 Task: Create a new job position entry in Salesforce with the following details: Position Name 'SAP MM Consultant for Hyderabad Project', Job Description, Responsibilities, Skills Required, Educational Requirements 'BTech/BE in any specialization', Min Pay '₹8,00,000.00', Max Pay '₹12,00,000.00', Job Type 'Part Time', Functional Area 'Information Technology', Job Level 'IT - 200', and Working Days 'Wednesday, Thursday, Friday'.
Action: Mouse moved to (1170, 425)
Screenshot: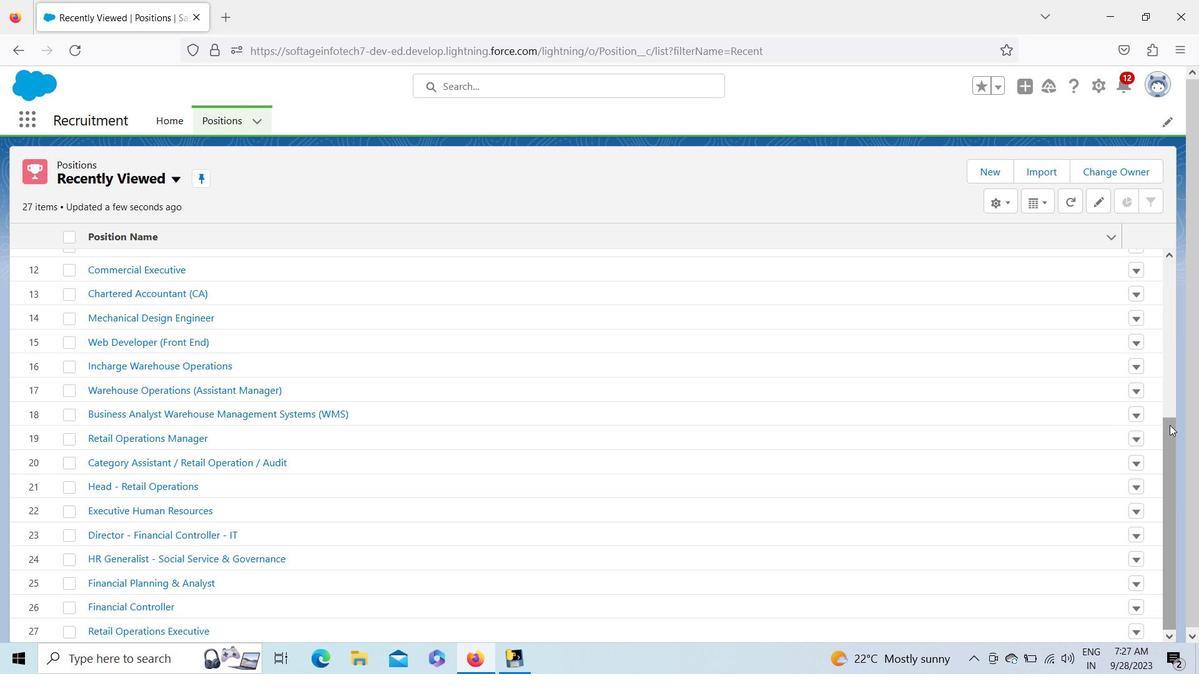 
Action: Mouse pressed left at (1170, 425)
Screenshot: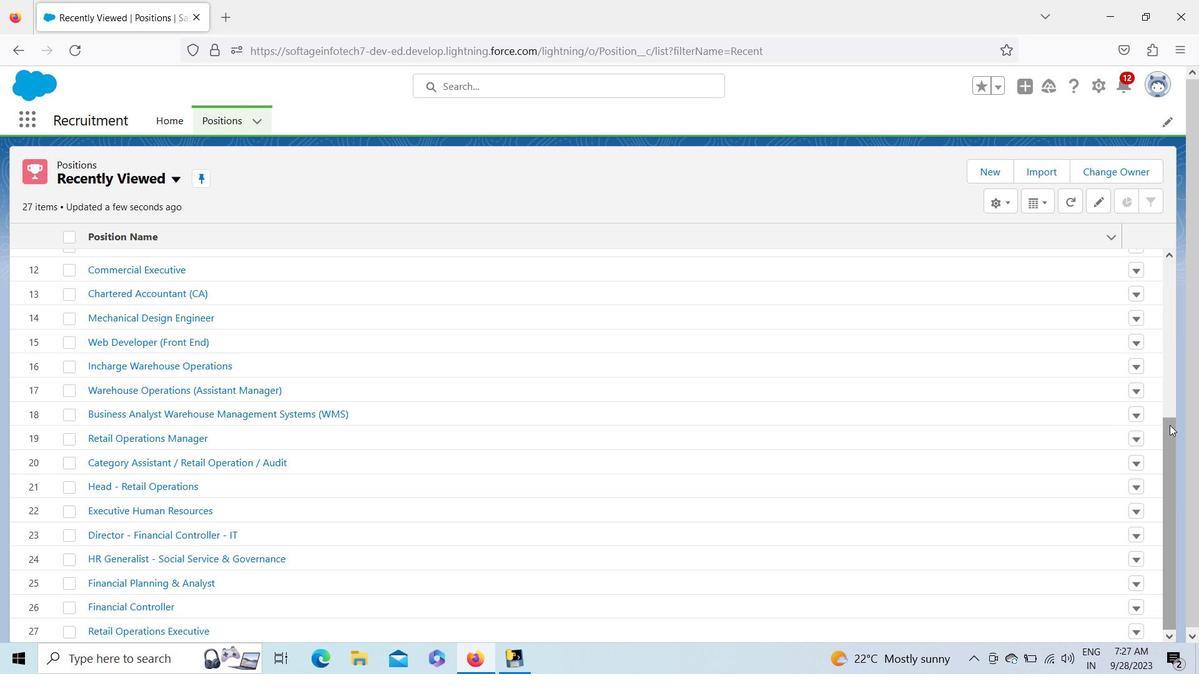 
Action: Mouse moved to (1005, 164)
Screenshot: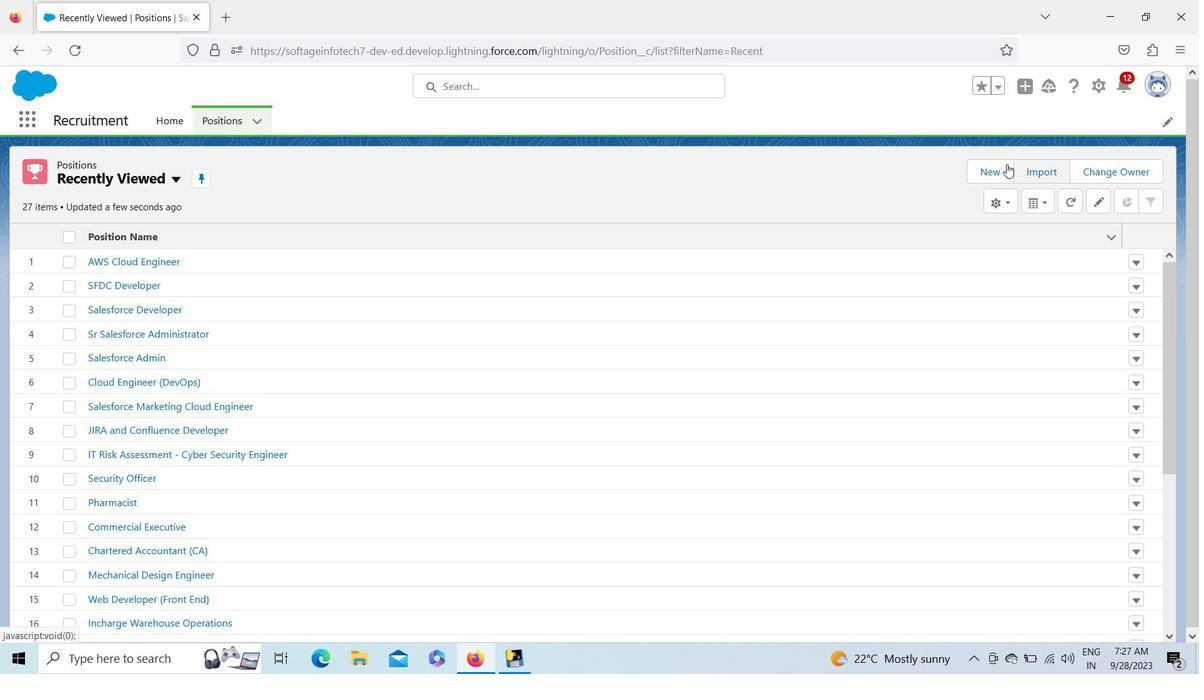 
Action: Mouse pressed left at (1005, 164)
Screenshot: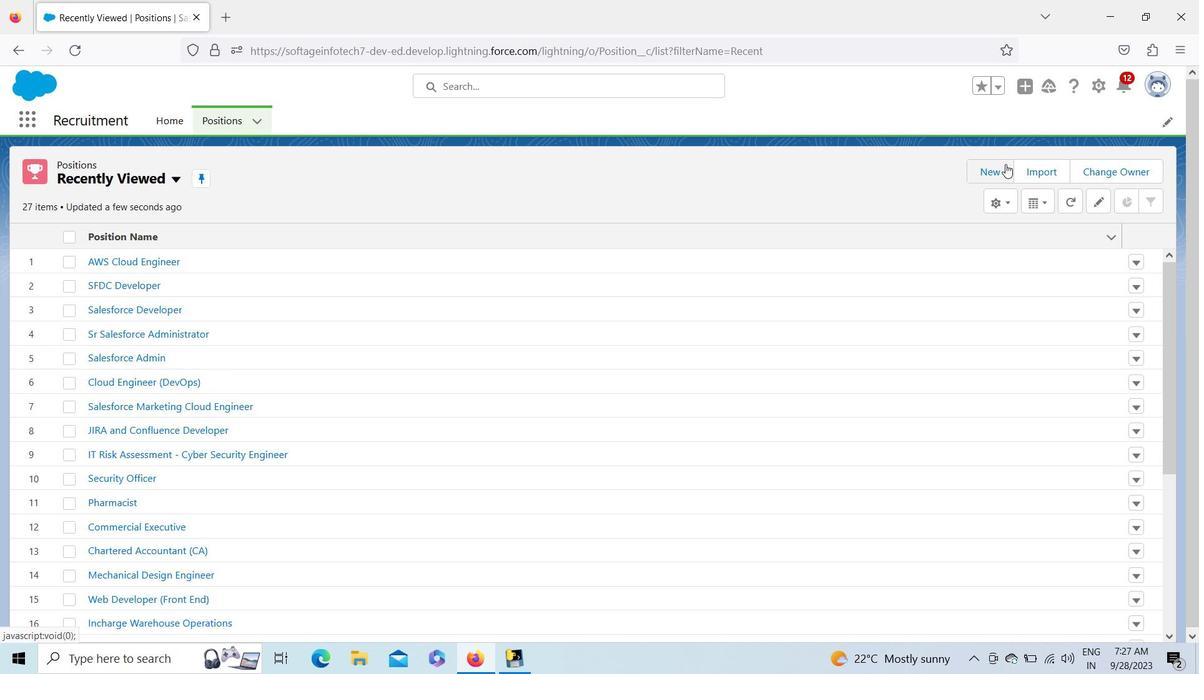 
Action: Mouse moved to (570, 212)
Screenshot: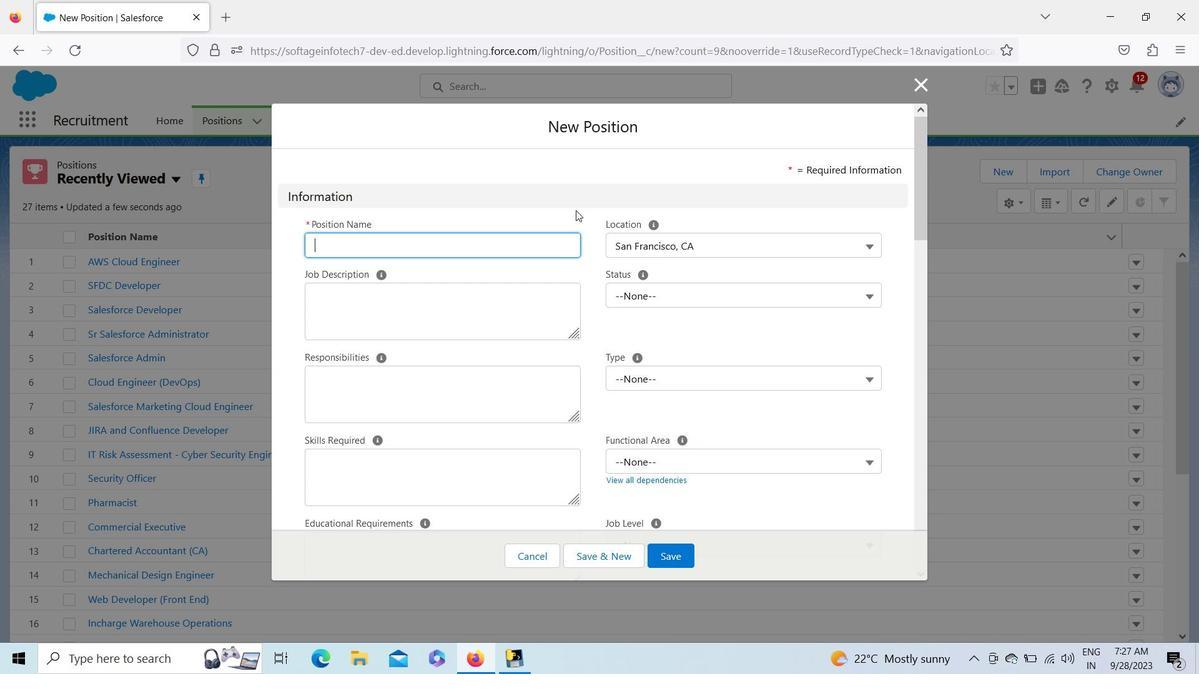 
Action: Key pressed <Key.caps_lock>JIRA<Key.space>DEVELOPER<Key.caps_lock>
Screenshot: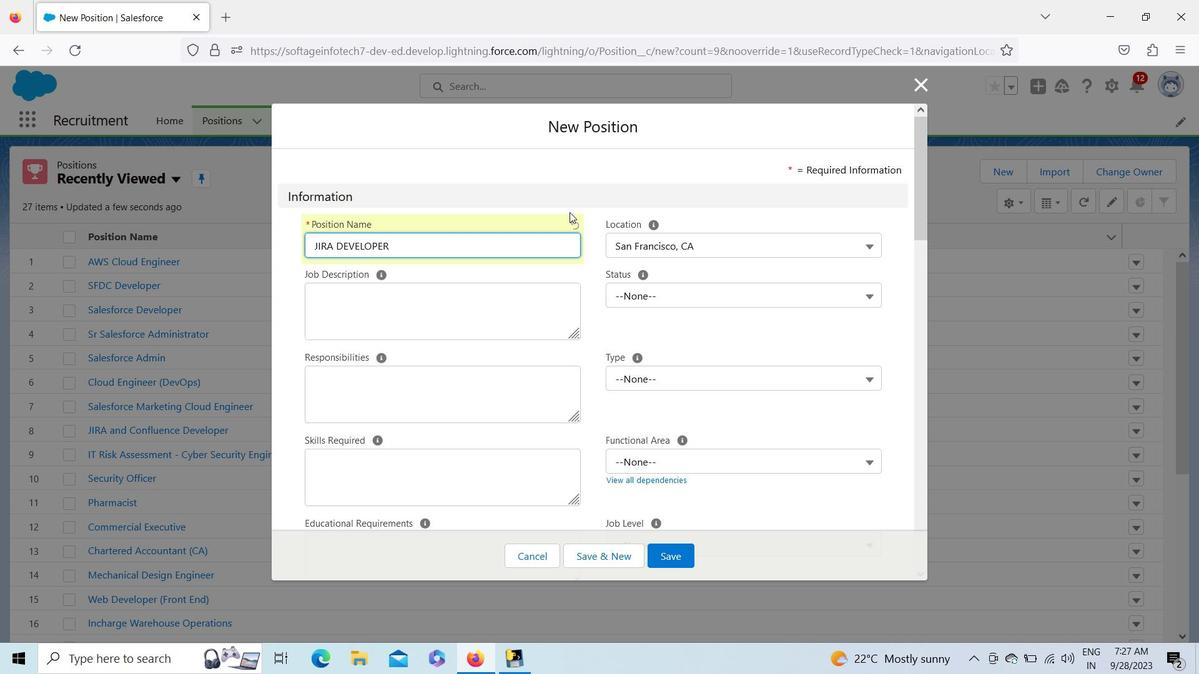 
Action: Mouse moved to (725, 246)
Screenshot: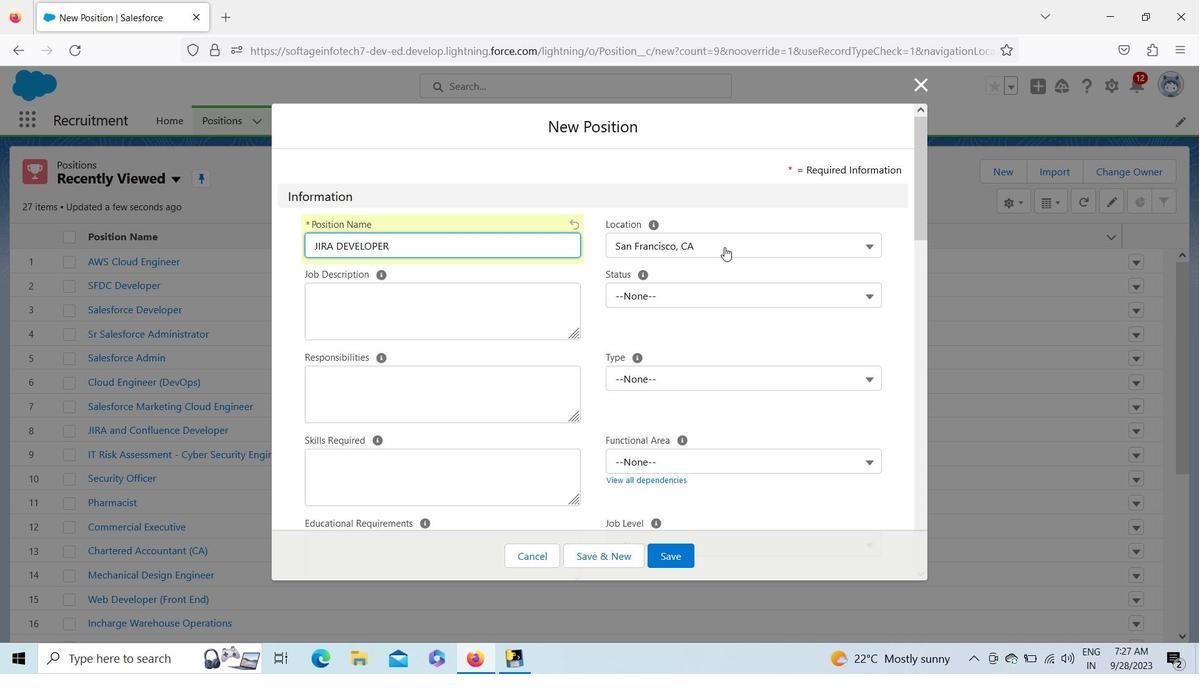 
Action: Mouse pressed left at (725, 246)
Screenshot: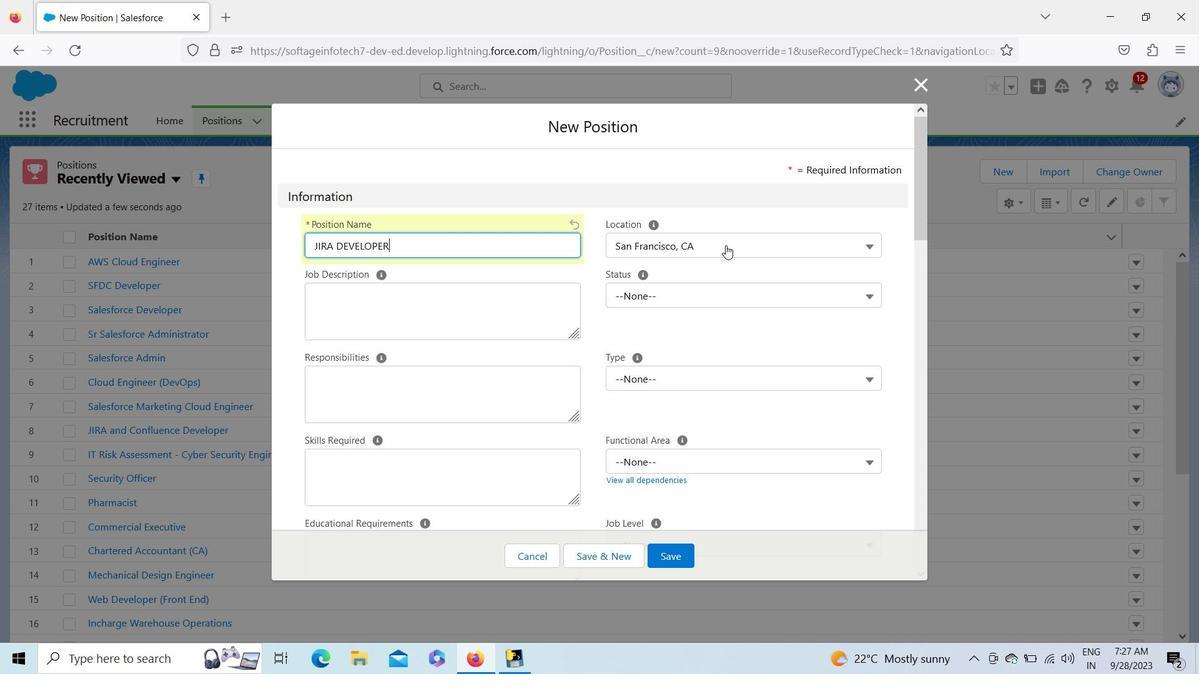 
Action: Mouse moved to (677, 461)
Screenshot: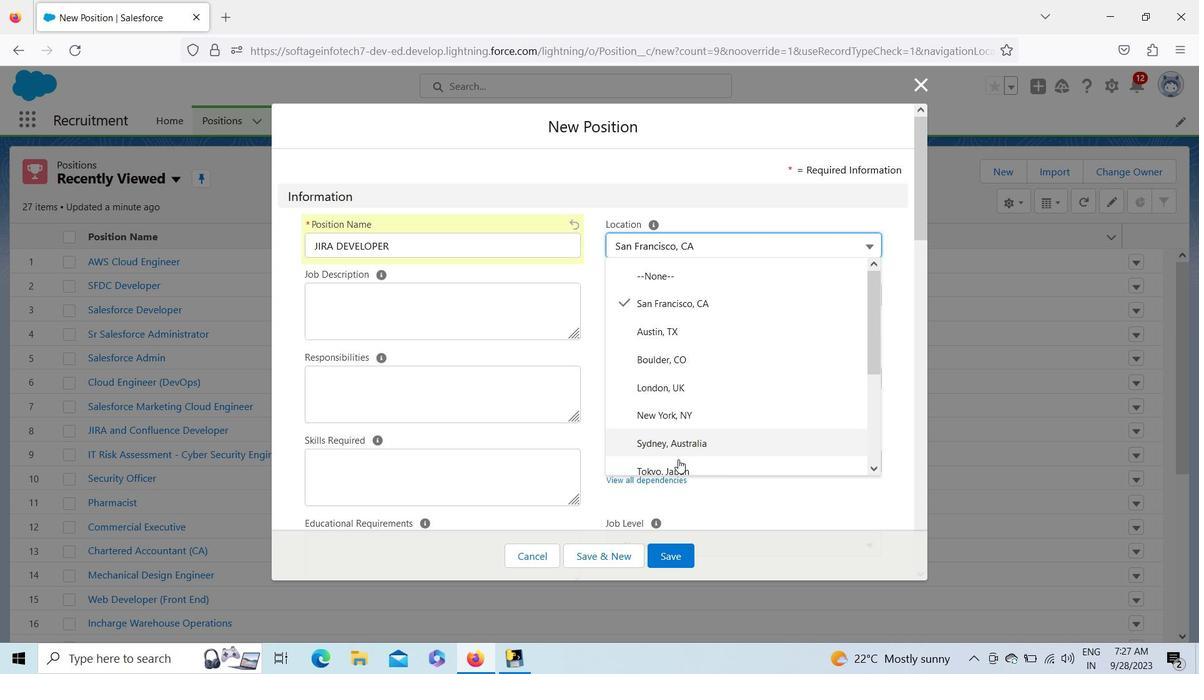 
Action: Mouse pressed left at (677, 461)
Screenshot: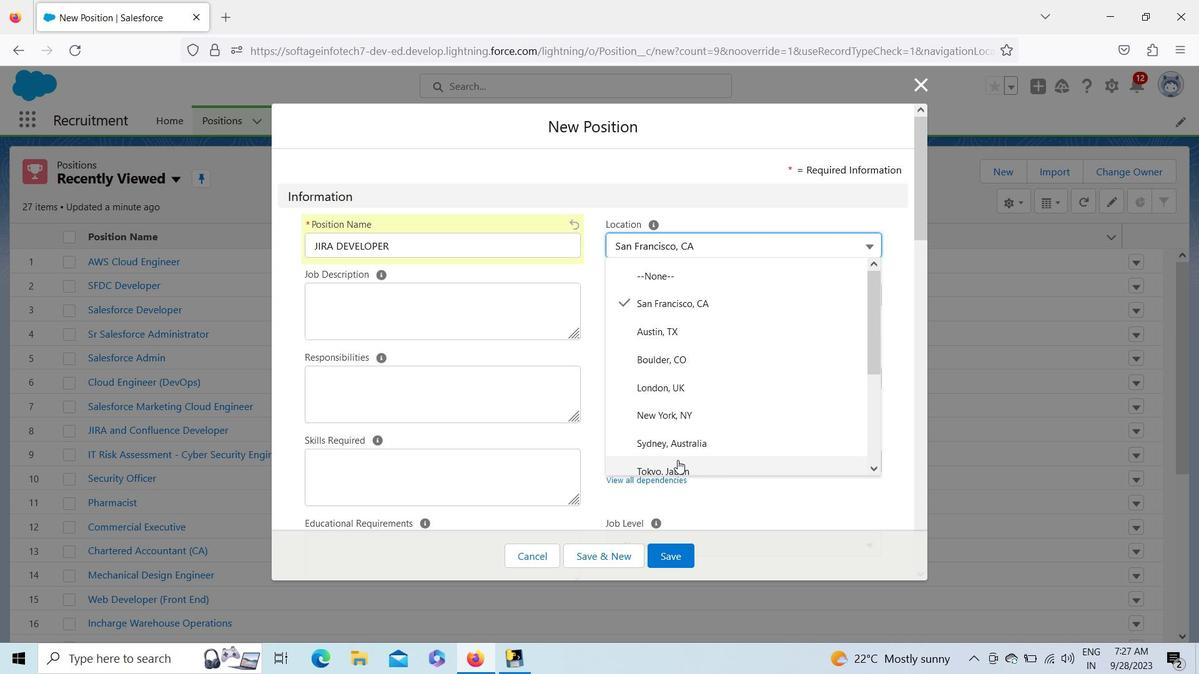 
Action: Mouse moved to (677, 294)
Screenshot: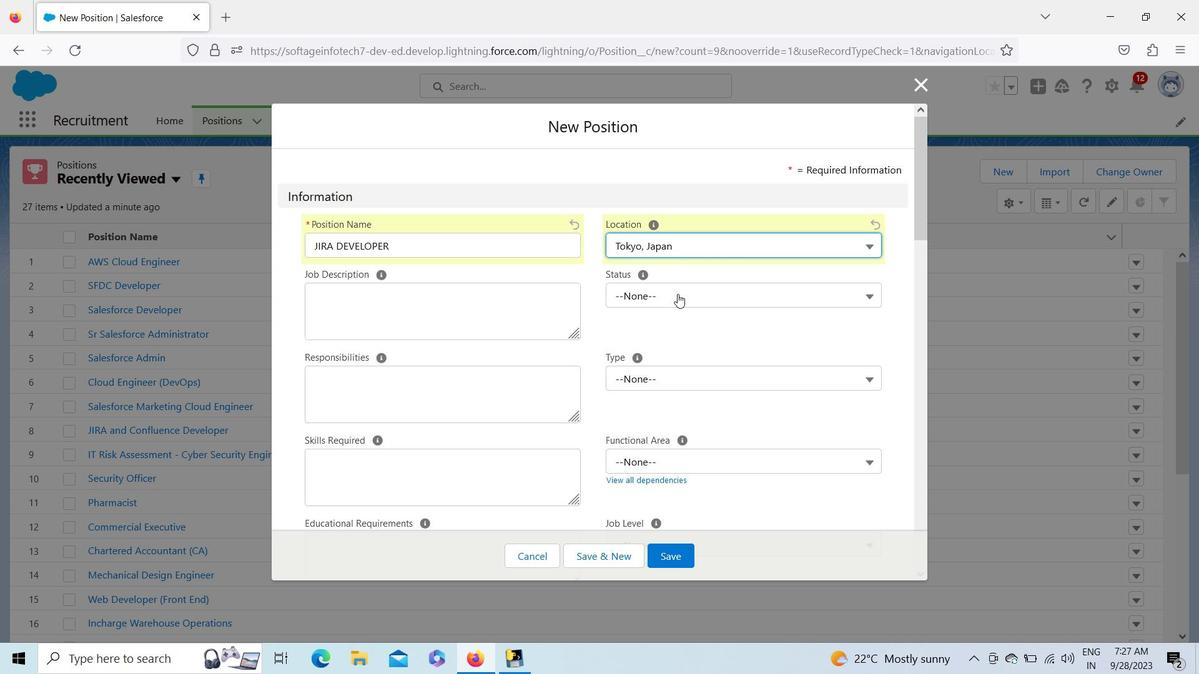 
Action: Mouse pressed left at (677, 294)
Screenshot: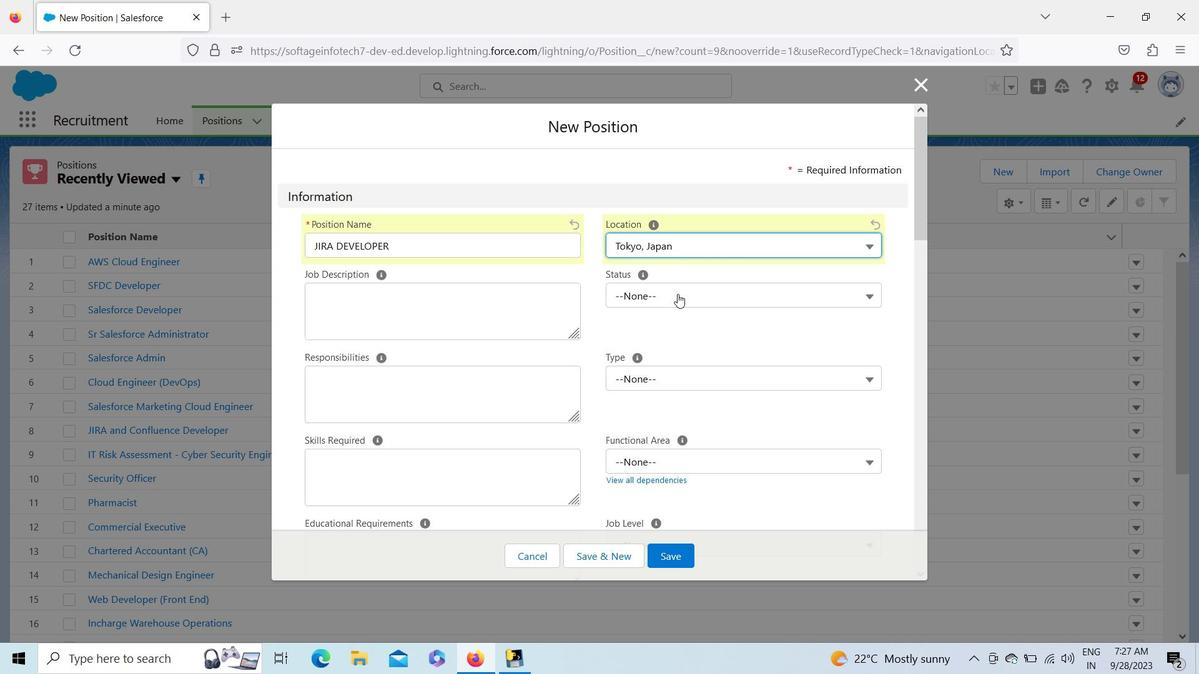 
Action: Mouse moved to (674, 486)
Screenshot: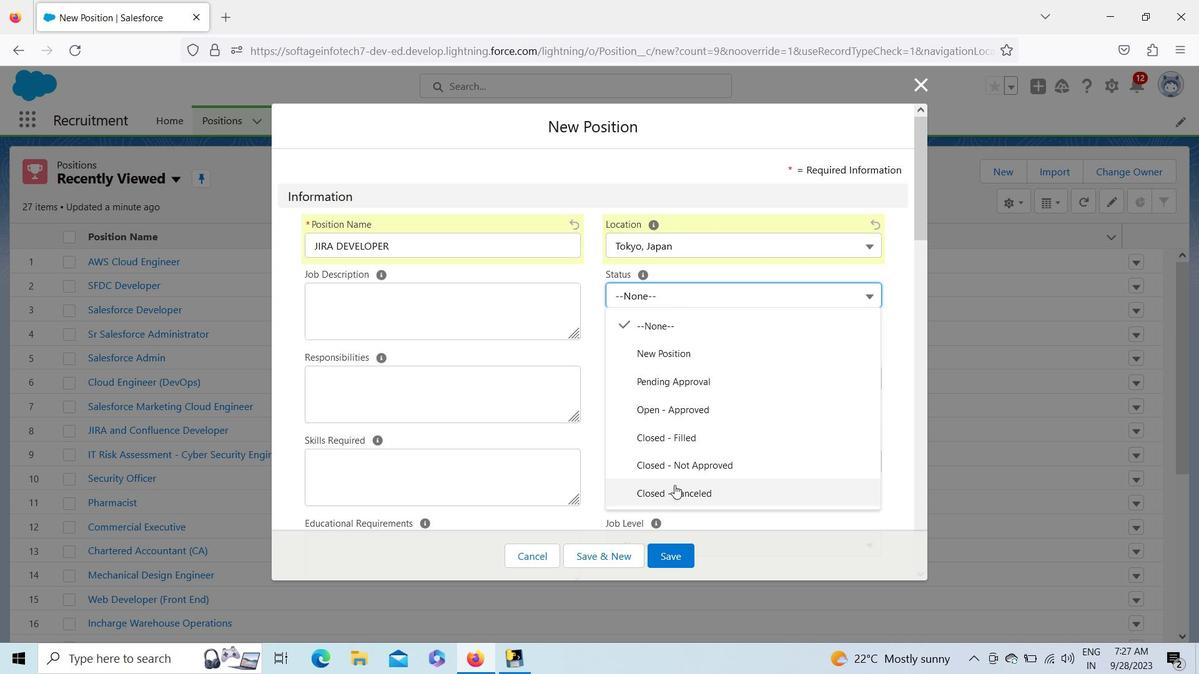 
Action: Mouse pressed left at (674, 486)
Screenshot: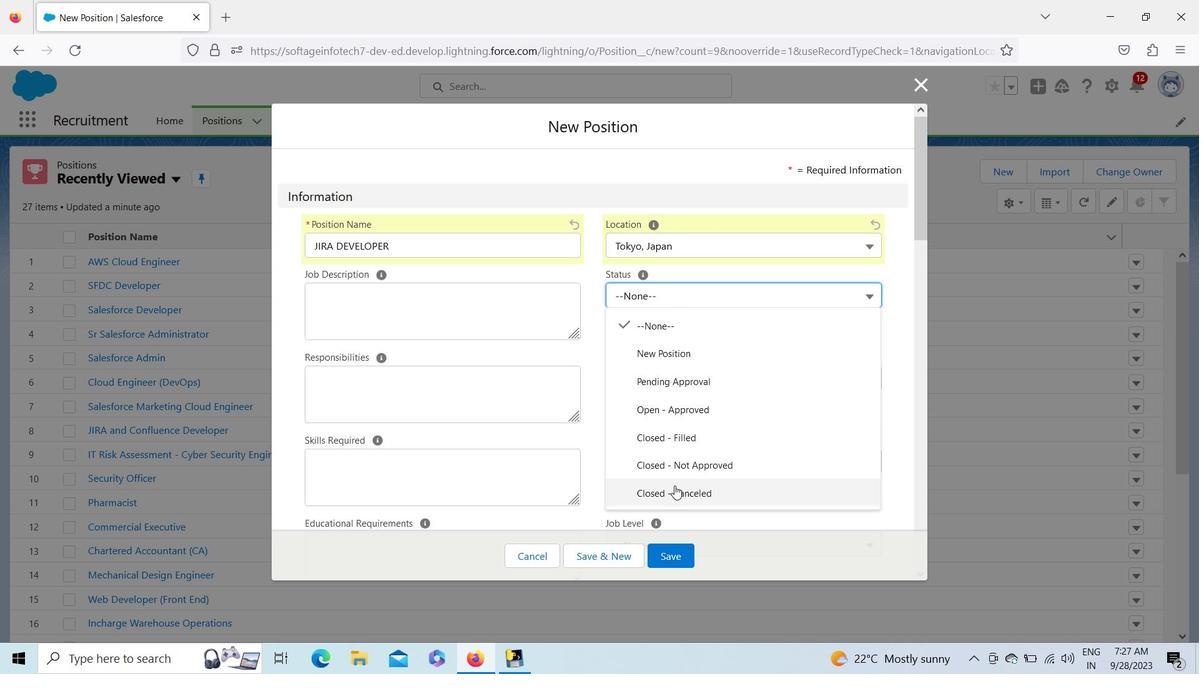 
Action: Mouse moved to (664, 377)
Screenshot: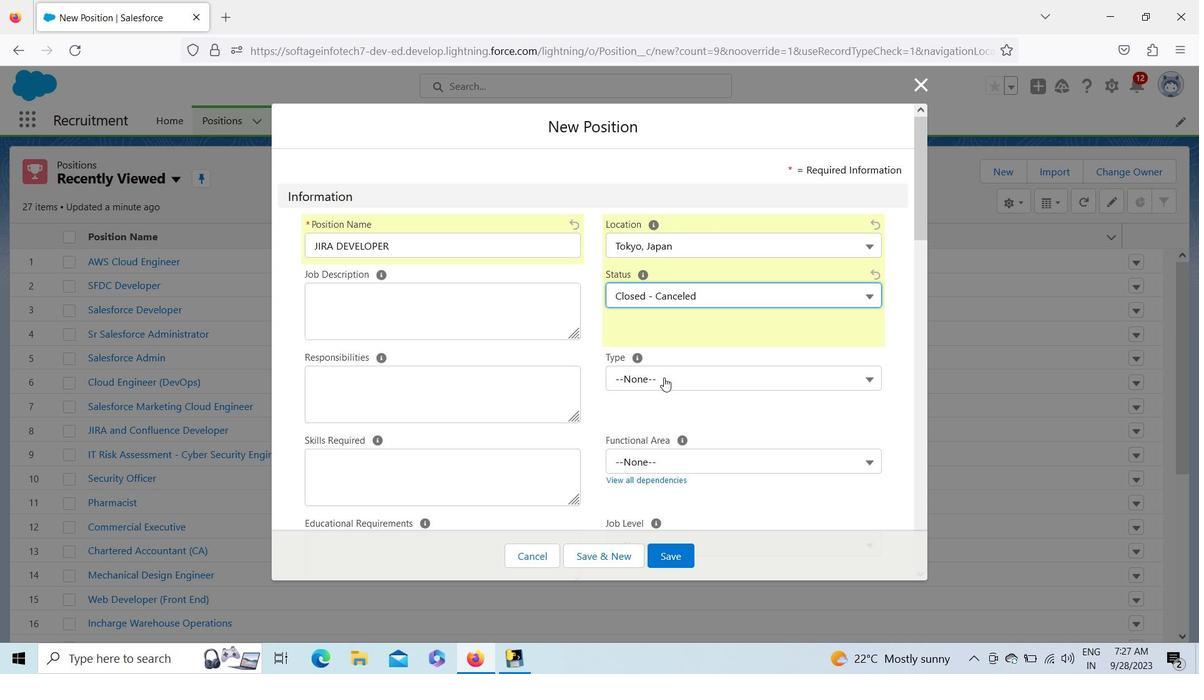 
Action: Mouse pressed left at (664, 377)
Screenshot: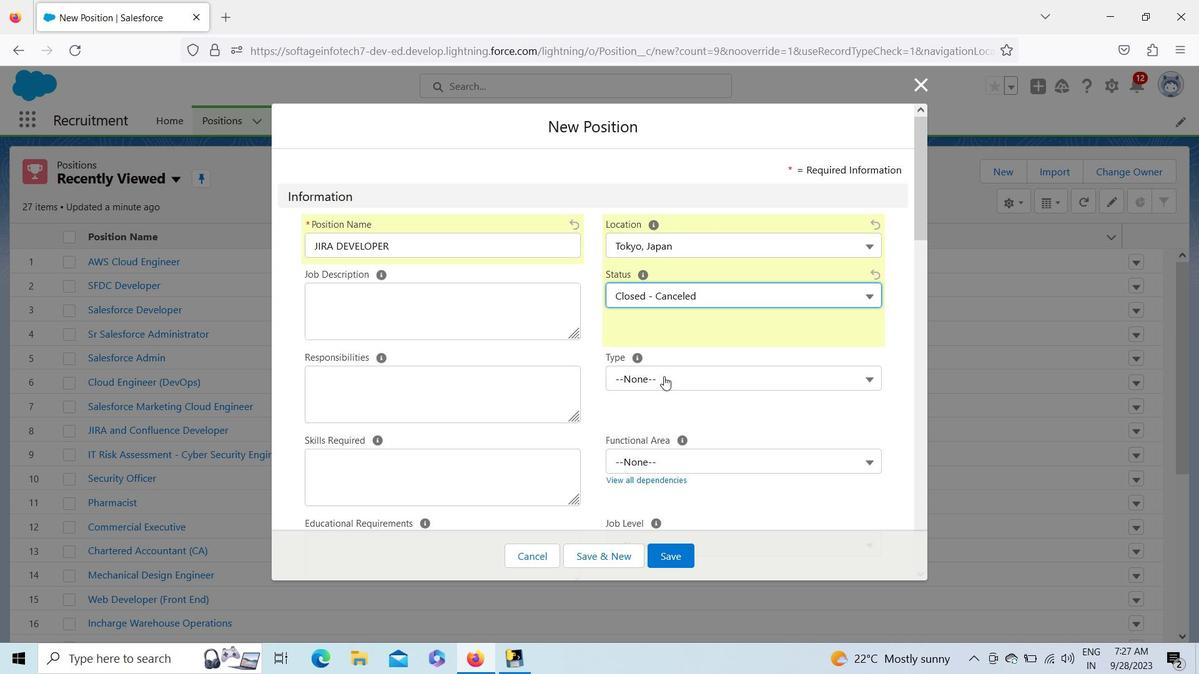 
Action: Mouse moved to (654, 440)
Screenshot: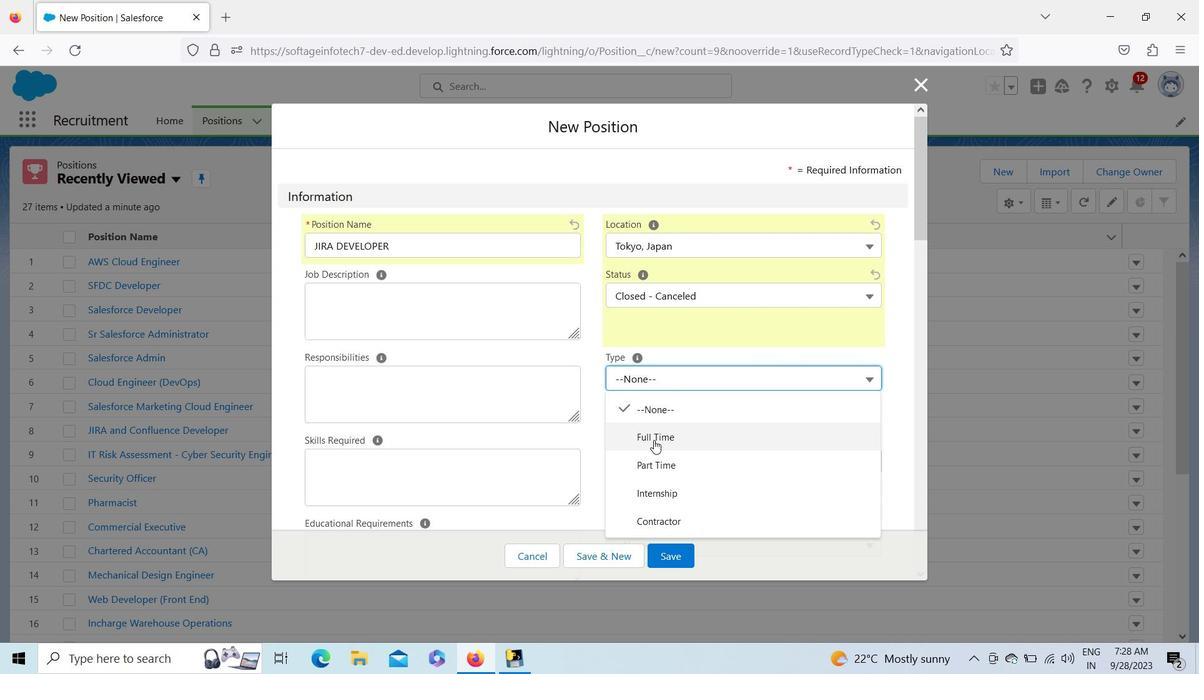
Action: Mouse pressed left at (654, 440)
Screenshot: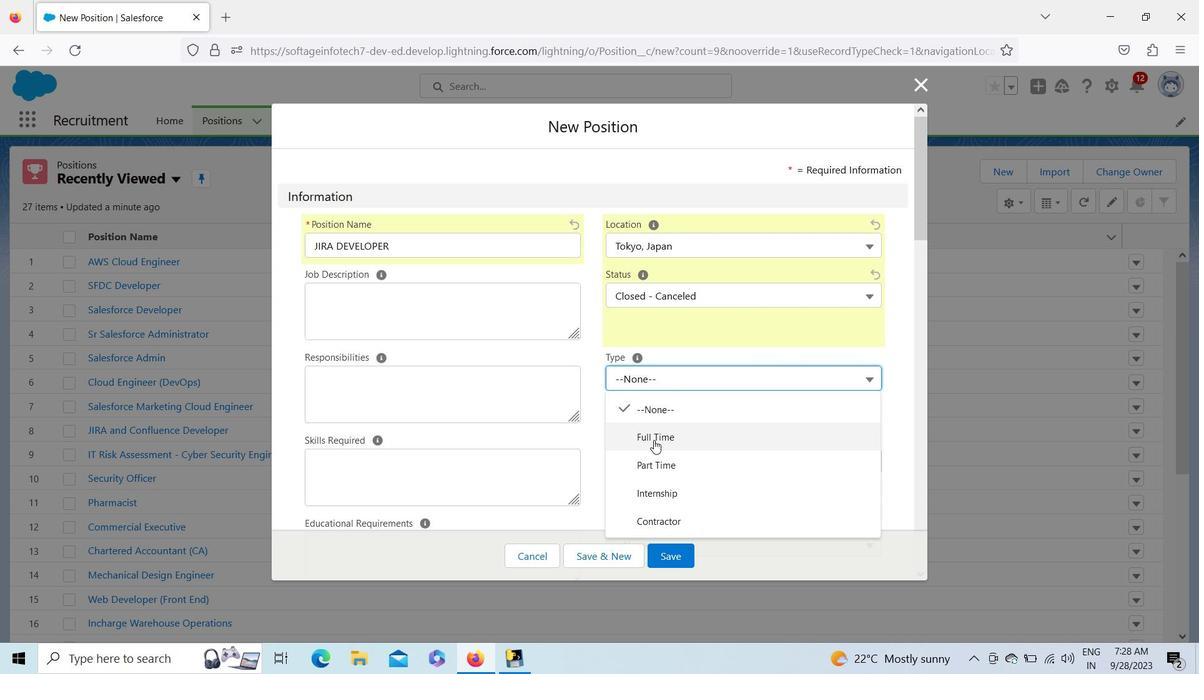 
Action: Mouse moved to (918, 220)
Screenshot: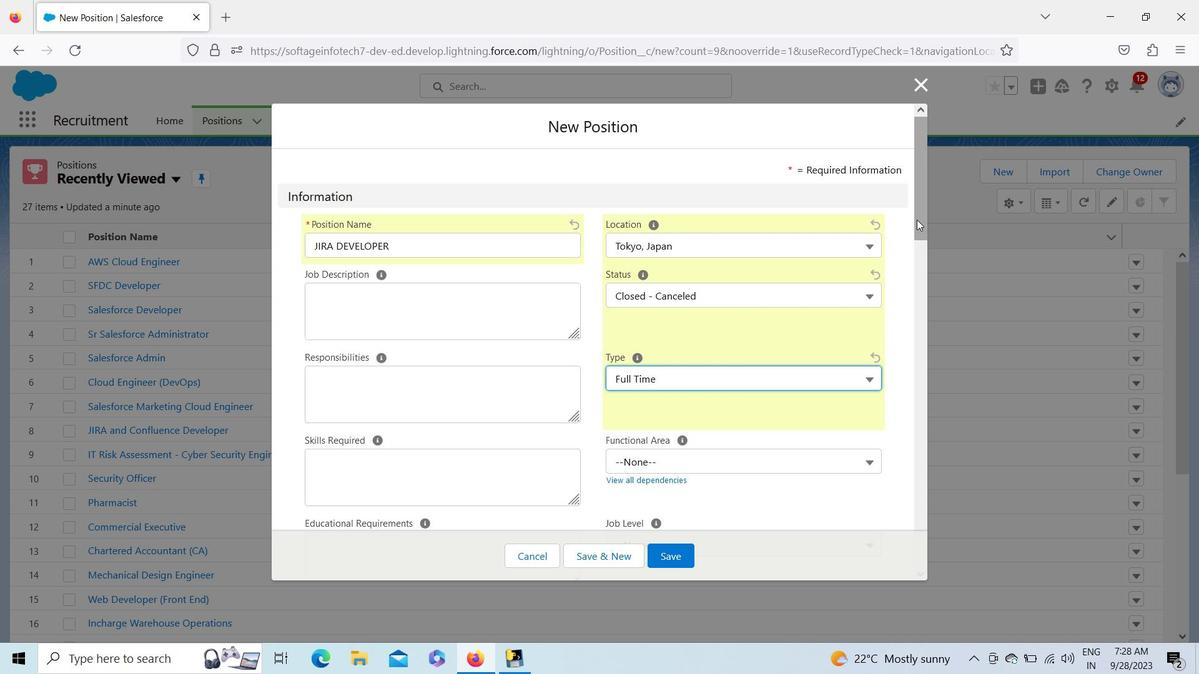 
Action: Mouse pressed left at (918, 220)
Screenshot: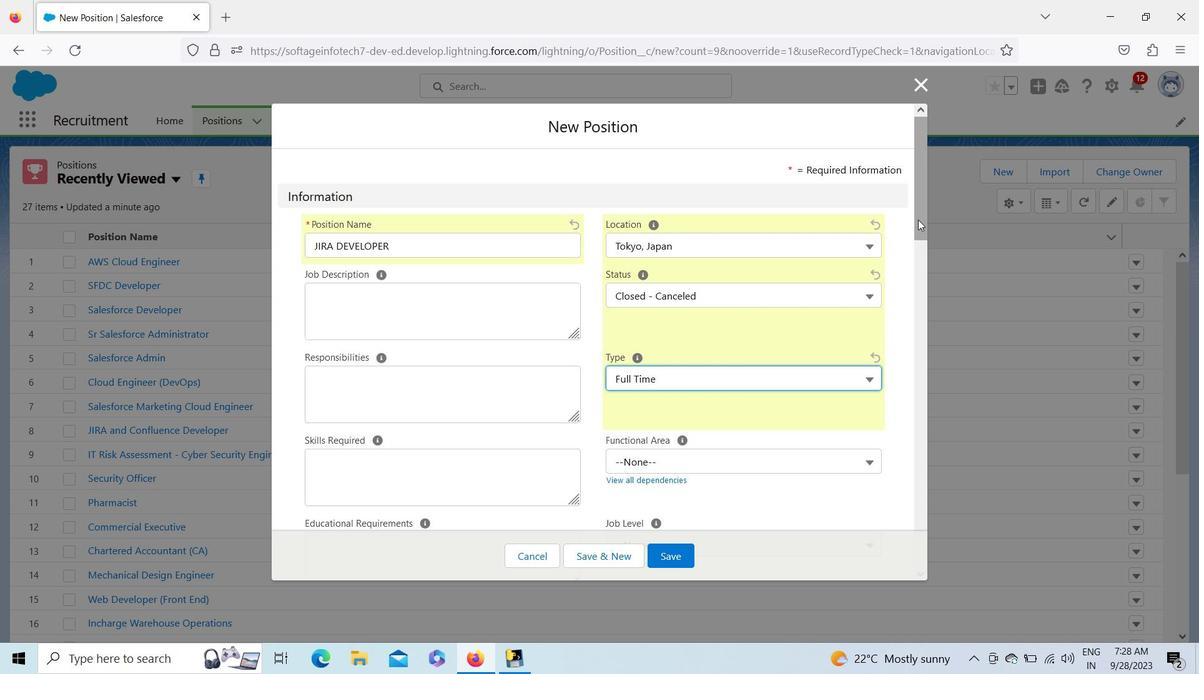 
Action: Mouse moved to (821, 234)
Screenshot: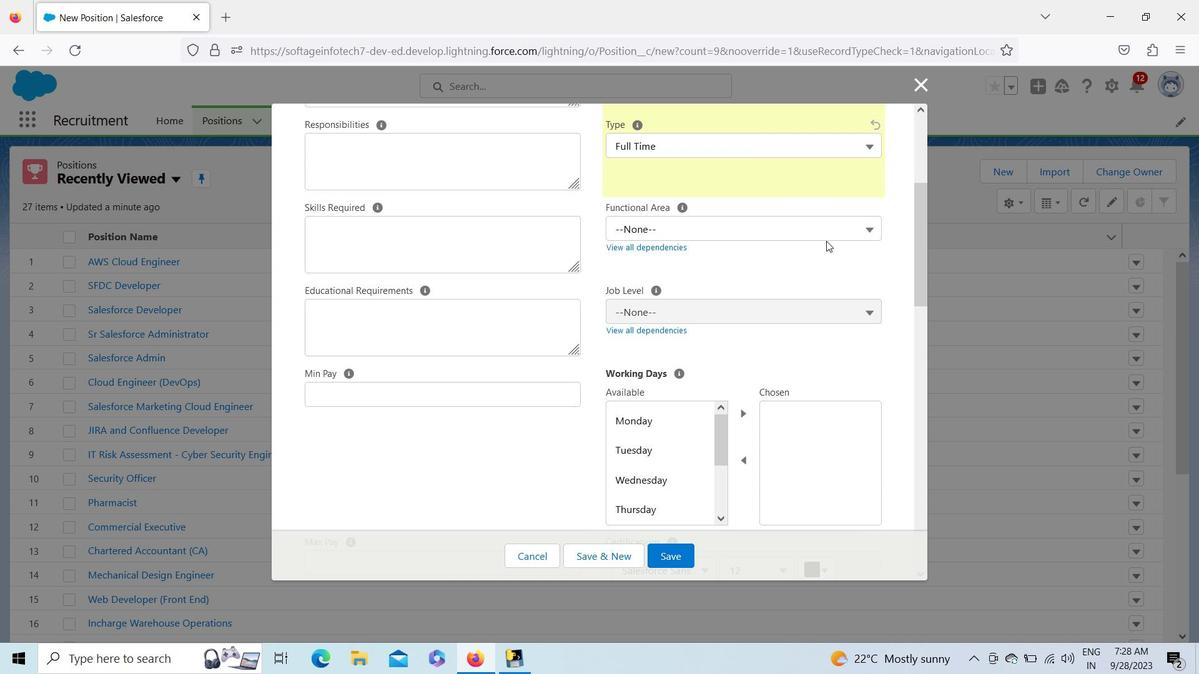 
Action: Mouse pressed left at (821, 234)
Screenshot: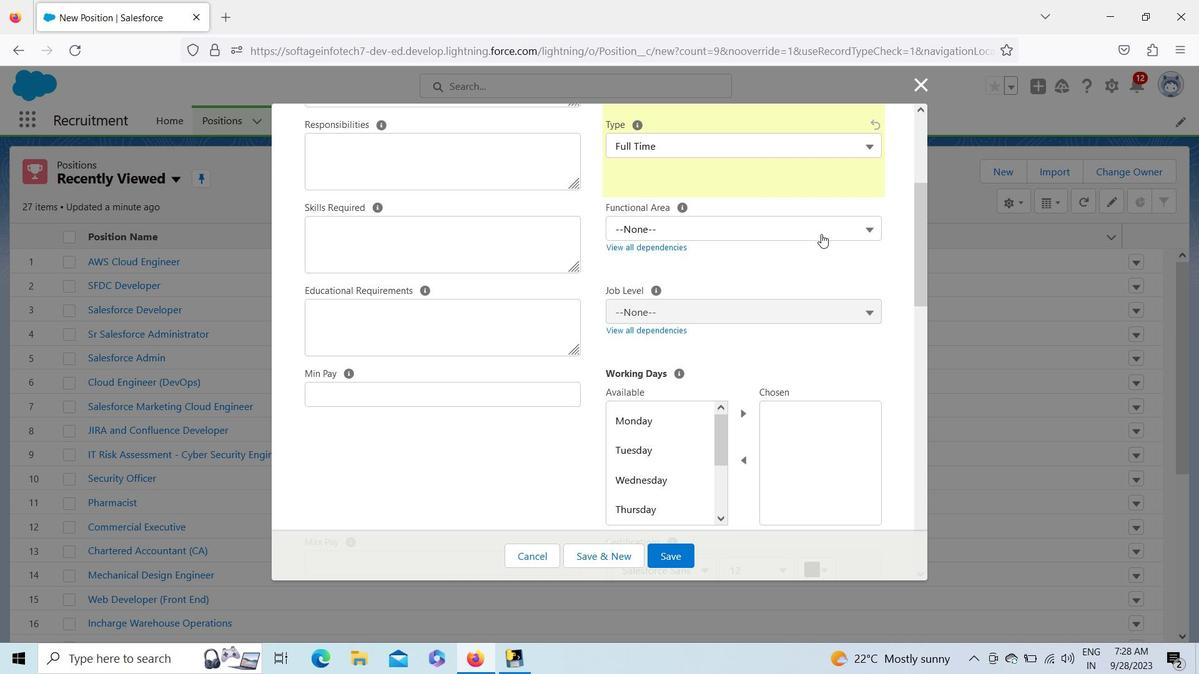 
Action: Mouse moved to (737, 354)
Screenshot: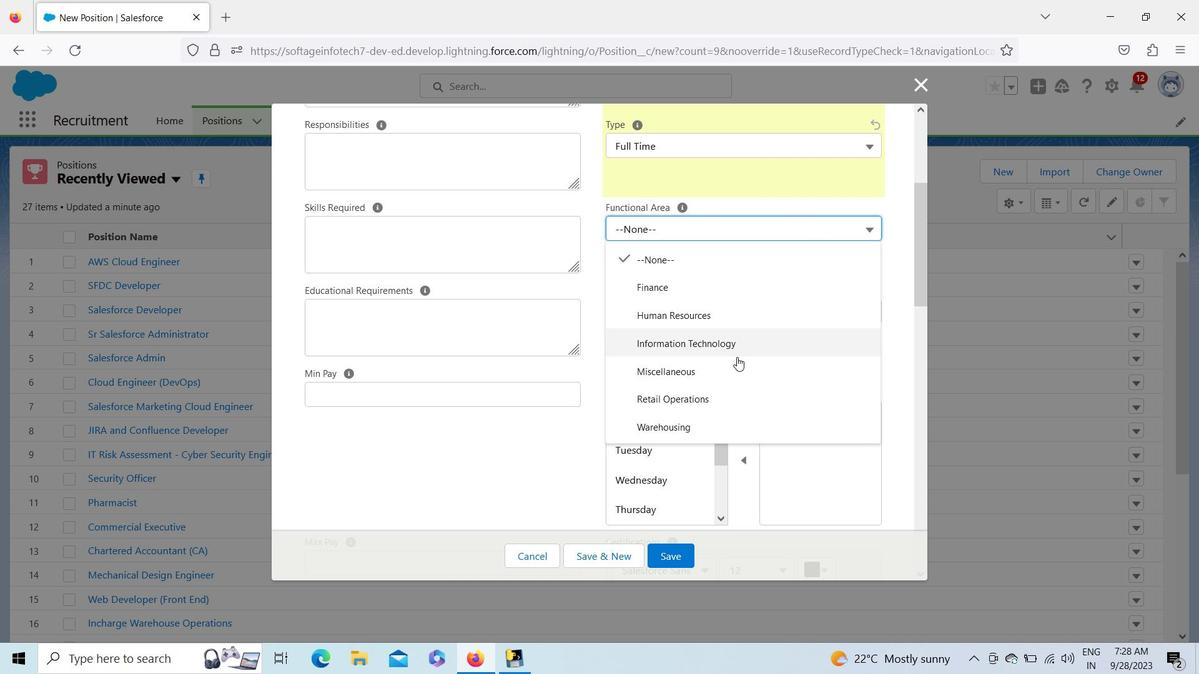 
Action: Mouse pressed left at (737, 354)
Screenshot: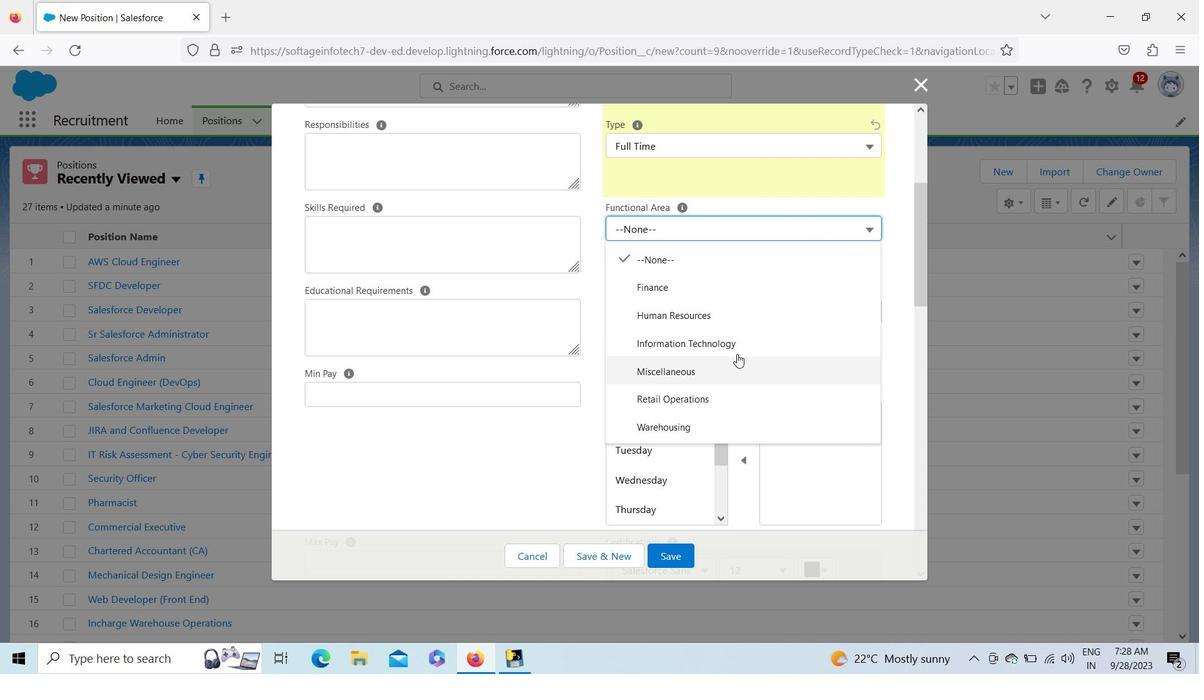 
Action: Mouse moved to (738, 314)
Screenshot: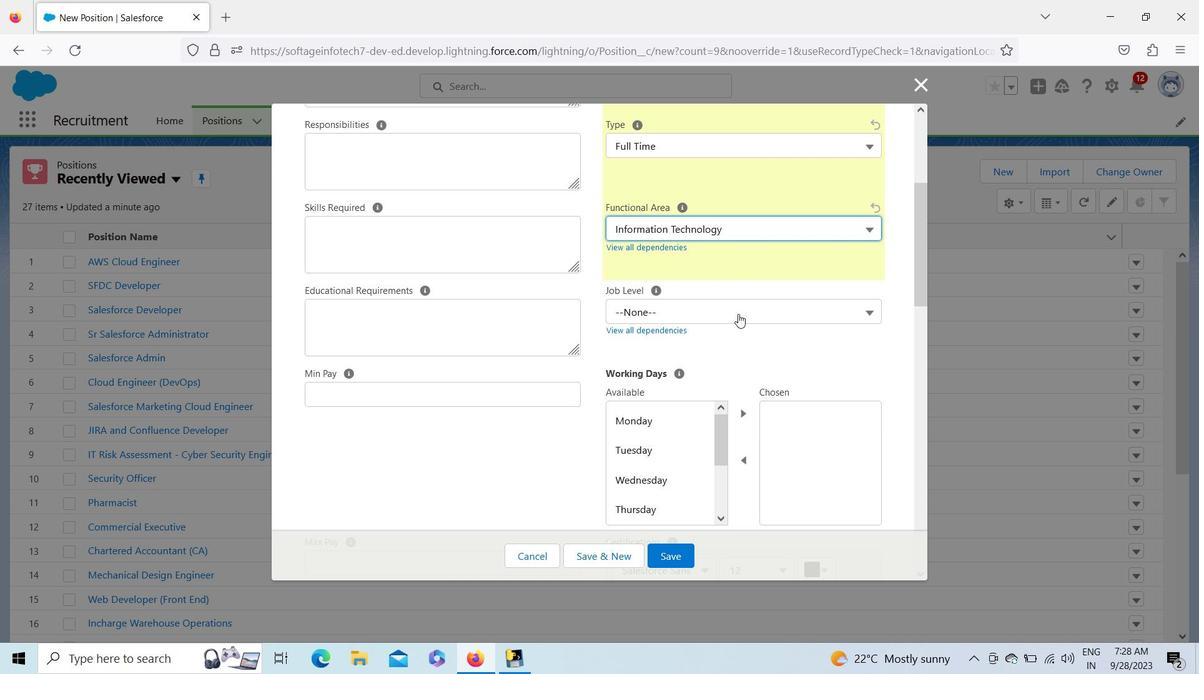 
Action: Mouse pressed left at (738, 314)
Screenshot: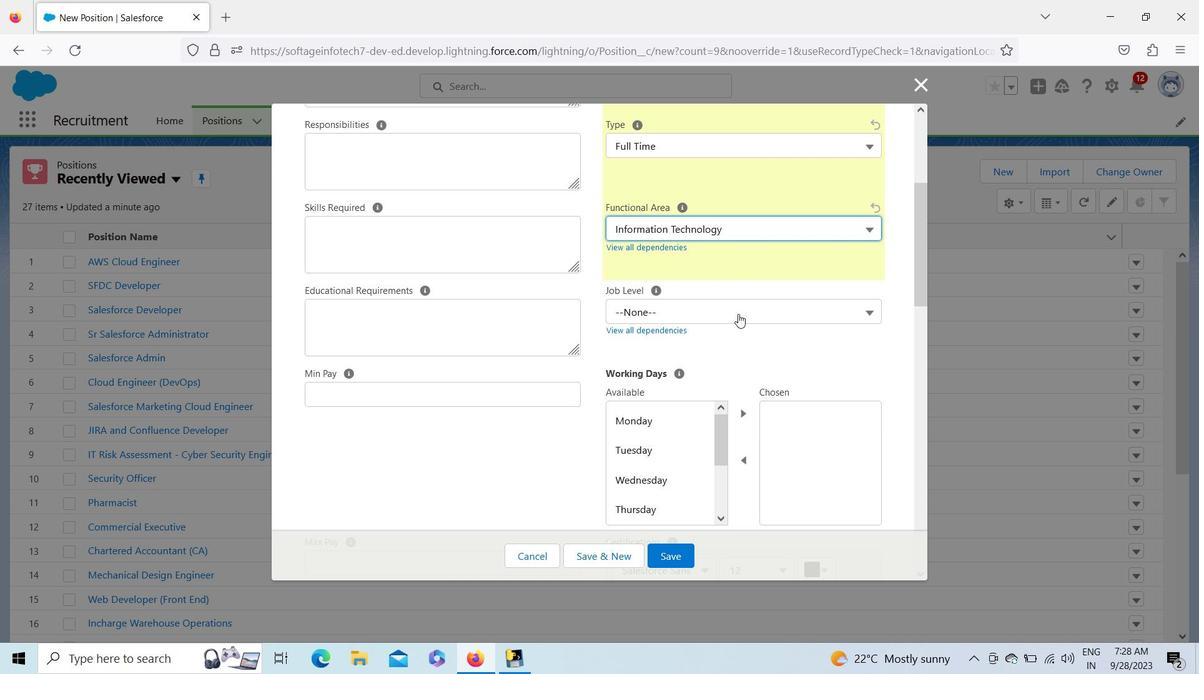 
Action: Mouse moved to (672, 435)
Screenshot: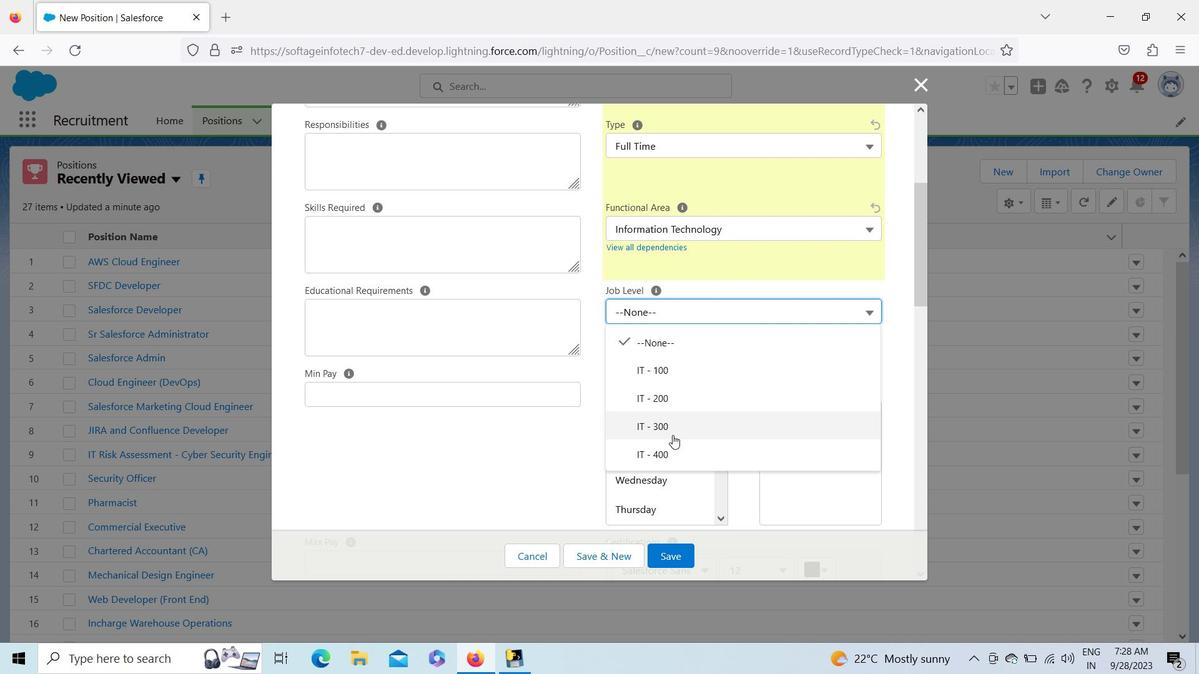 
Action: Mouse pressed left at (672, 435)
Screenshot: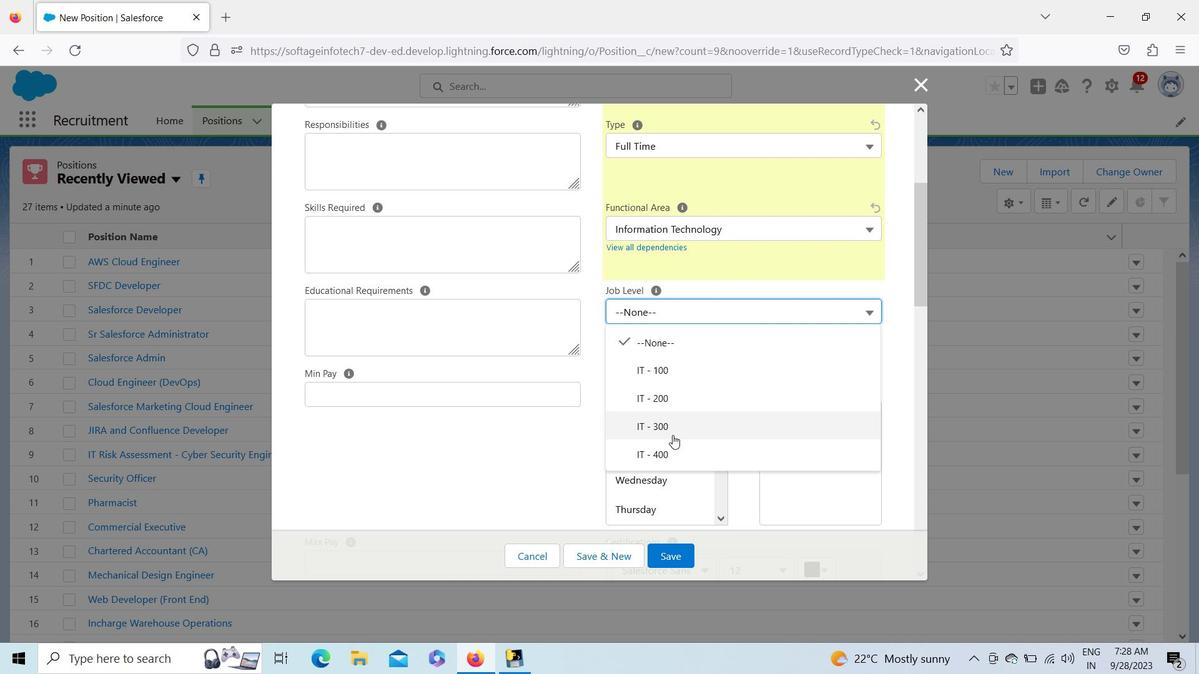 
Action: Mouse moved to (670, 417)
Screenshot: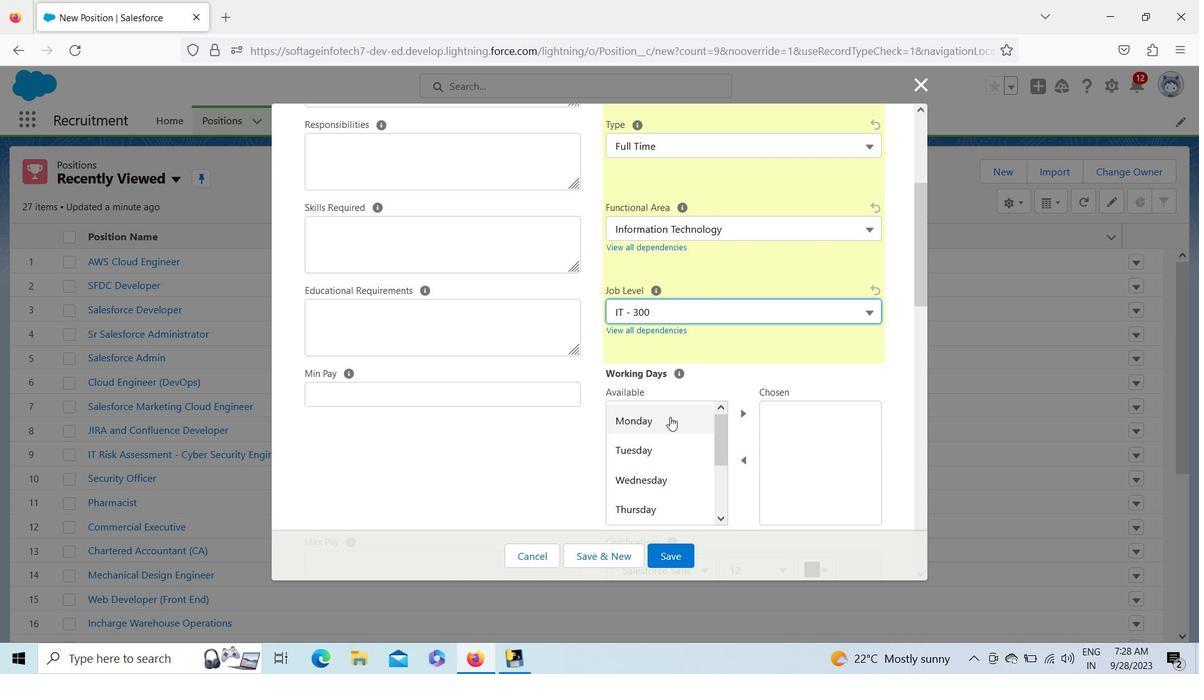 
Action: Mouse pressed left at (670, 417)
Screenshot: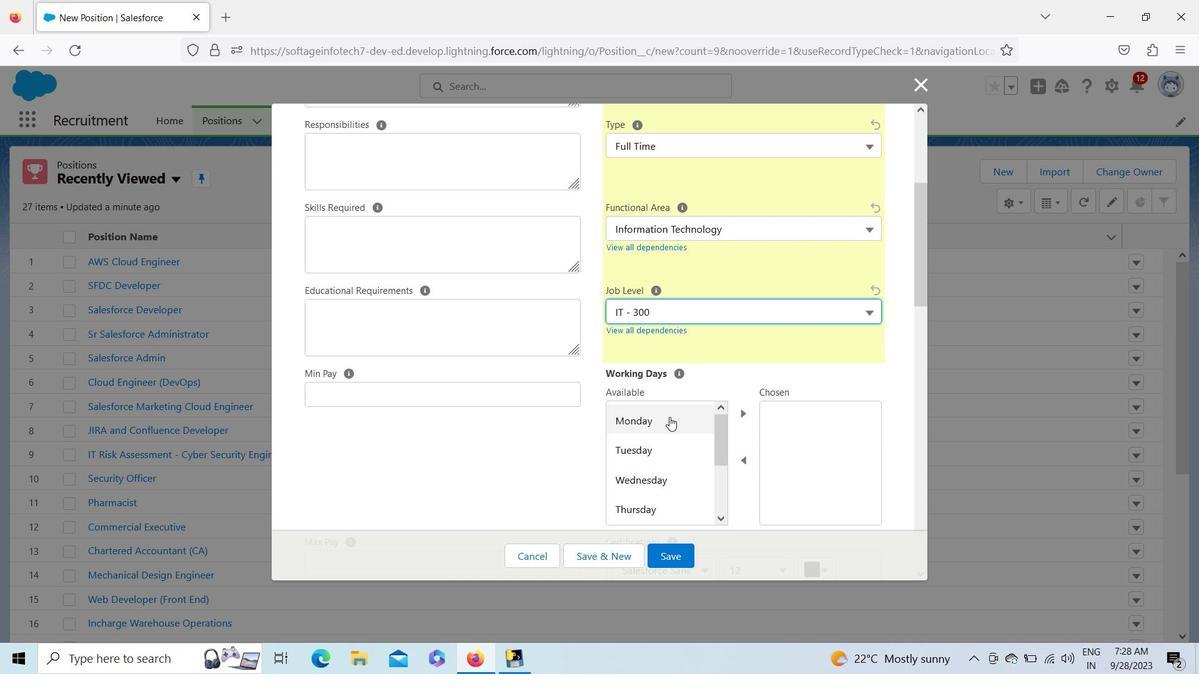 
Action: Key pressed <Key.shift_r><Key.down><Key.down><Key.down><Key.down>
Screenshot: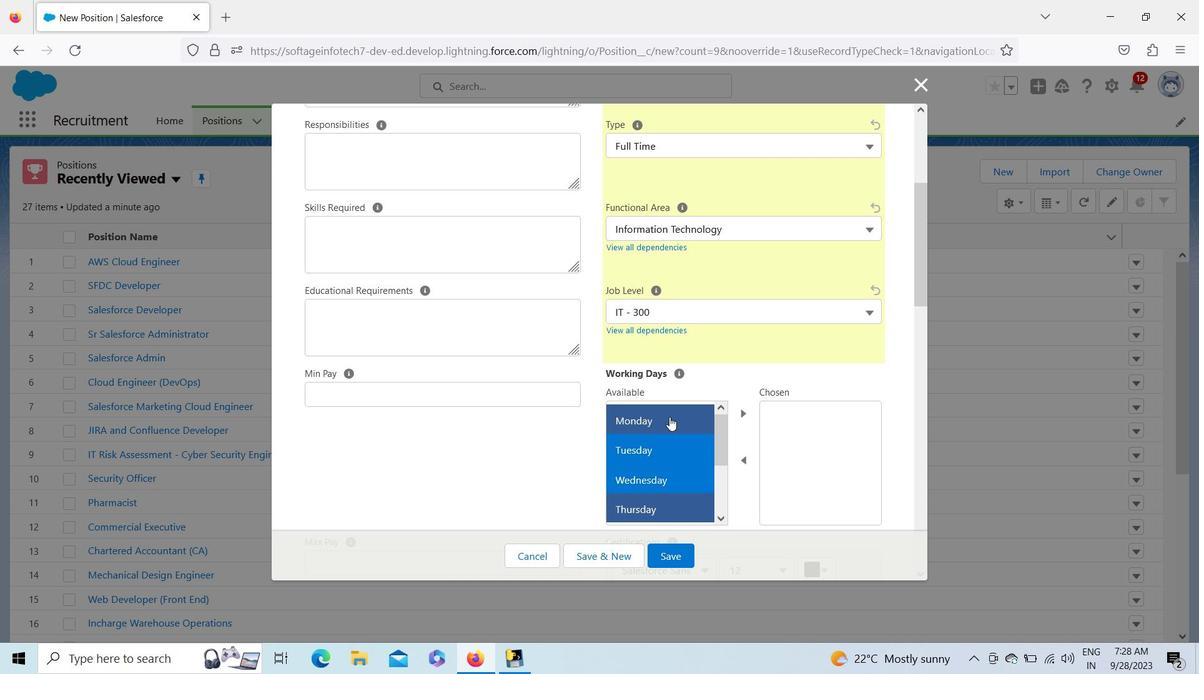 
Action: Mouse moved to (747, 414)
Screenshot: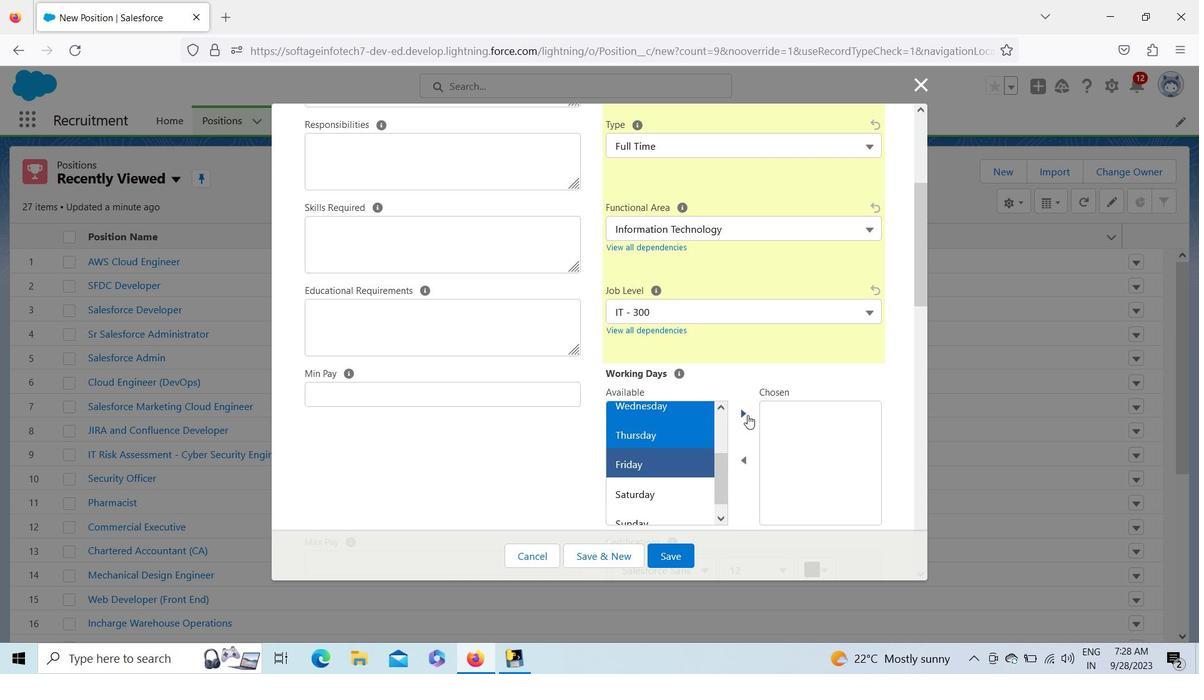 
Action: Mouse pressed left at (747, 414)
Screenshot: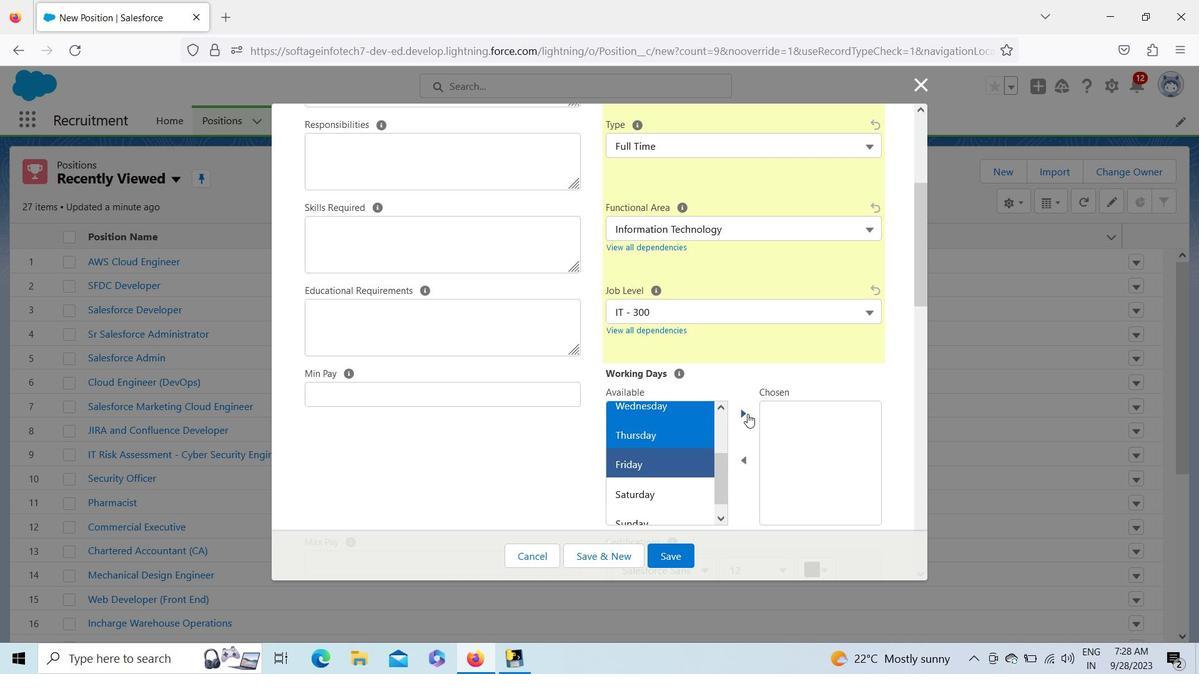 
Action: Mouse moved to (918, 221)
Screenshot: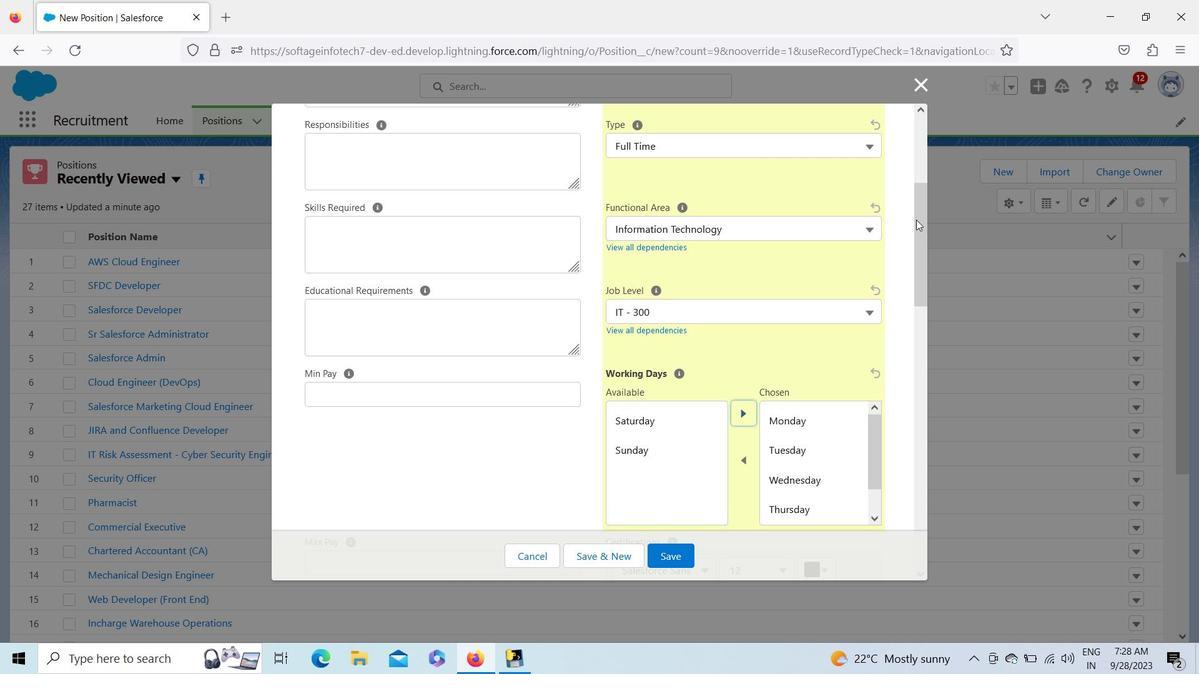 
Action: Mouse pressed right at (918, 221)
Screenshot: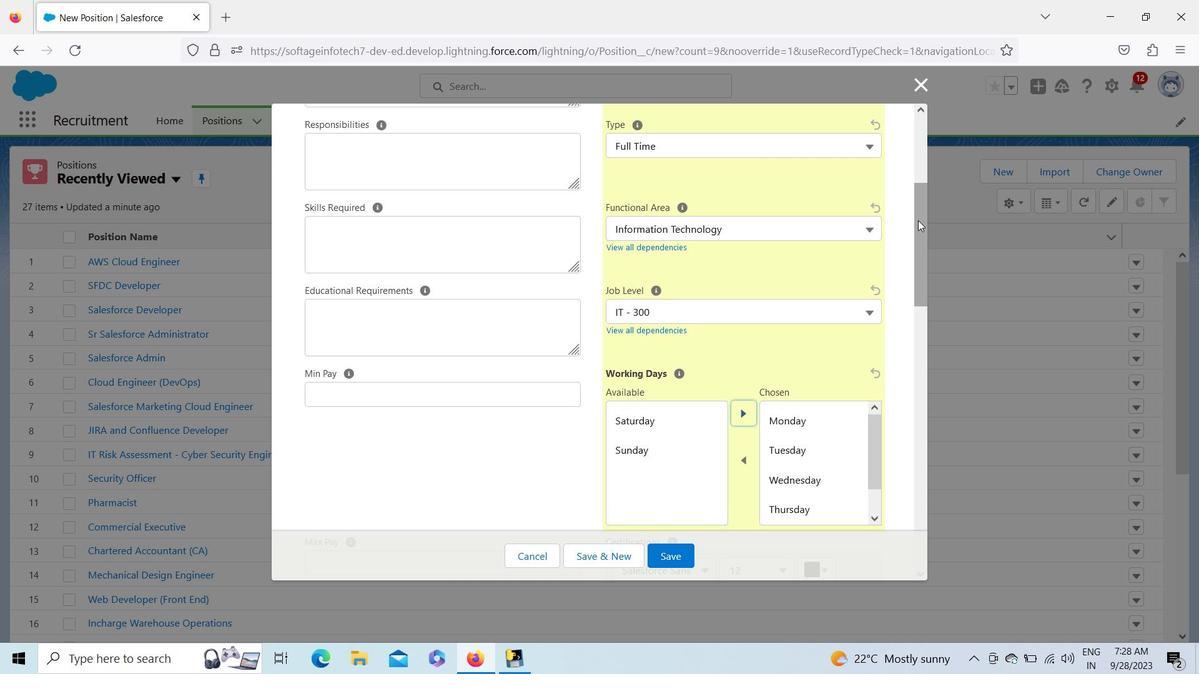 
Action: Mouse moved to (916, 292)
Screenshot: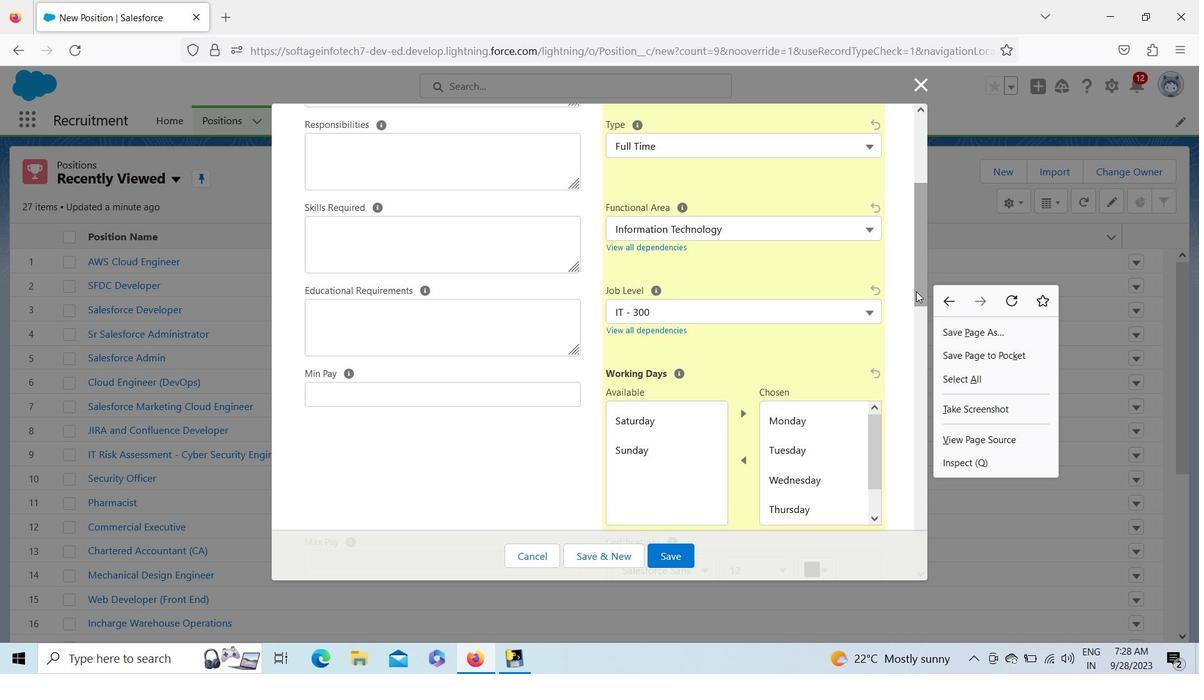 
Action: Mouse pressed right at (916, 292)
Screenshot: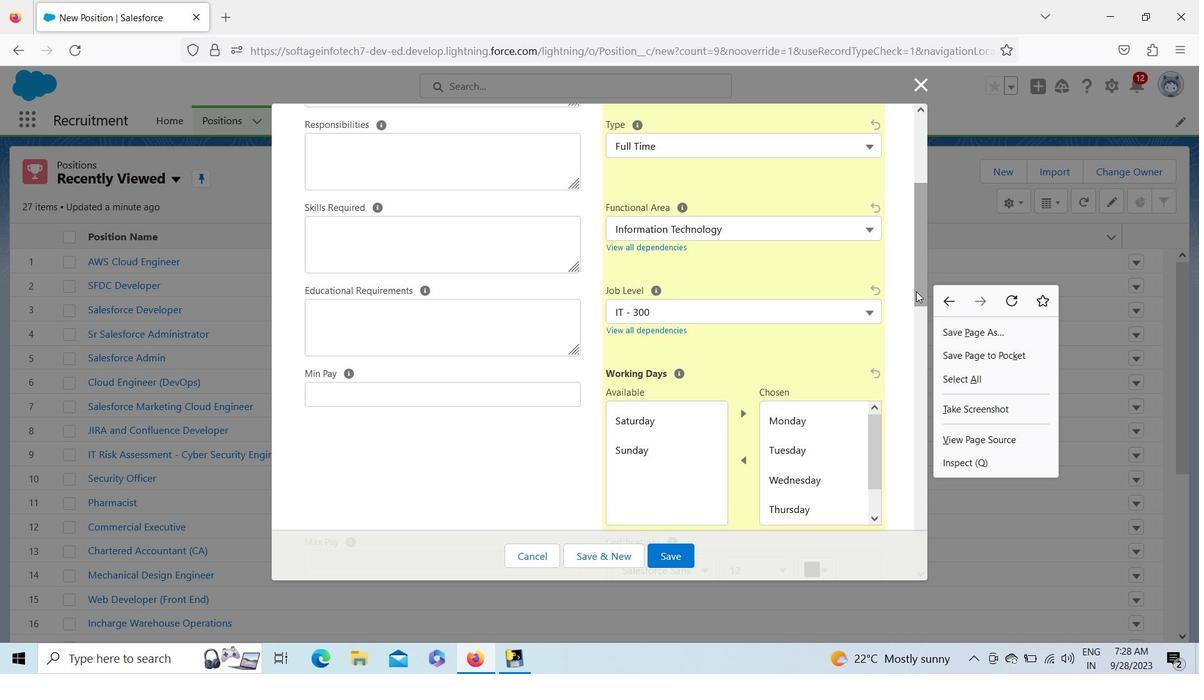 
Action: Mouse moved to (925, 300)
Screenshot: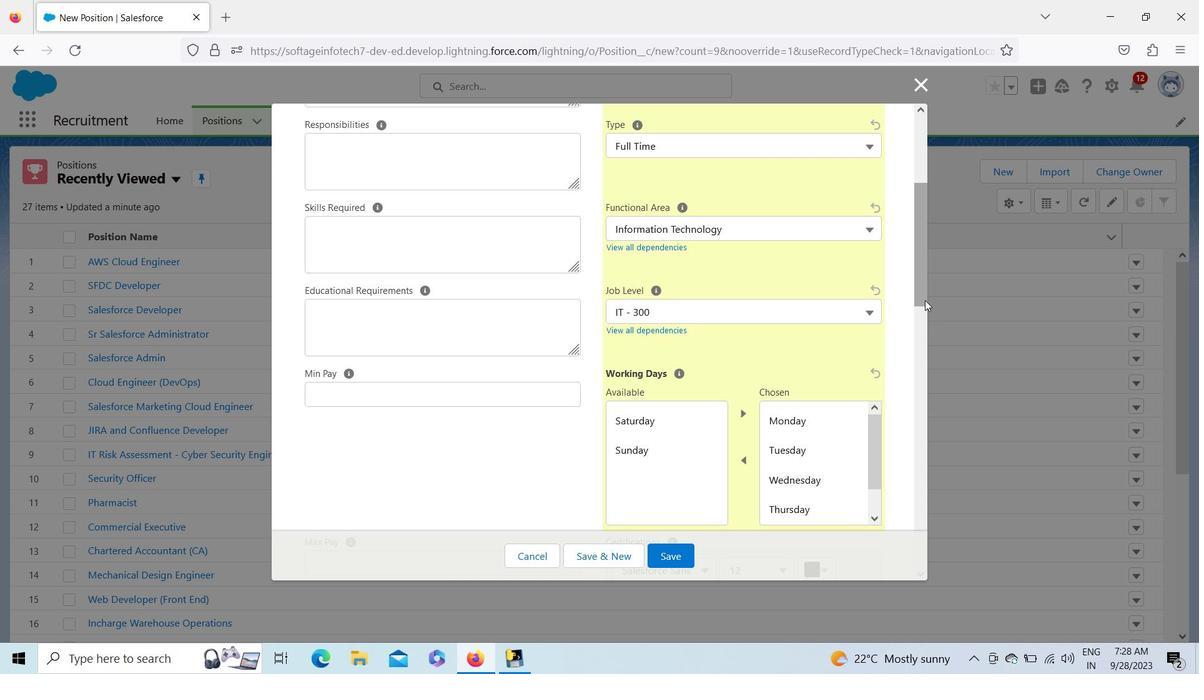 
Action: Mouse pressed left at (925, 300)
Screenshot: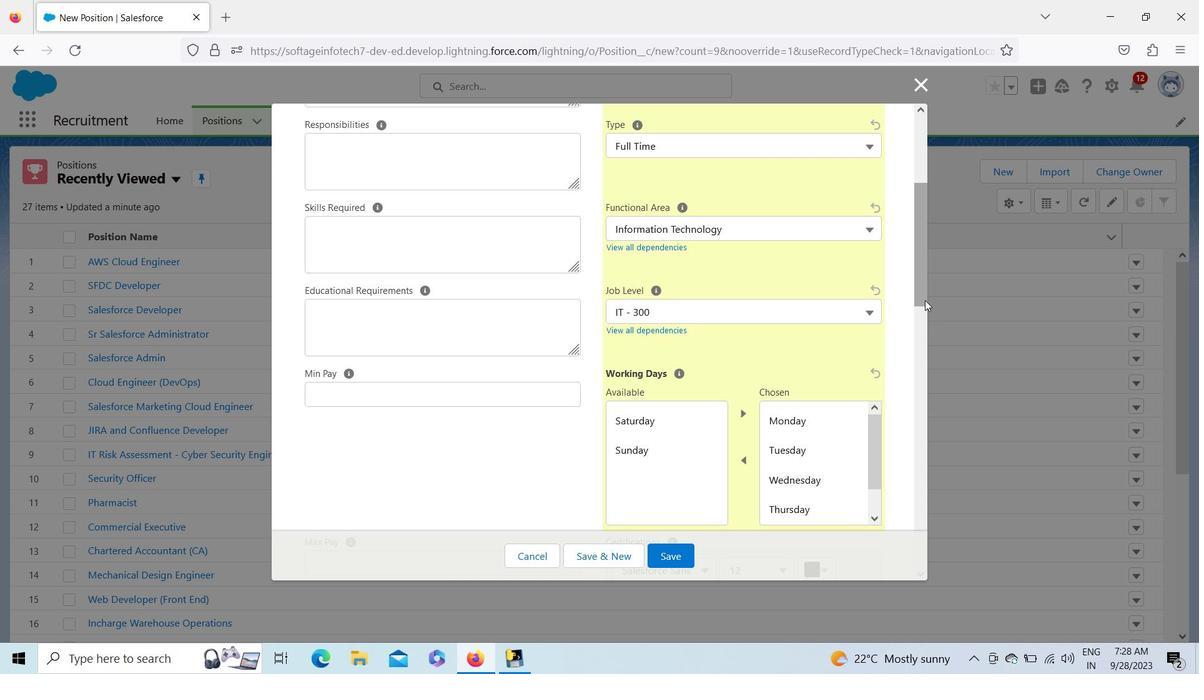 
Action: Mouse moved to (924, 341)
Screenshot: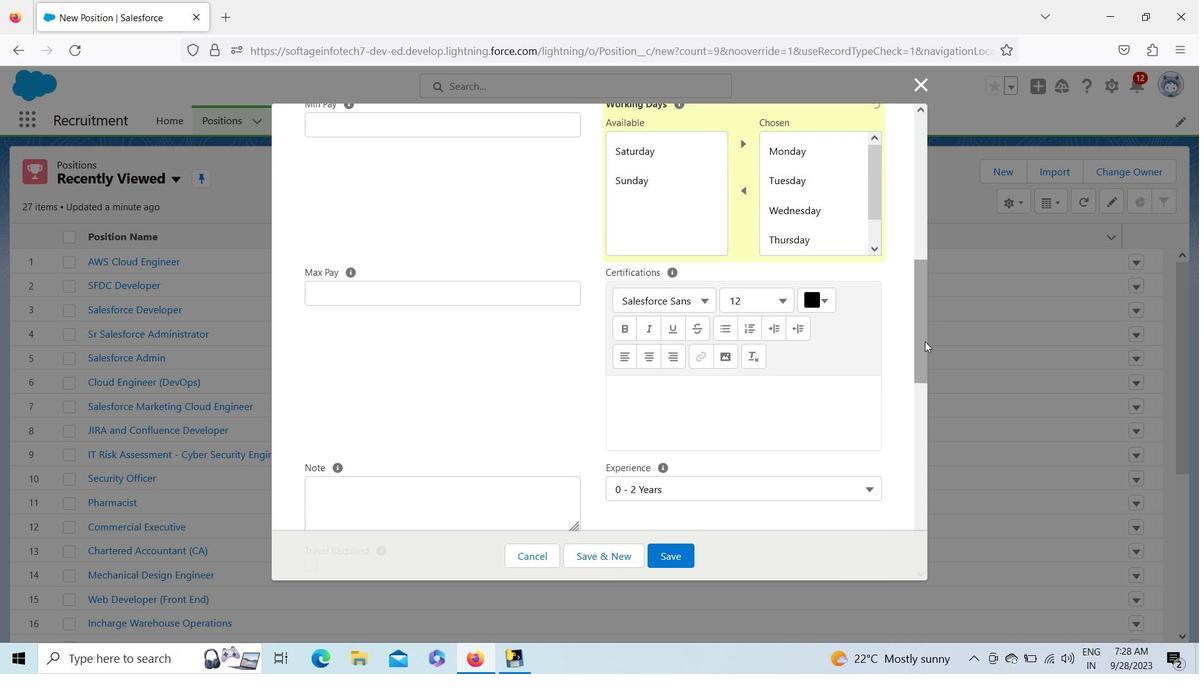
Action: Mouse pressed left at (924, 341)
Screenshot: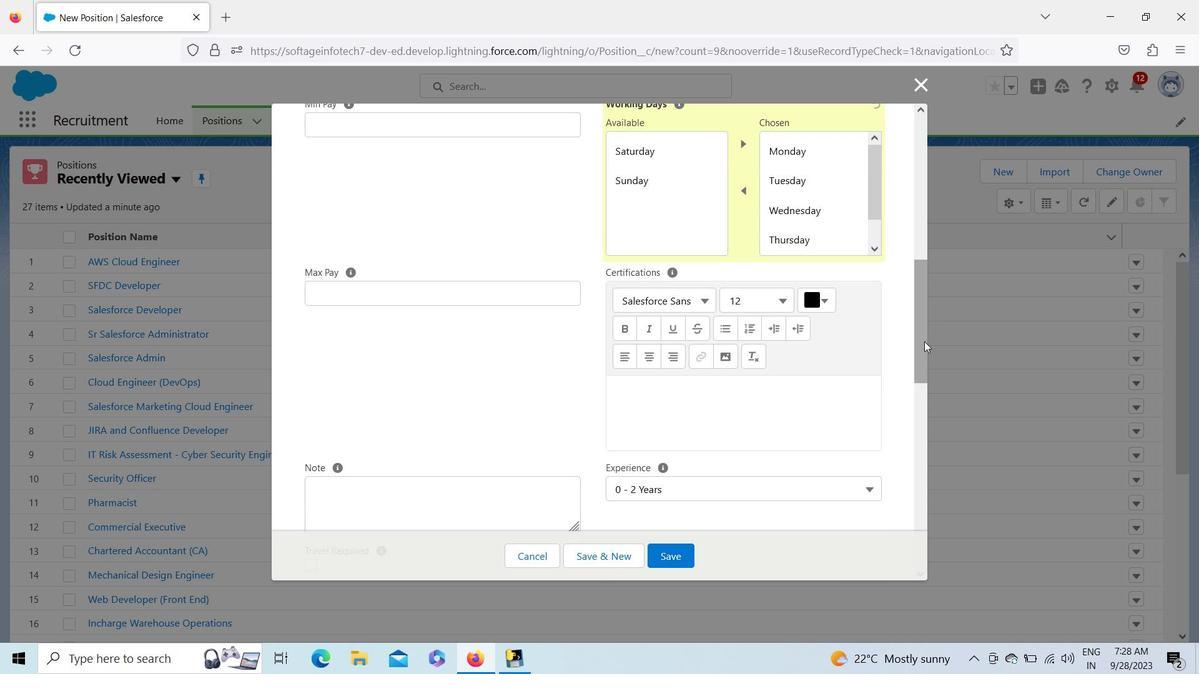 
Action: Mouse moved to (854, 367)
Screenshot: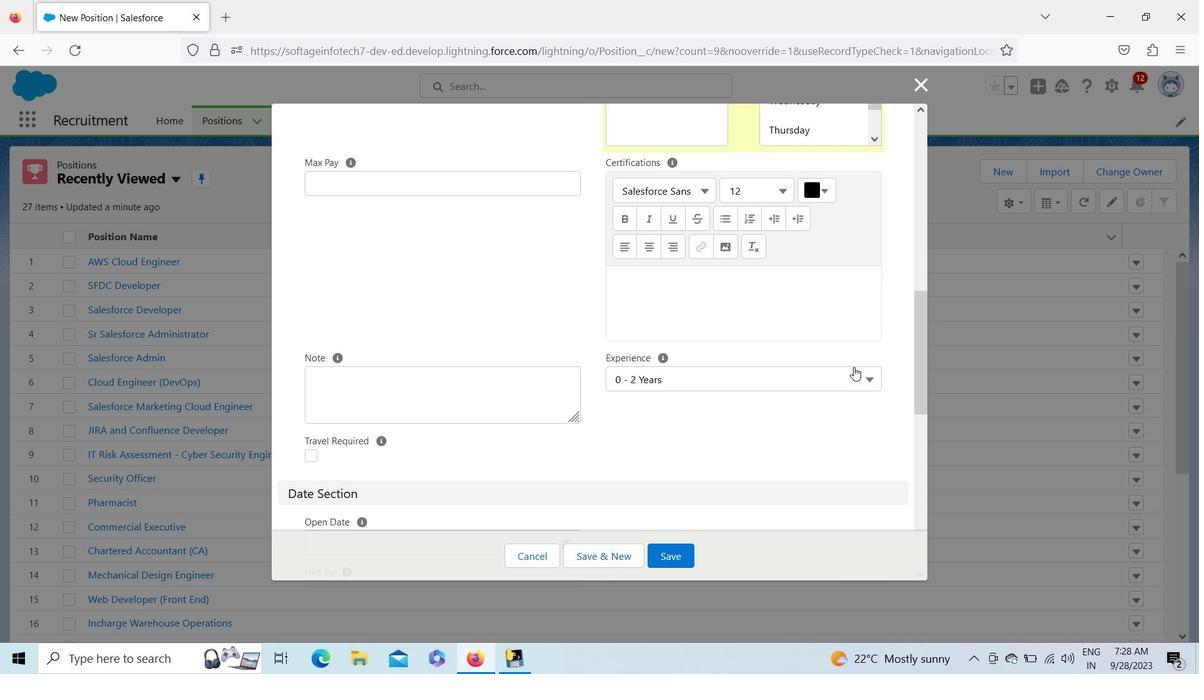
Action: Mouse pressed left at (854, 367)
Screenshot: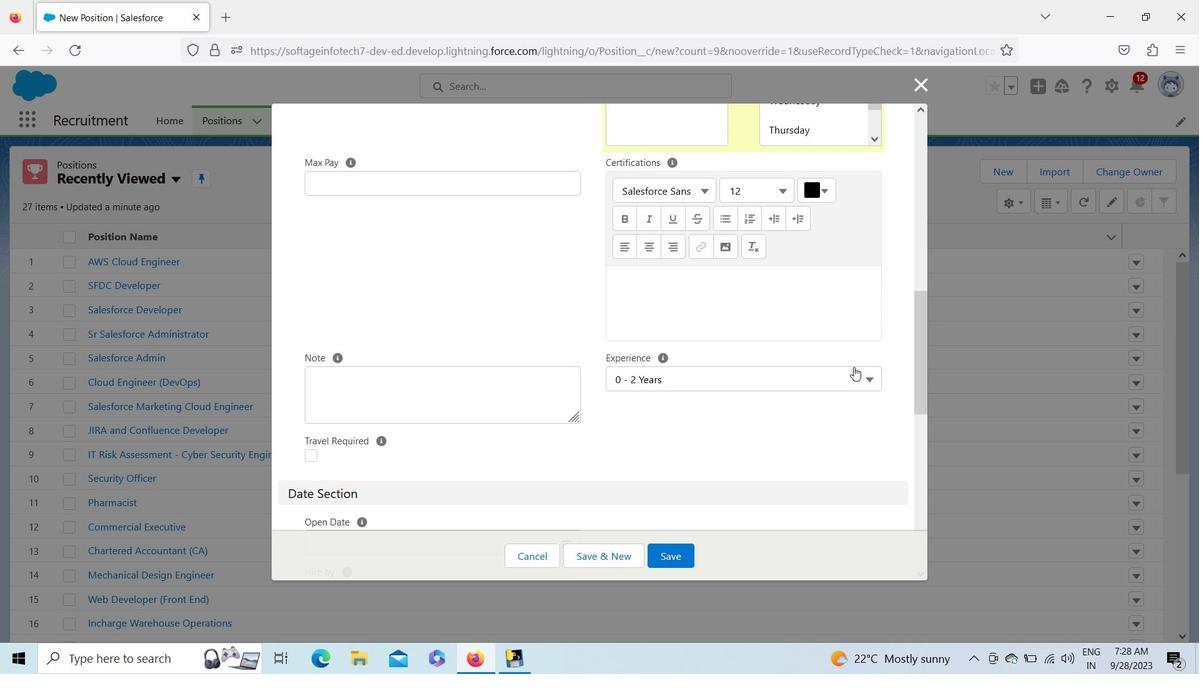 
Action: Mouse moved to (660, 481)
Screenshot: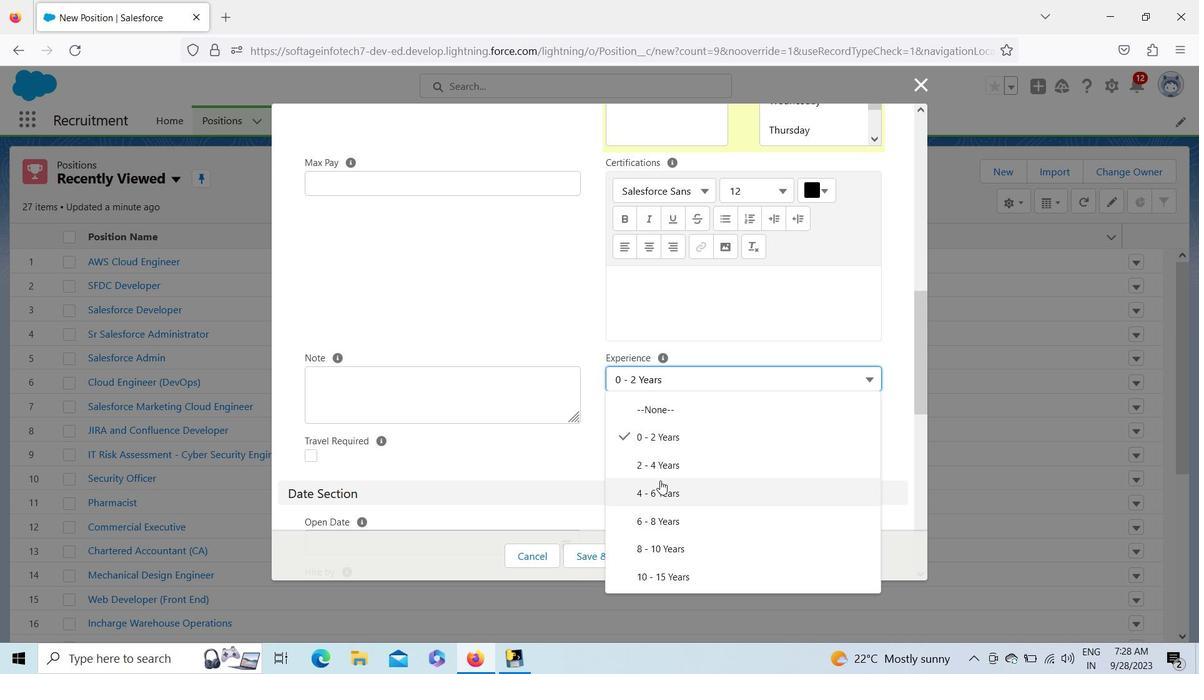 
Action: Mouse pressed left at (660, 481)
Screenshot: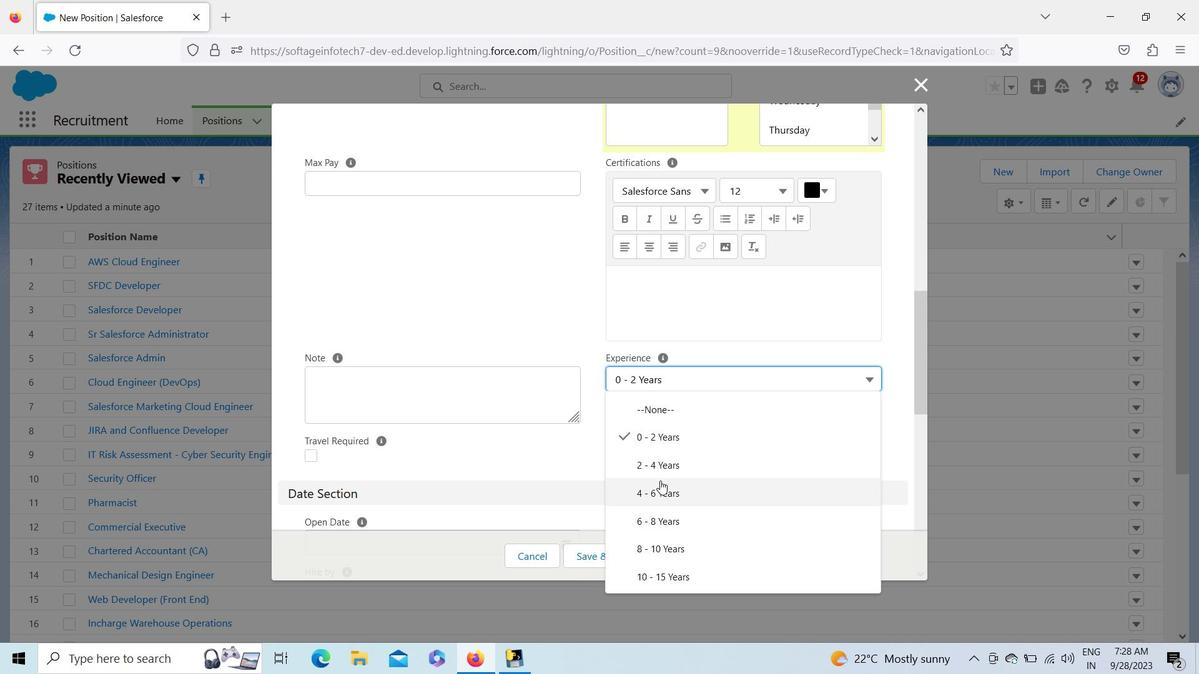 
Action: Mouse pressed left at (660, 481)
Screenshot: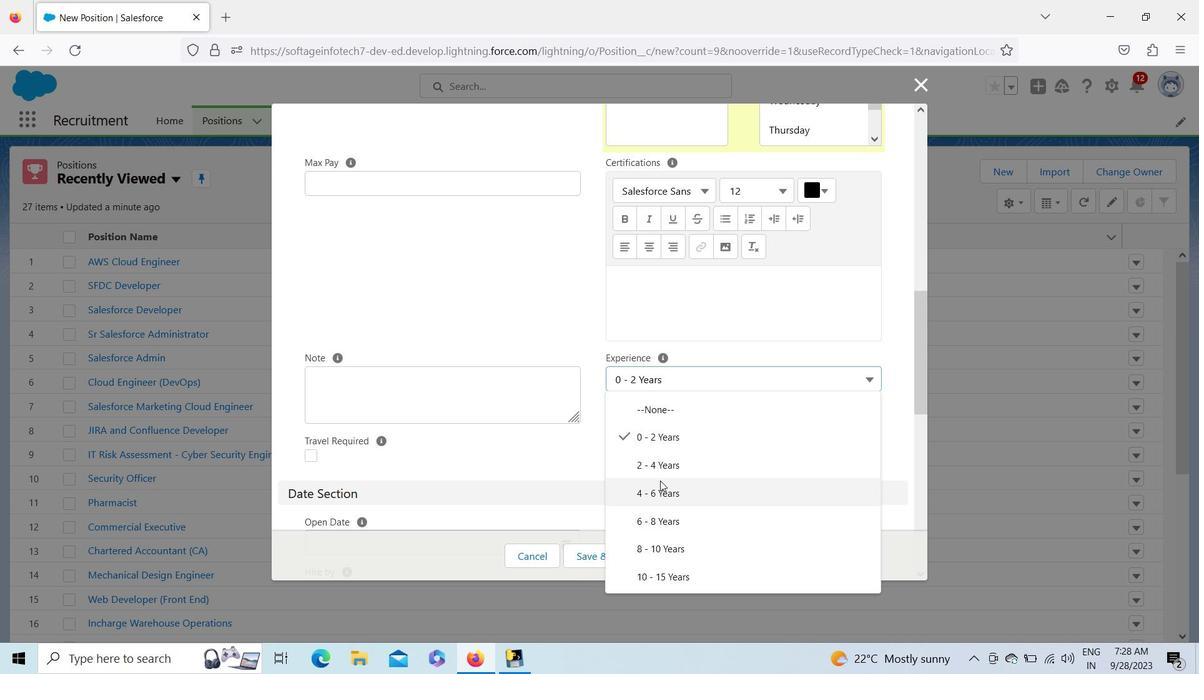 
Action: Mouse moved to (915, 372)
Screenshot: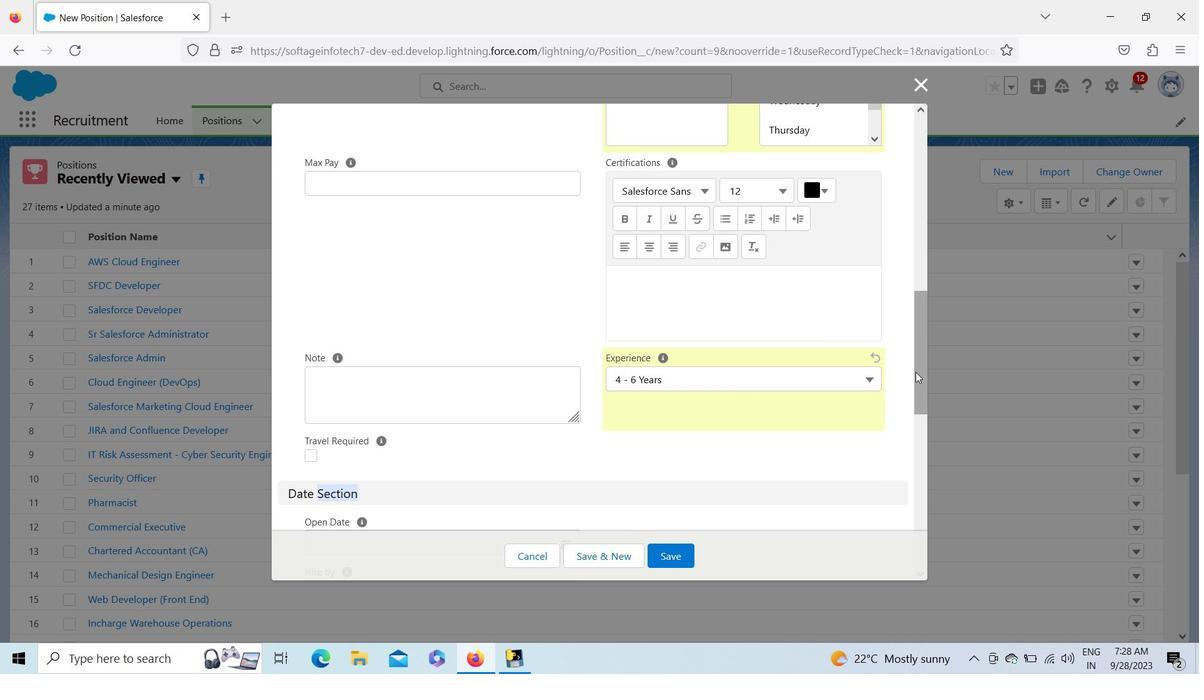 
Action: Mouse pressed left at (915, 372)
Screenshot: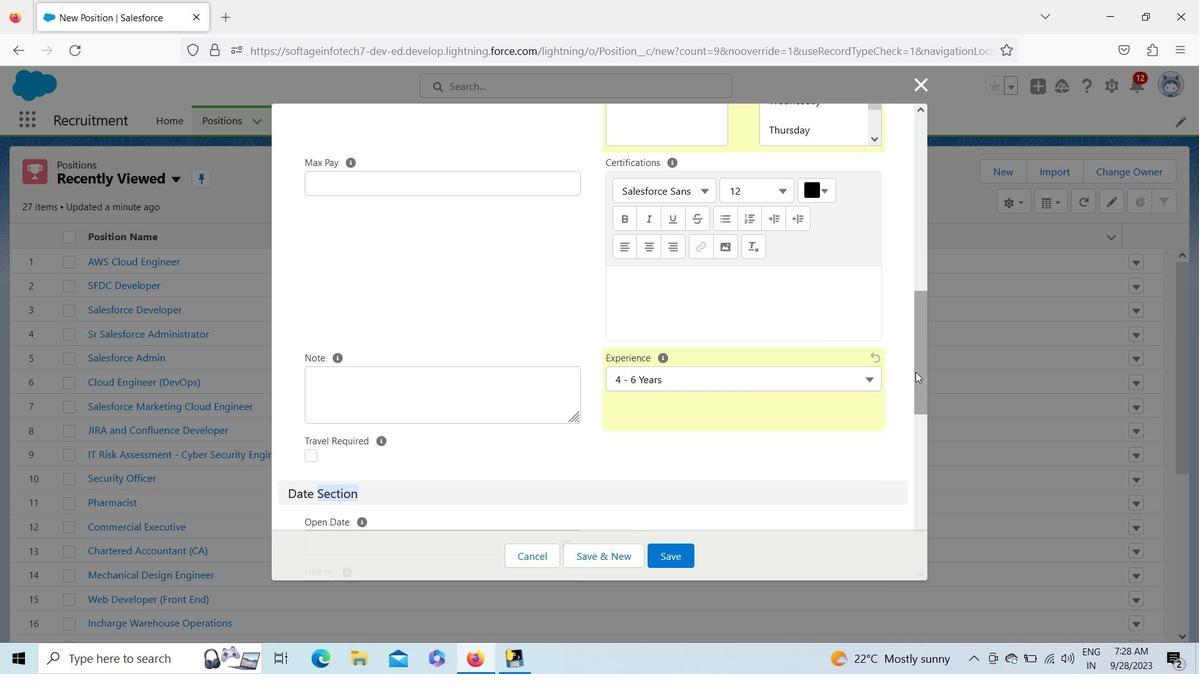 
Action: Mouse moved to (451, 287)
Screenshot: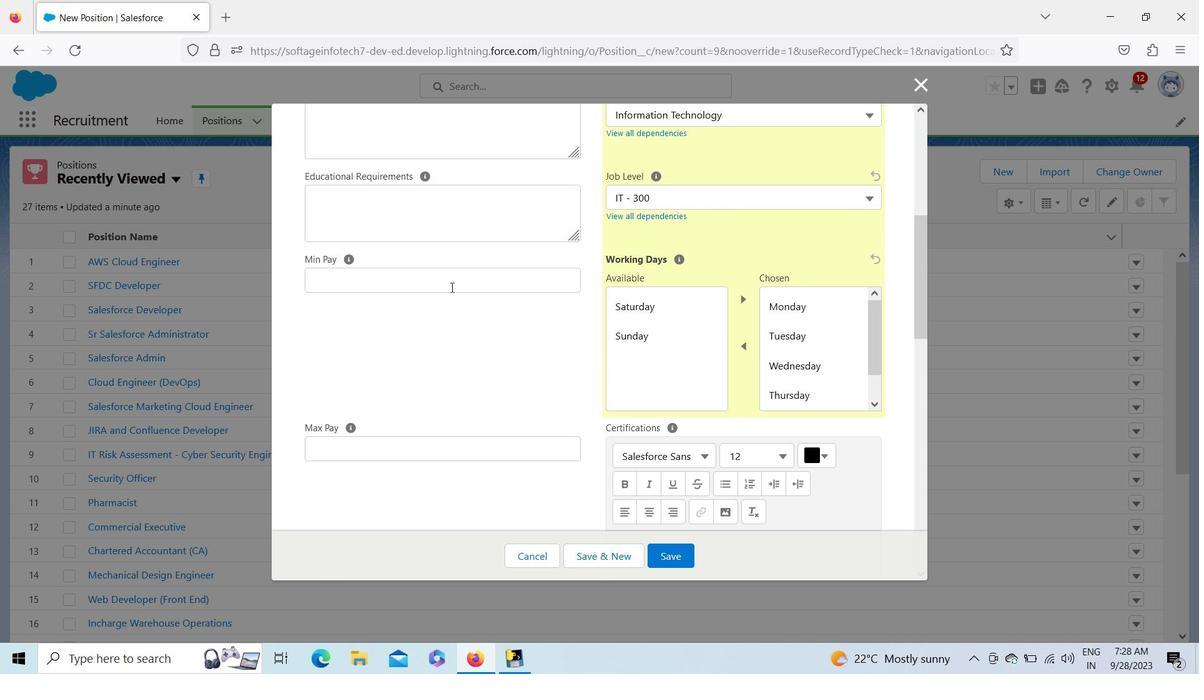 
Action: Mouse pressed left at (451, 287)
Screenshot: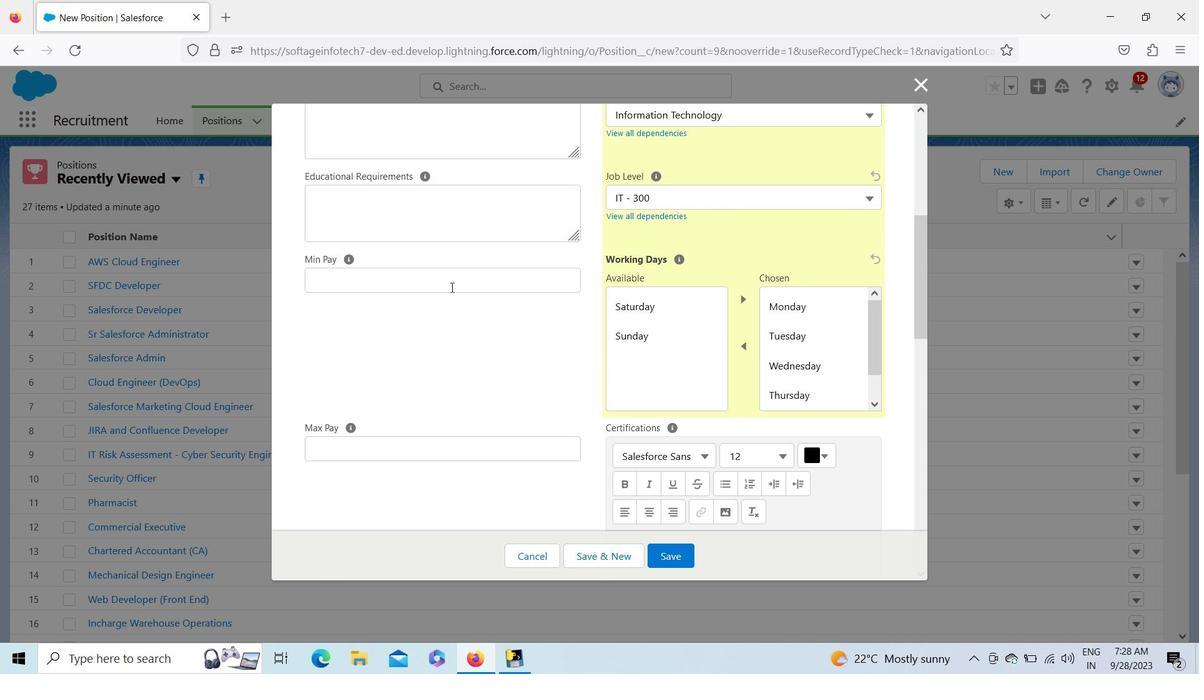 
Action: Key pressed 1800000
Screenshot: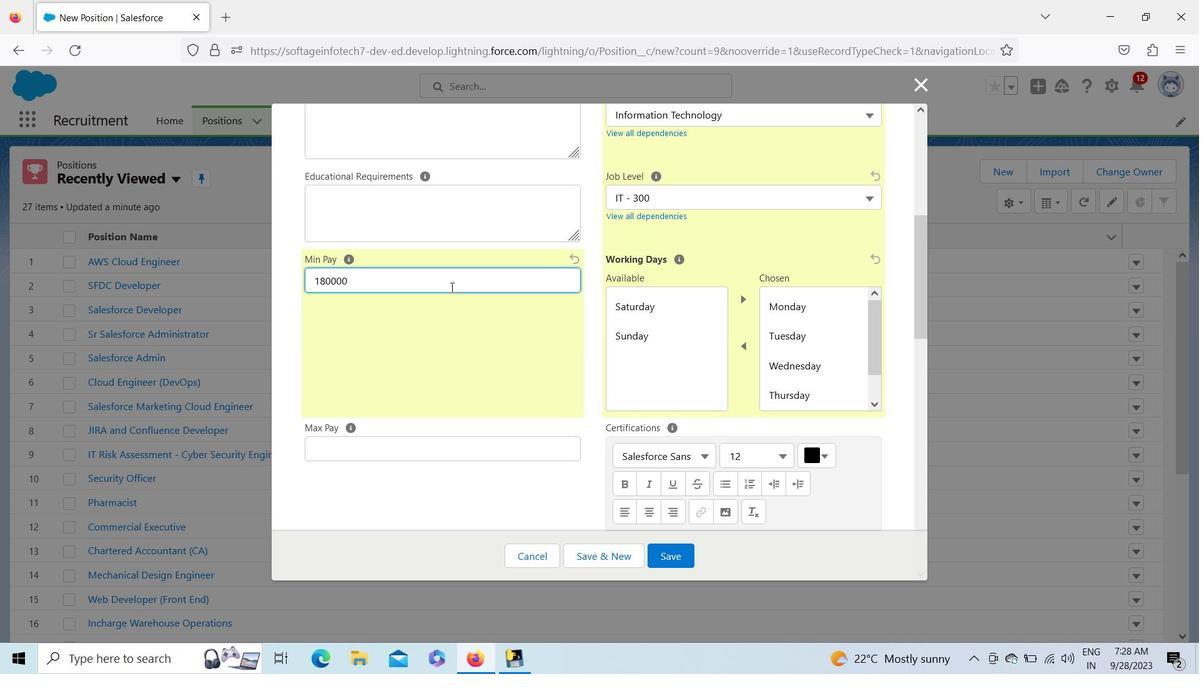 
Action: Mouse moved to (372, 451)
Screenshot: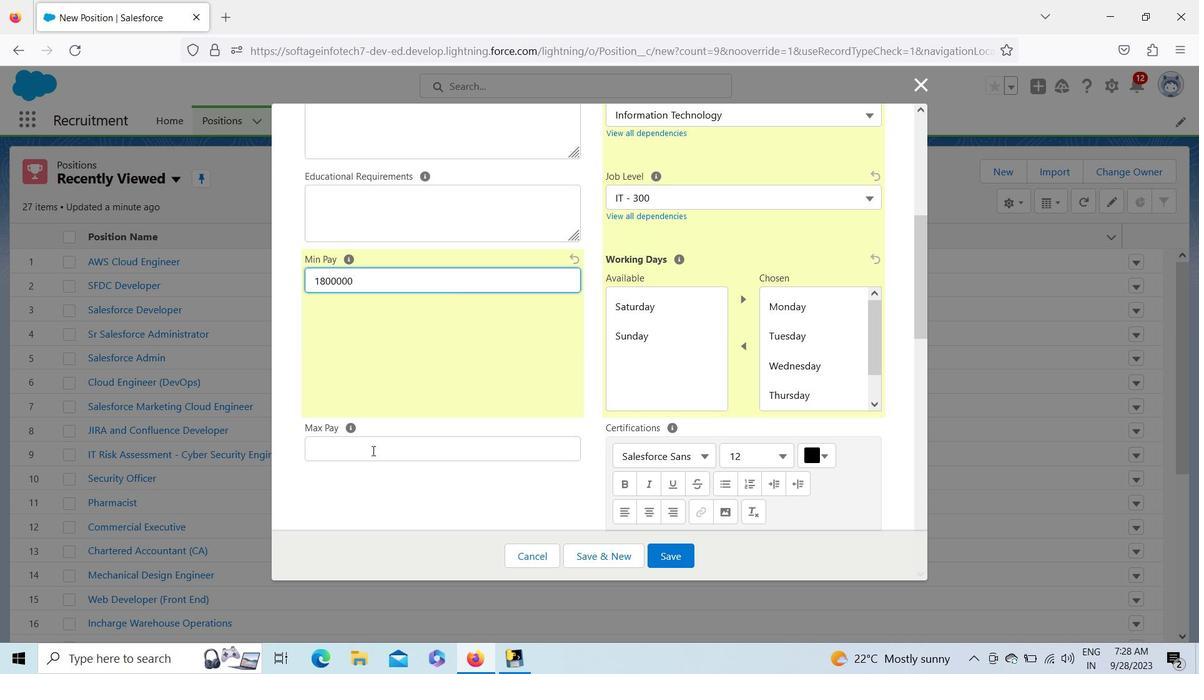 
Action: Mouse pressed left at (372, 451)
Screenshot: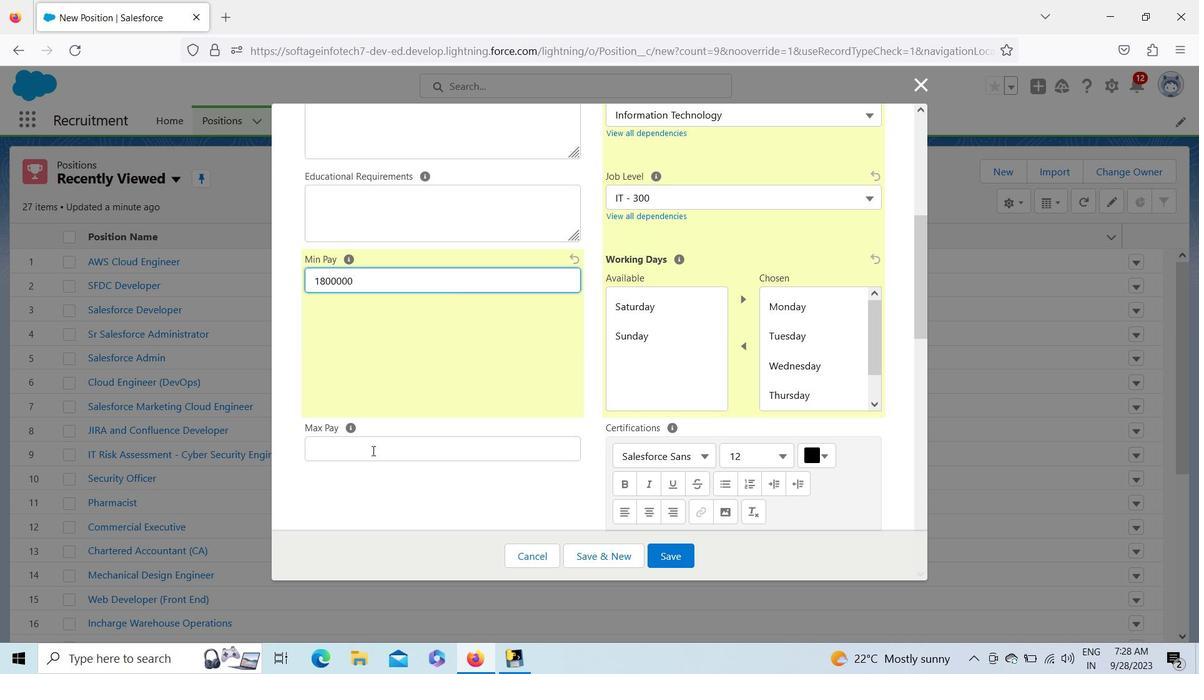 
Action: Key pressed 2500000
Screenshot: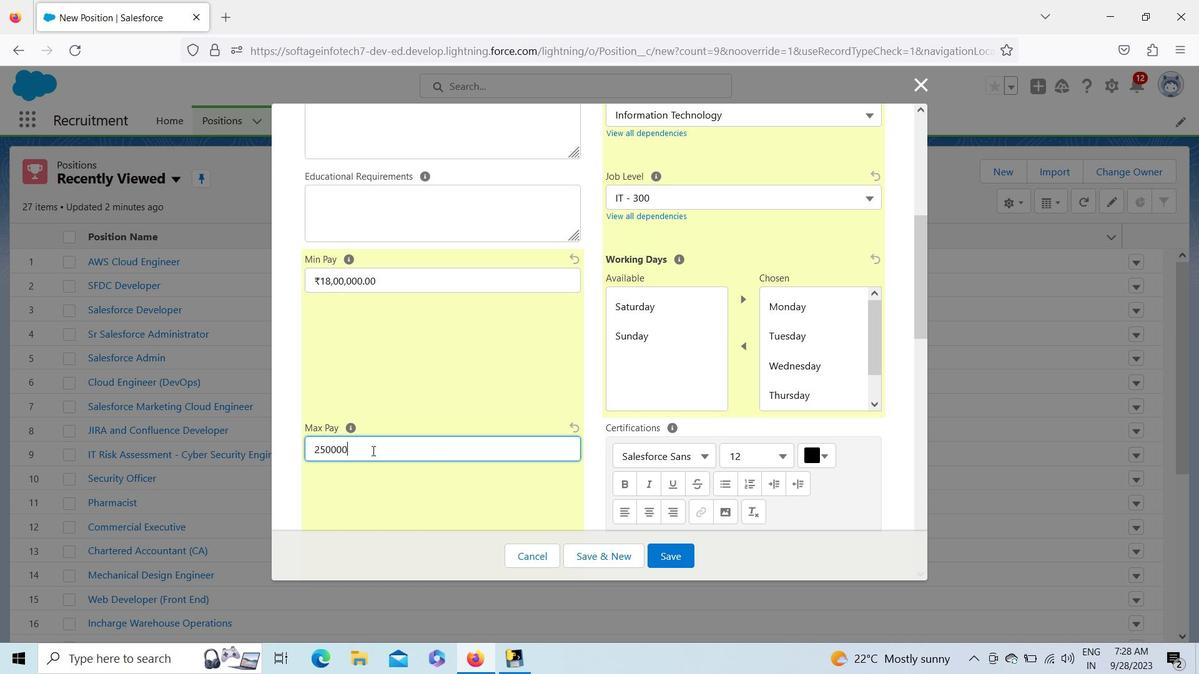 
Action: Mouse moved to (387, 479)
Screenshot: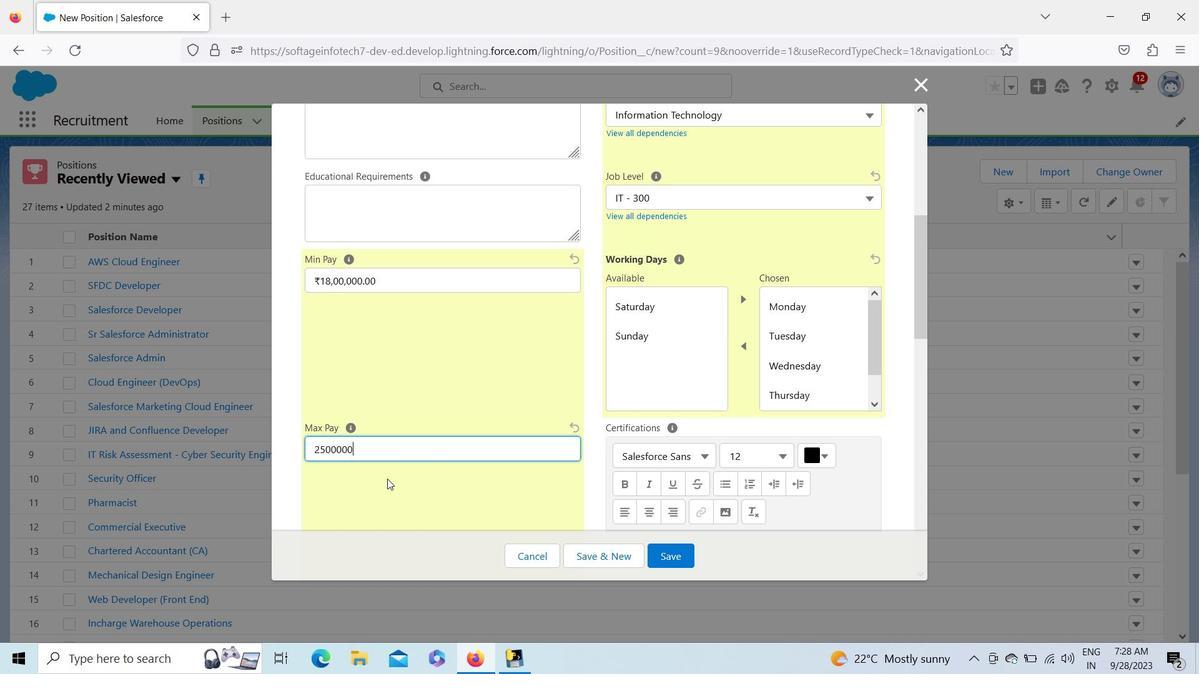 
Action: Mouse pressed left at (387, 479)
Screenshot: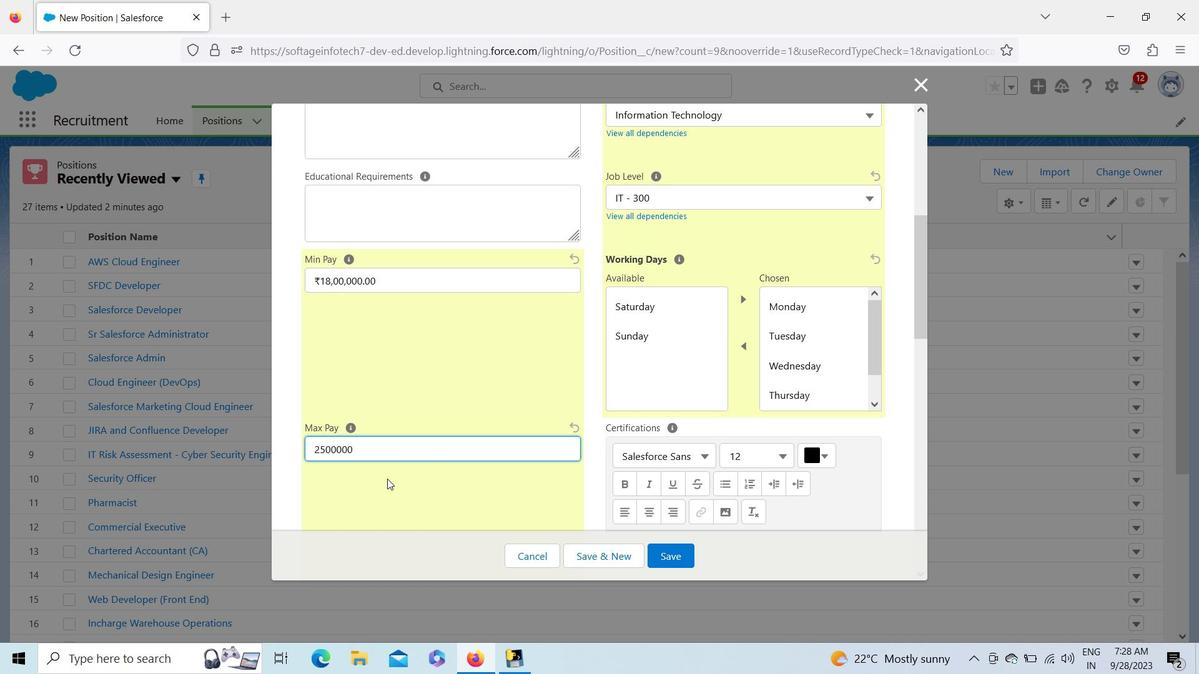 
Action: Mouse moved to (919, 269)
Screenshot: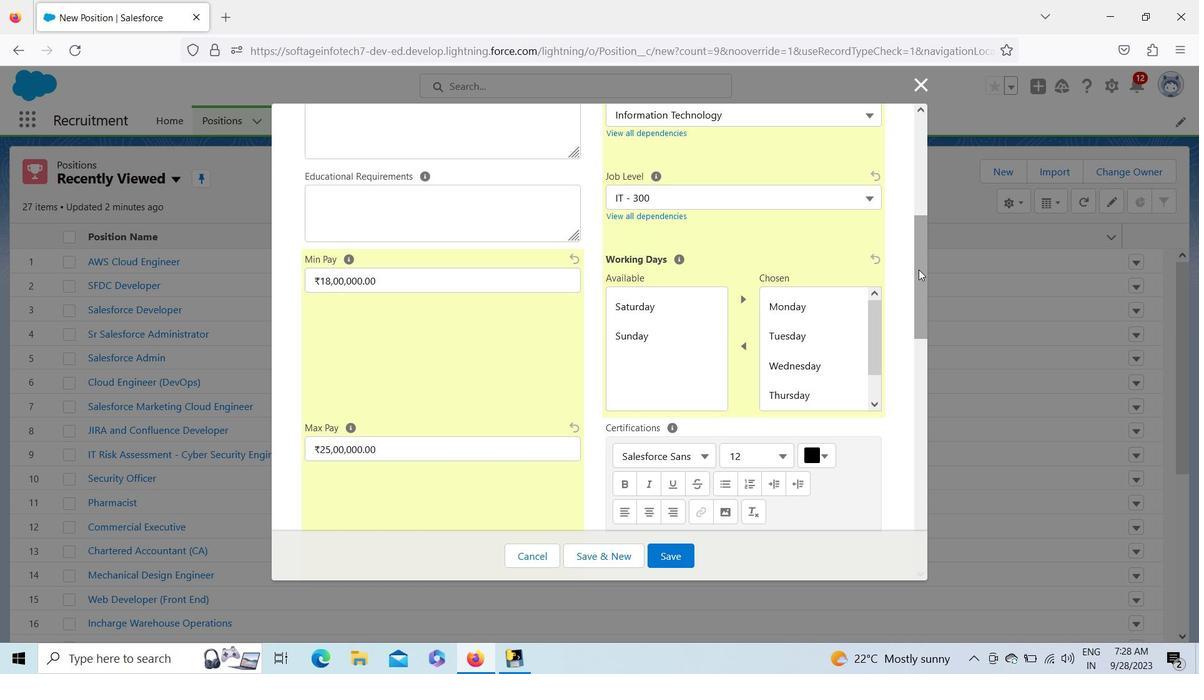 
Action: Mouse pressed left at (919, 269)
Screenshot: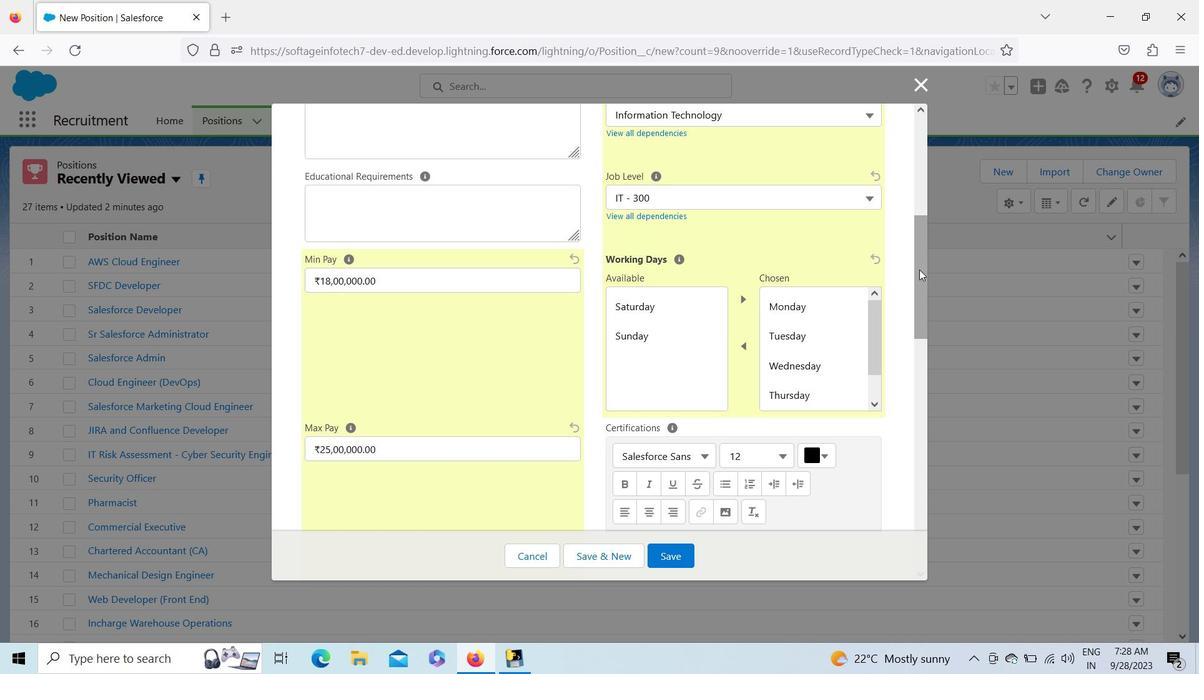 
Action: Mouse moved to (451, 391)
Screenshot: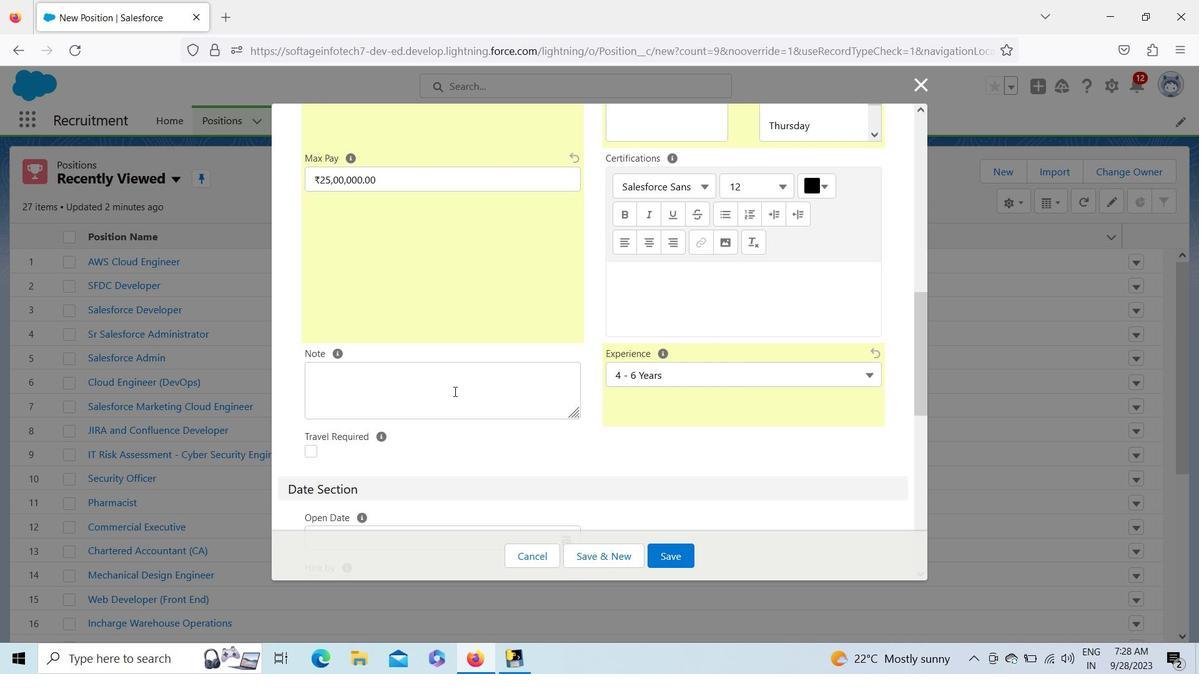 
Action: Mouse pressed left at (451, 391)
Screenshot: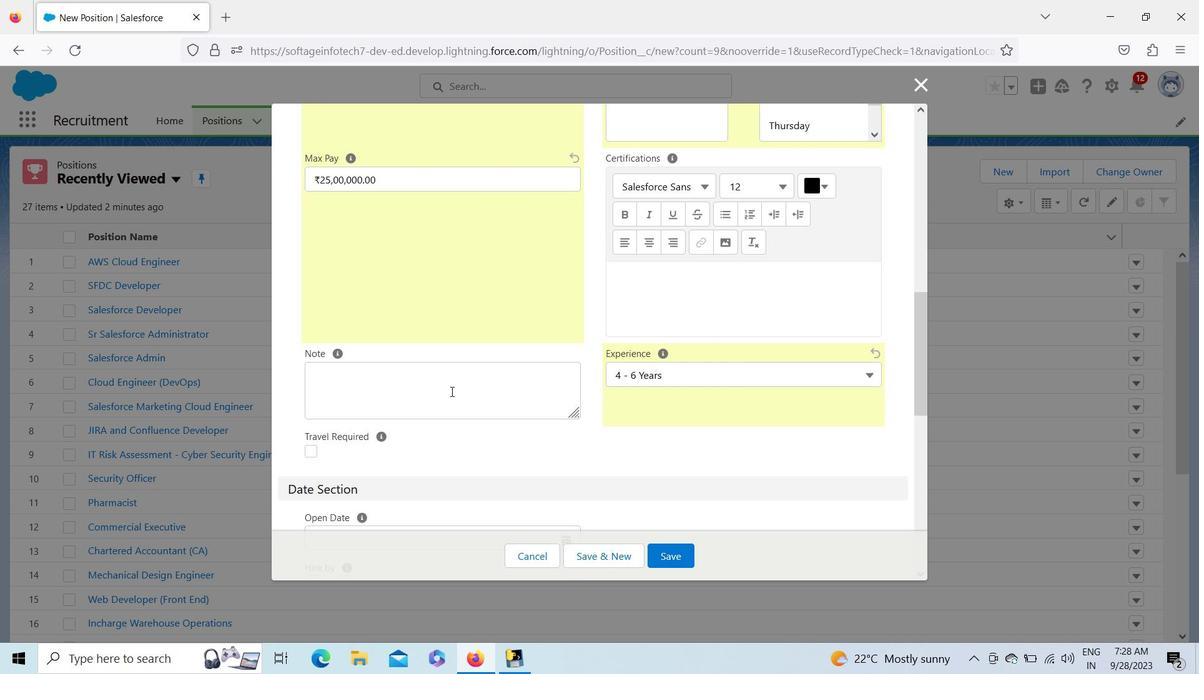 
Action: Key pressed <Key.shift>Above<Key.space><Key.shift>Salary<Key.space>is<Key.space>in<Key.space><Key.shift>LPA<Key.space>and<Key.space>mentioned<Key.space>after<Key.space>converted<Key.space>to<Key.space><Key.shift>INR.
Screenshot: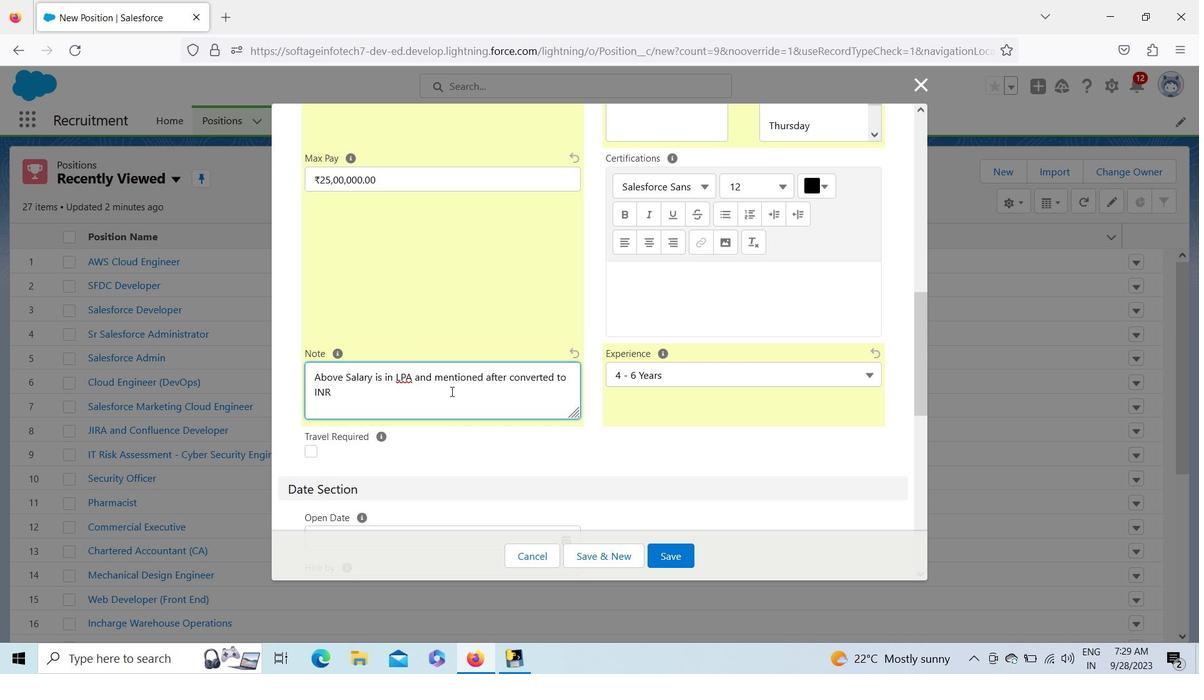 
Action: Mouse moved to (920, 352)
Screenshot: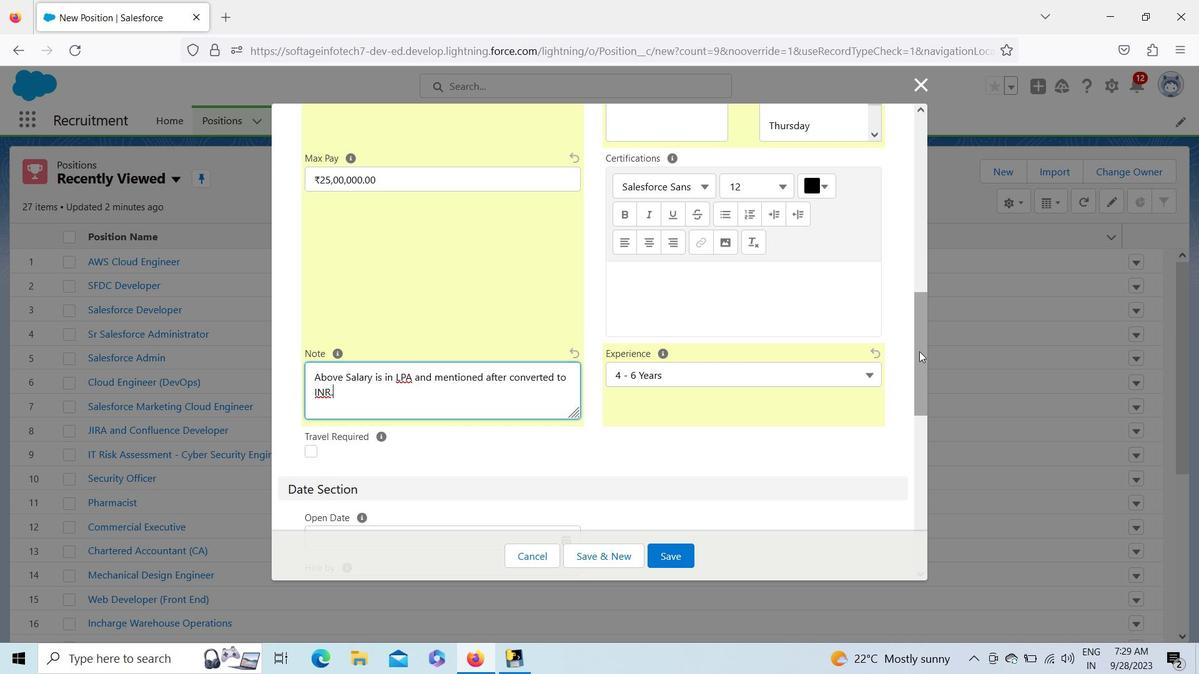 
Action: Mouse pressed left at (920, 352)
Screenshot: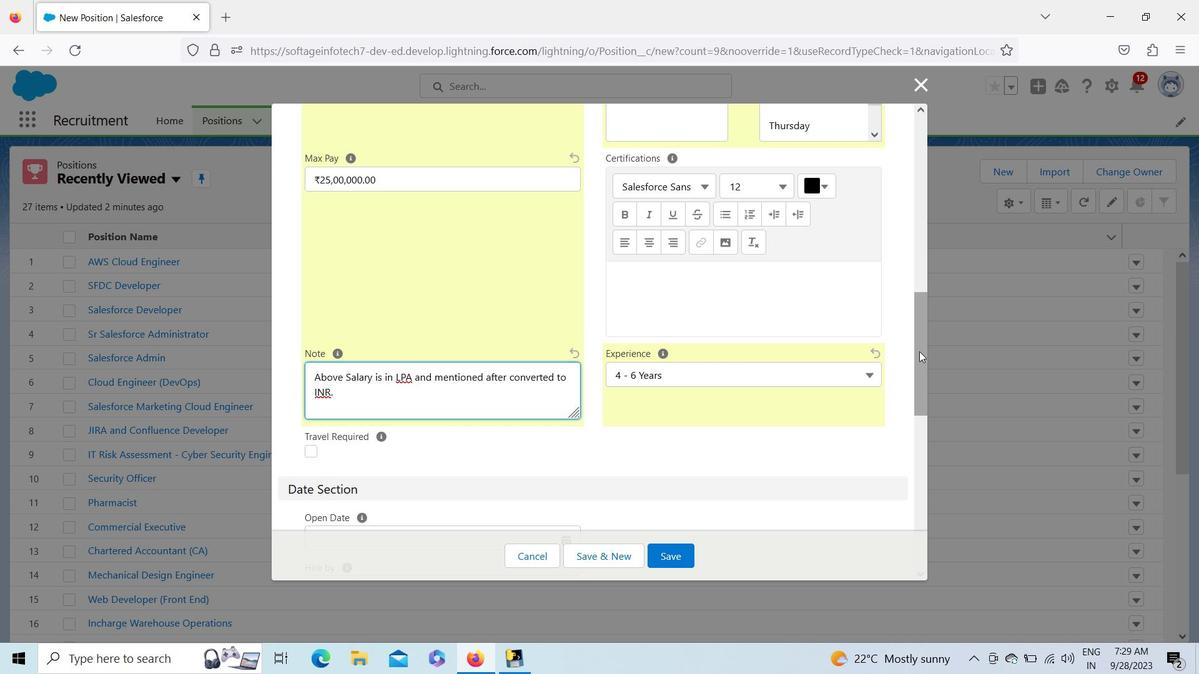 
Action: Mouse moved to (311, 417)
Screenshot: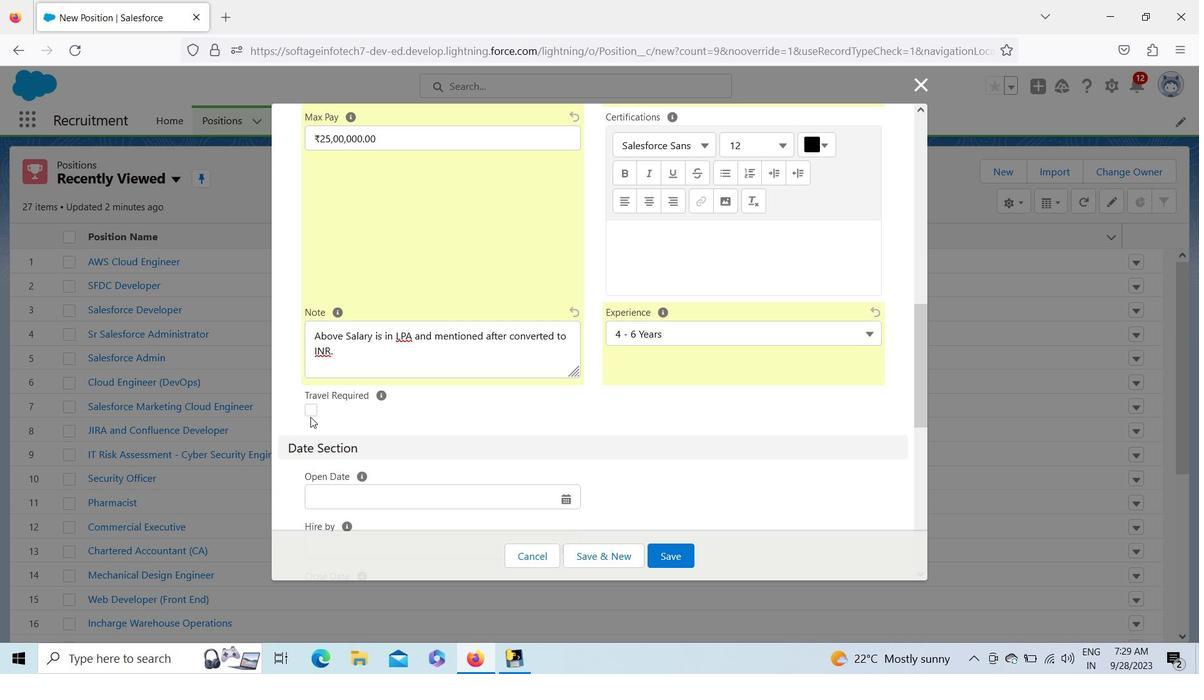 
Action: Mouse pressed left at (311, 417)
Screenshot: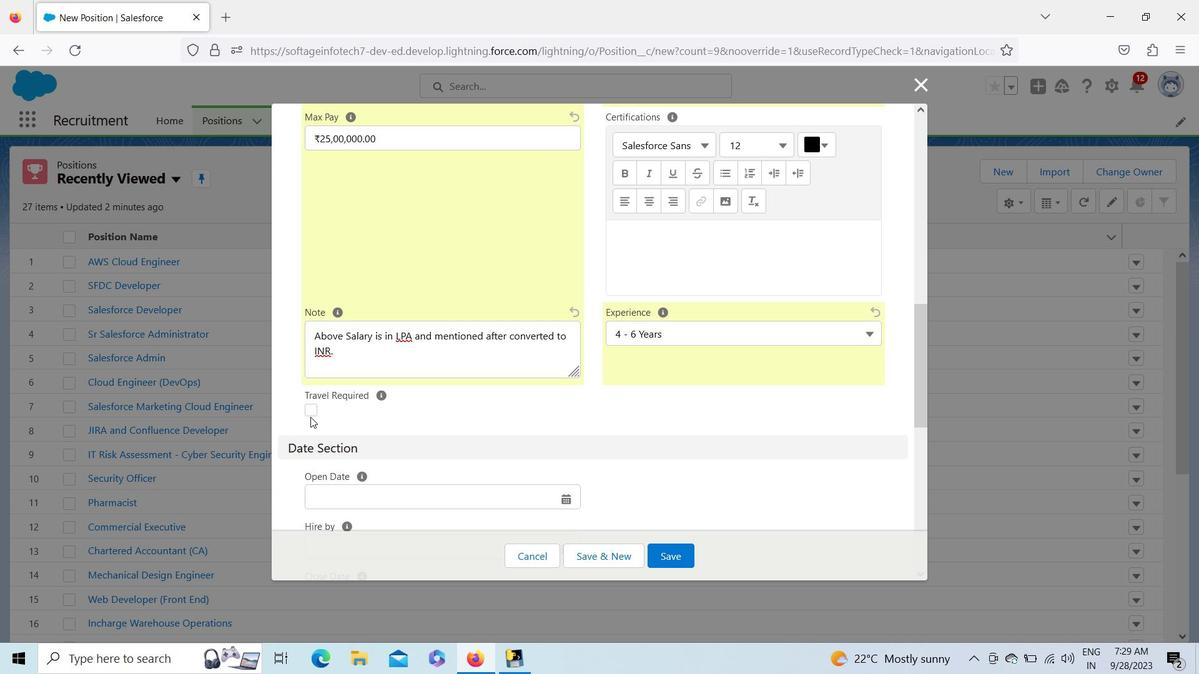 
Action: Mouse moved to (314, 409)
Screenshot: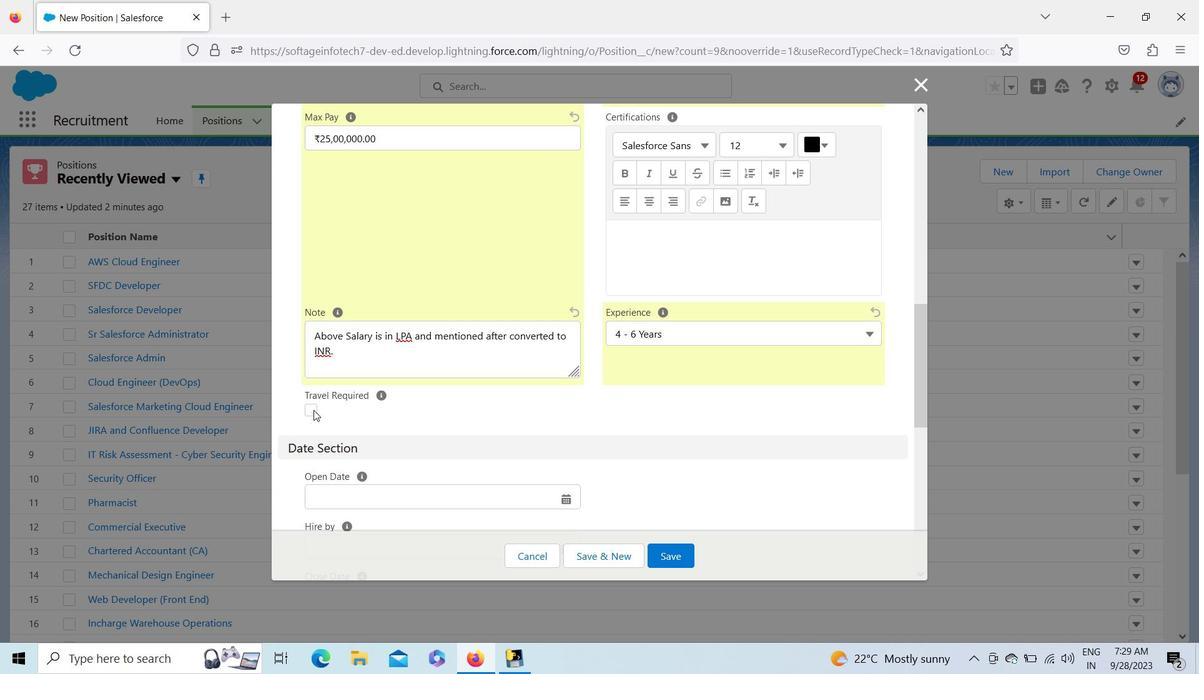 
Action: Mouse pressed left at (314, 409)
Screenshot: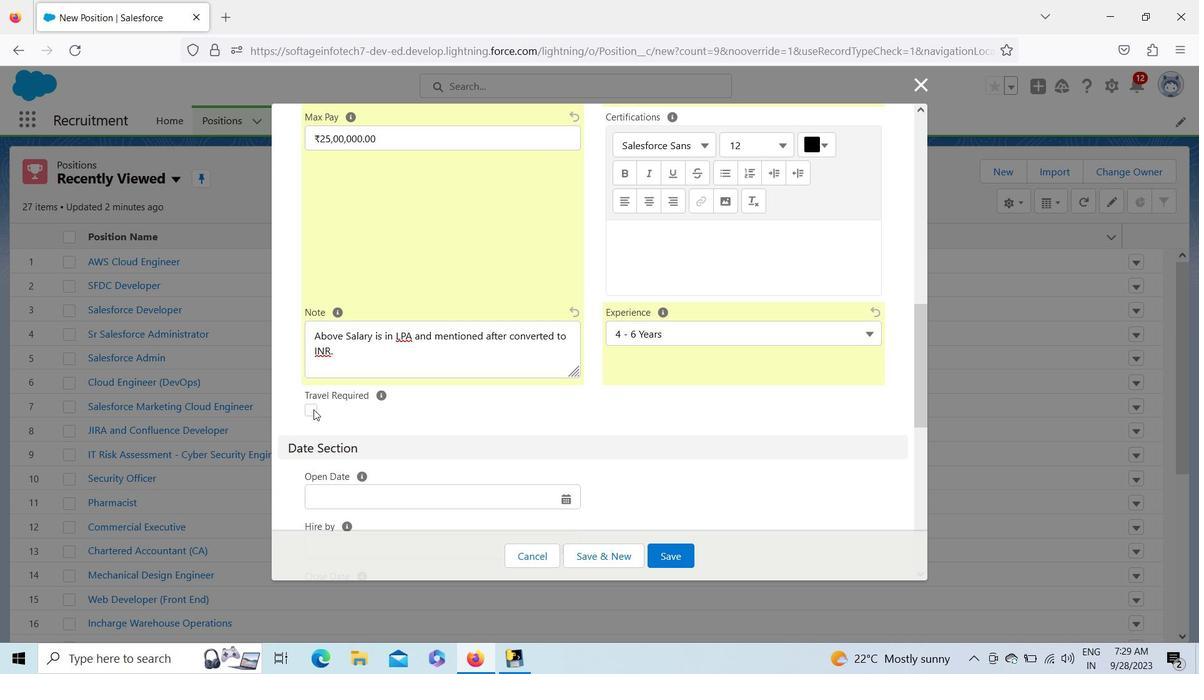 
Action: Mouse moved to (917, 366)
Screenshot: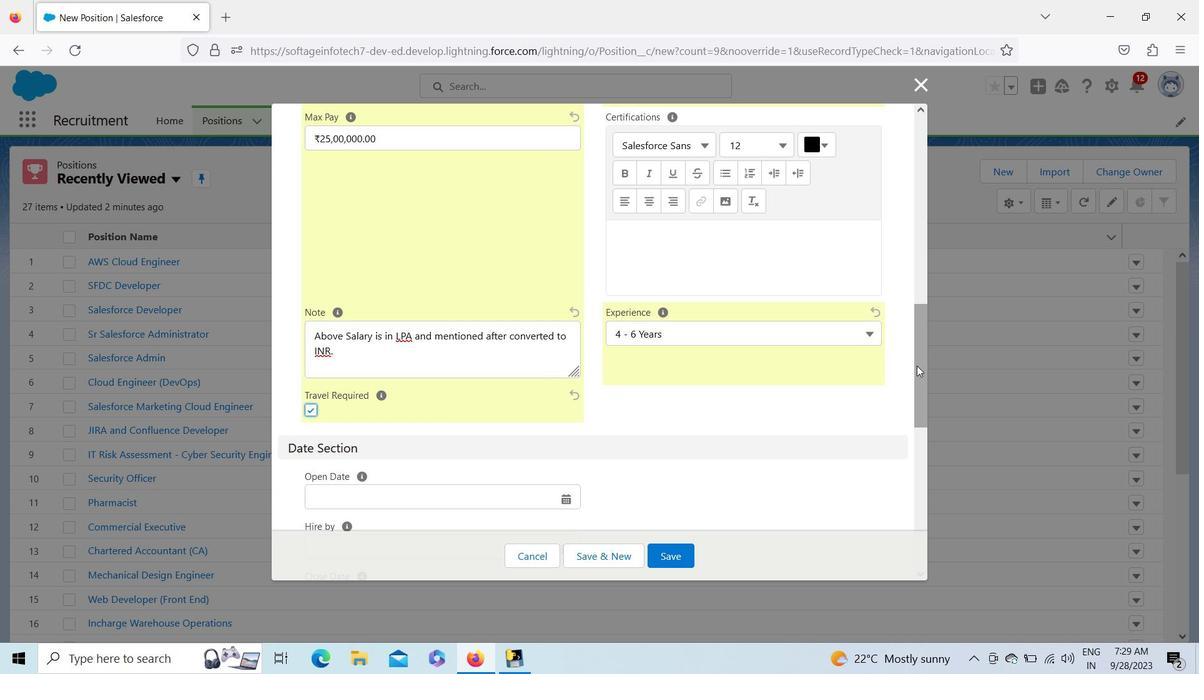 
Action: Mouse pressed left at (917, 366)
Screenshot: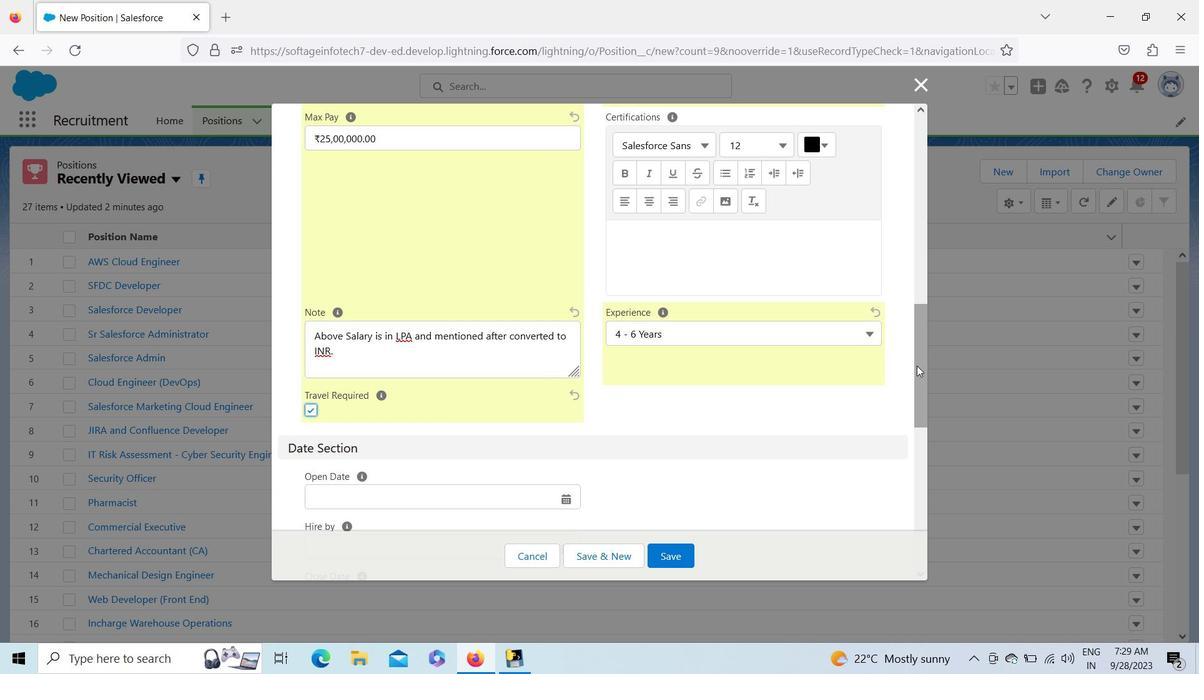 
Action: Mouse moved to (918, 382)
Screenshot: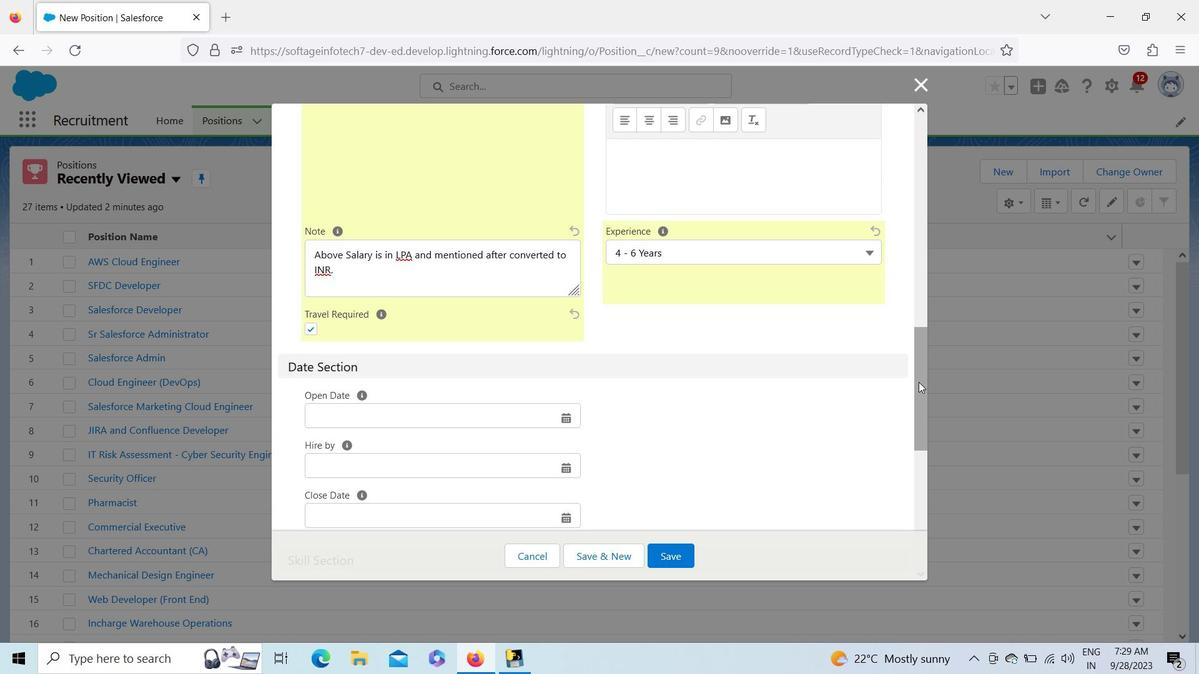 
Action: Mouse pressed left at (918, 382)
Screenshot: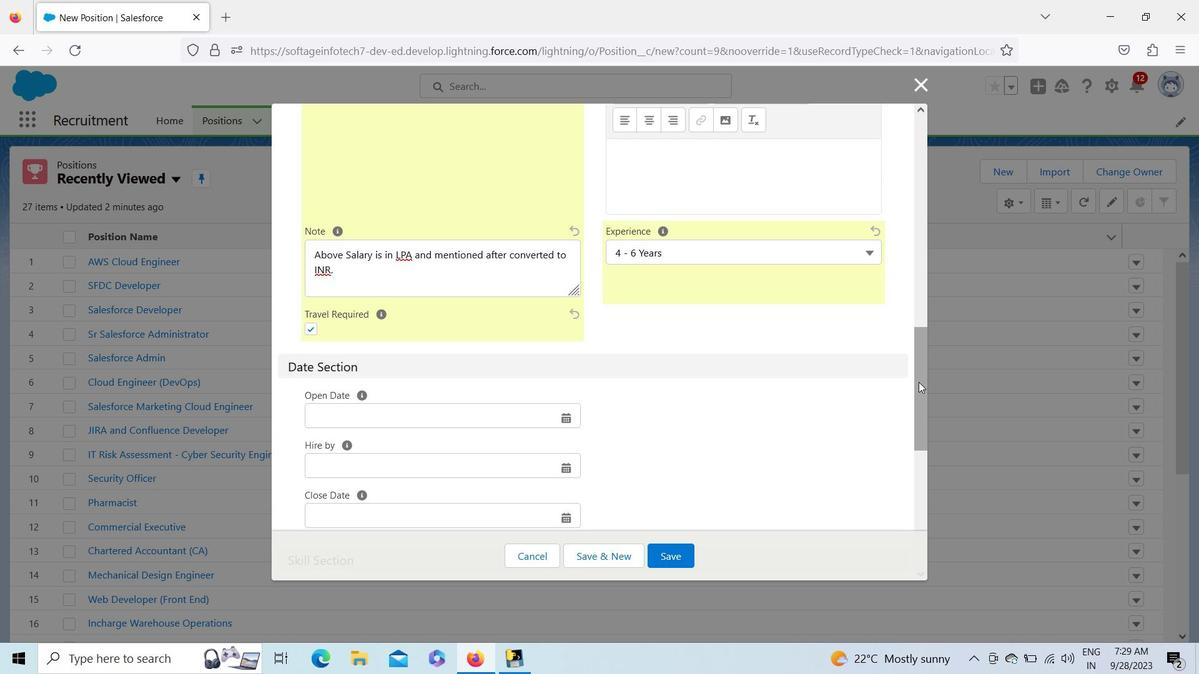 
Action: Mouse moved to (496, 302)
Screenshot: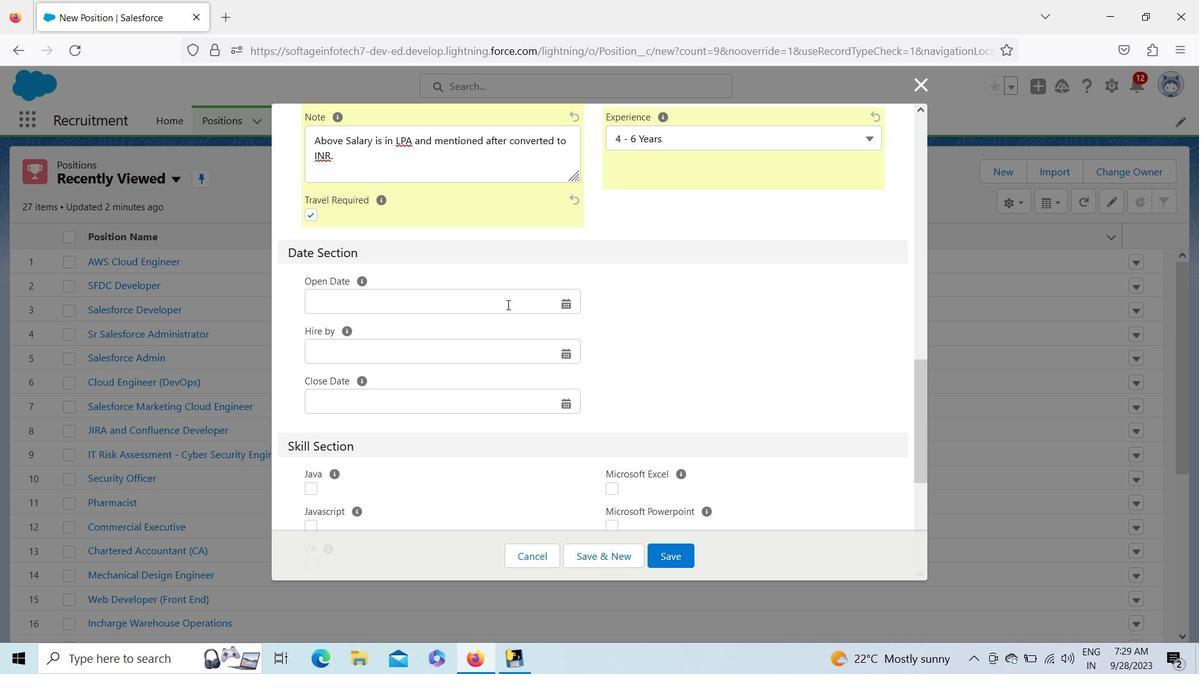 
Action: Mouse pressed left at (496, 302)
Screenshot: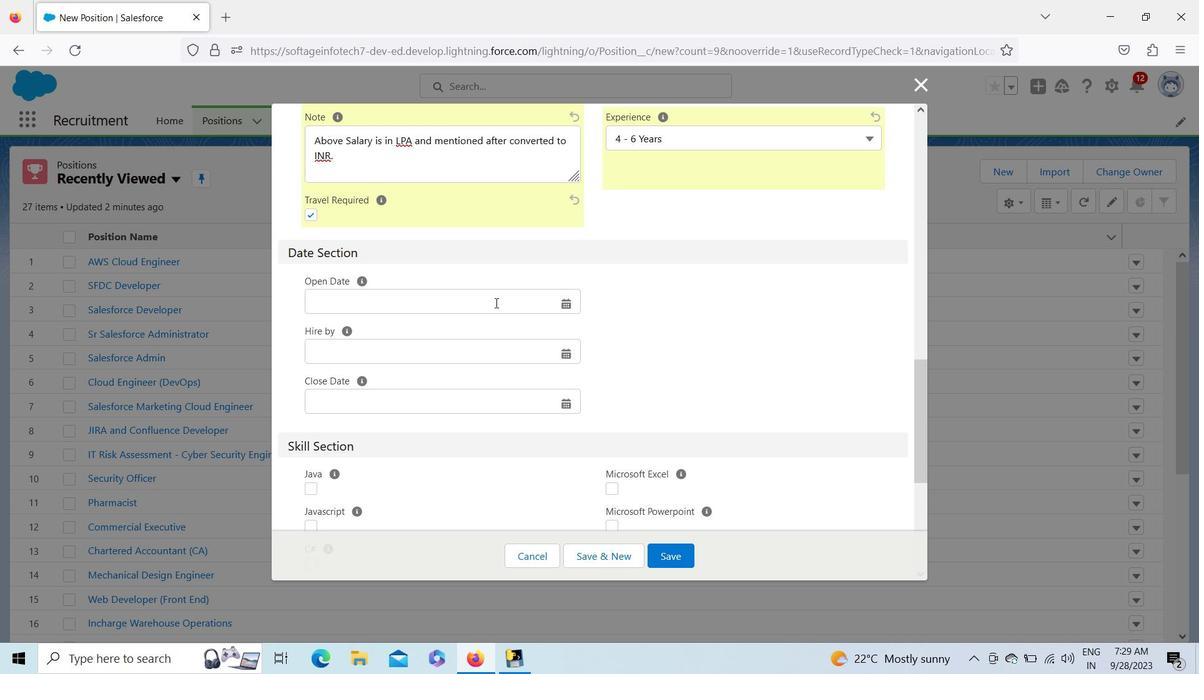
Action: Mouse moved to (381, 324)
Screenshot: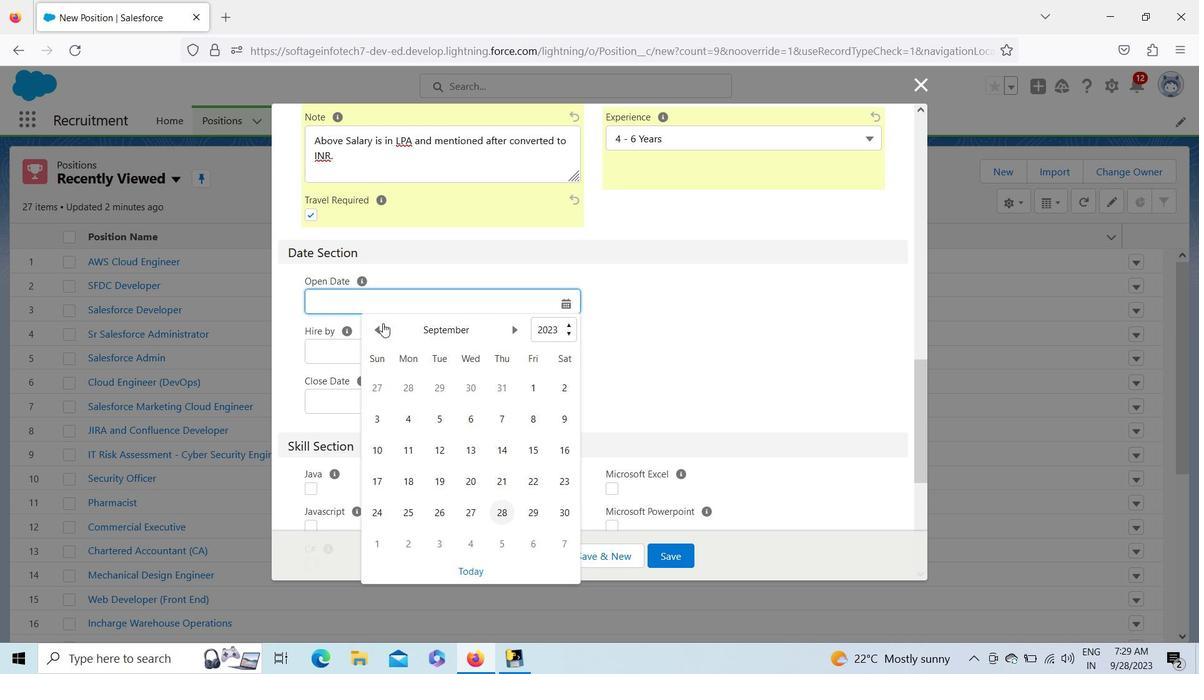 
Action: Mouse pressed left at (381, 324)
Screenshot: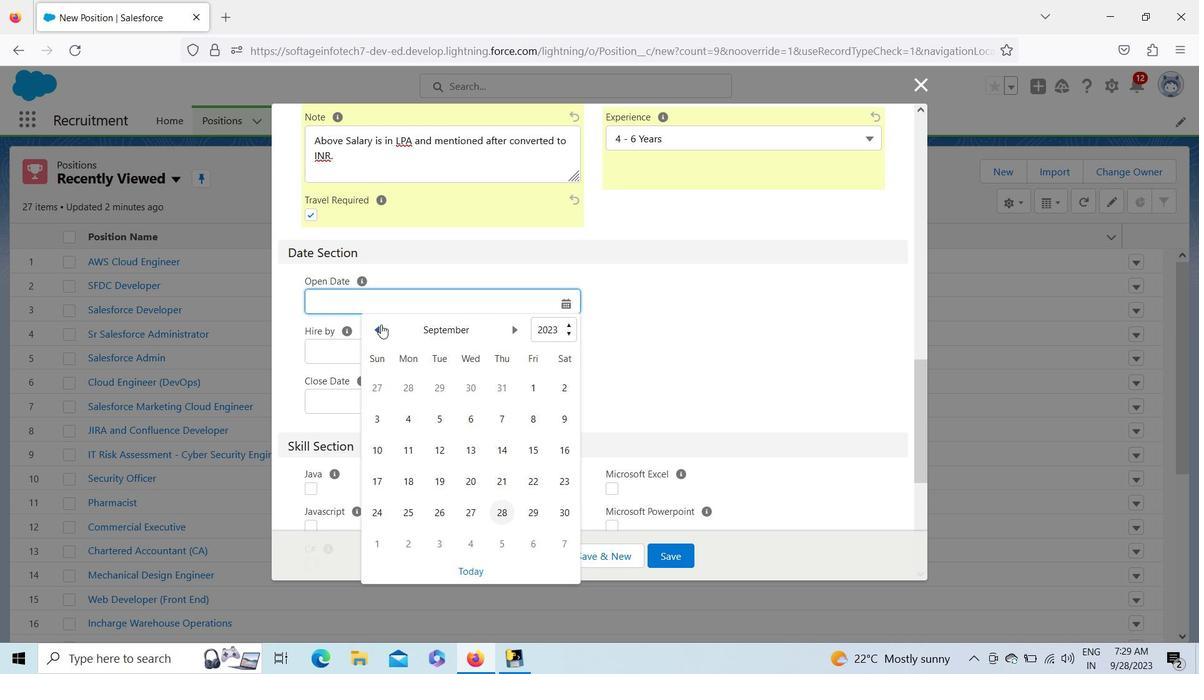 
Action: Mouse pressed left at (381, 324)
Screenshot: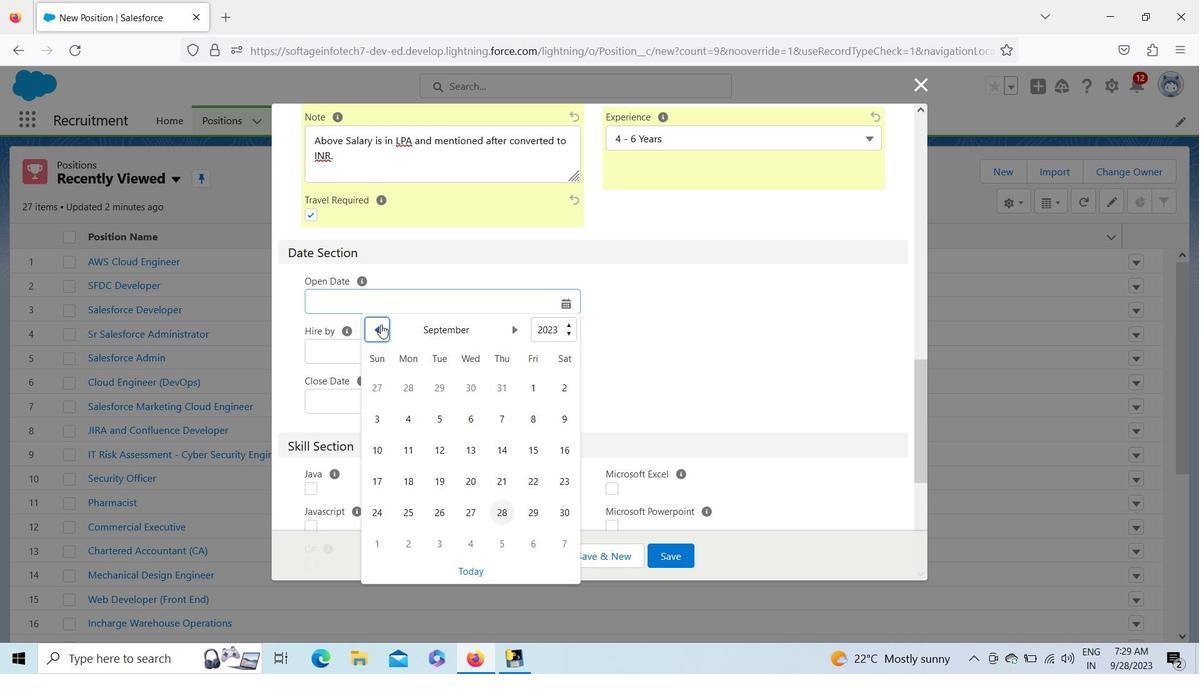 
Action: Mouse pressed left at (381, 324)
Screenshot: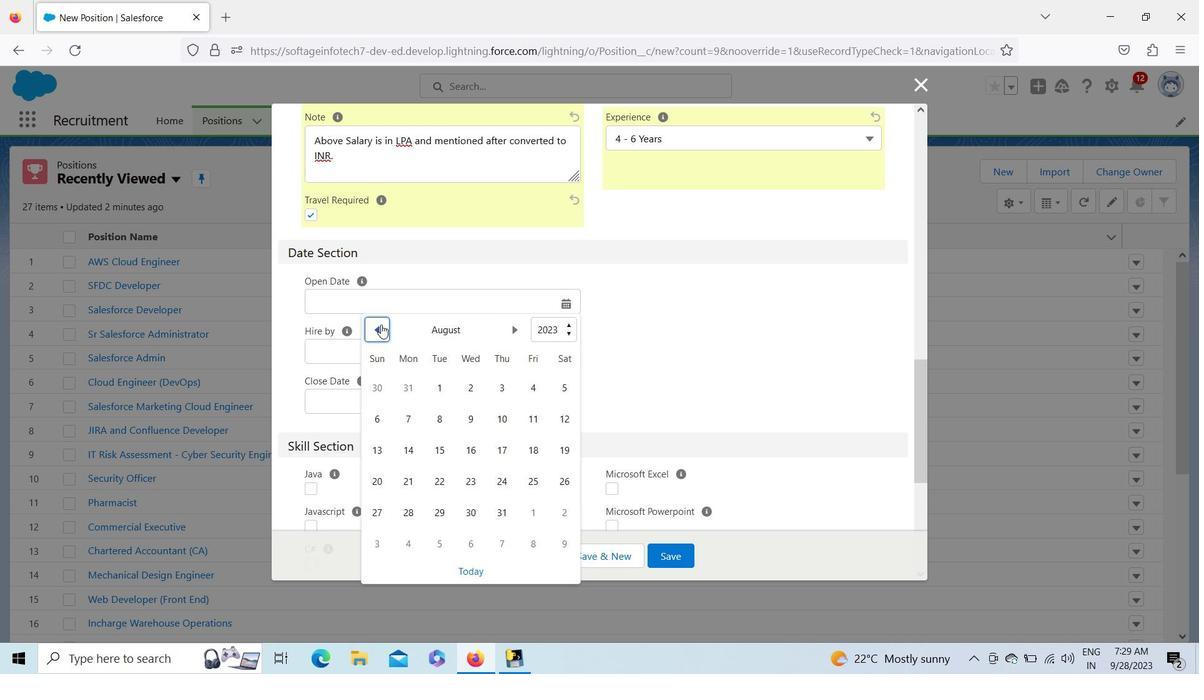 
Action: Mouse pressed left at (381, 324)
Screenshot: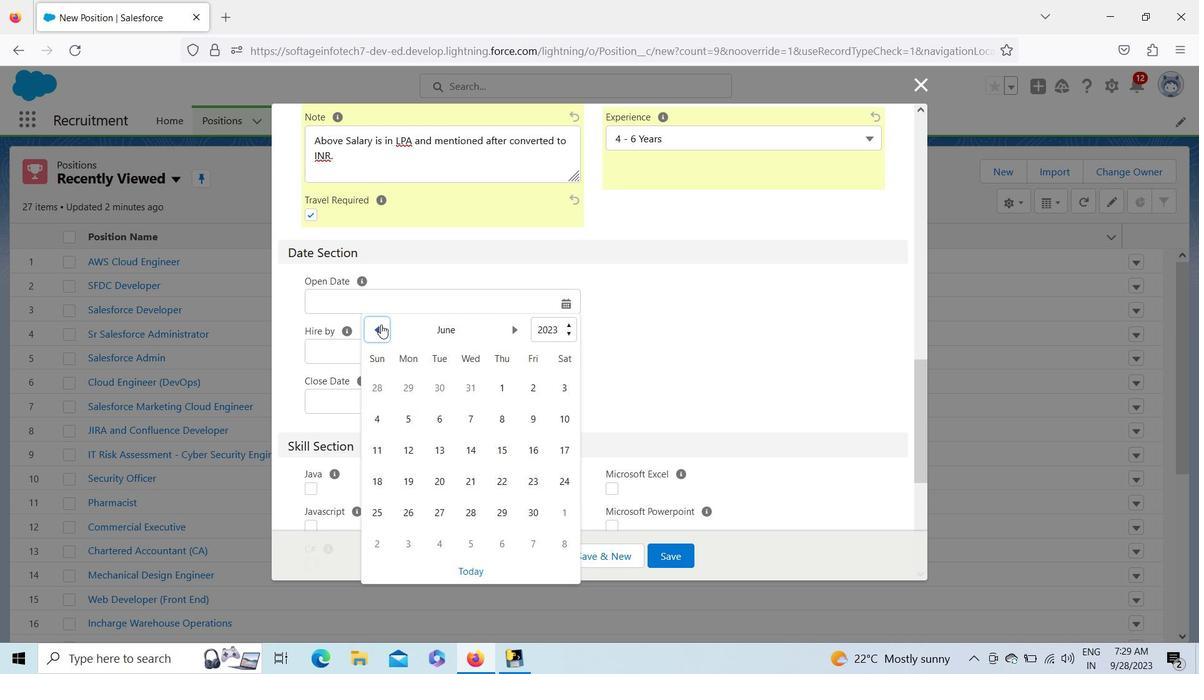 
Action: Mouse moved to (407, 387)
Screenshot: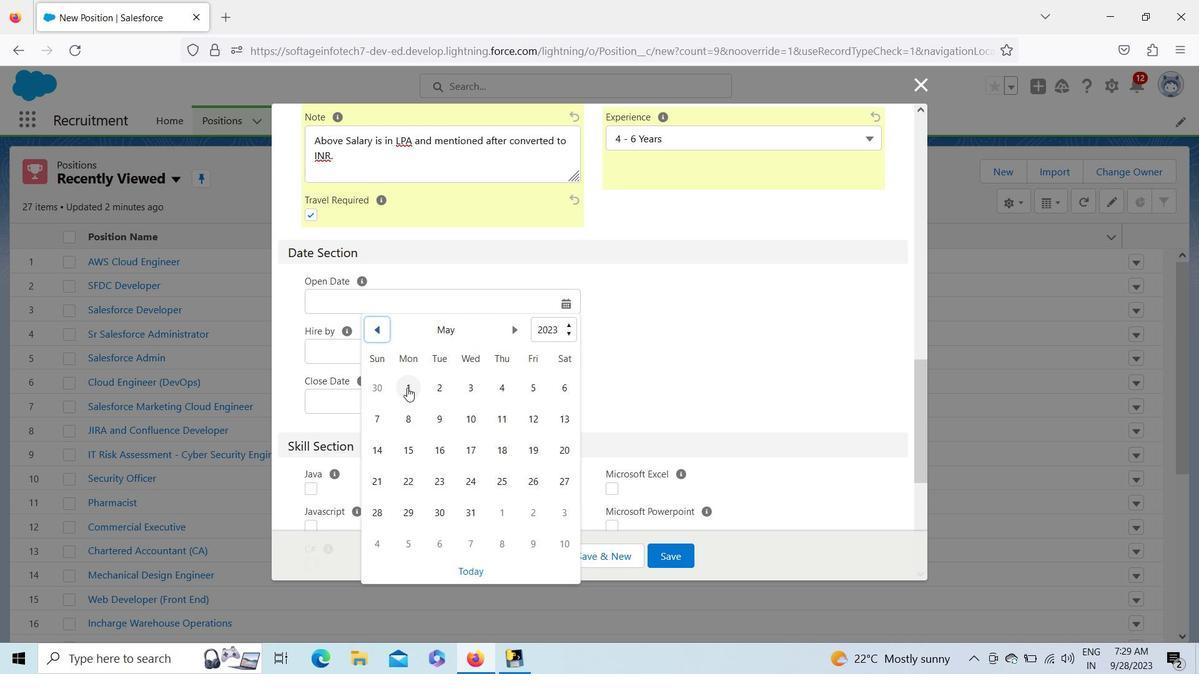 
Action: Mouse pressed left at (407, 387)
Screenshot: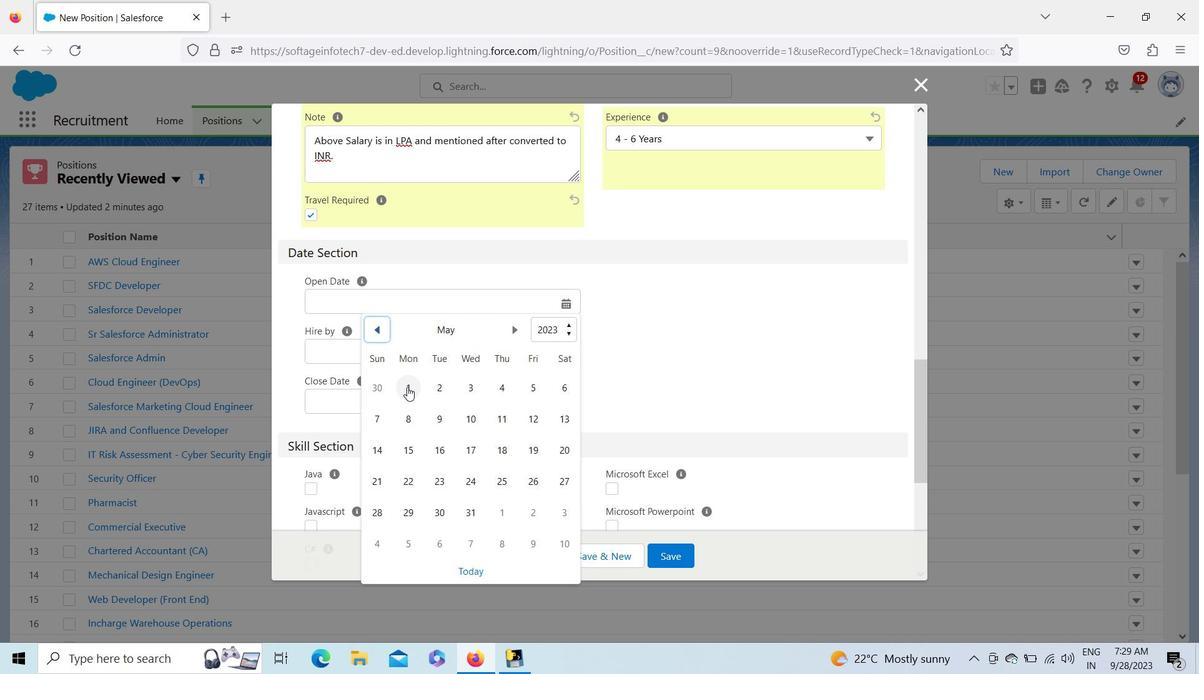 
Action: Mouse moved to (405, 343)
Screenshot: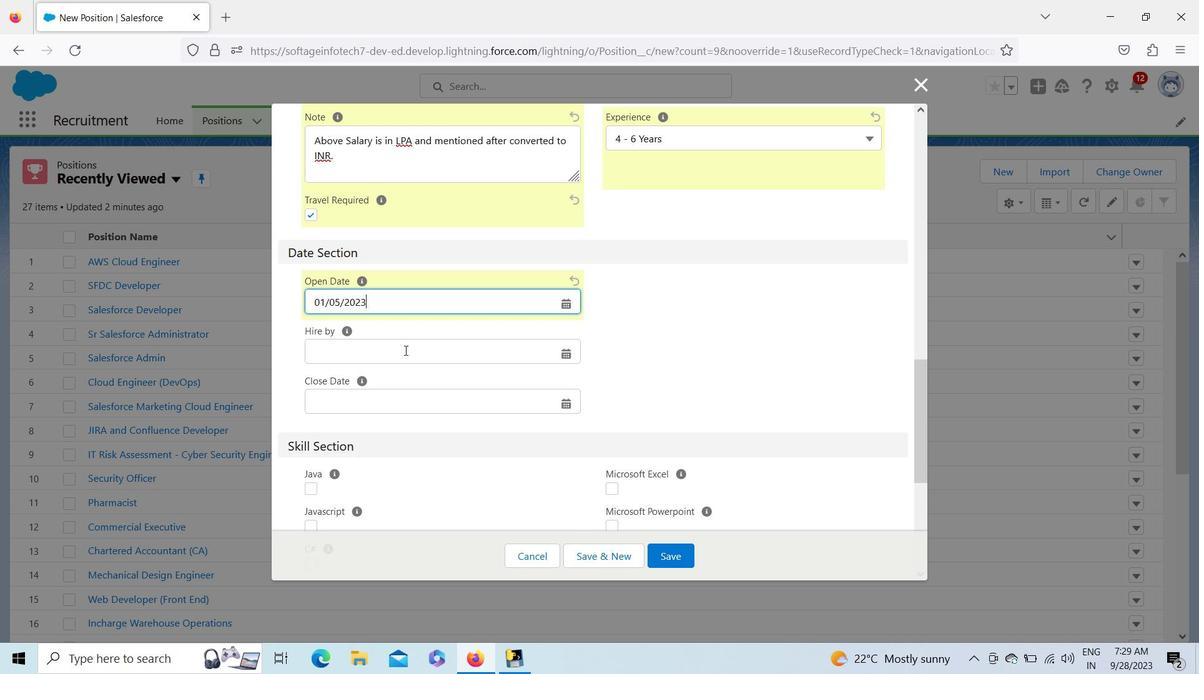 
Action: Mouse pressed left at (405, 343)
Screenshot: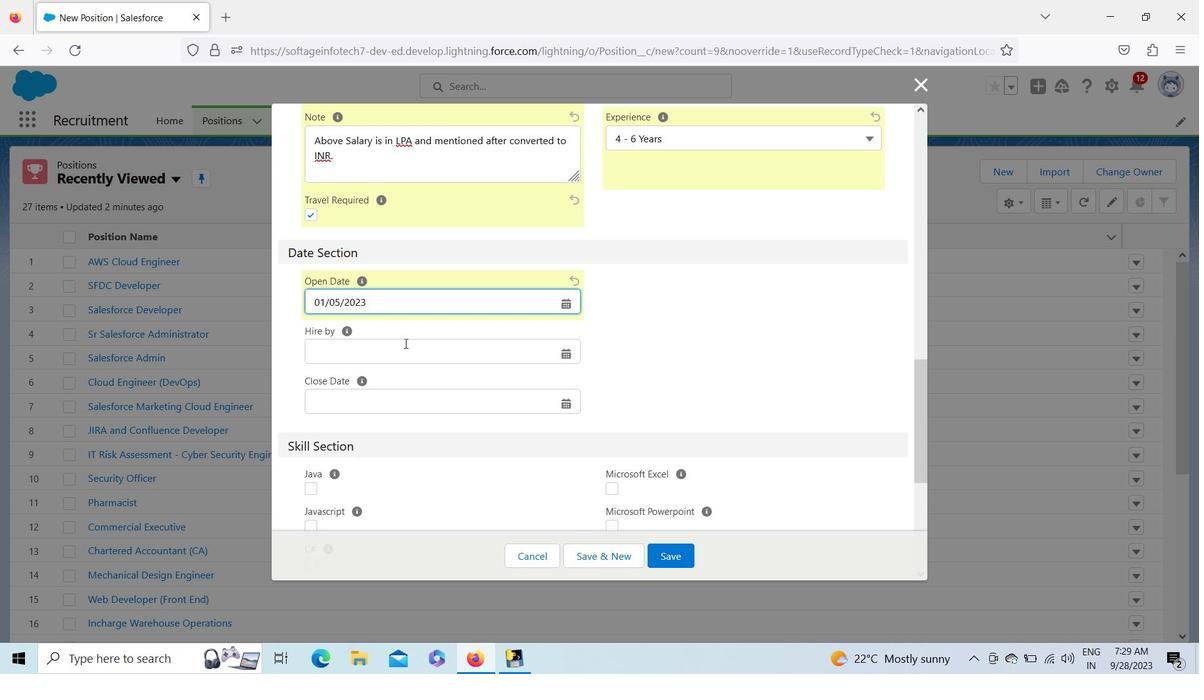
Action: Mouse moved to (513, 376)
Screenshot: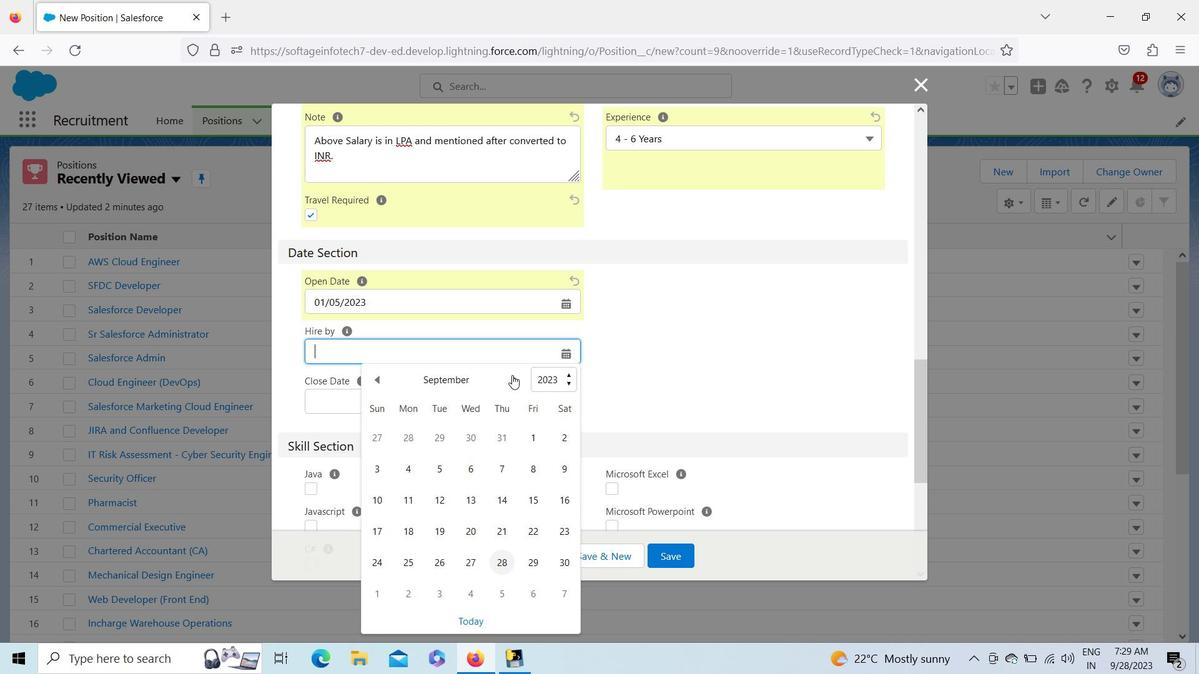 
Action: Mouse pressed left at (513, 376)
Screenshot: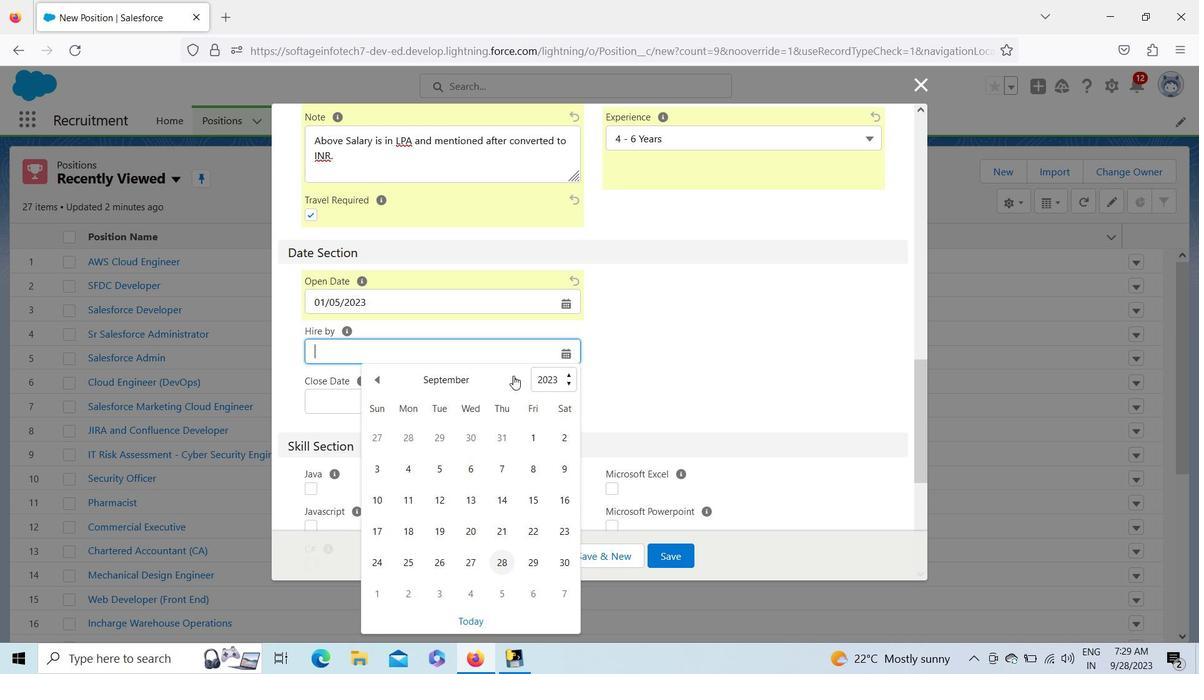 
Action: Mouse pressed left at (513, 376)
Screenshot: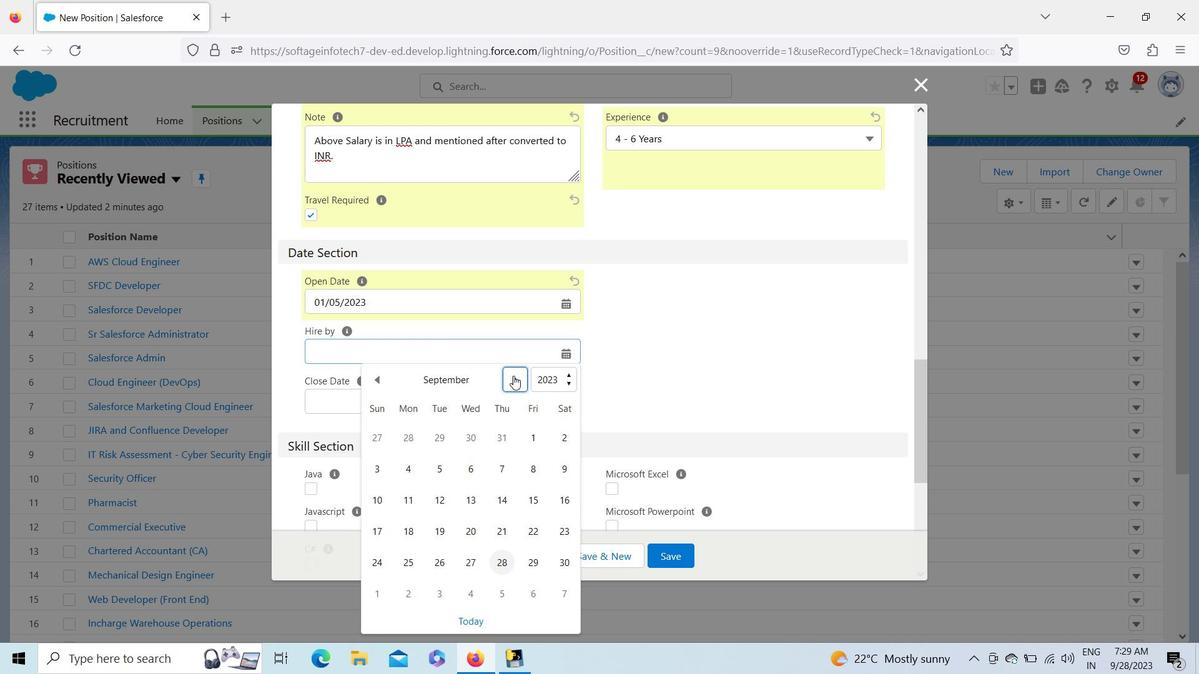 
Action: Mouse moved to (378, 377)
Screenshot: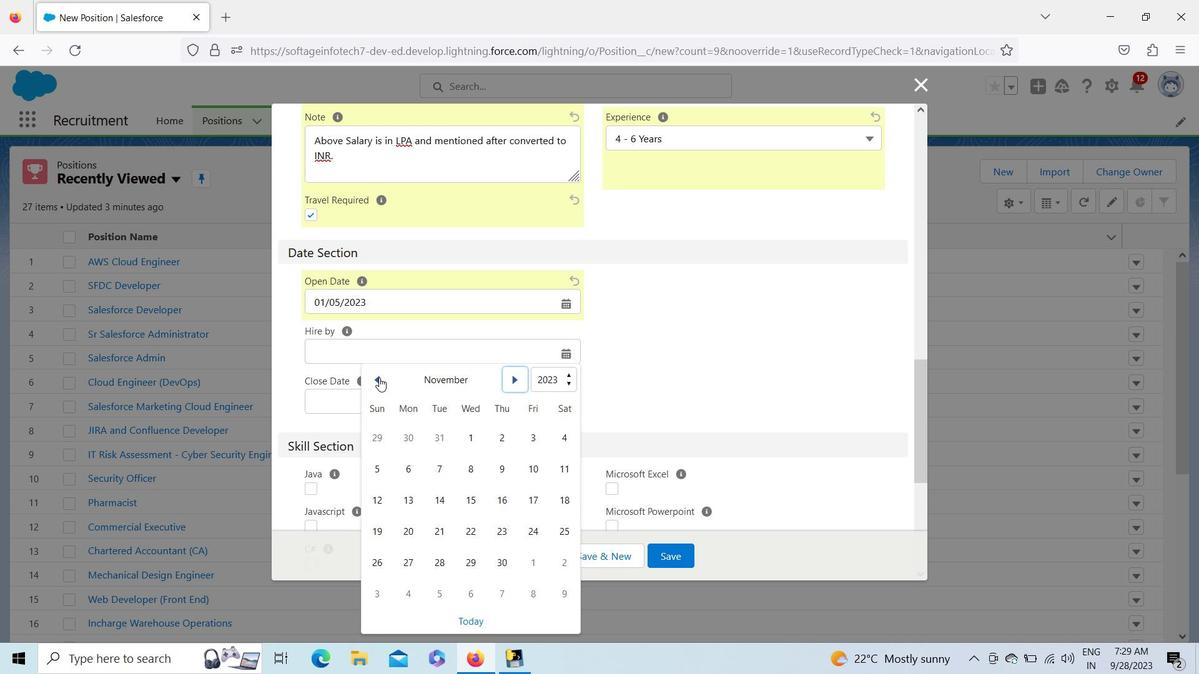 
Action: Mouse pressed left at (378, 377)
Screenshot: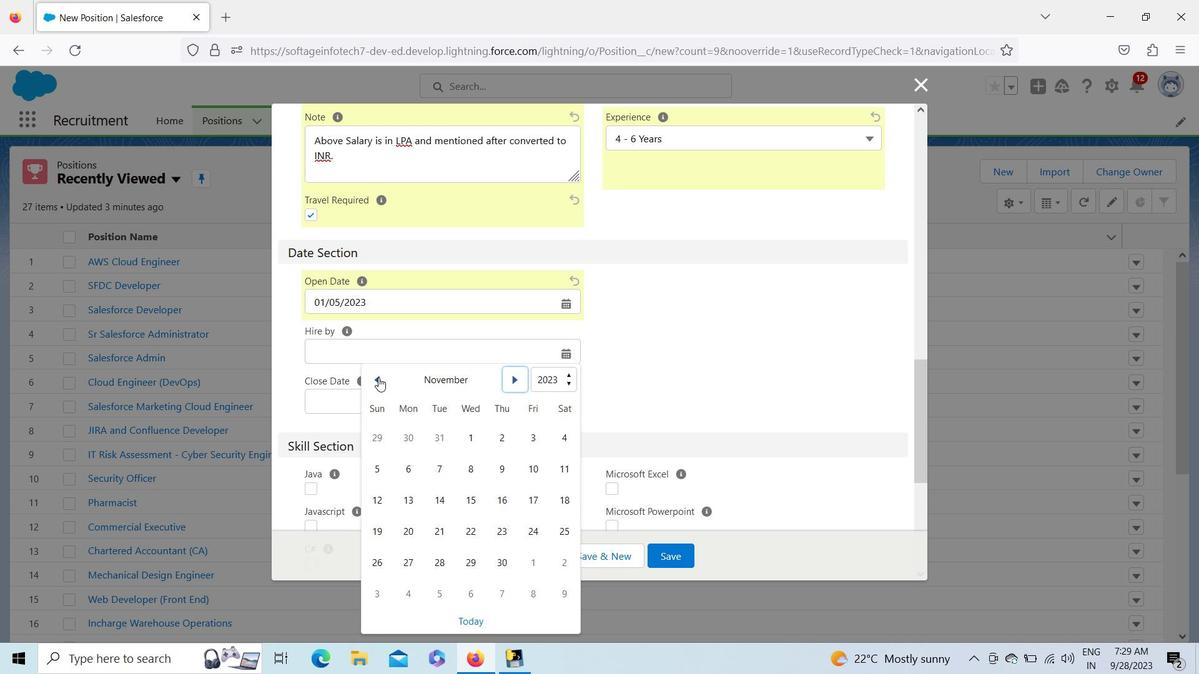 
Action: Mouse pressed left at (378, 377)
Screenshot: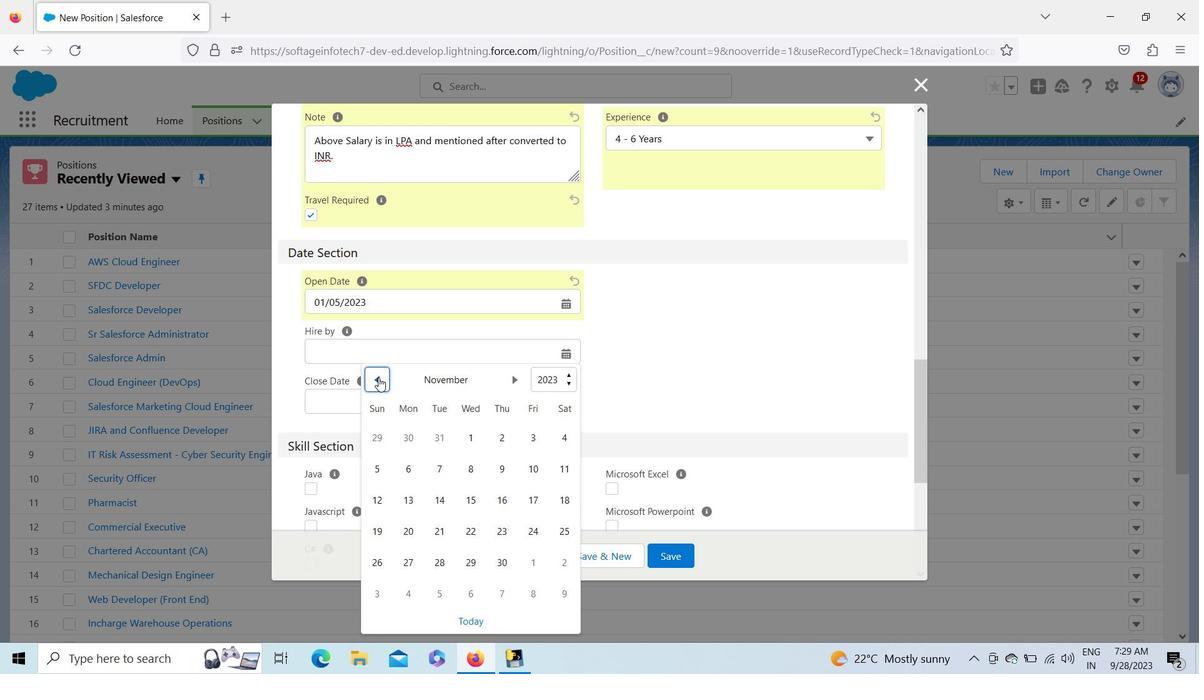
Action: Mouse pressed left at (378, 377)
Screenshot: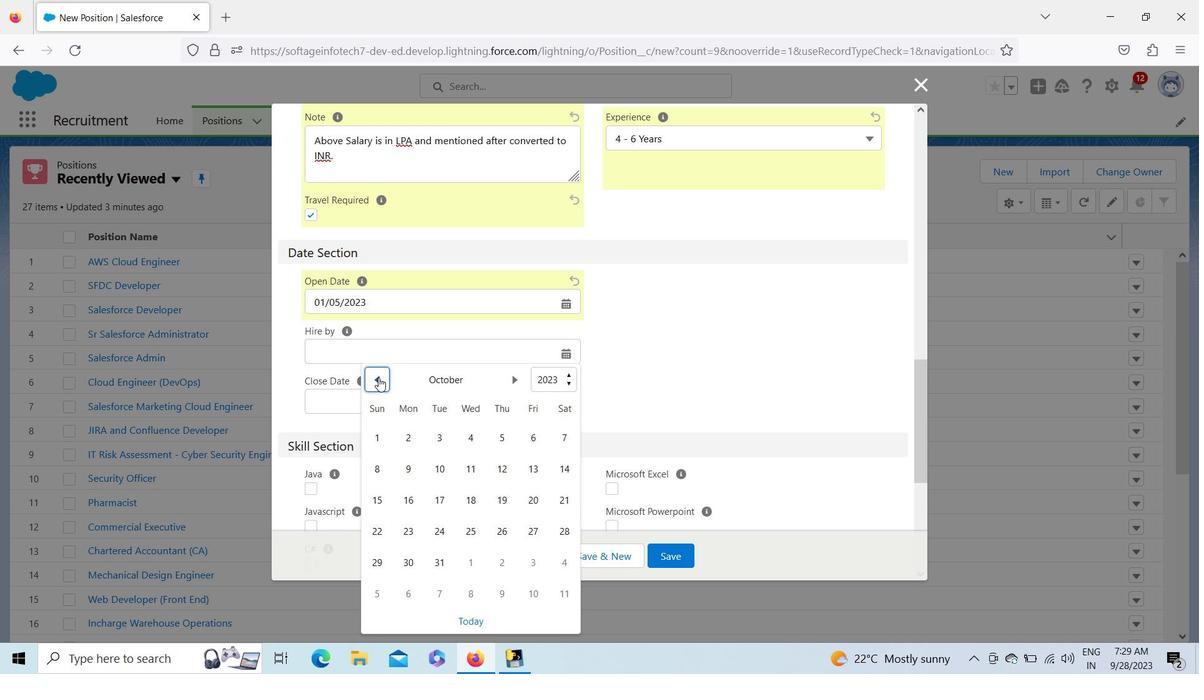 
Action: Mouse pressed left at (378, 377)
Screenshot: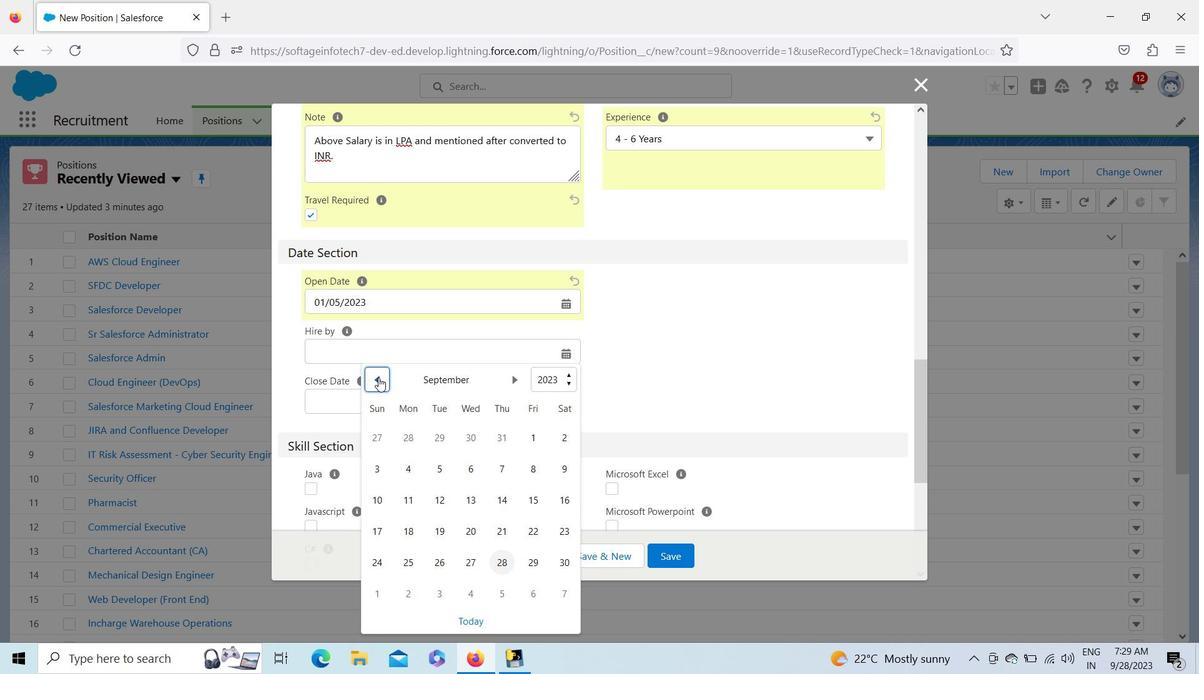 
Action: Mouse pressed left at (378, 377)
Screenshot: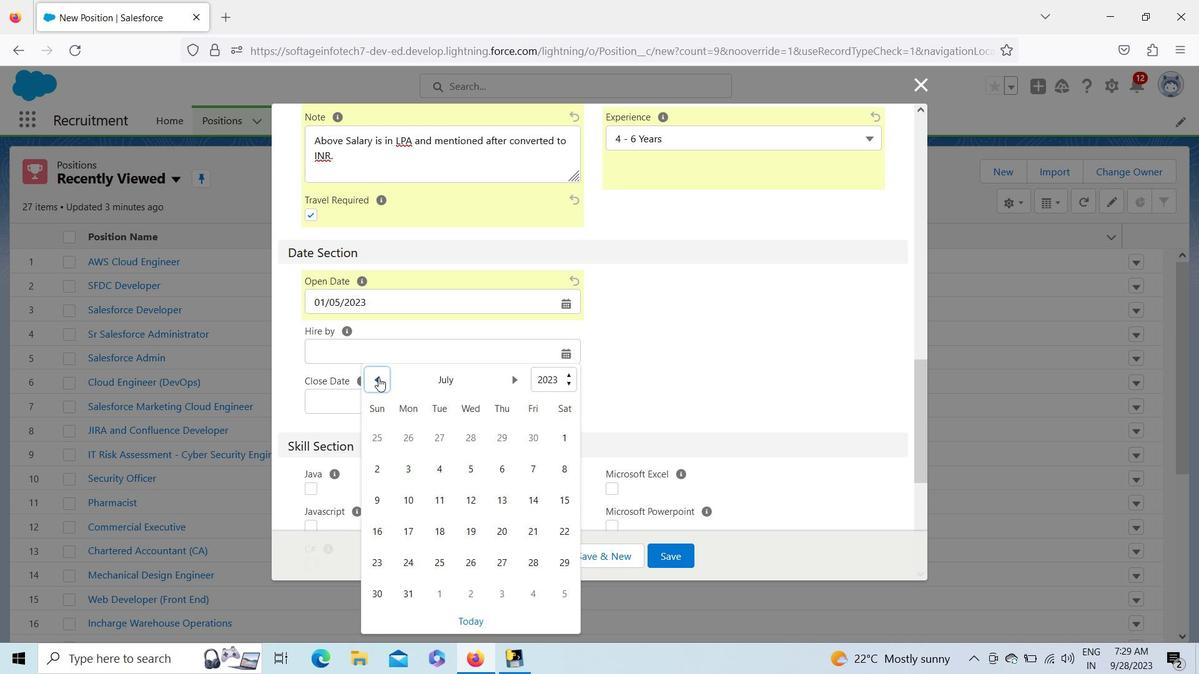 
Action: Mouse moved to (402, 470)
Screenshot: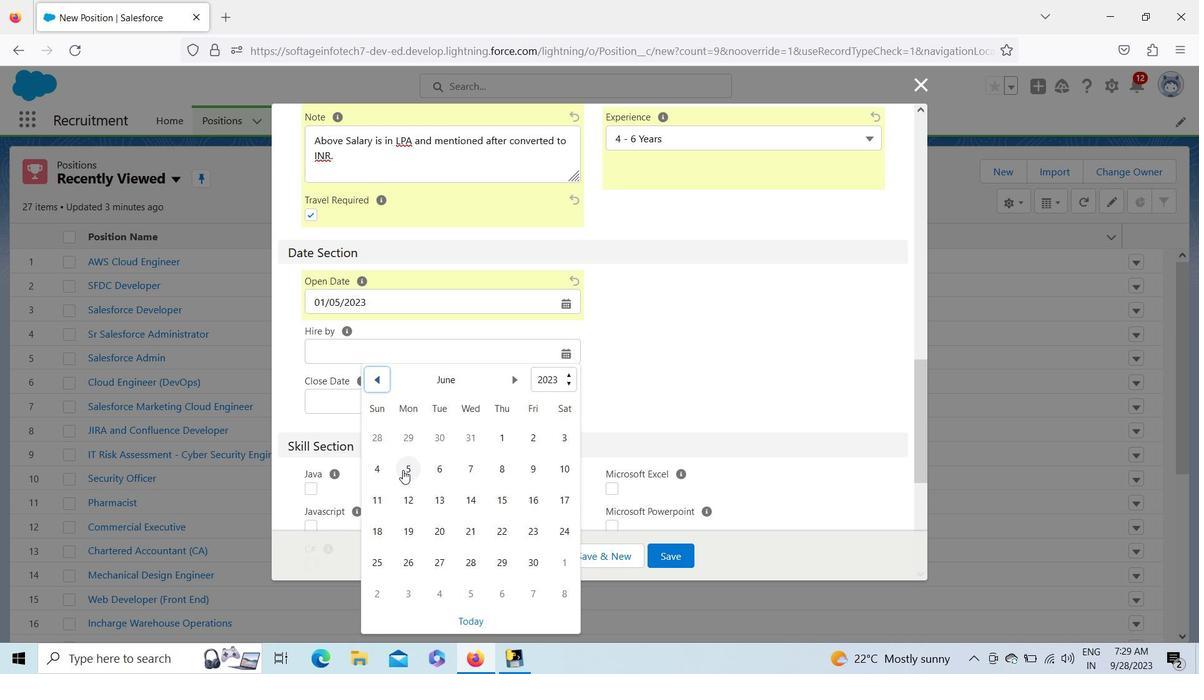 
Action: Mouse pressed left at (402, 470)
Screenshot: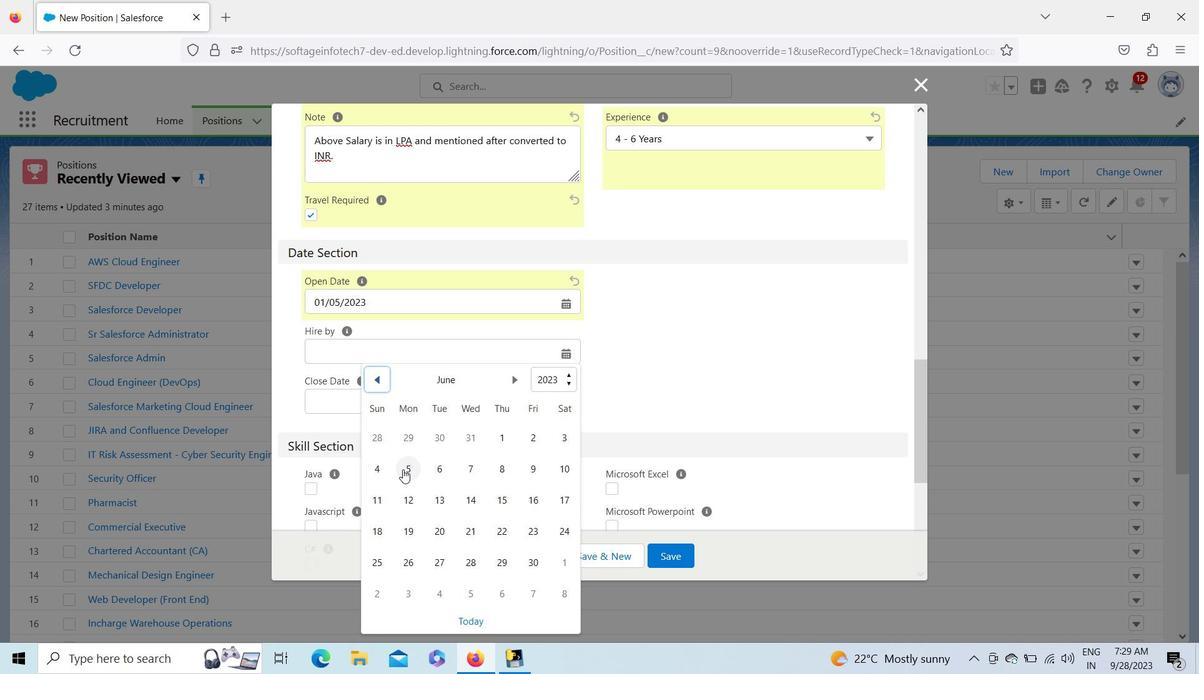 
Action: Mouse moved to (563, 399)
Screenshot: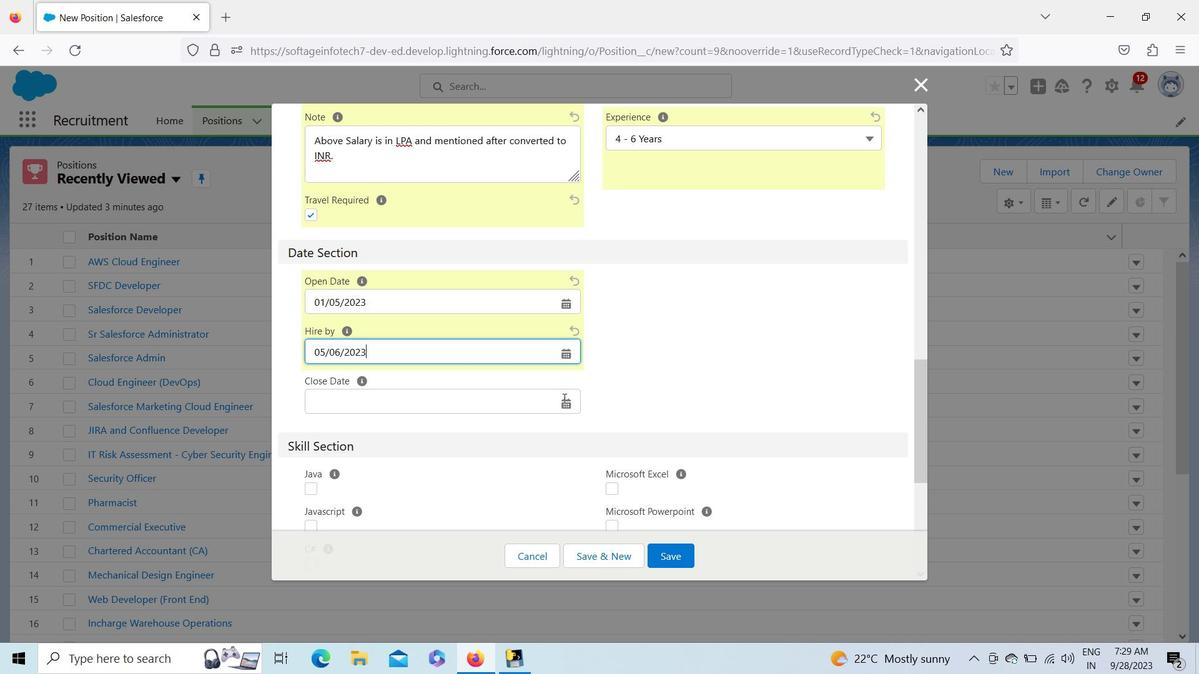 
Action: Mouse pressed left at (563, 399)
Screenshot: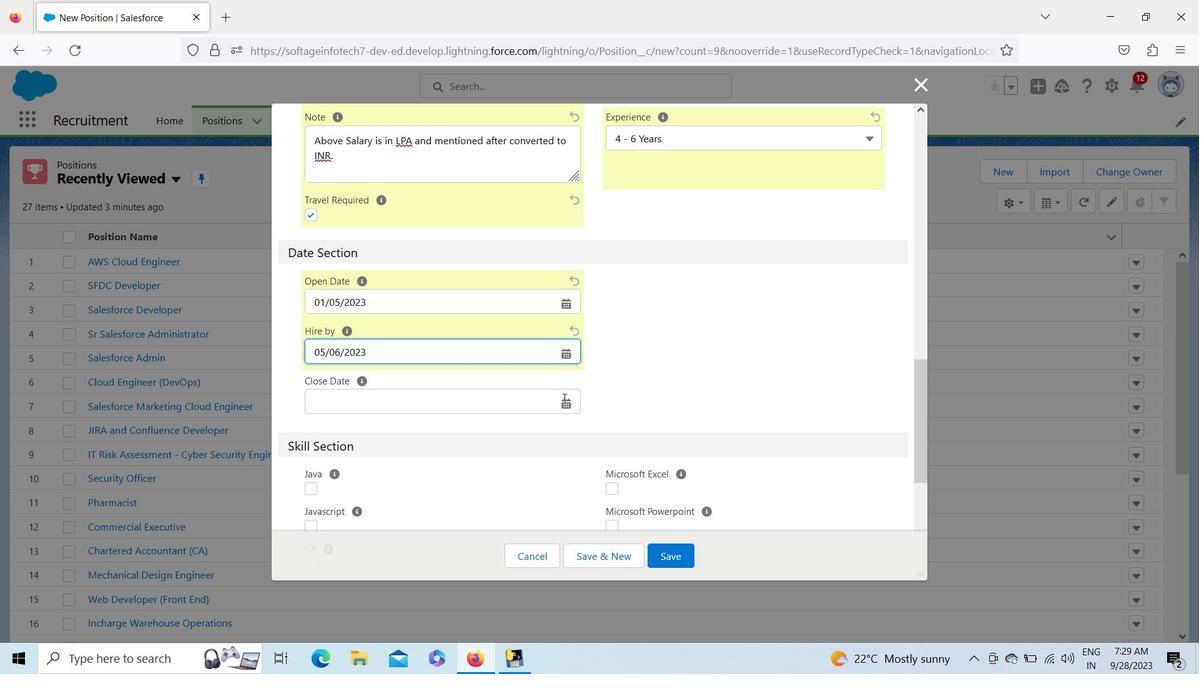 
Action: Mouse moved to (377, 138)
Screenshot: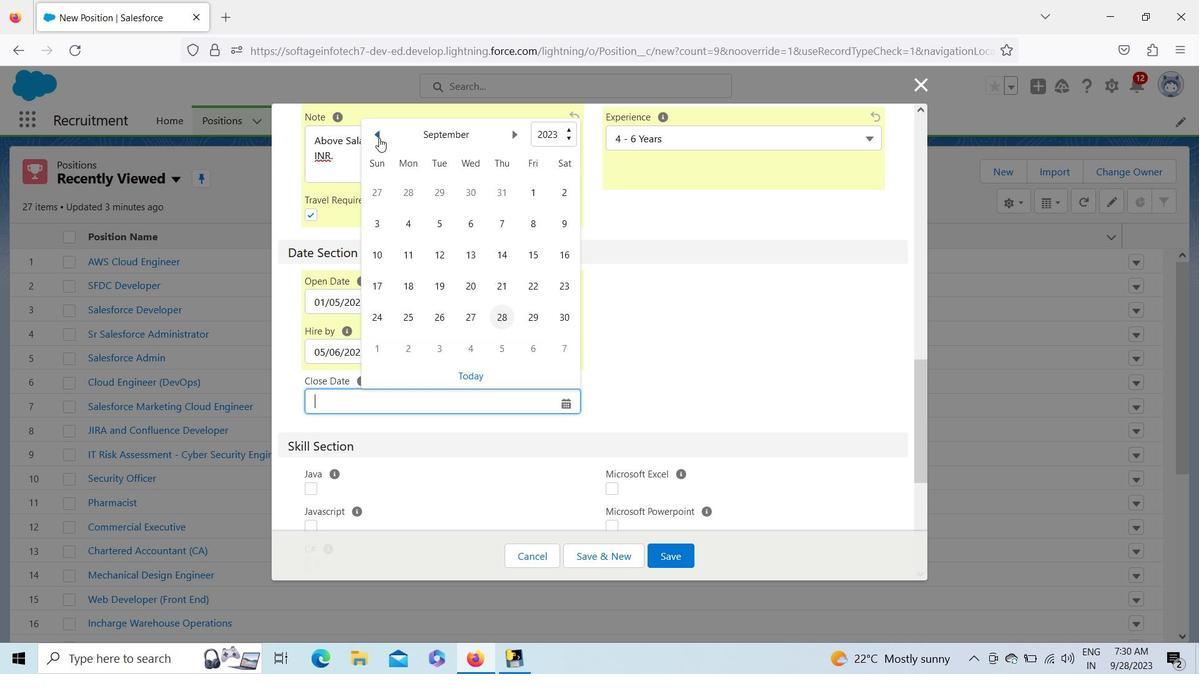 
Action: Mouse pressed left at (377, 138)
Screenshot: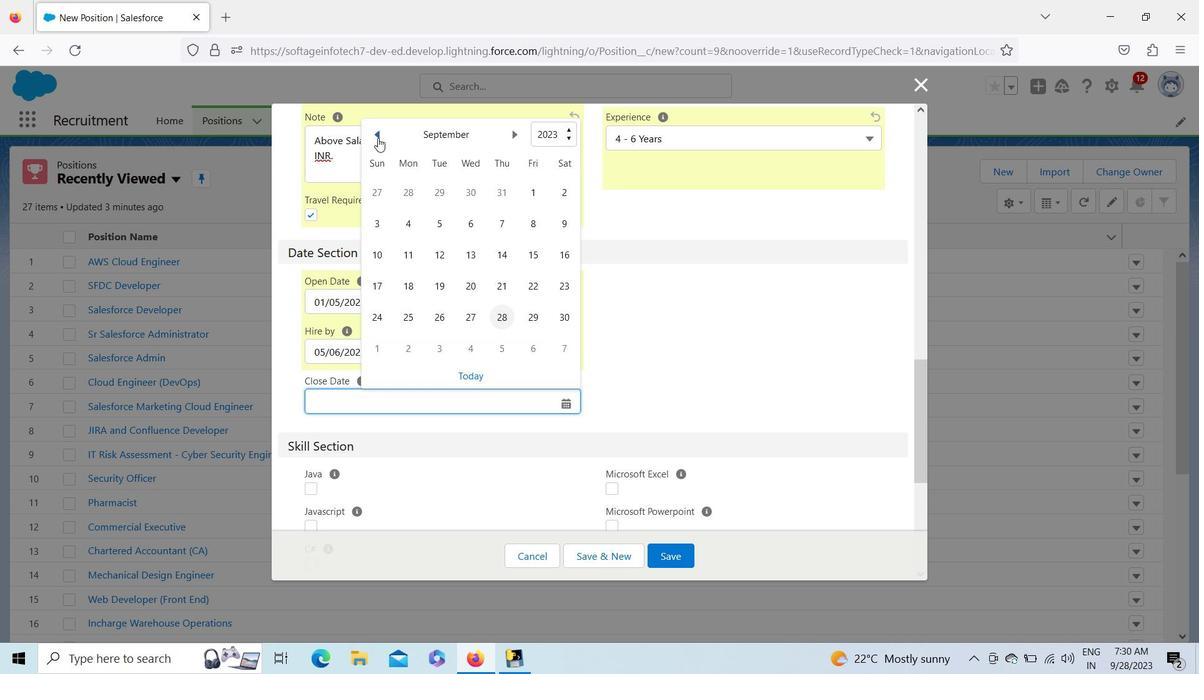 
Action: Mouse pressed left at (377, 138)
Screenshot: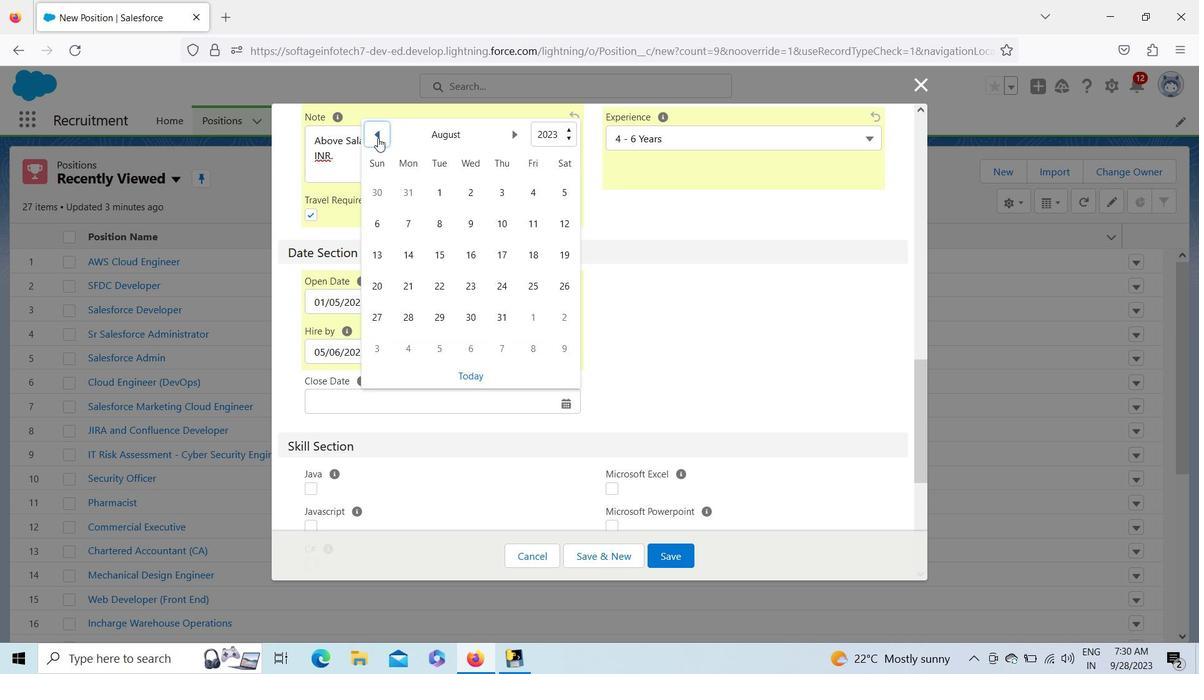 
Action: Mouse pressed left at (377, 138)
Screenshot: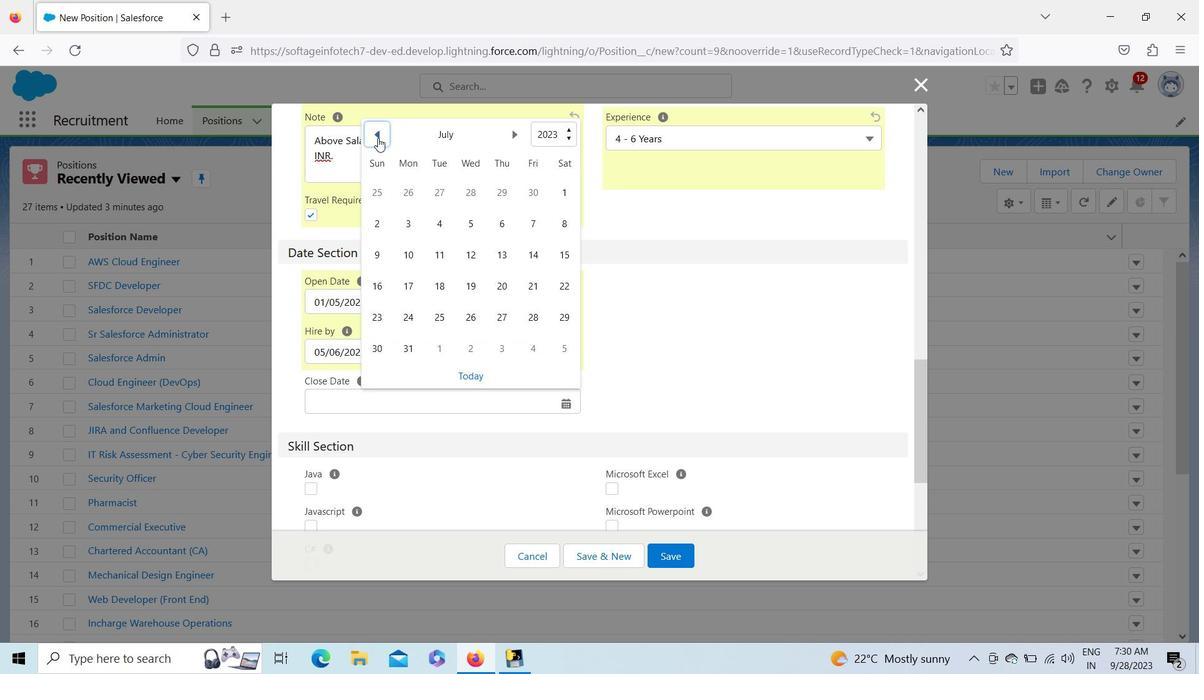 
Action: Mouse moved to (435, 281)
Screenshot: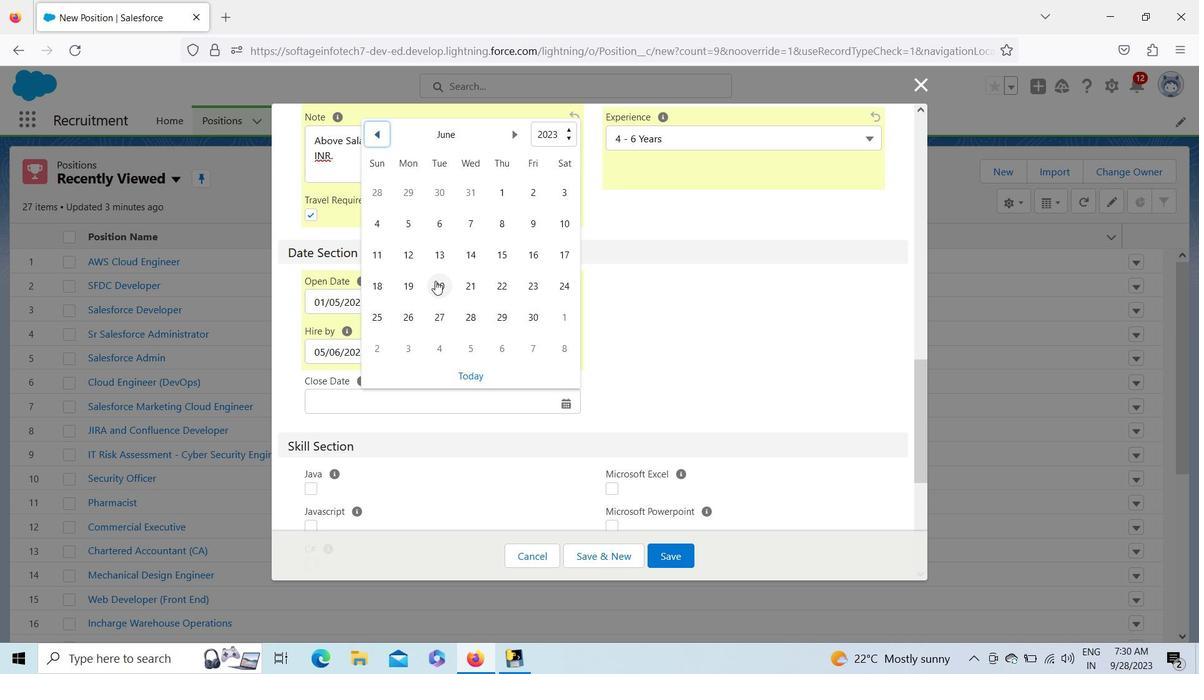 
Action: Mouse pressed left at (435, 281)
Screenshot: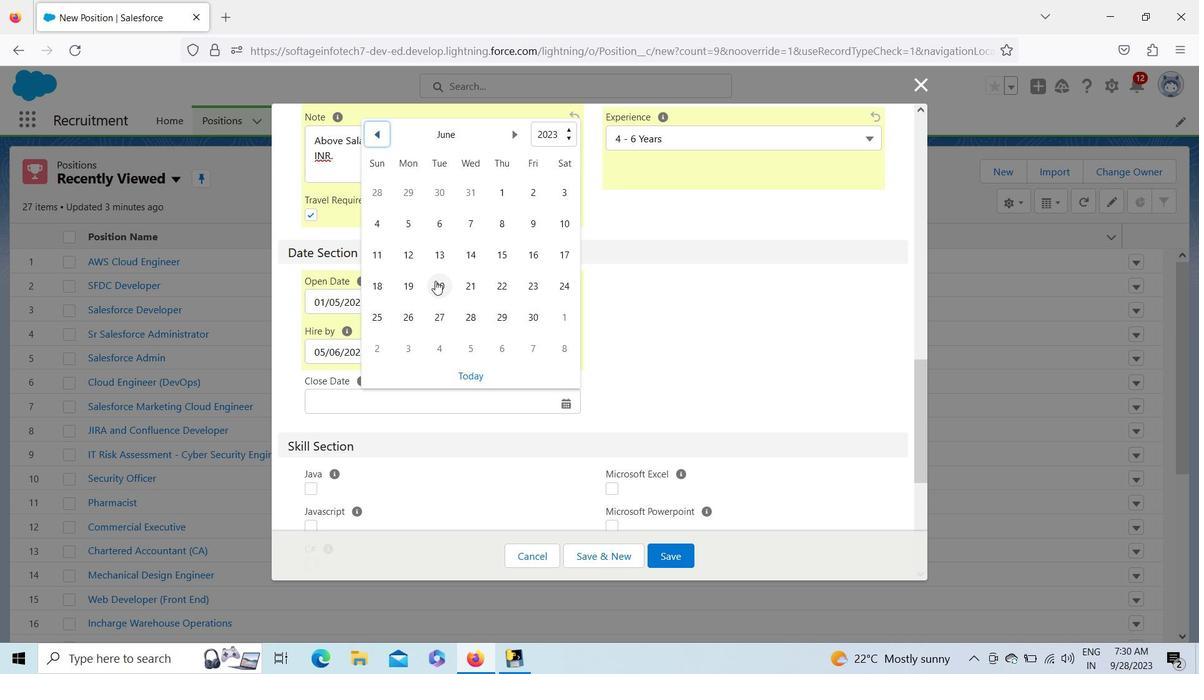 
Action: Mouse moved to (917, 387)
Screenshot: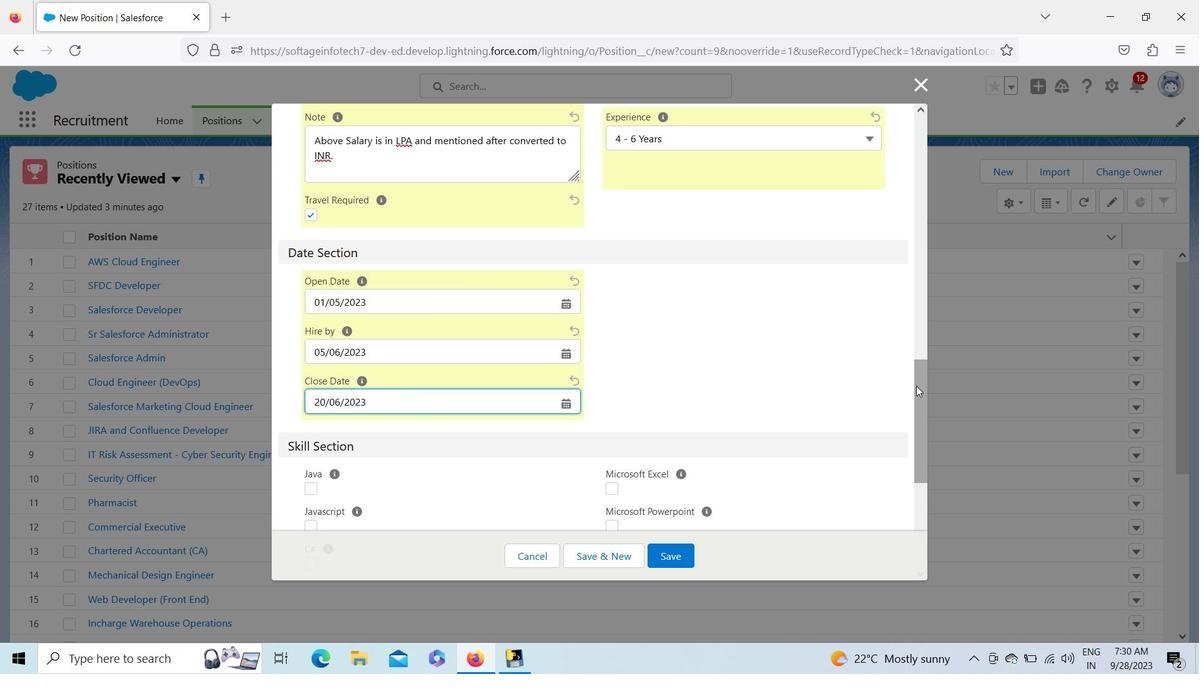 
Action: Mouse pressed left at (917, 387)
Screenshot: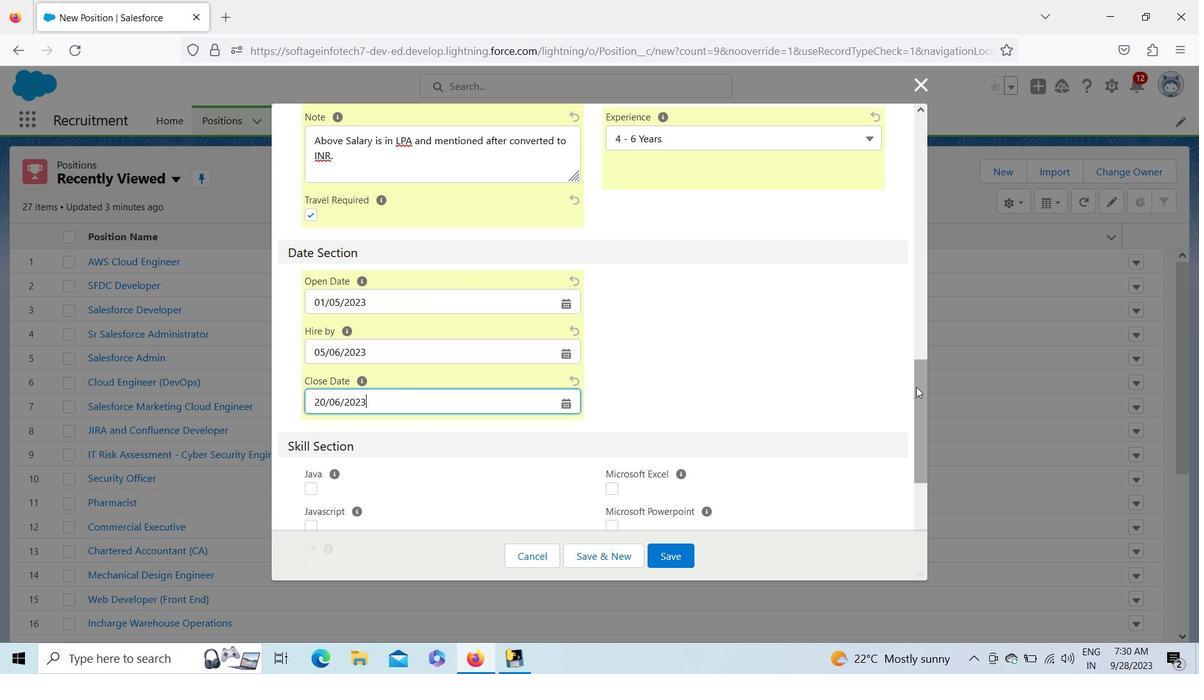
Action: Mouse moved to (312, 297)
Screenshot: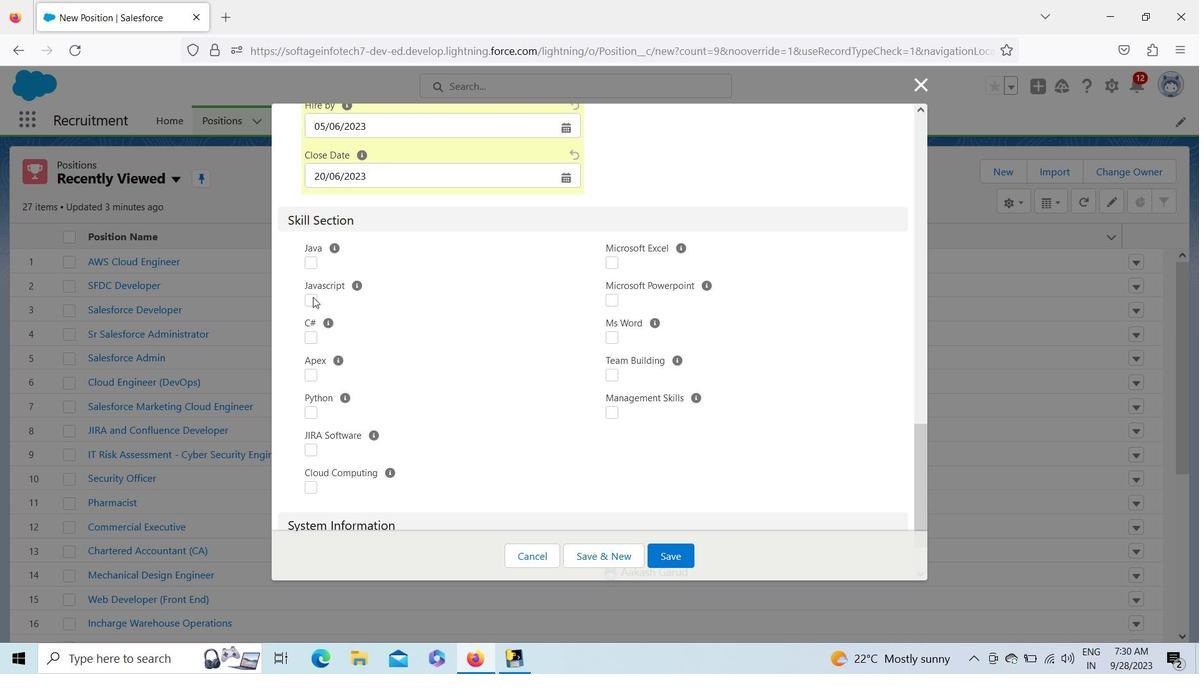 
Action: Mouse pressed left at (312, 297)
Screenshot: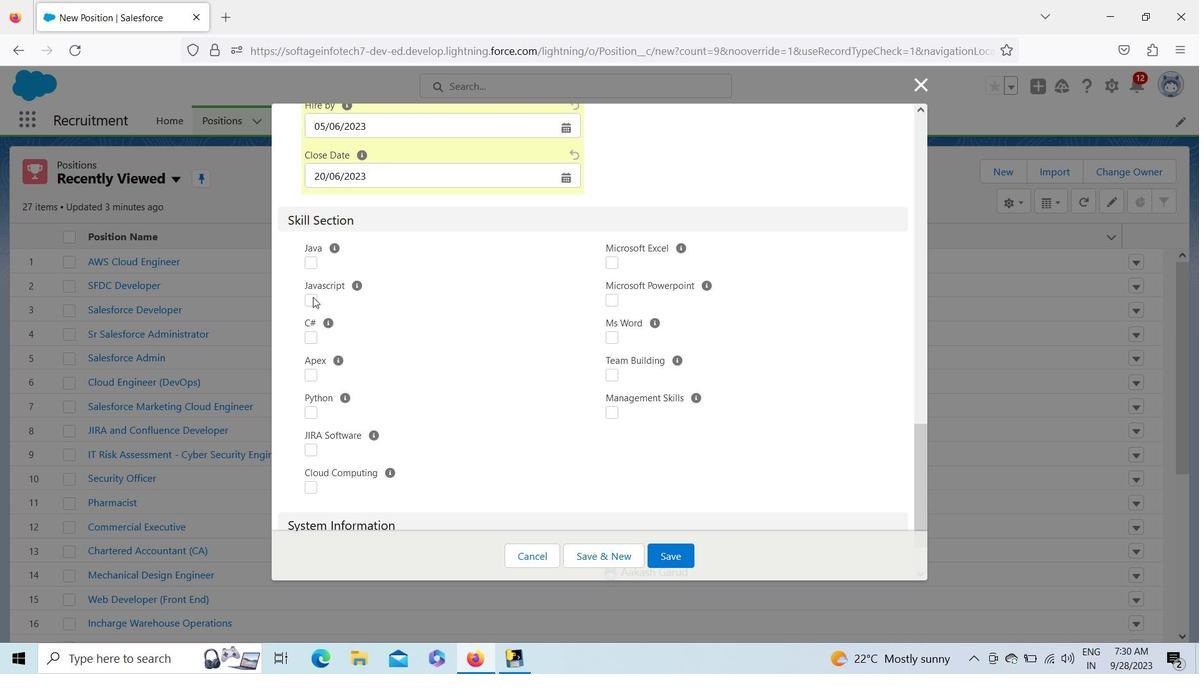 
Action: Mouse moved to (312, 266)
Screenshot: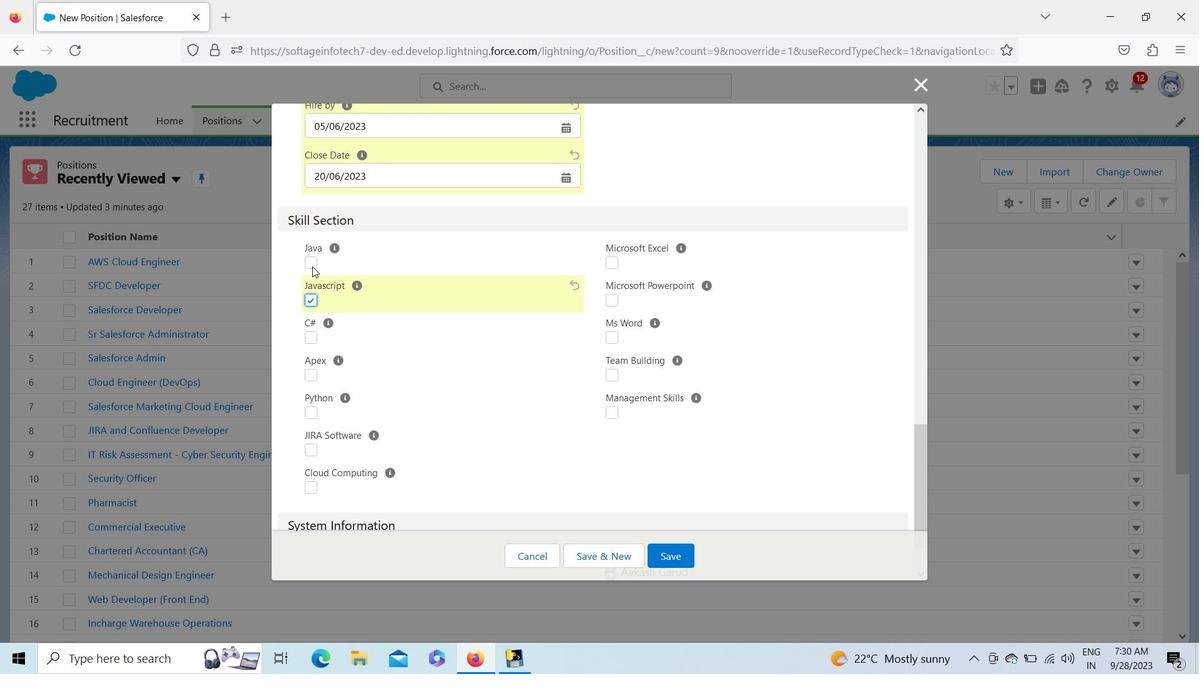 
Action: Mouse pressed left at (312, 266)
Screenshot: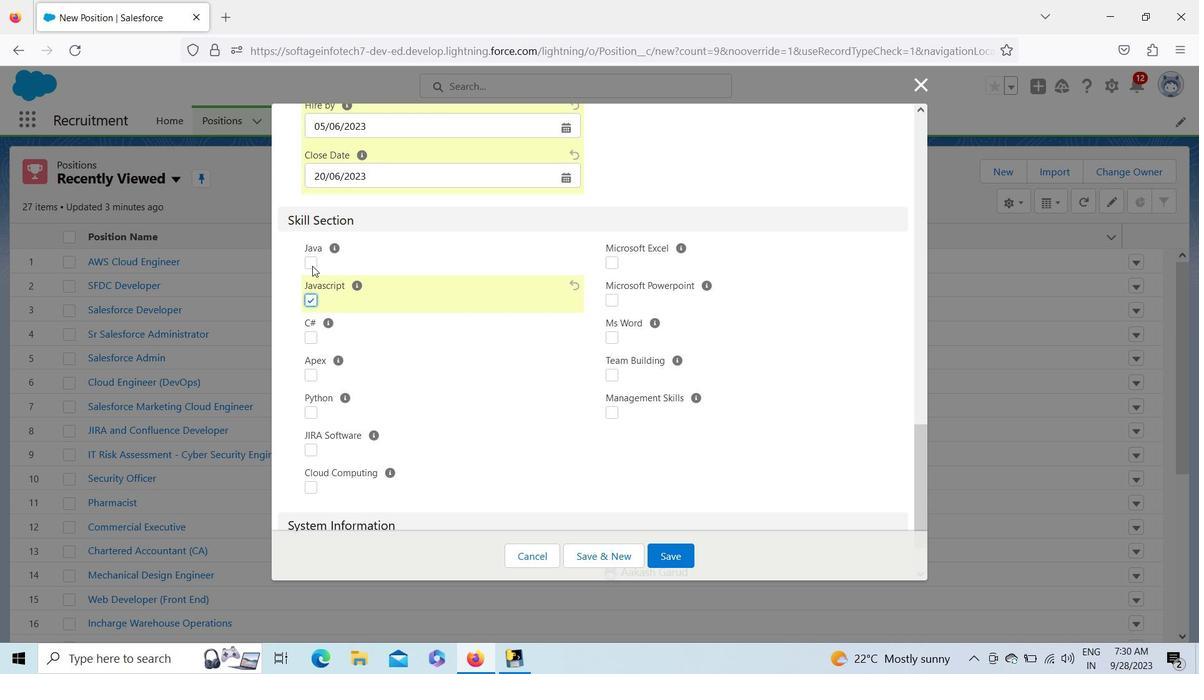 
Action: Mouse moved to (315, 452)
Screenshot: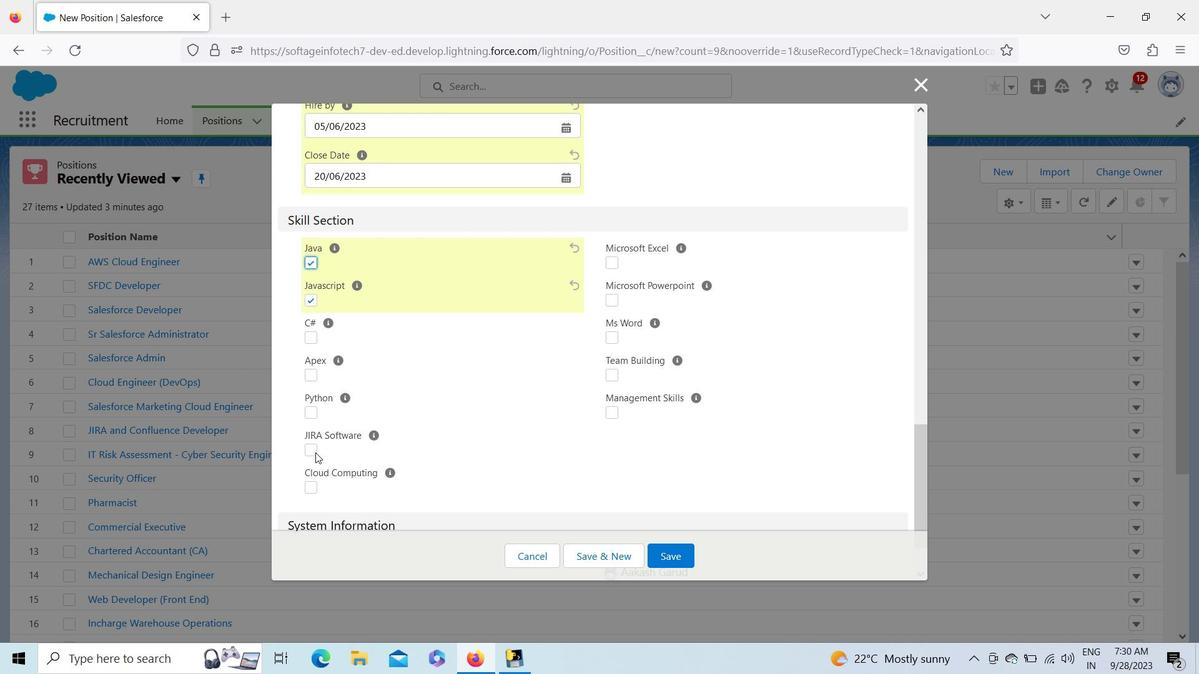 
Action: Mouse pressed left at (315, 452)
Screenshot: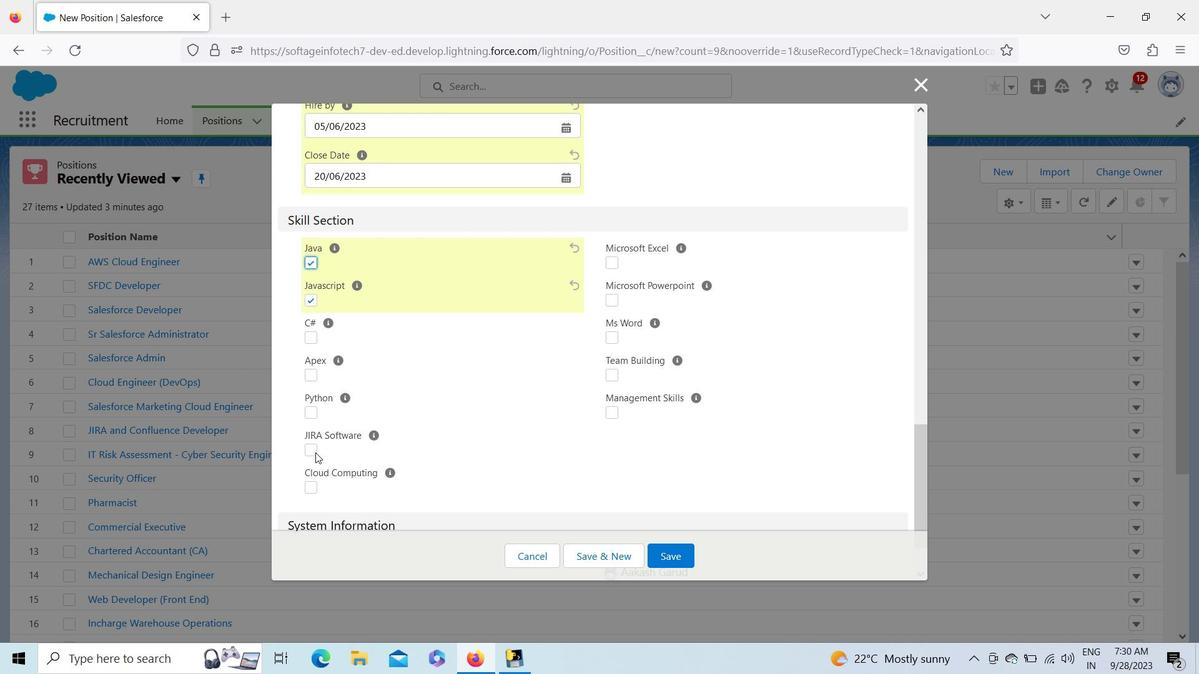 
Action: Mouse moved to (617, 372)
Screenshot: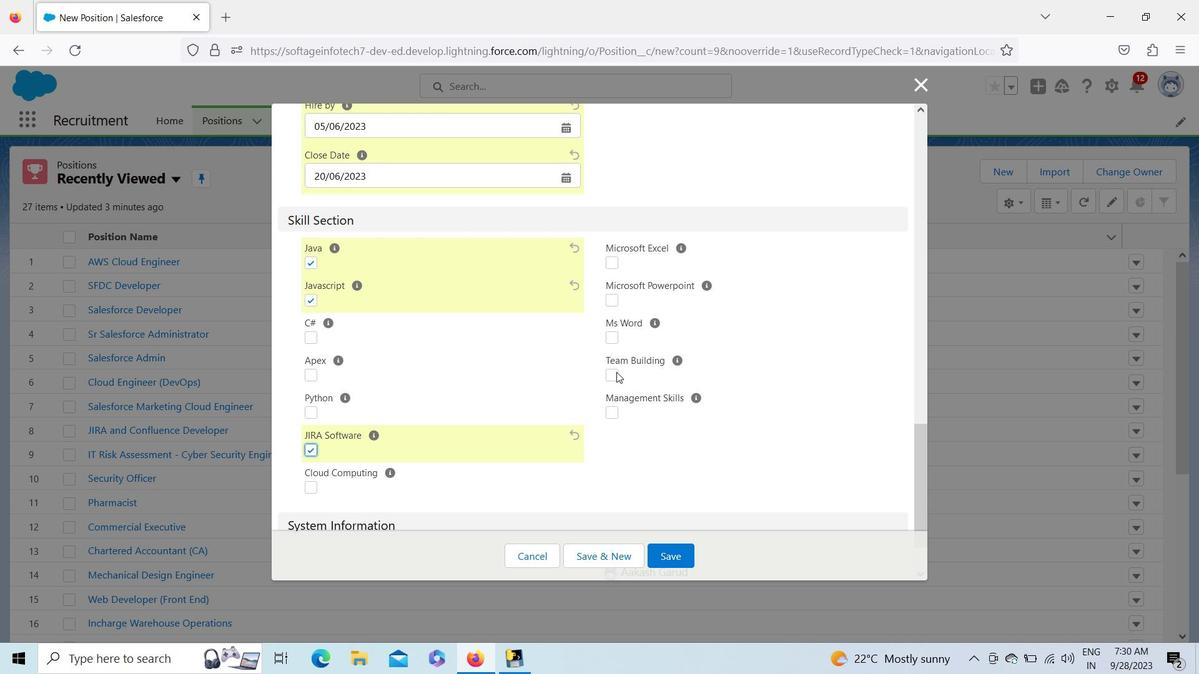 
Action: Mouse pressed left at (617, 372)
Screenshot: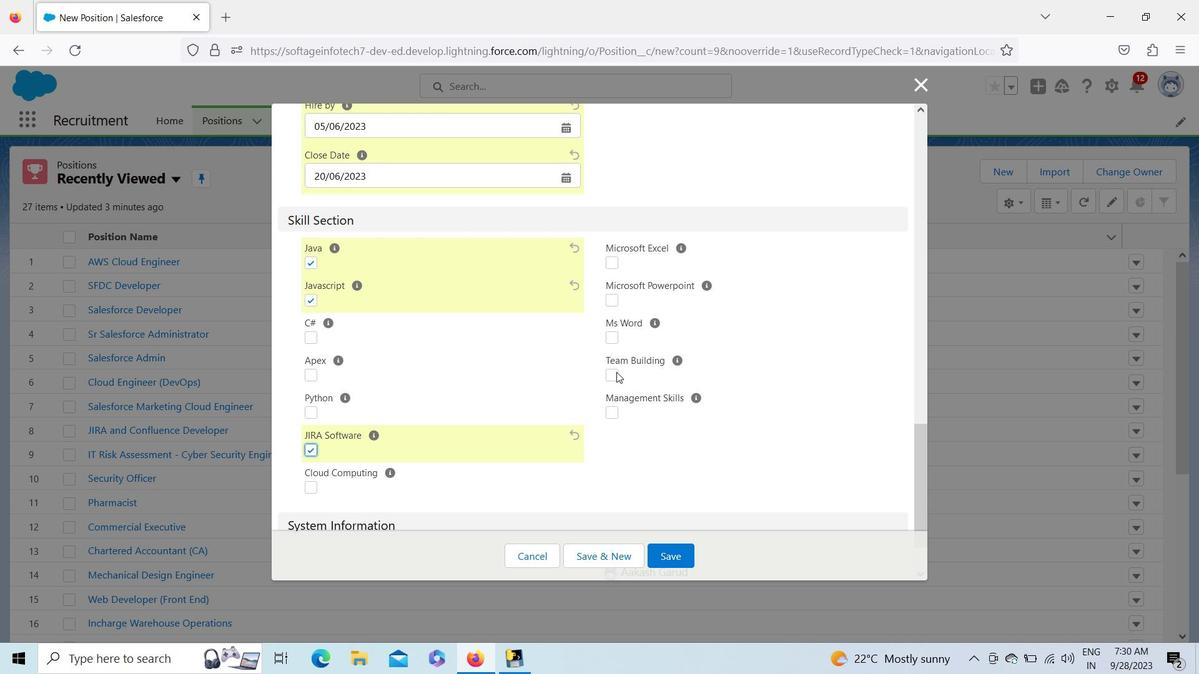 
Action: Mouse moved to (610, 336)
Screenshot: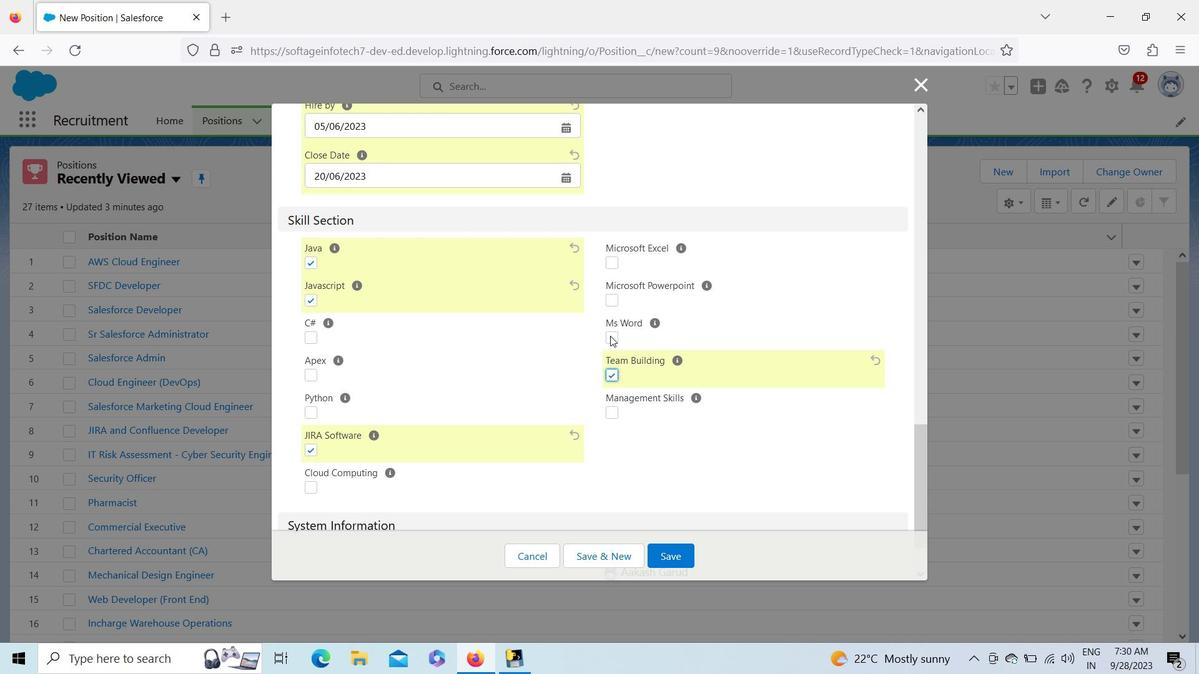 
Action: Mouse pressed left at (610, 336)
Screenshot: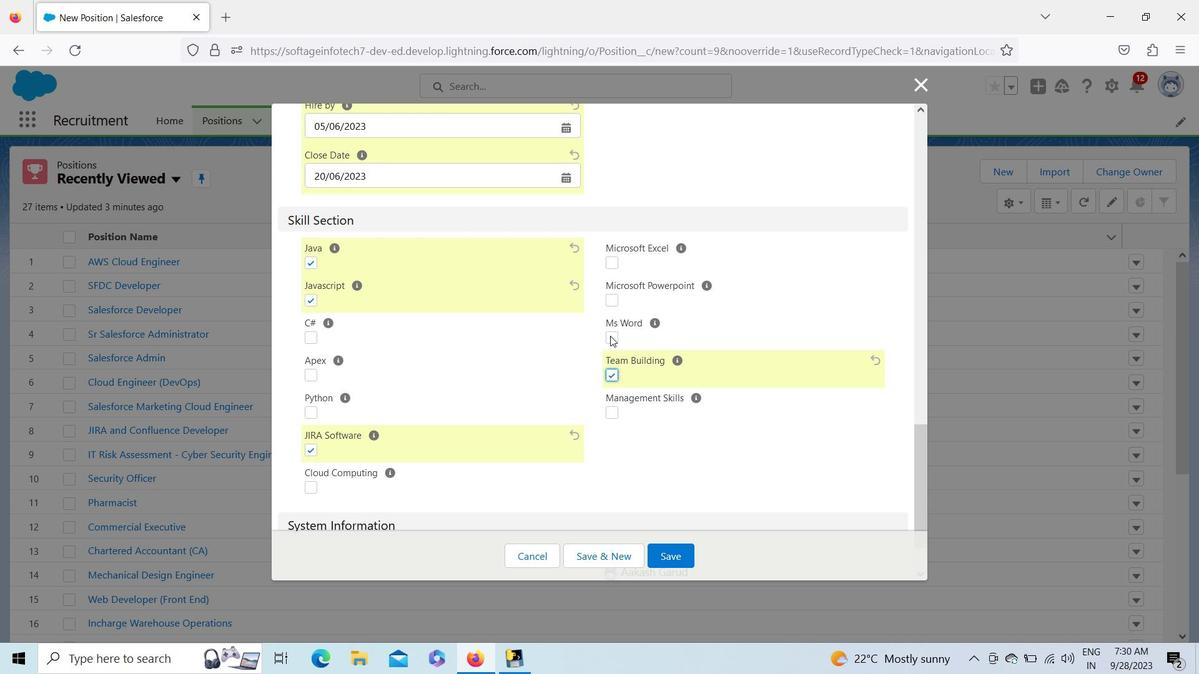 
Action: Mouse moved to (607, 260)
Screenshot: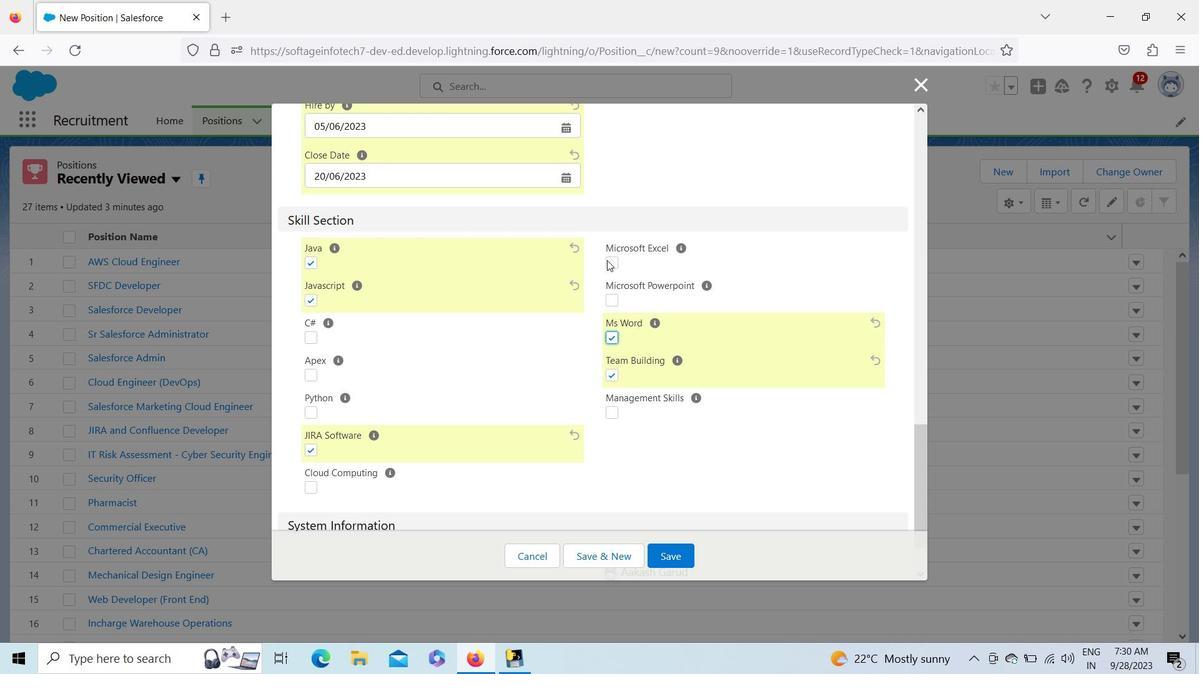 
Action: Mouse pressed left at (607, 260)
Screenshot: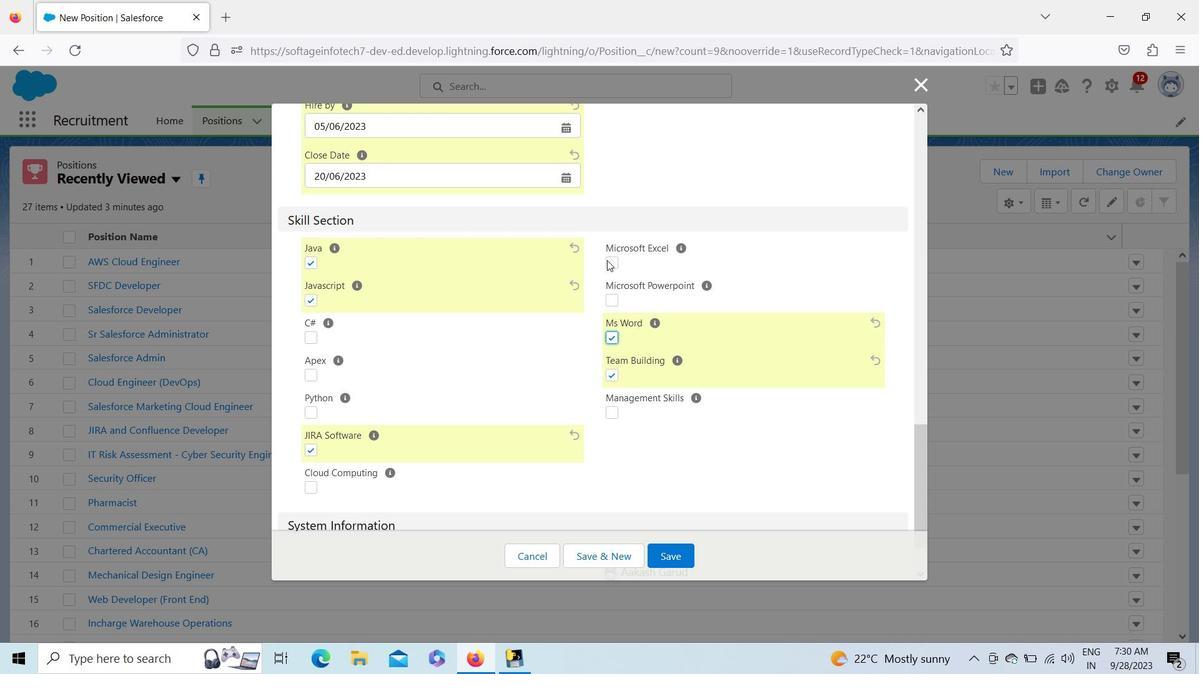 
Action: Mouse moved to (920, 444)
Screenshot: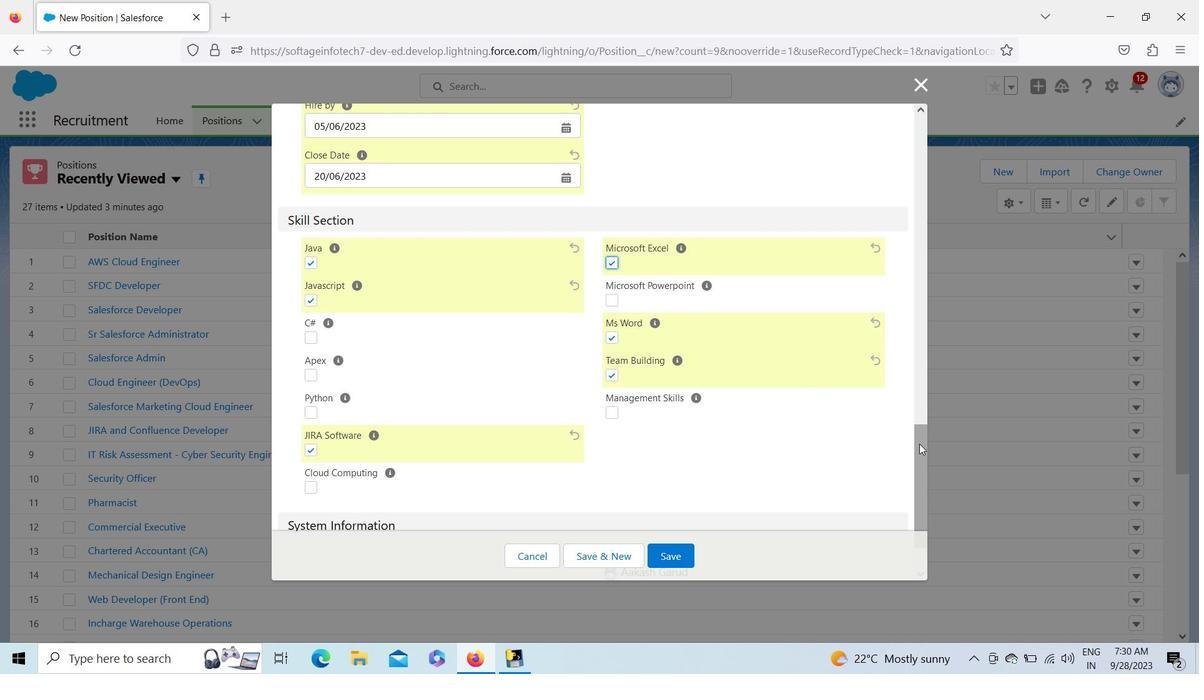 
Action: Mouse pressed left at (920, 444)
Screenshot: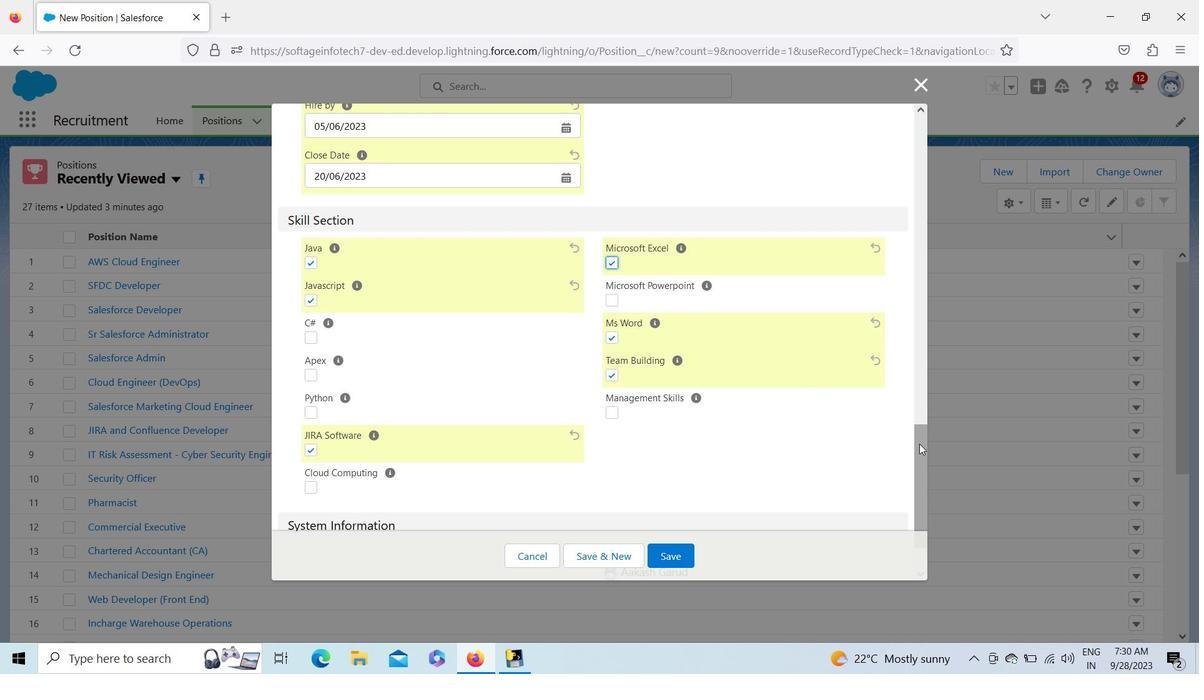 
Action: Mouse moved to (917, 463)
Screenshot: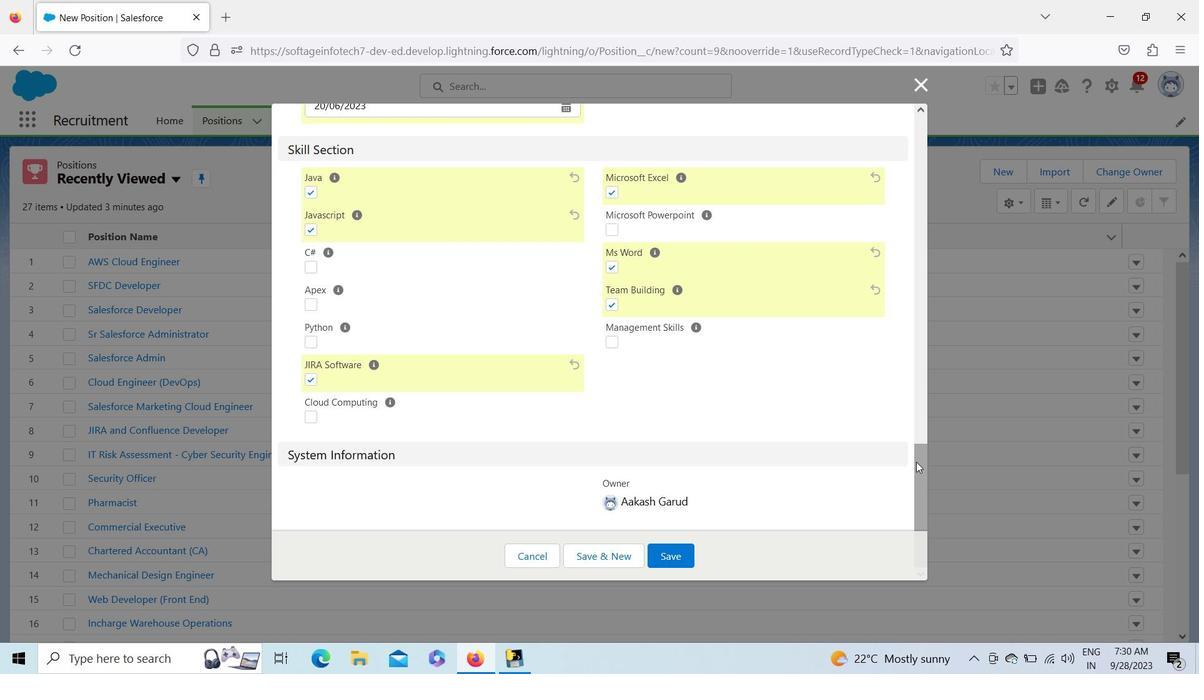 
Action: Mouse pressed left at (917, 463)
Screenshot: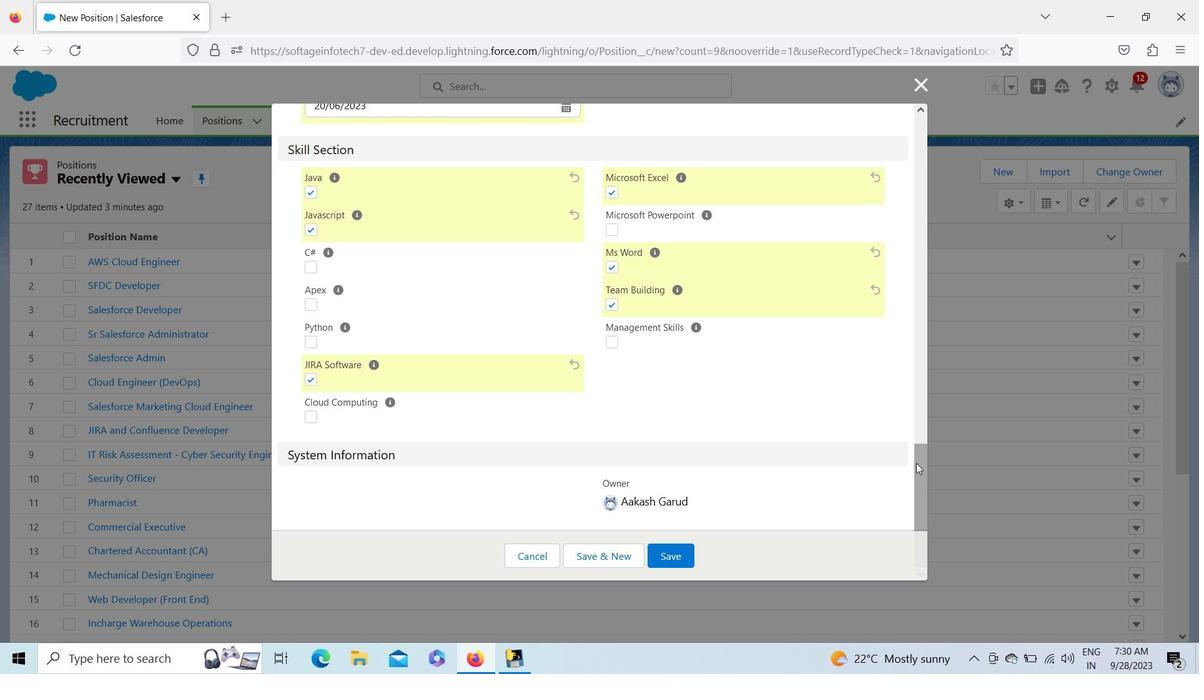 
Action: Mouse moved to (918, 185)
Screenshot: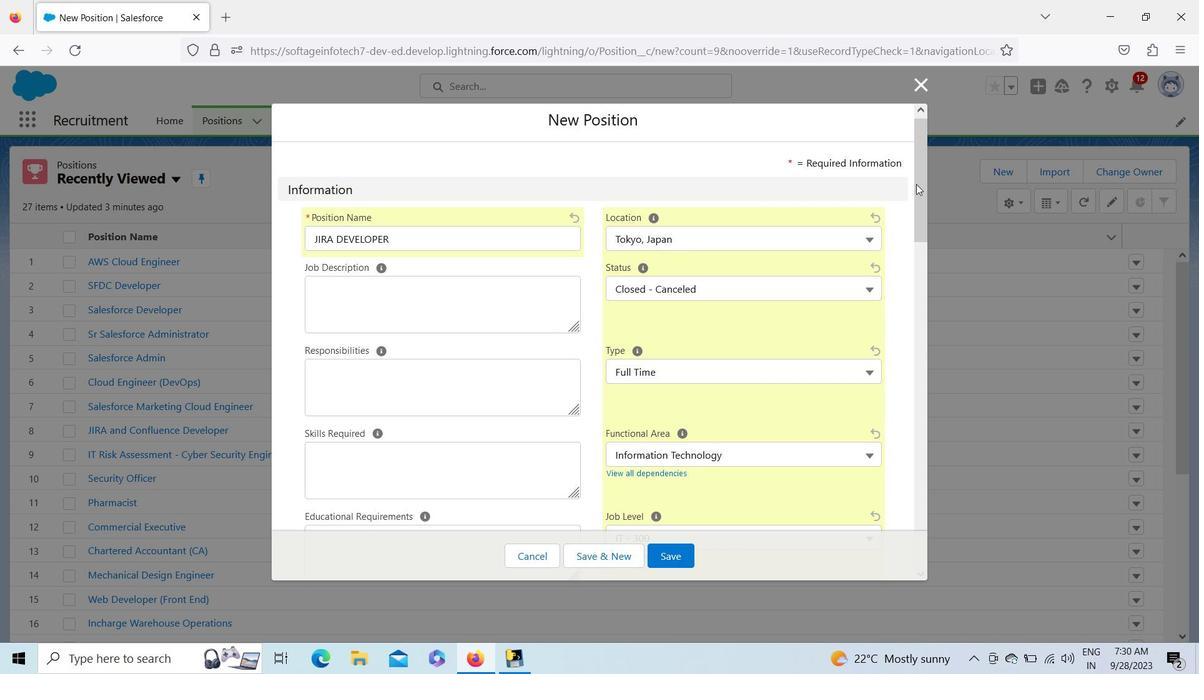 
Action: Mouse pressed left at (918, 185)
Screenshot: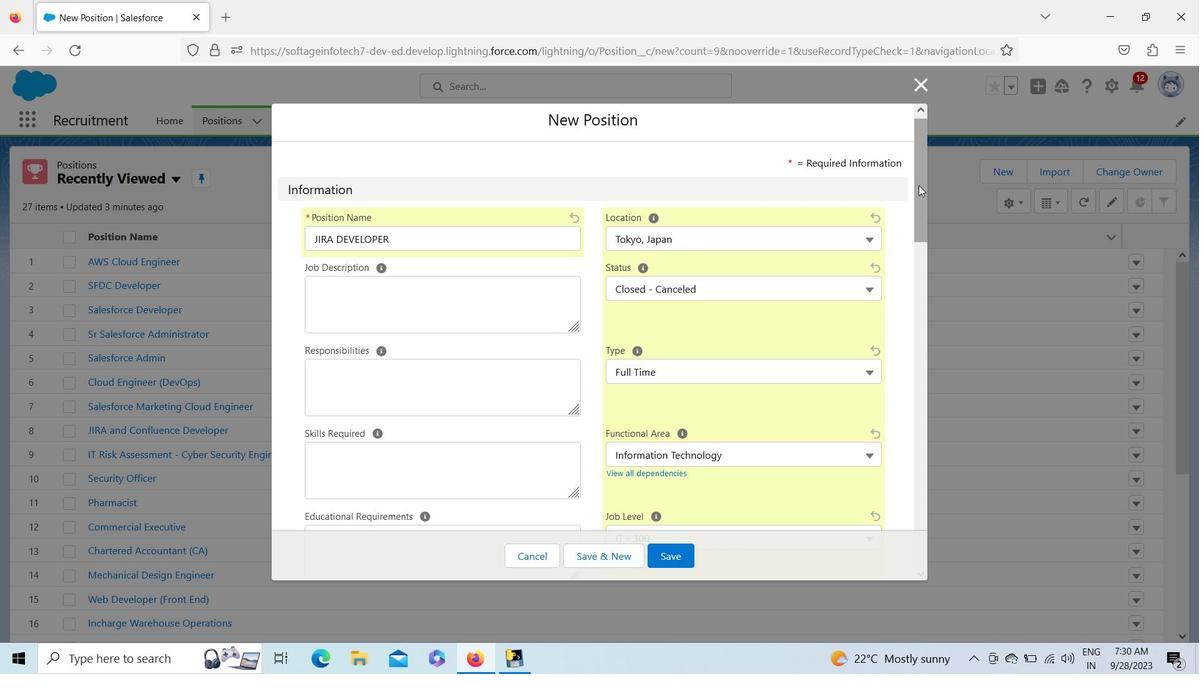 
Action: Mouse moved to (925, 351)
Screenshot: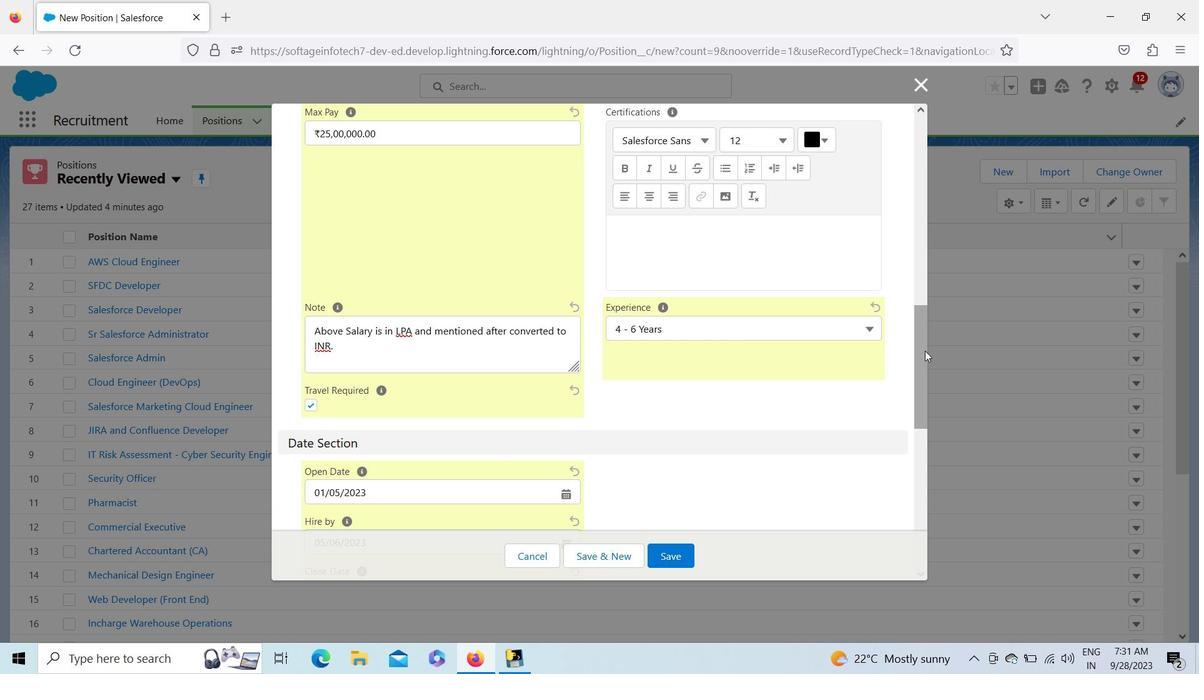 
Action: Mouse pressed left at (925, 351)
Screenshot: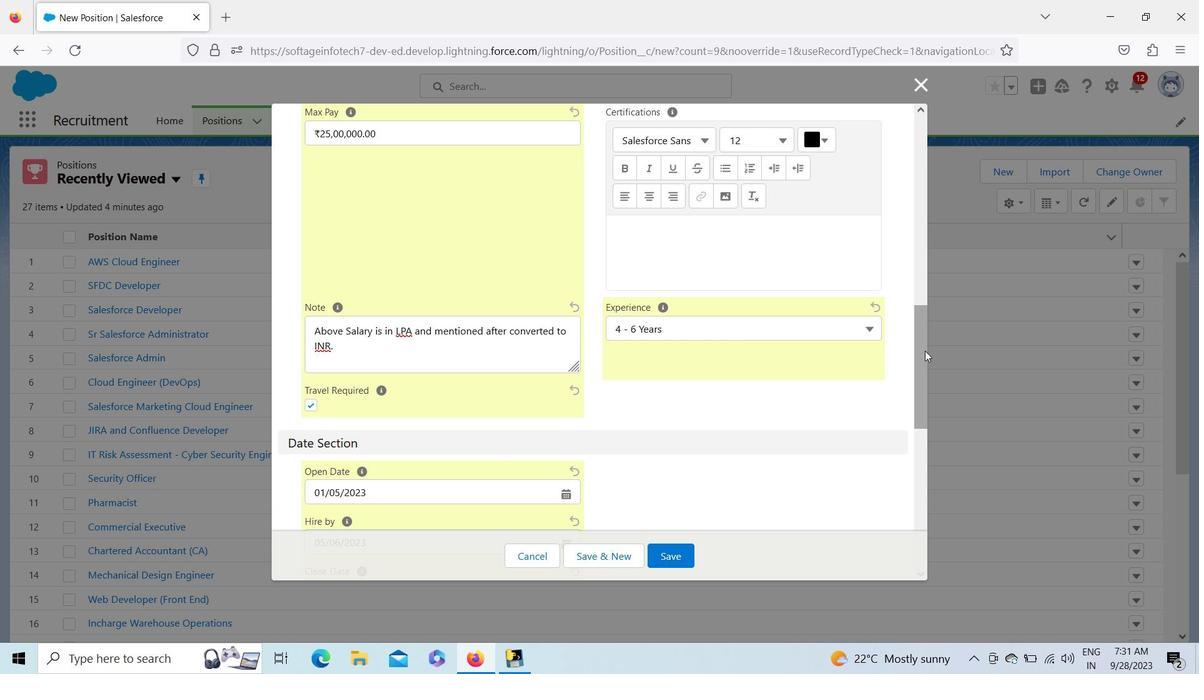 
Action: Mouse moved to (404, 354)
Screenshot: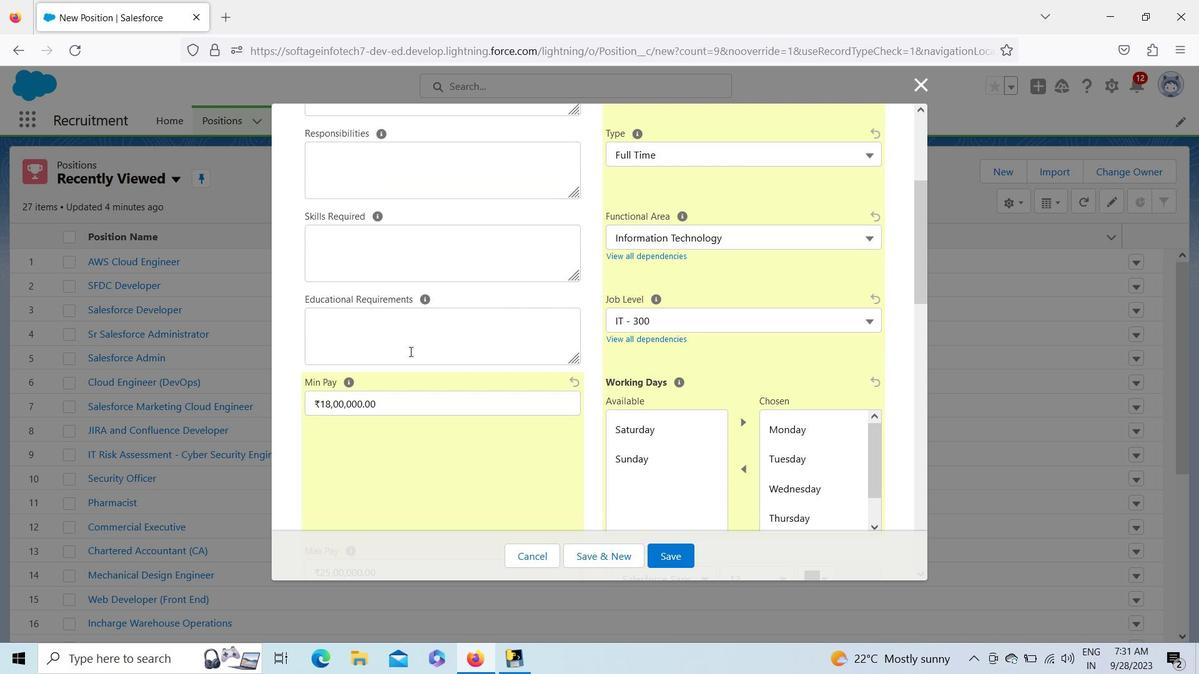 
Action: Mouse pressed left at (404, 354)
Screenshot: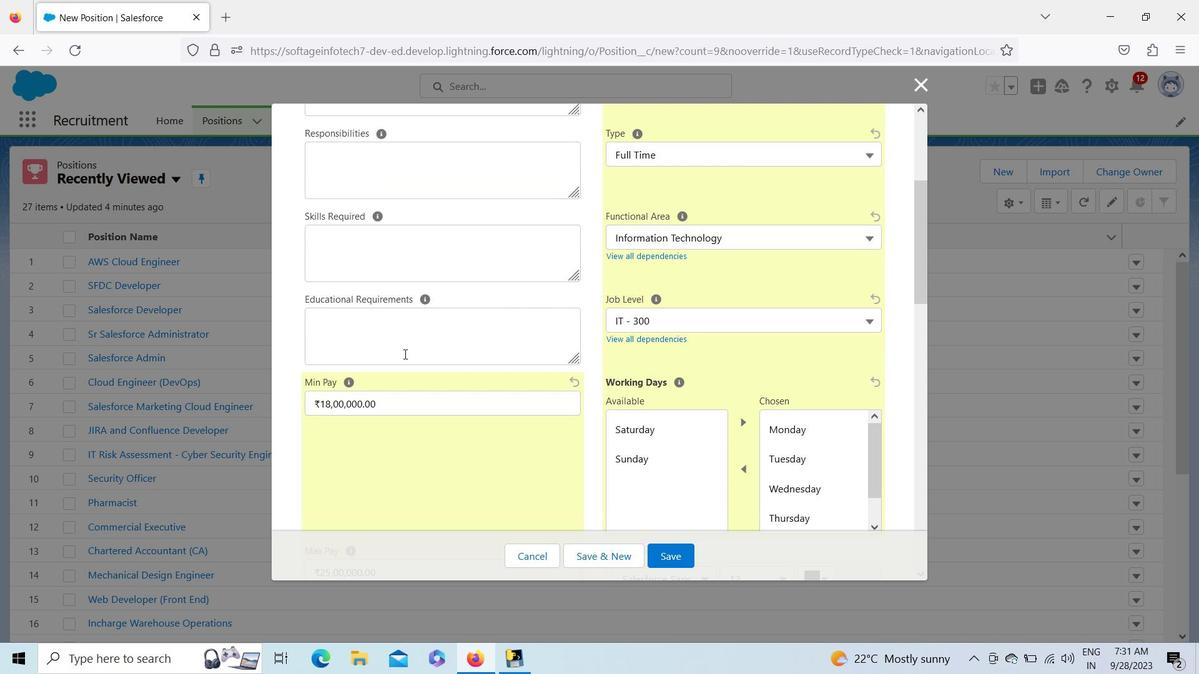 
Action: Key pressed <Key.shift>Any<Key.space><Key.shift>Postgraduate<Key.enter><Key.shift>Any<Key.space><Key.shift>Grada<Key.backspace>uate
Screenshot: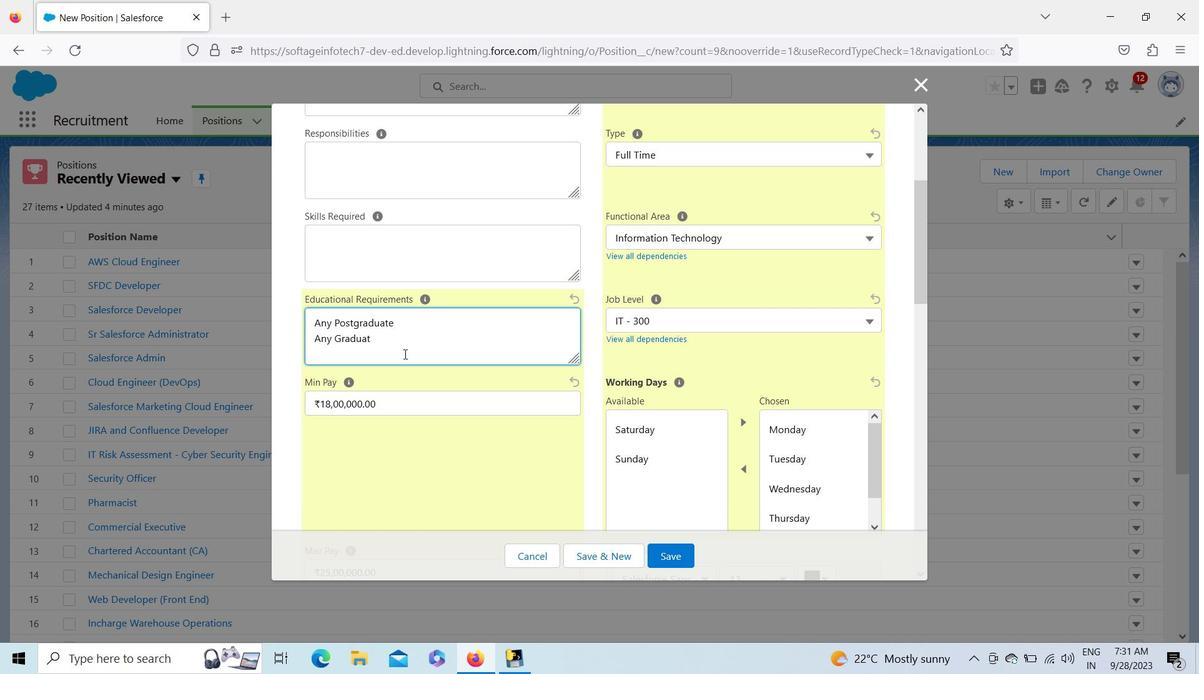 
Action: Mouse moved to (923, 199)
Screenshot: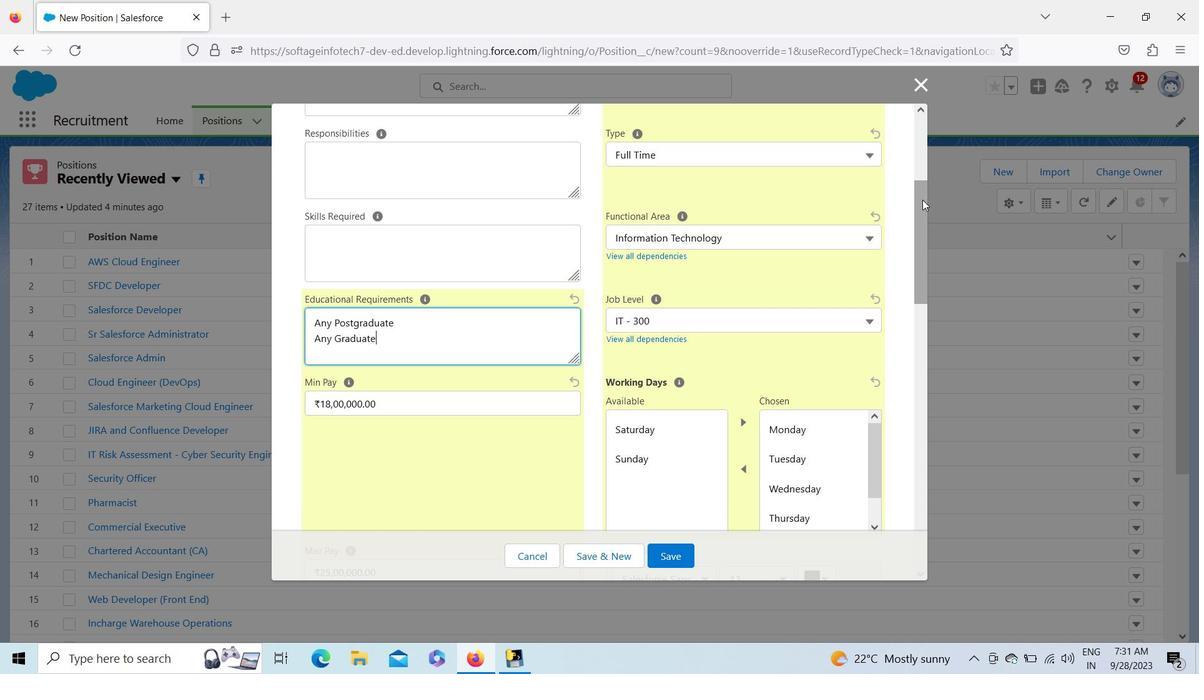 
Action: Mouse pressed left at (923, 199)
Screenshot: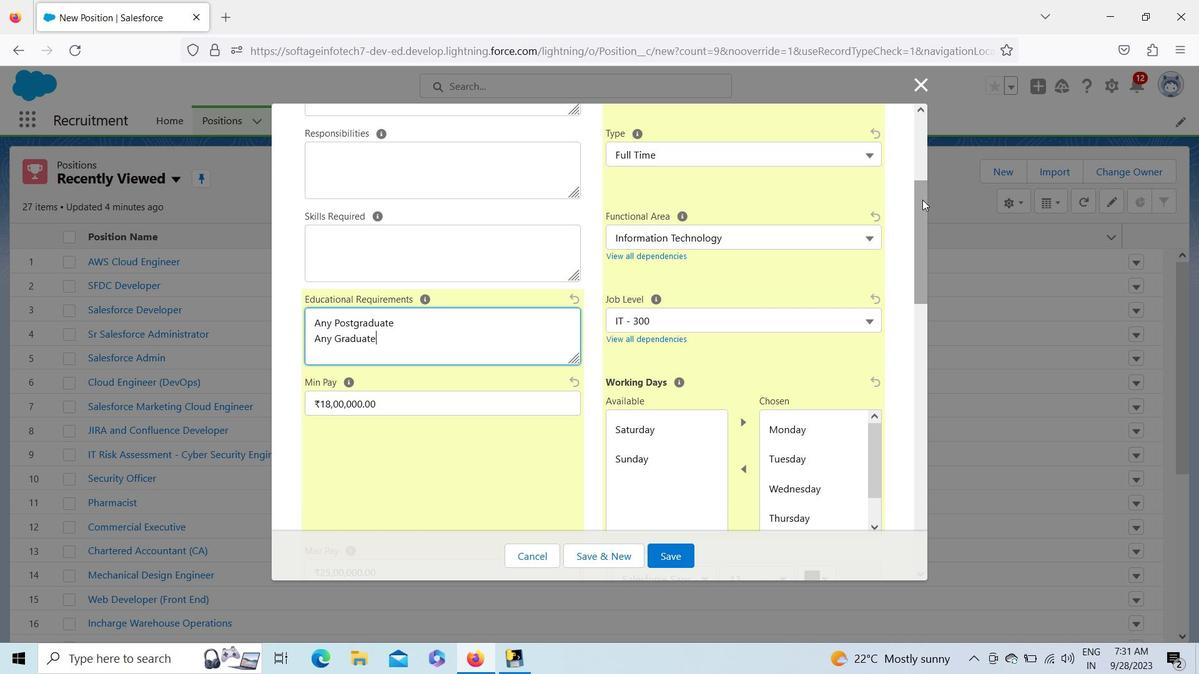 
Action: Mouse moved to (444, 284)
Screenshot: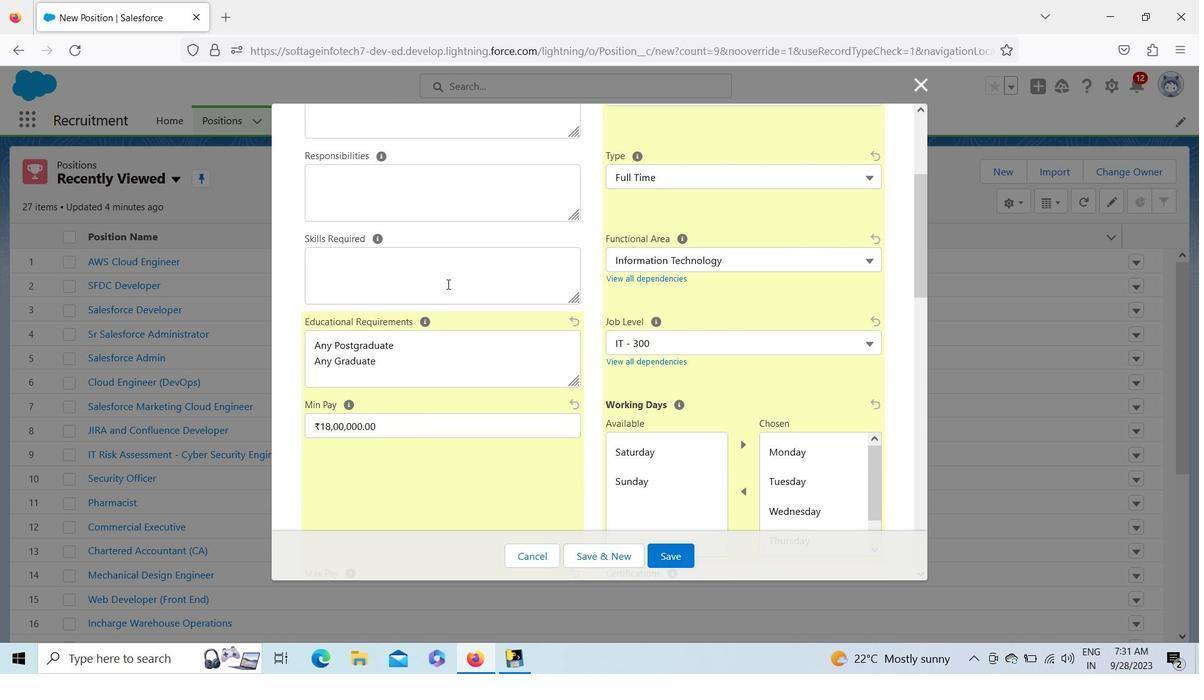 
Action: Mouse pressed left at (444, 284)
Screenshot: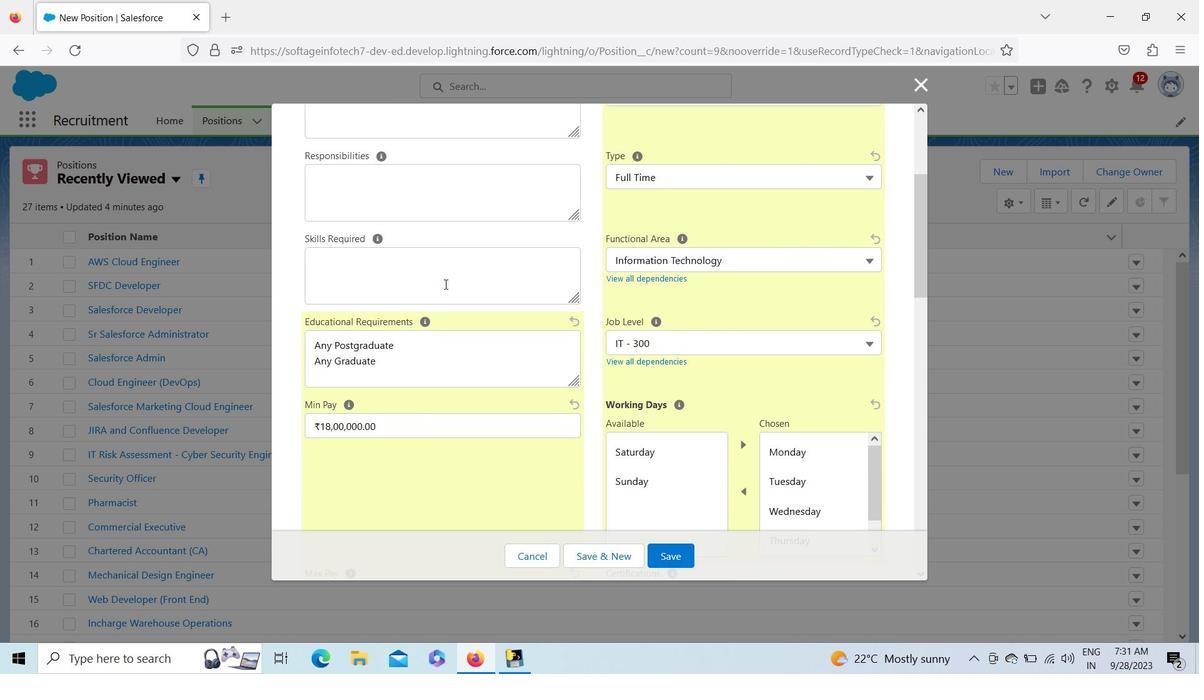 
Action: Key pressed <Key.shift>HTML<Key.enter><Key.shift><Key.shift>Java<Key.shift>Script<Key.enter><Key.shift><Key.shift><Key.shift><Key.shift><Key.shift><Key.shift><Key.shift><Key.shift><Key.shift><Key.shift><Key.shift><Key.shift><Key.shift><Key.shift>Usage<Key.enter><Key.shift>Scalability<Key.enter><Key.shift><Key.shift>JIRA<Key.enter><Key.shift>Business<Key.space>soluto<Key.backspace>ions<Key.enter><Key.shift>Technical<Key.space><Key.shift>Support<Key.enter><Key.shift>Scripting<Key.enter><Key.enter><Key.shift>Important<Key.space>to<Key.space>have<Key.space><Key.shift_r>:<Key.enter><Key.shift><Key.shift><Key.shift><Key.shift><Key.shift><Key.shift><Key.shift><Key.shift><Key.shift><Key.shift>Jira<Key.space><Key.shift><Key.shift><Key.shift><Key.shift><Key.shift>Custom<Key.space><Key.shift><Key.shift><Key.shift><Key.shift><Key.shift><Key.shift><Key.shift><Key.shift><Key.shift>developmn<Key.num_lock><Key.backspace>ent<Key.enter><Key.shift><Key.shift><Key.shift><Key.shift><Key.shift><Key.shift><Key.shift><Key.shift><Key.shift><Key.shift><Key.shift><Key.shift><Key.shift><Key.shift><Key.shift><Key.shift><Key.shift><Key.shift><Key.shift>Jira<Key.space><Key.shift><Key.shift><Key.shift><Key.shift><Key.shift><Key.shift><Key.shift><Key.shift><Key.shift><Key.shift><Key.shift><Key.shift><Key.shift><Key.shift><Key.shift><Key.shift><Key.shift><Key.shift><Key.shift><Key.shift><Key.shift><Key.shift><Key.shift><Key.shift>configuration<Key.left><Key.left><Key.left><Key.left><Key.left><Key.left><Key.left><Key.left><Key.left><Key.left><Key.left><Key.left><Key.backspace><Key.shift>C<Key.down><Key.right><Key.enter><Key.shift><Key.shift><Key.shift><Key.shift><Key.shift><Key.shift>Jira<Key.space><Key.shift>Administration<Key.enter><Key.shift>Groovy<Key.space><Key.shift><Key.shift>Scripting
Screenshot: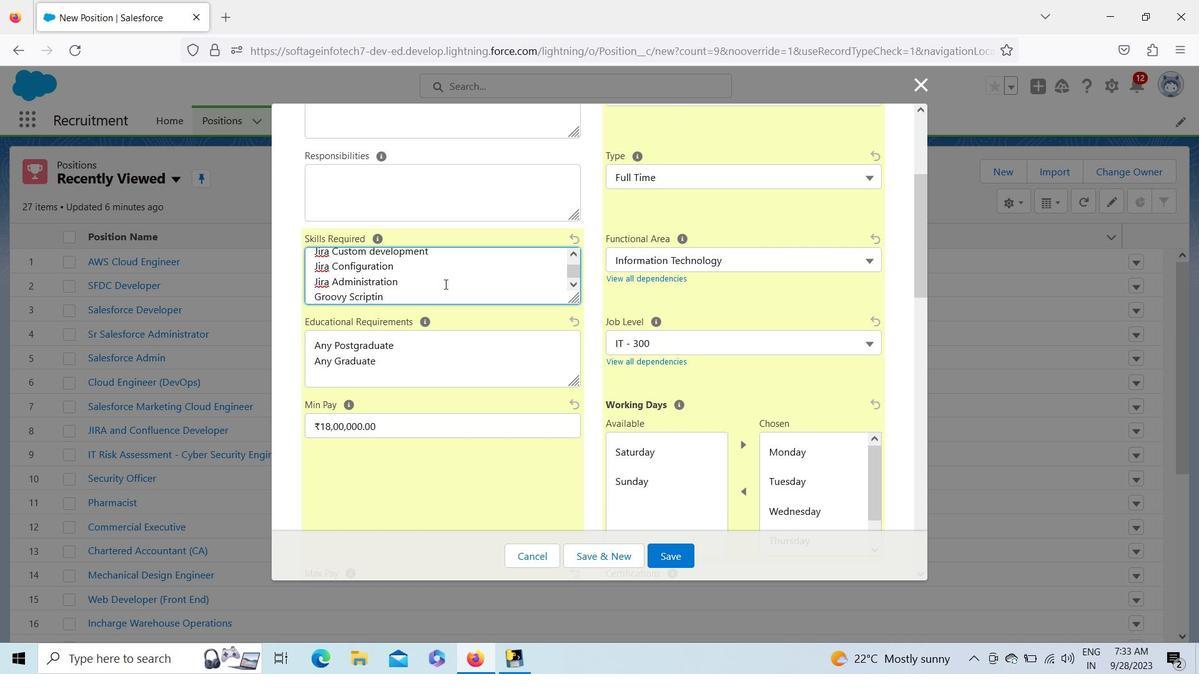
Action: Mouse moved to (567, 284)
Screenshot: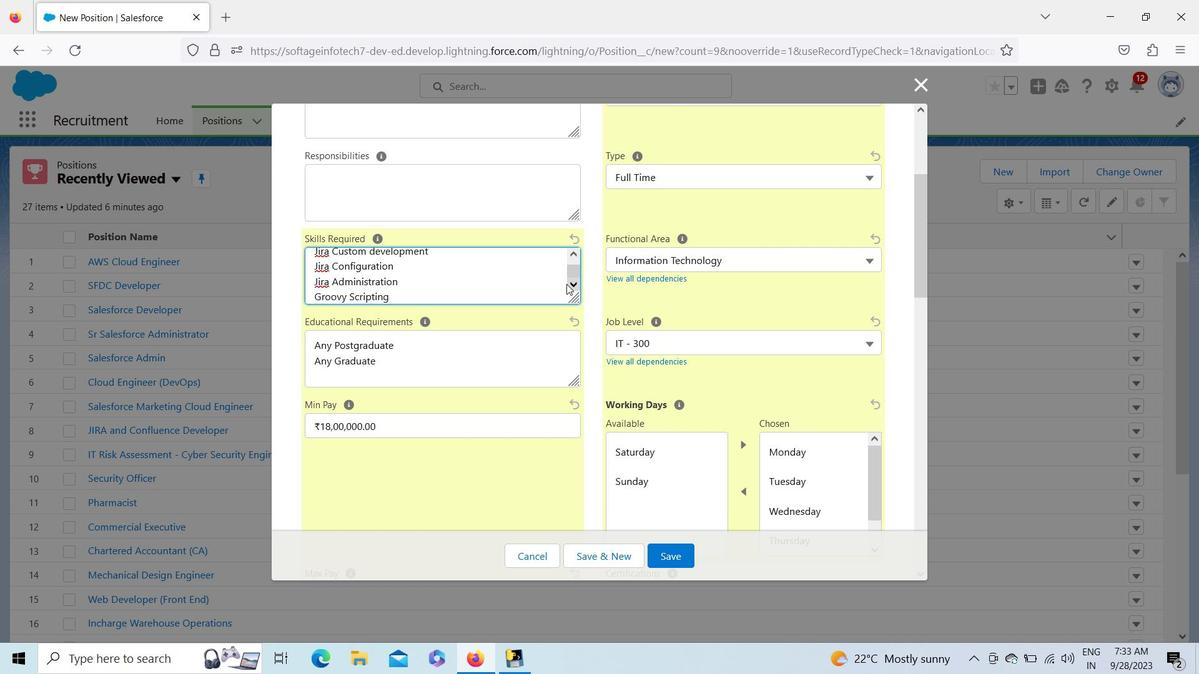 
Action: Mouse pressed left at (567, 284)
Screenshot: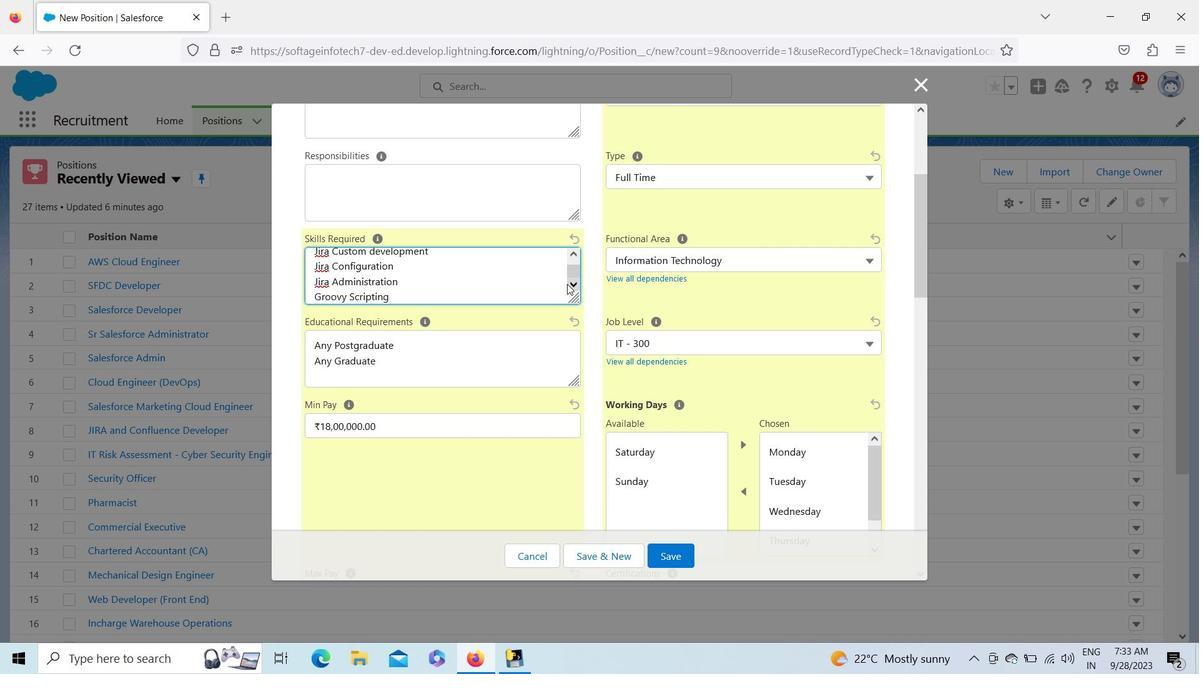 
Action: Mouse pressed left at (567, 284)
Screenshot: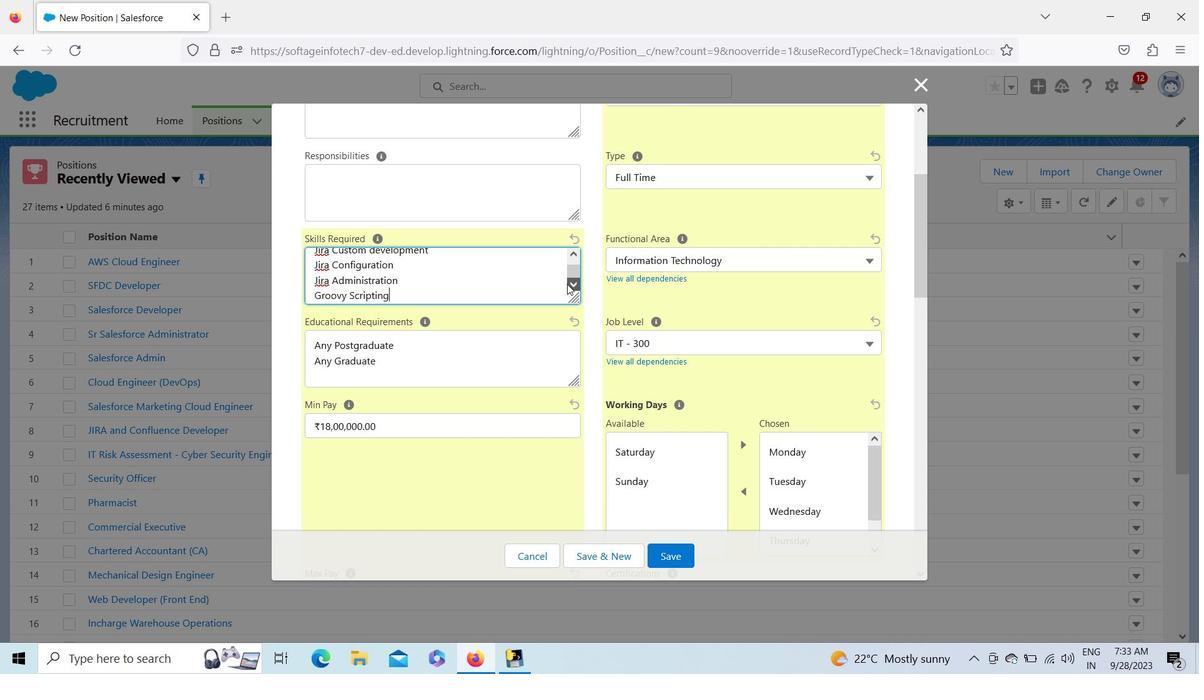 
Action: Mouse pressed left at (567, 284)
Screenshot: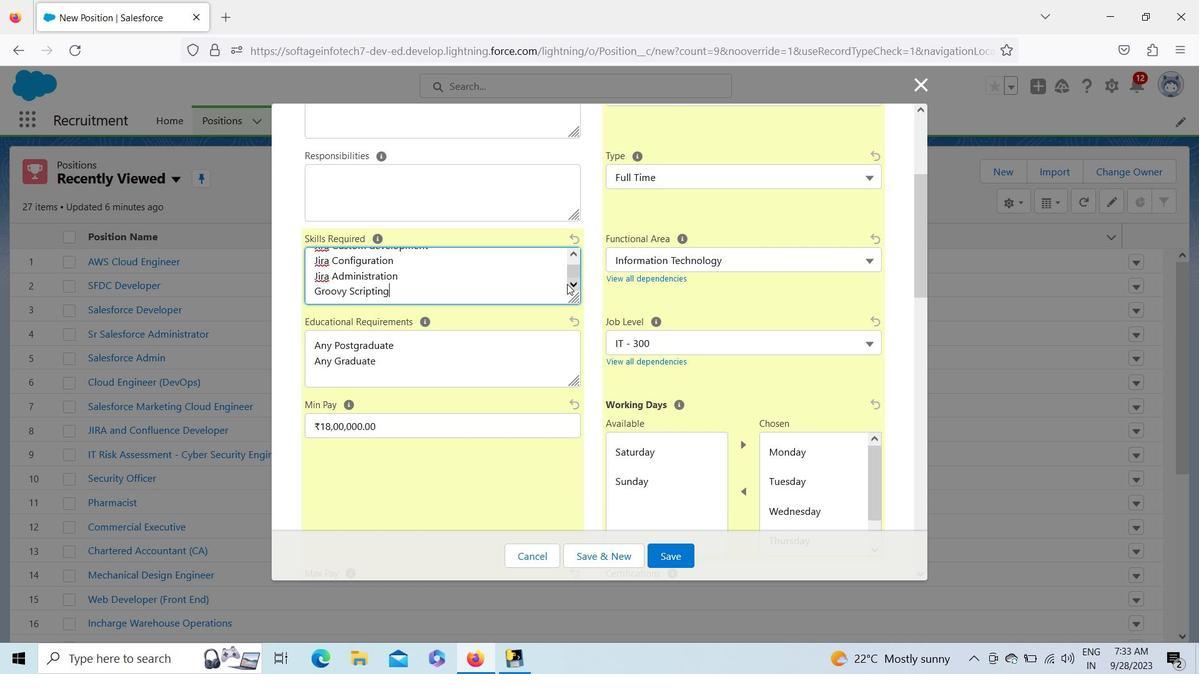 
Action: Mouse pressed left at (567, 284)
Screenshot: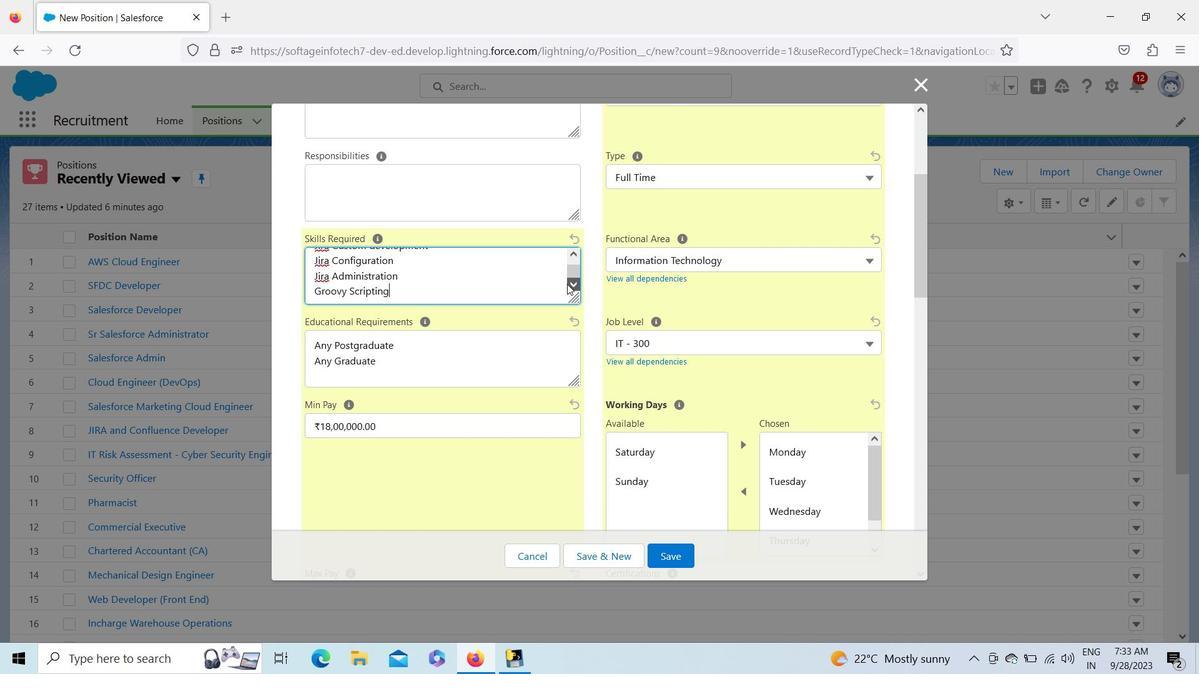 
Action: Mouse moved to (524, 290)
Screenshot: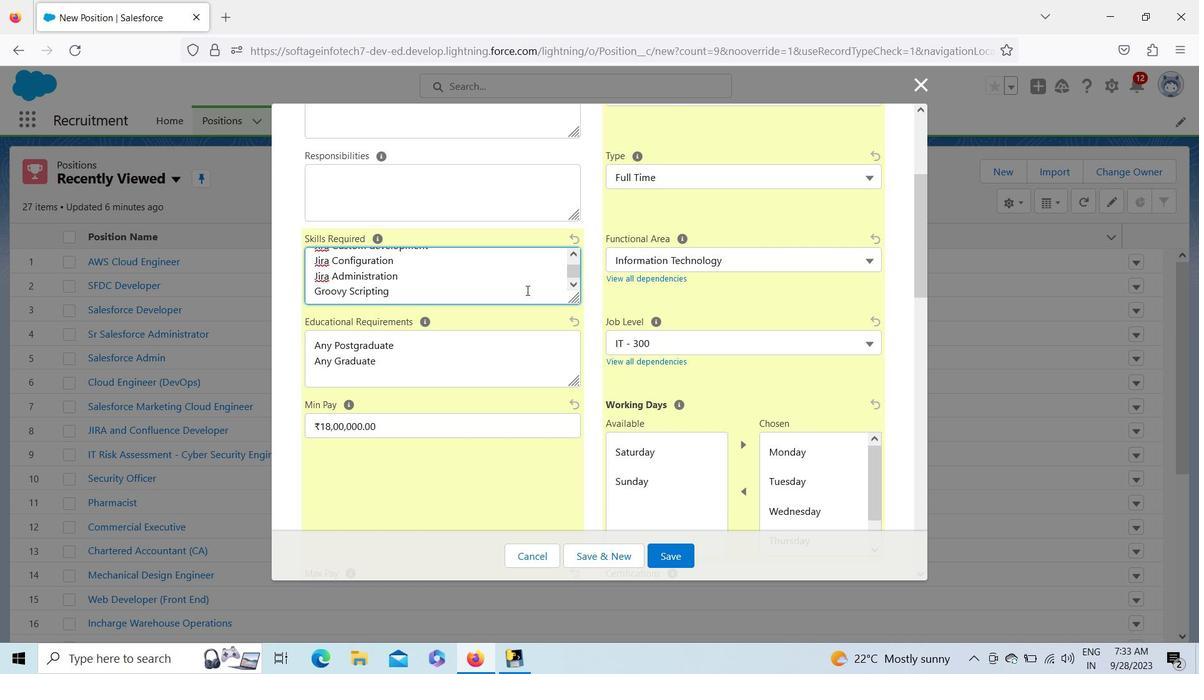 
Action: Key pressed <Key.space>and<Key.space>html/<Key.shift>Javascript
Screenshot: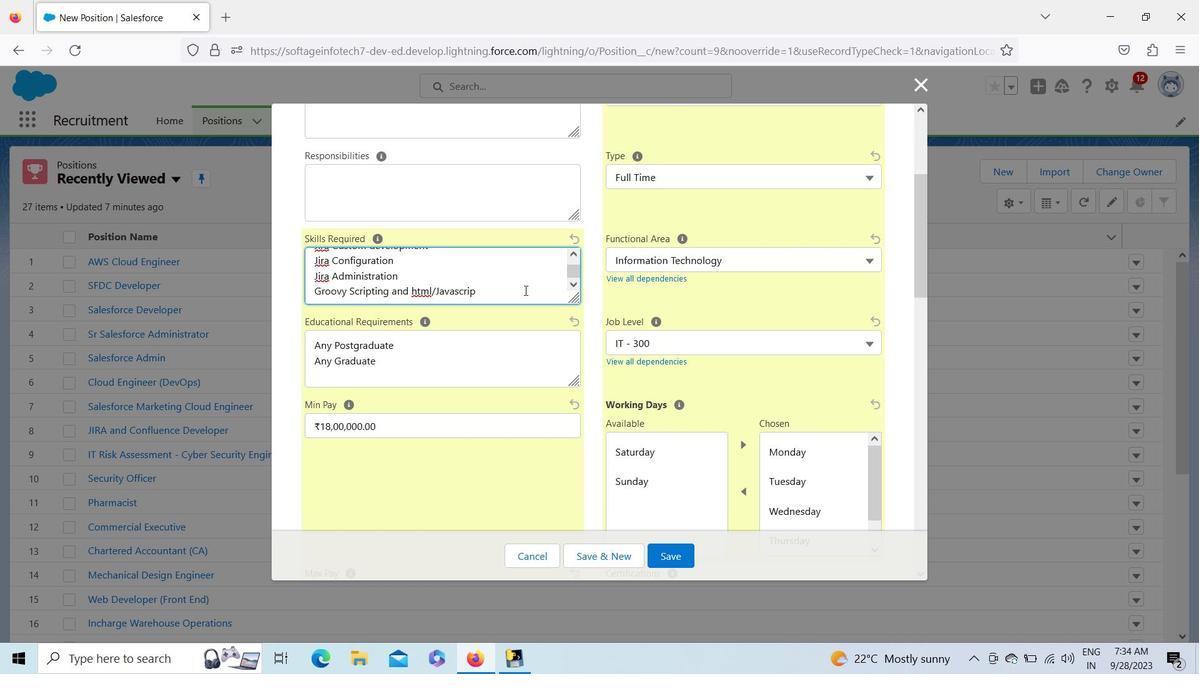 
Action: Mouse moved to (572, 282)
Screenshot: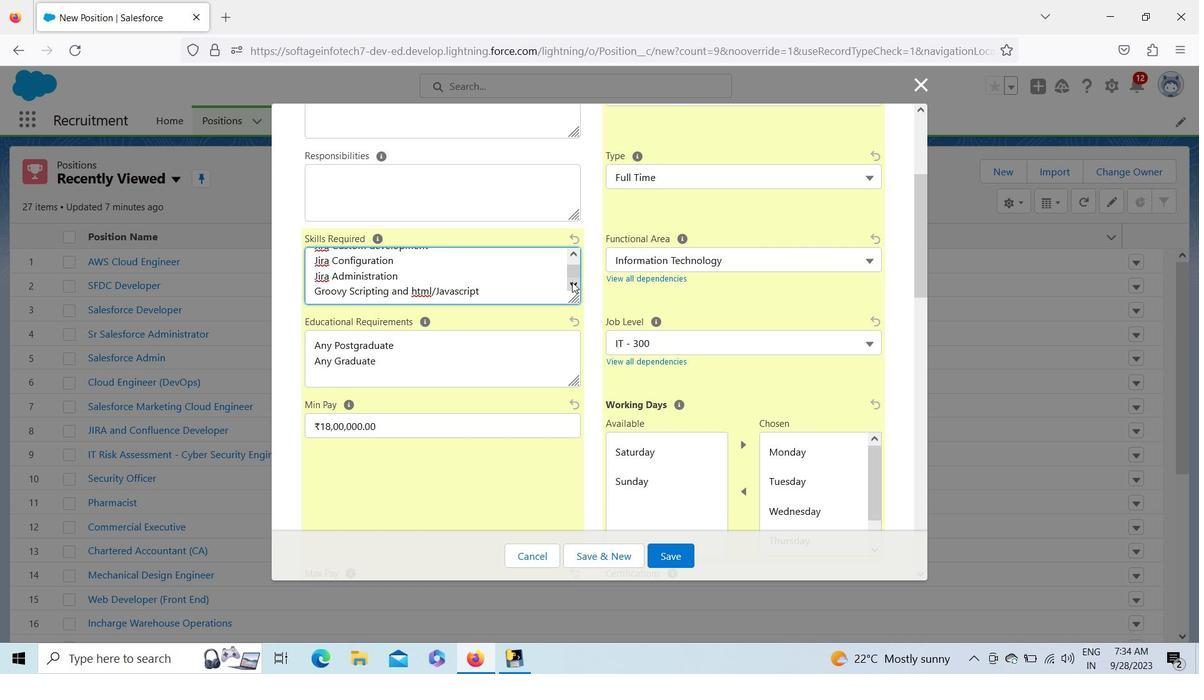 
Action: Mouse pressed left at (572, 282)
Screenshot: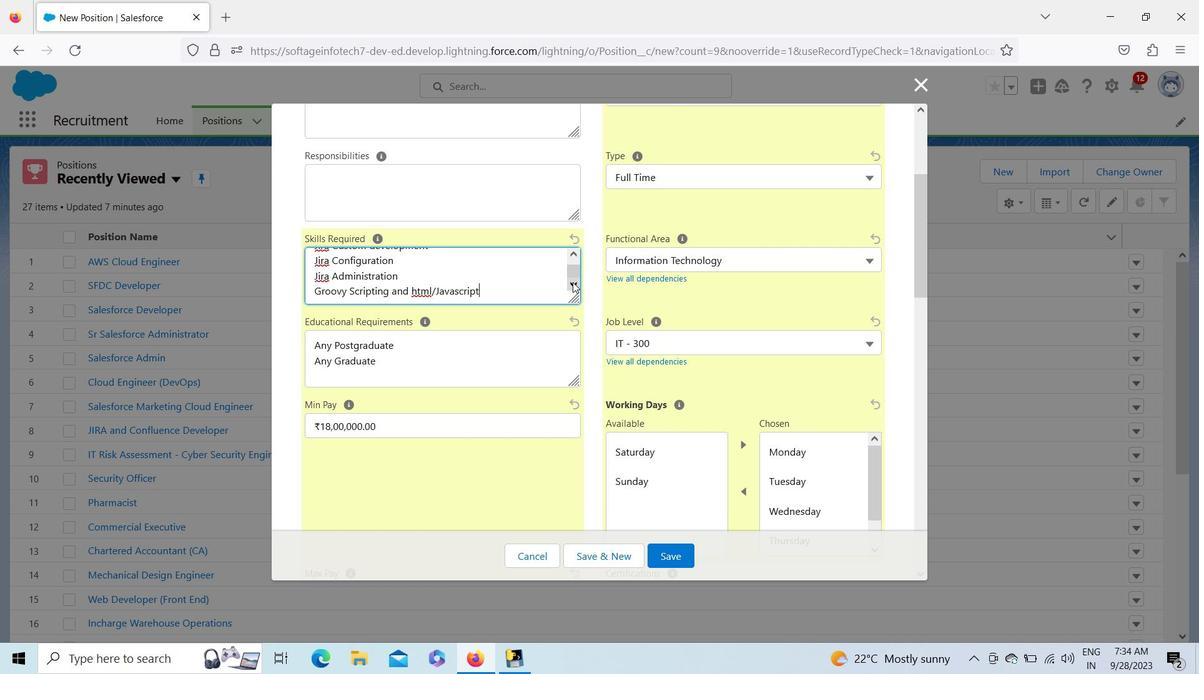 
Action: Mouse pressed left at (572, 282)
Screenshot: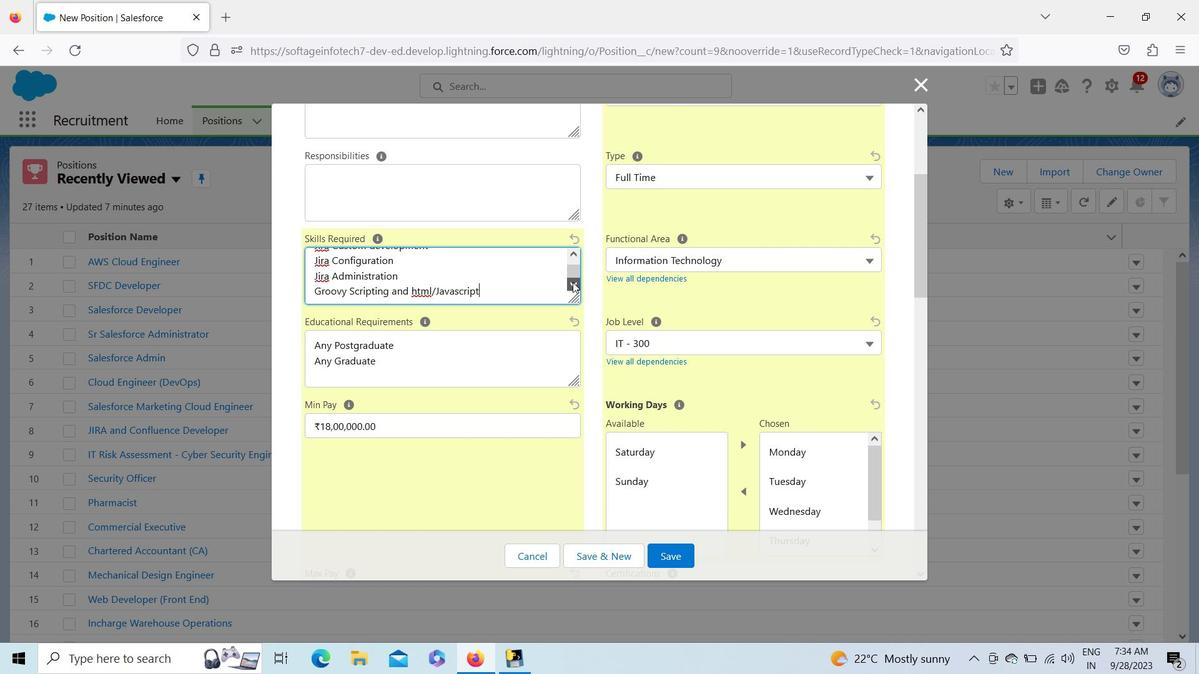 
Action: Mouse pressed left at (572, 282)
Screenshot: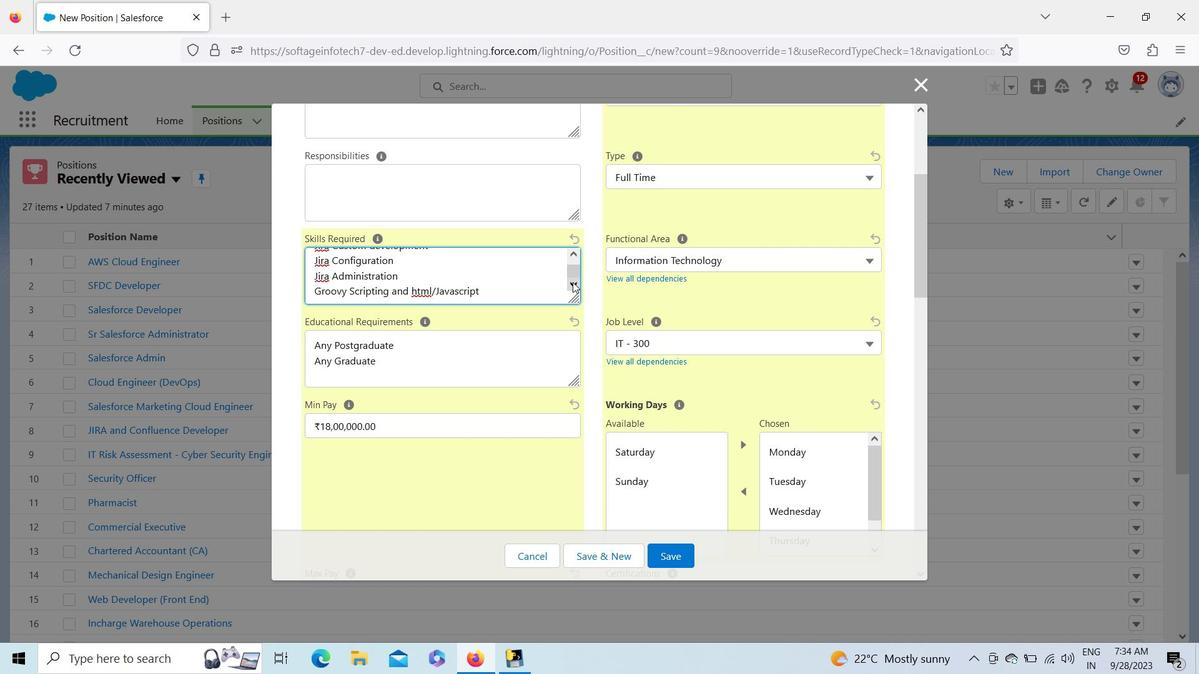 
Action: Mouse pressed left at (572, 282)
Screenshot: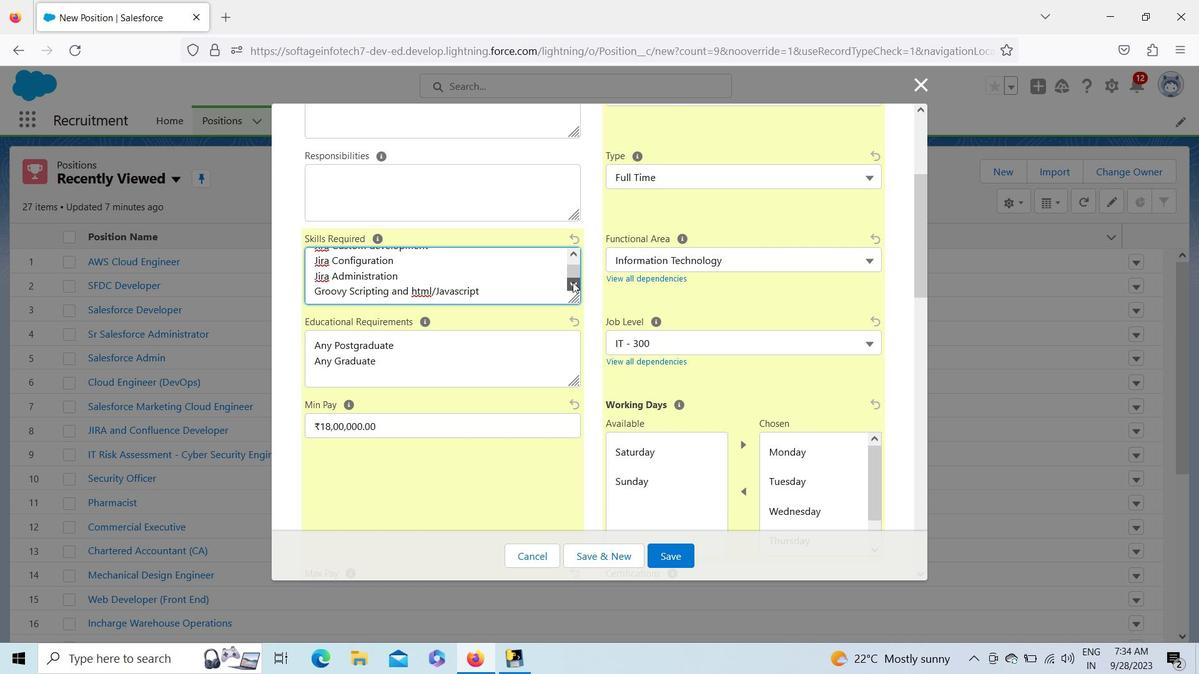 
Action: Mouse pressed left at (572, 282)
Screenshot: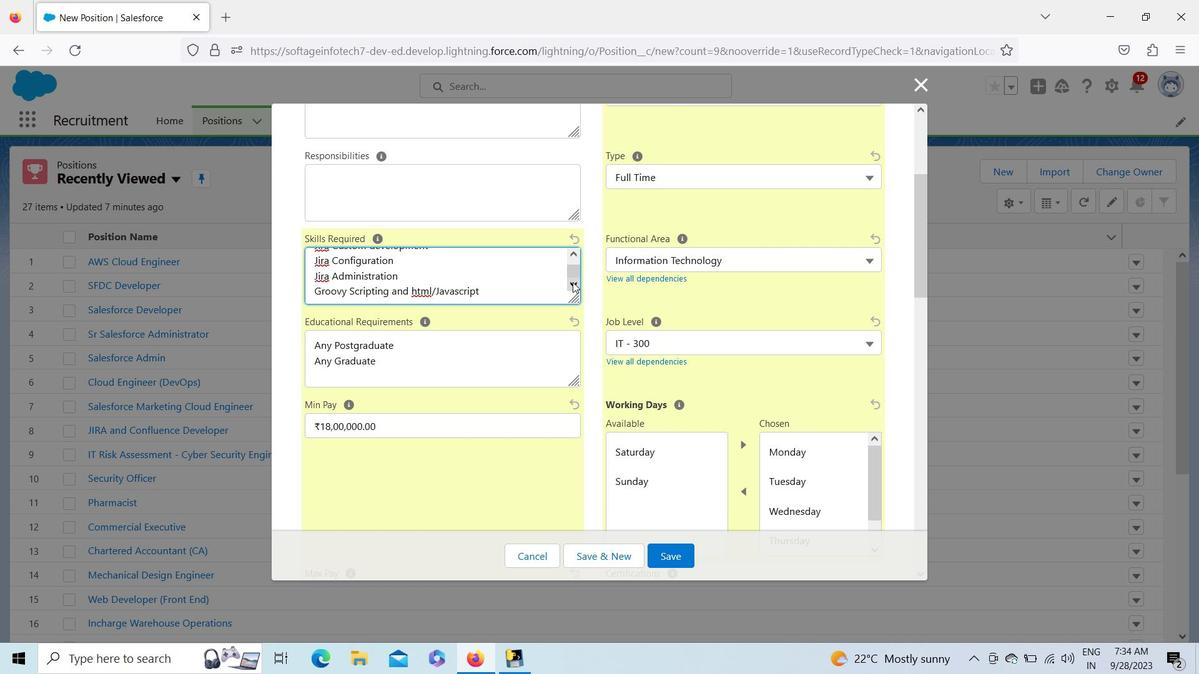 
Action: Mouse moved to (444, 271)
Screenshot: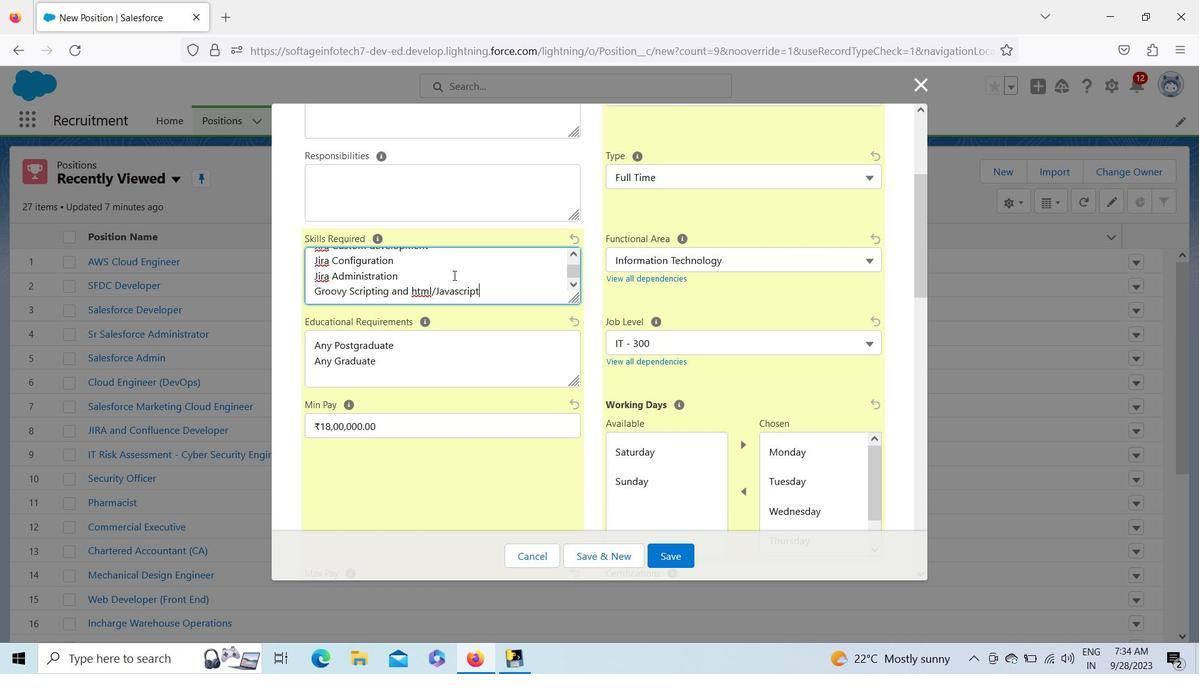 
Action: Mouse pressed left at (444, 271)
Screenshot: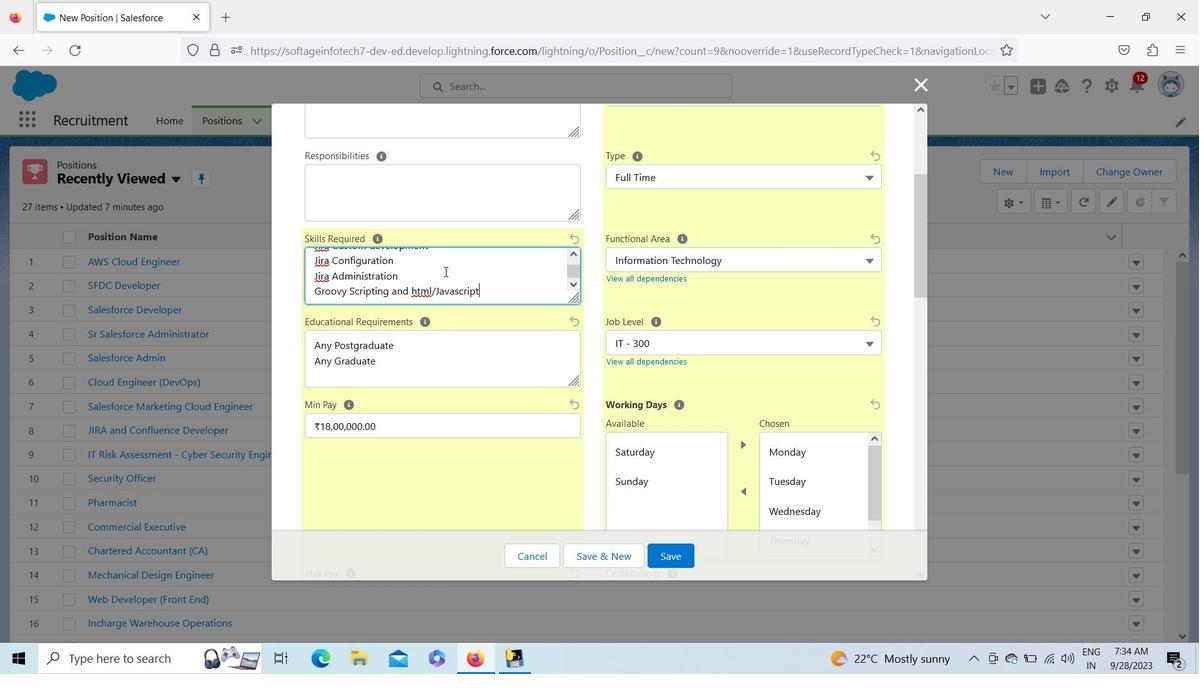 
Action: Mouse moved to (486, 281)
Screenshot: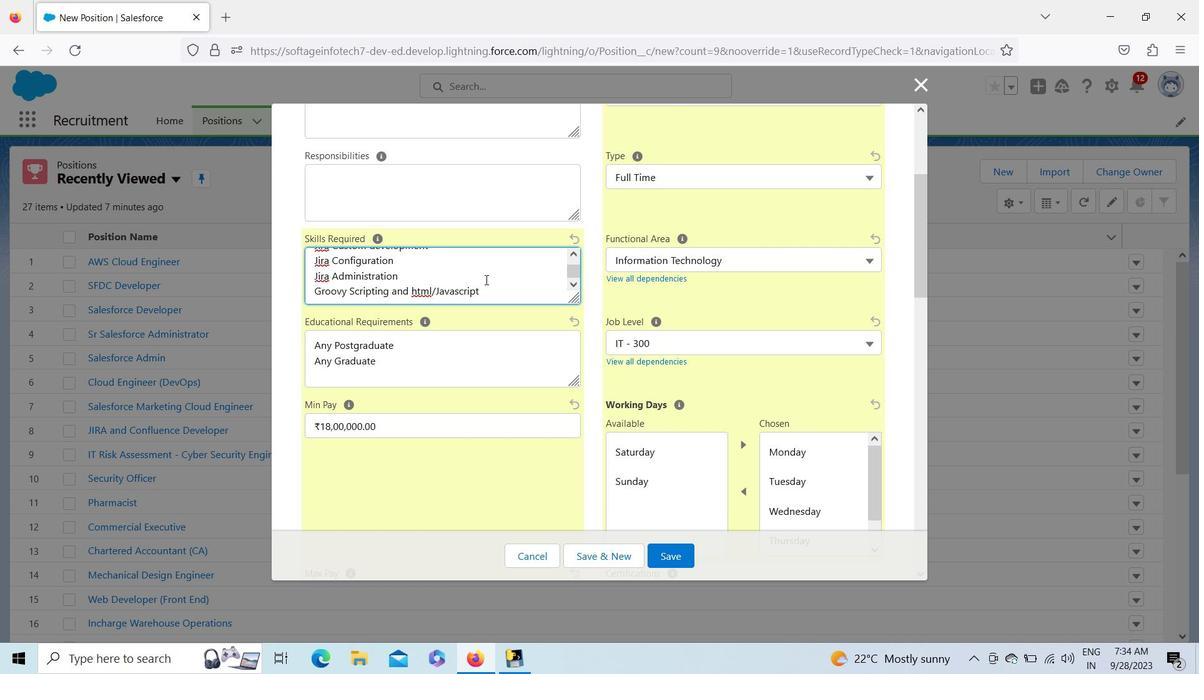 
Action: Mouse pressed left at (486, 281)
Screenshot: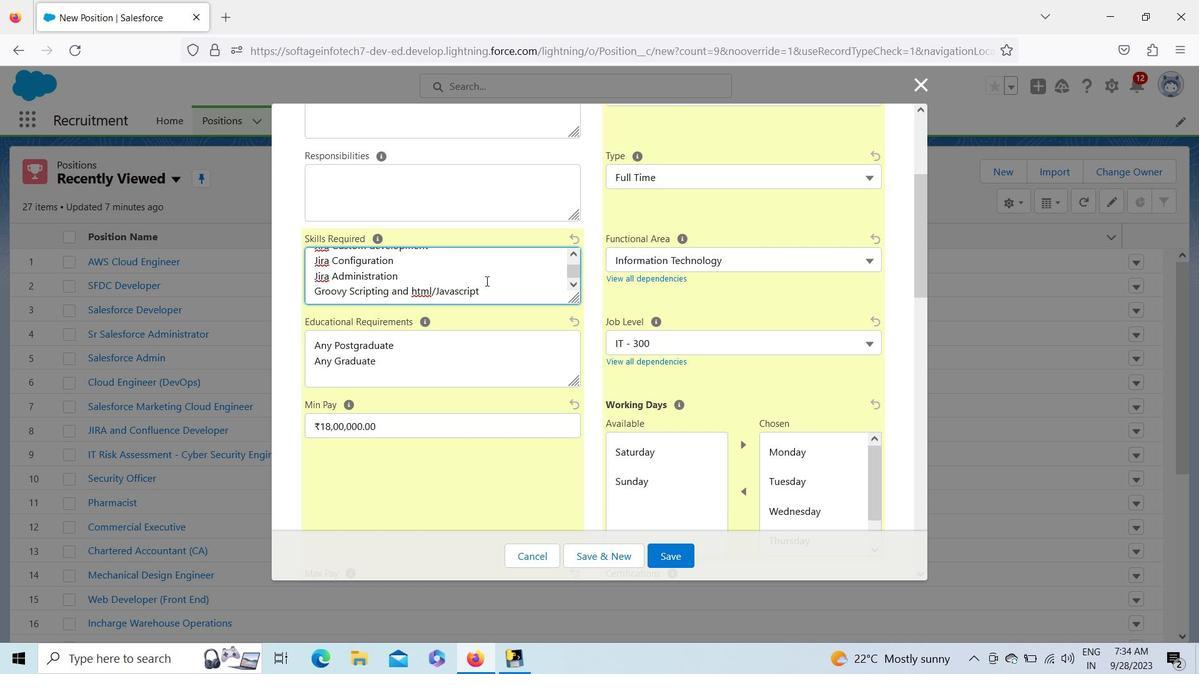 
Action: Mouse moved to (486, 281)
Screenshot: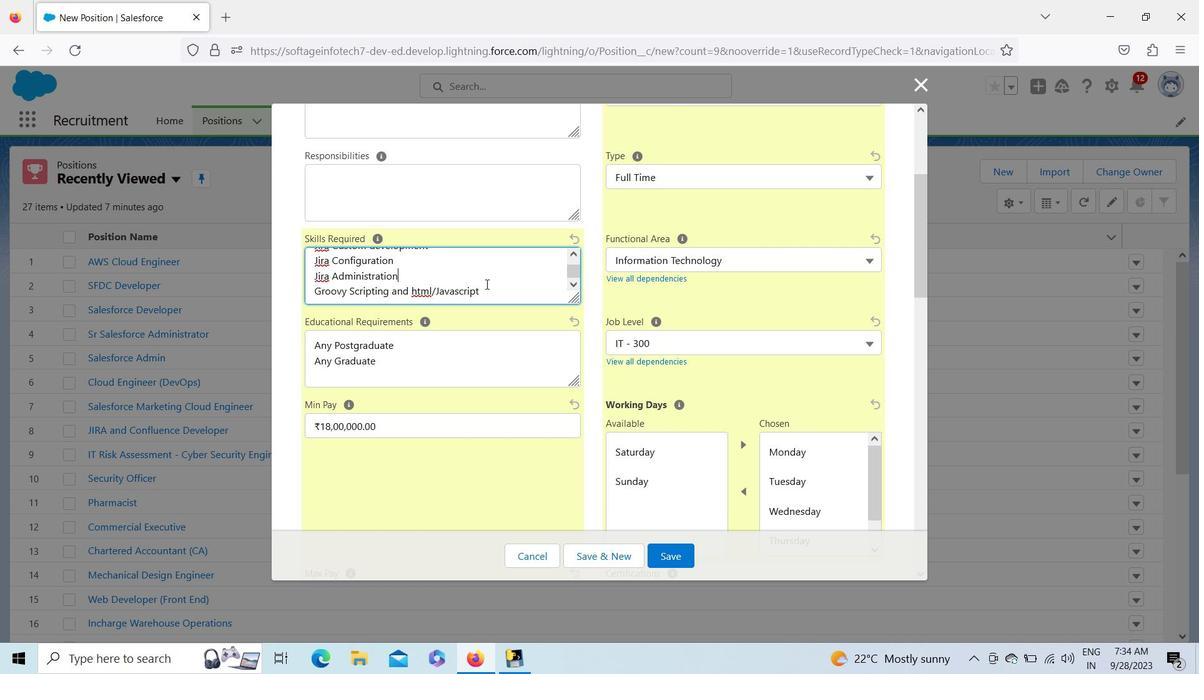 
Action: Mouse pressed left at (486, 281)
Screenshot: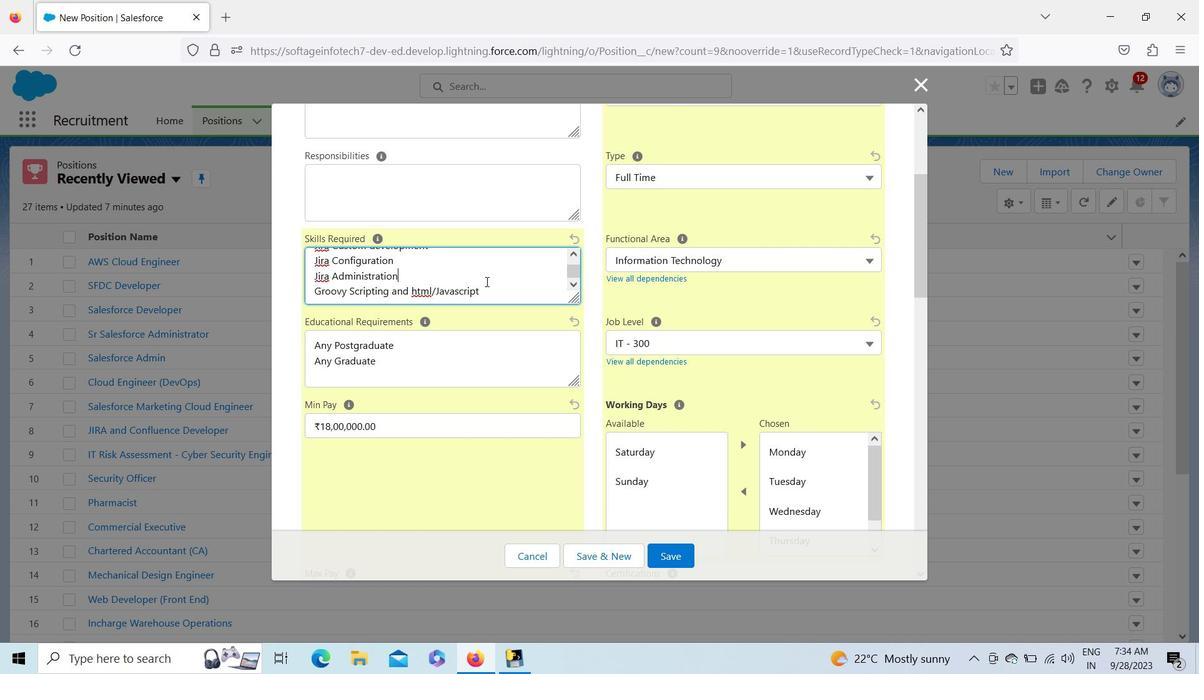 
Action: Mouse pressed left at (486, 281)
Screenshot: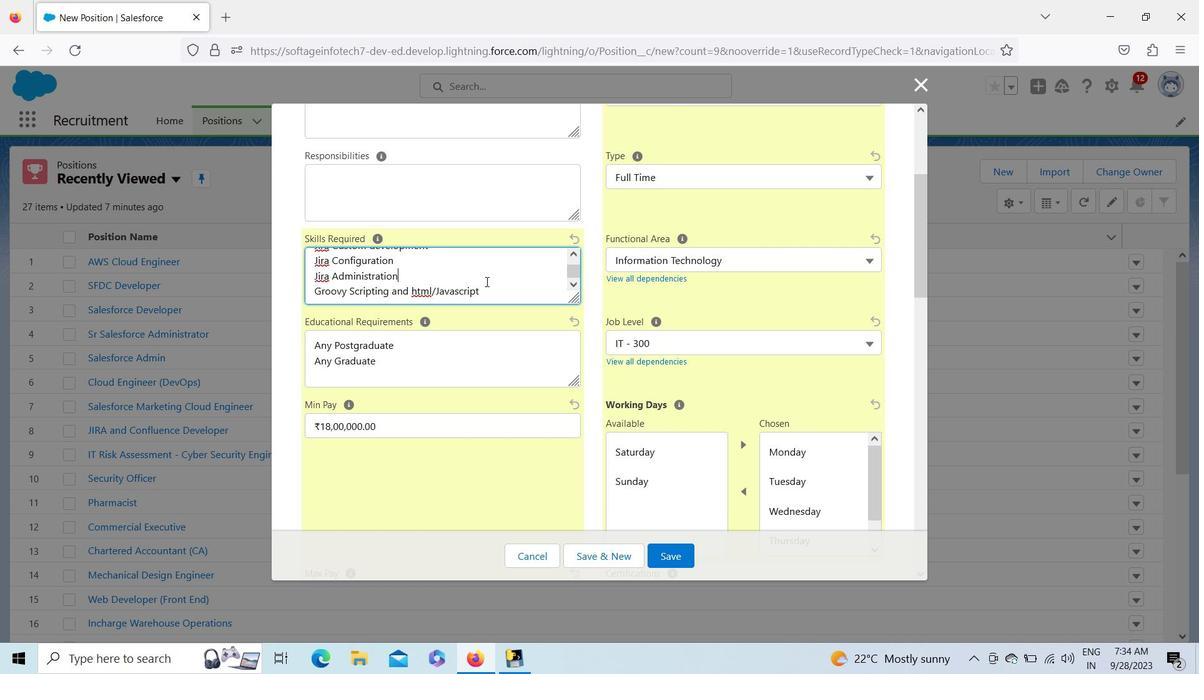 
Action: Mouse moved to (454, 279)
Screenshot: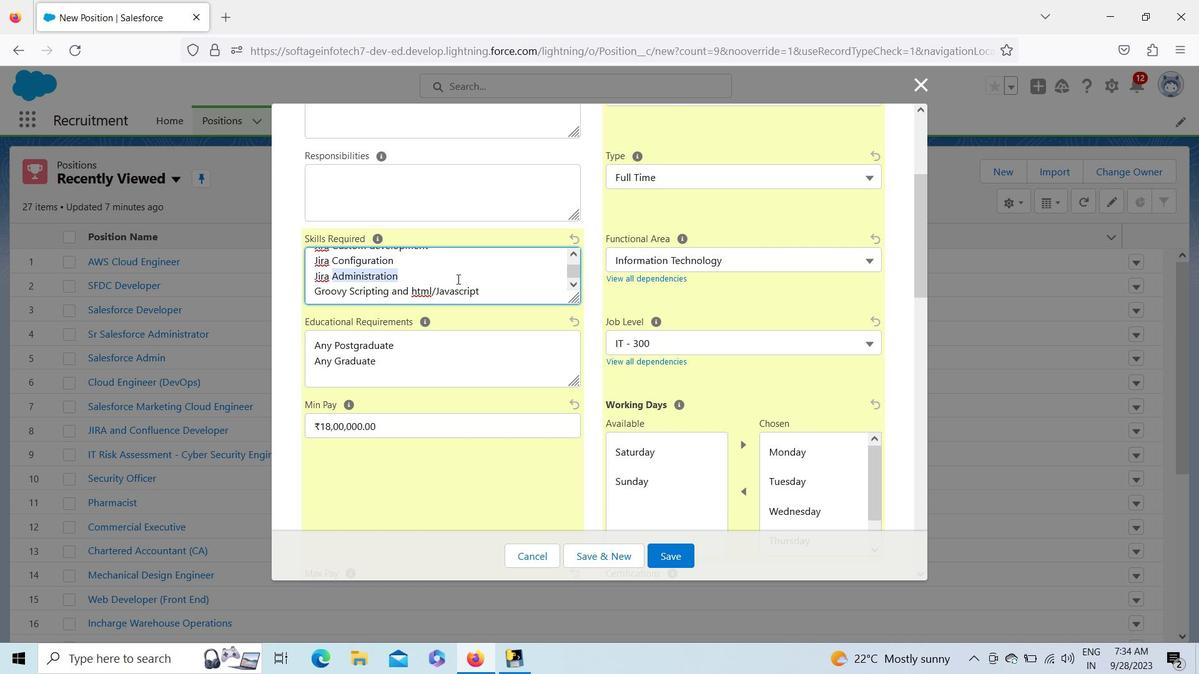 
Action: Mouse pressed left at (454, 279)
Screenshot: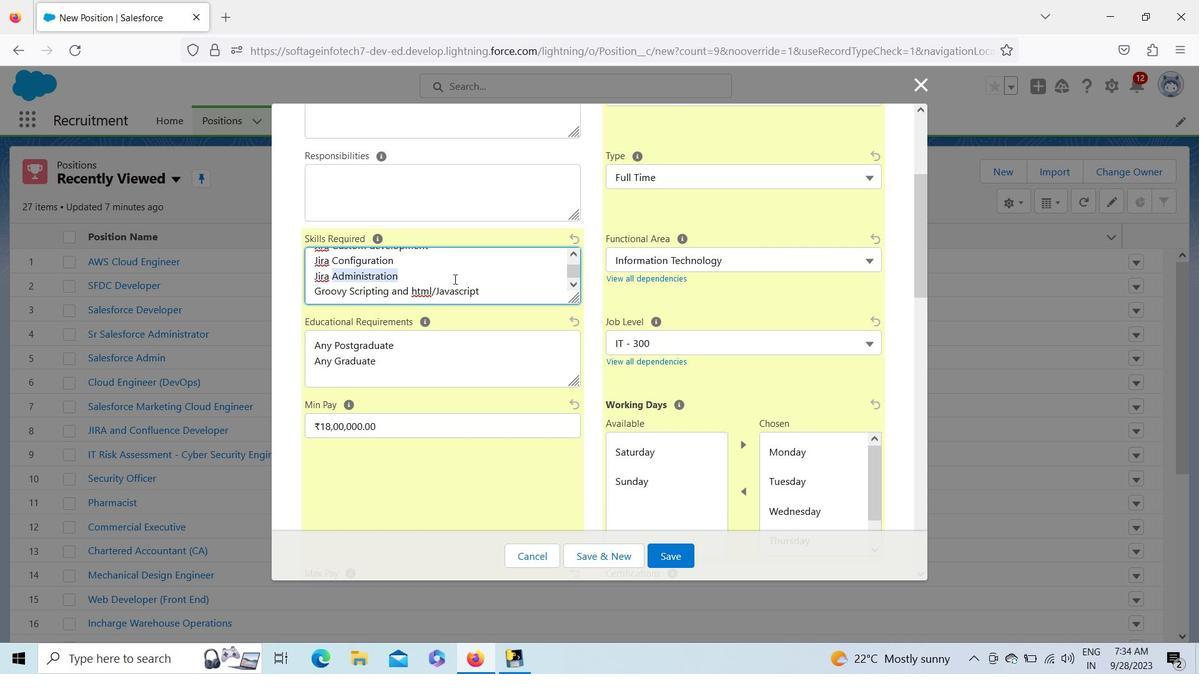 
Action: Mouse moved to (504, 301)
Screenshot: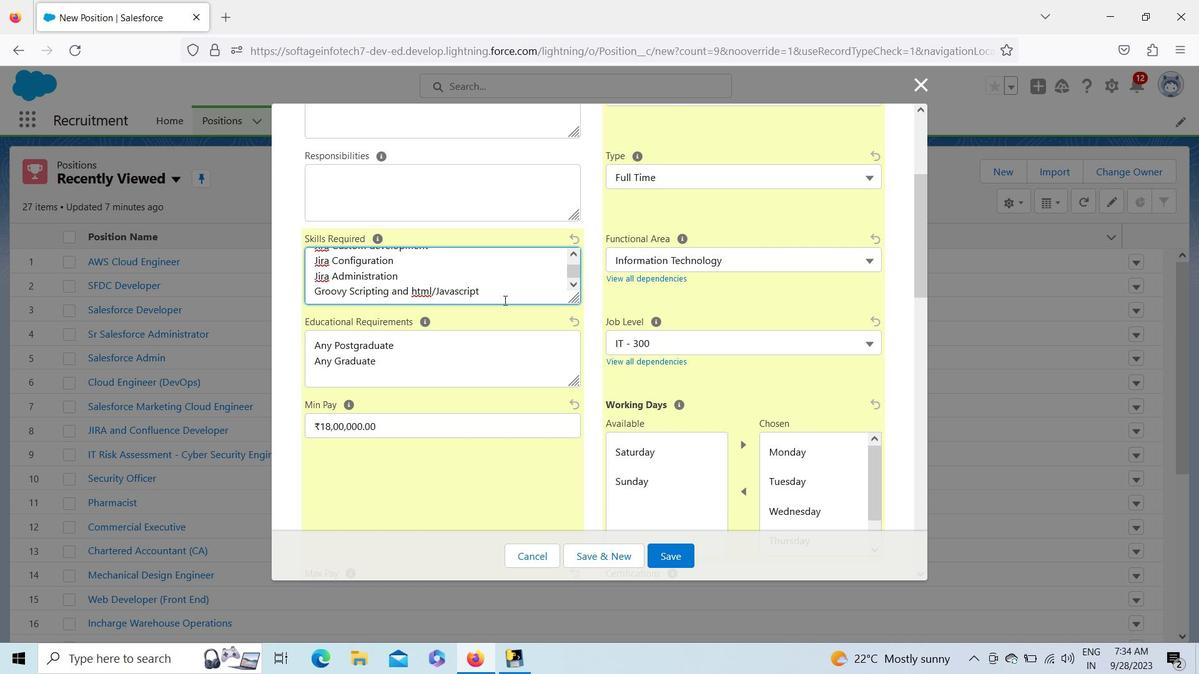 
Action: Mouse pressed left at (504, 301)
Screenshot: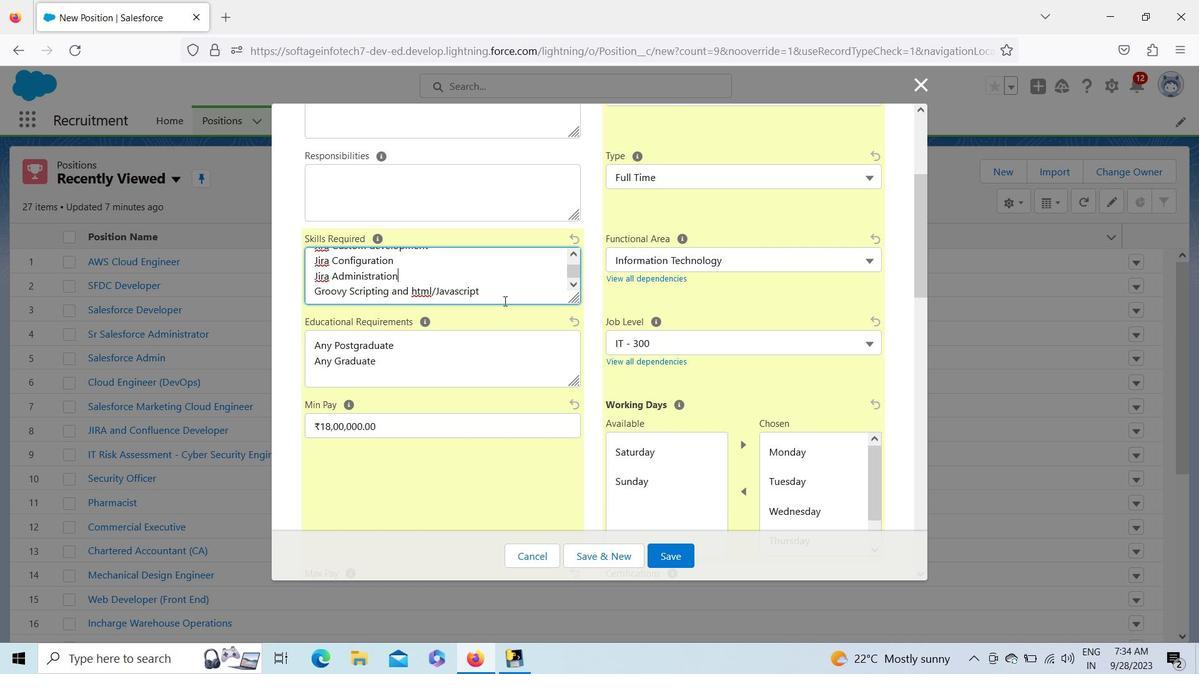 
Action: Mouse moved to (574, 284)
Screenshot: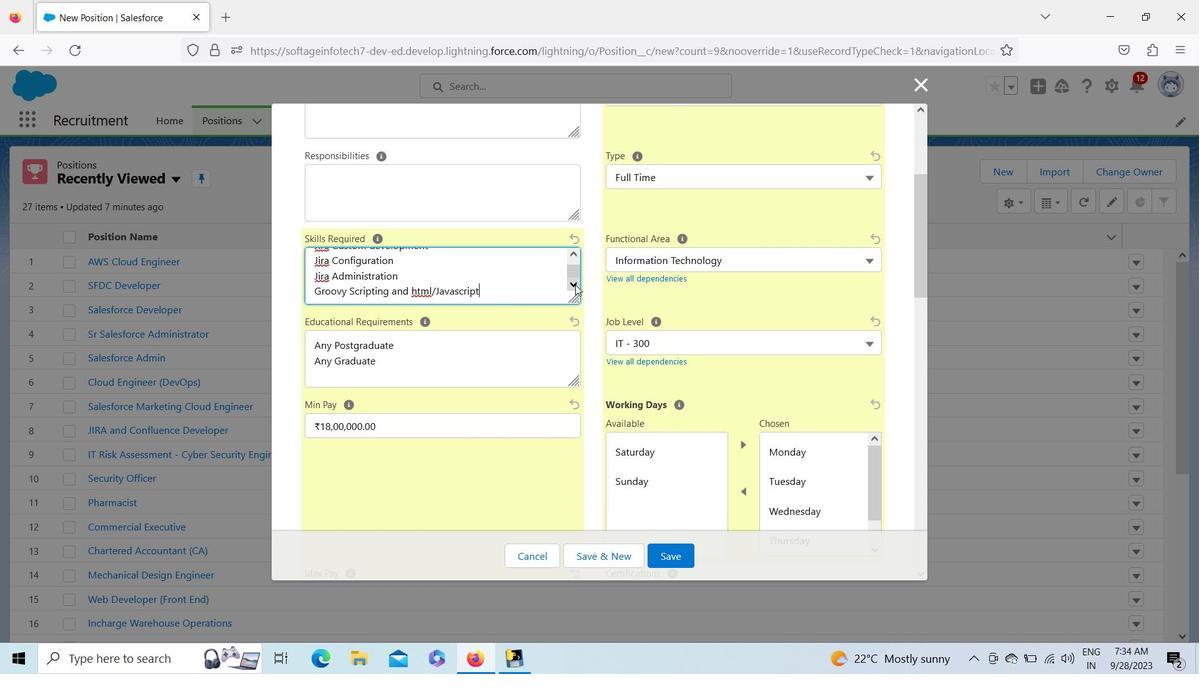 
Action: Mouse pressed left at (574, 284)
Screenshot: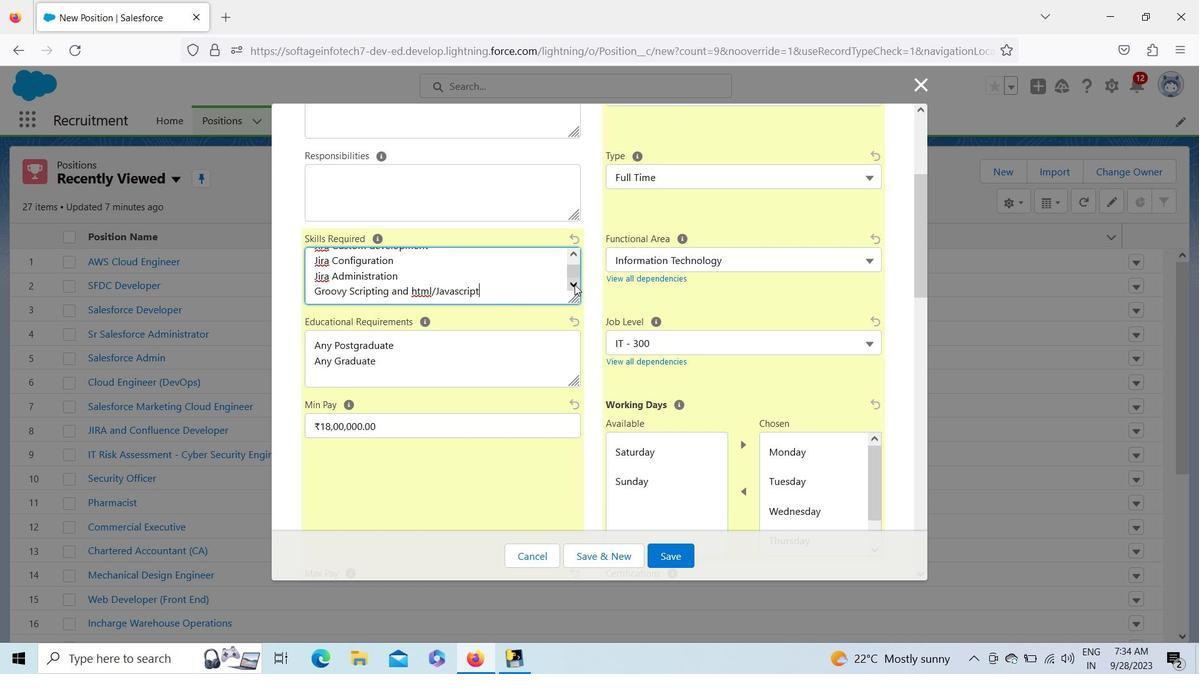 
Action: Mouse pressed left at (574, 284)
Screenshot: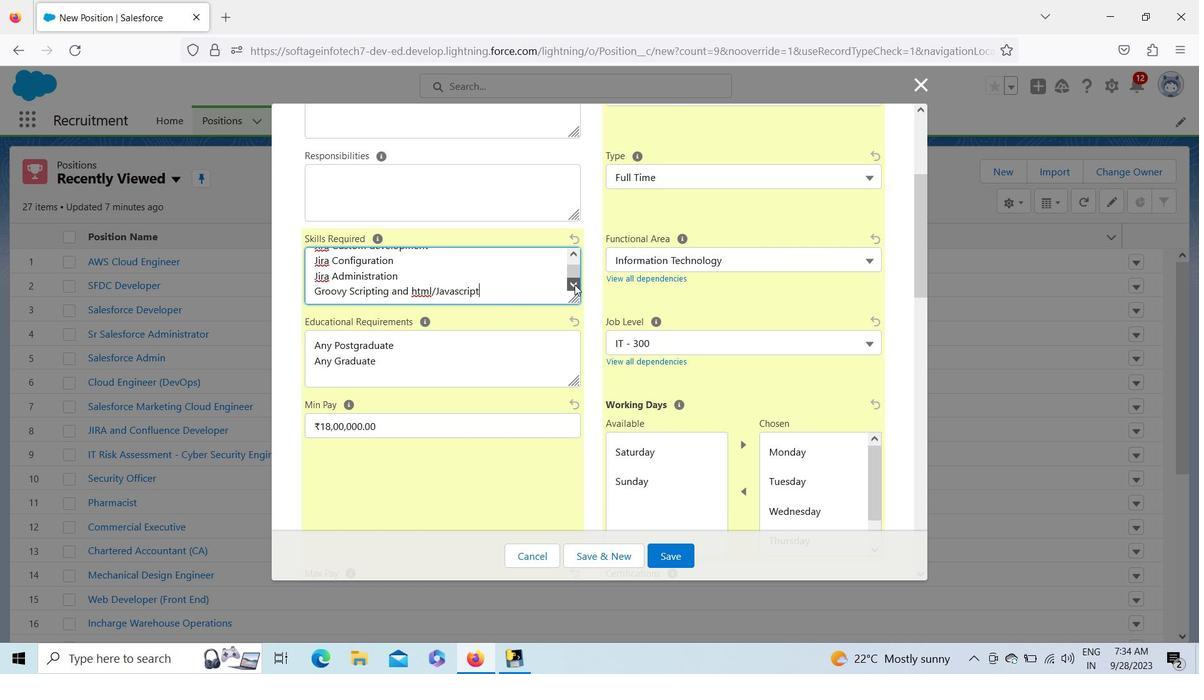 
Action: Mouse pressed left at (574, 284)
Screenshot: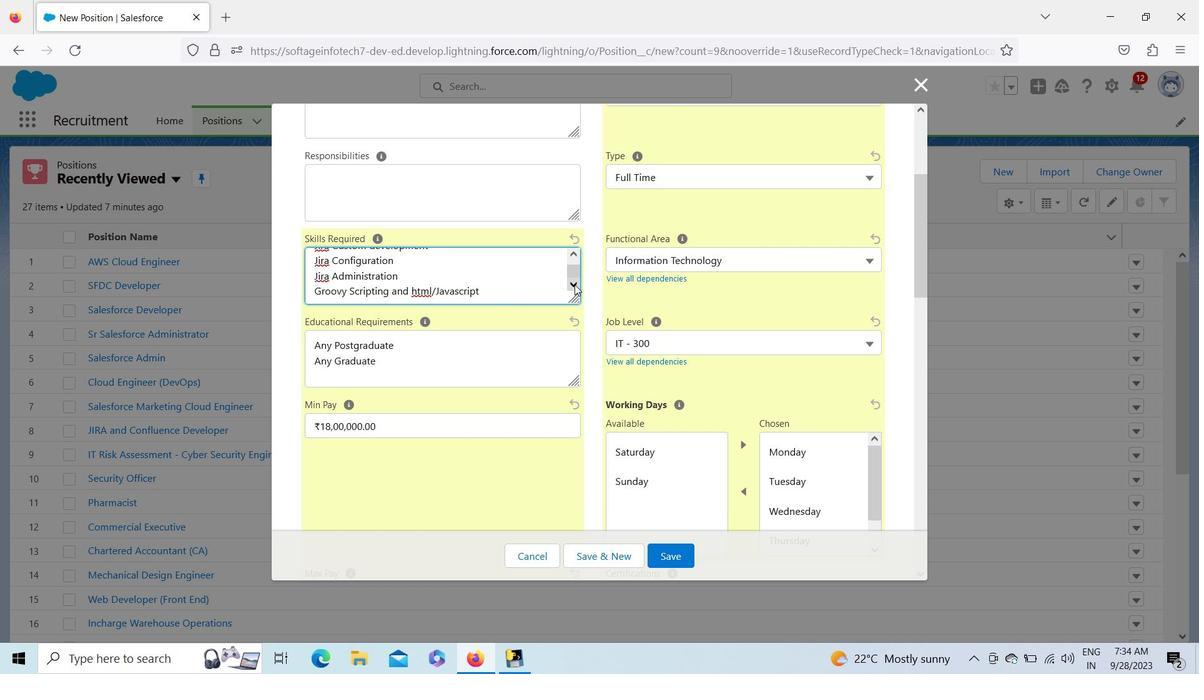 
Action: Mouse moved to (924, 237)
Screenshot: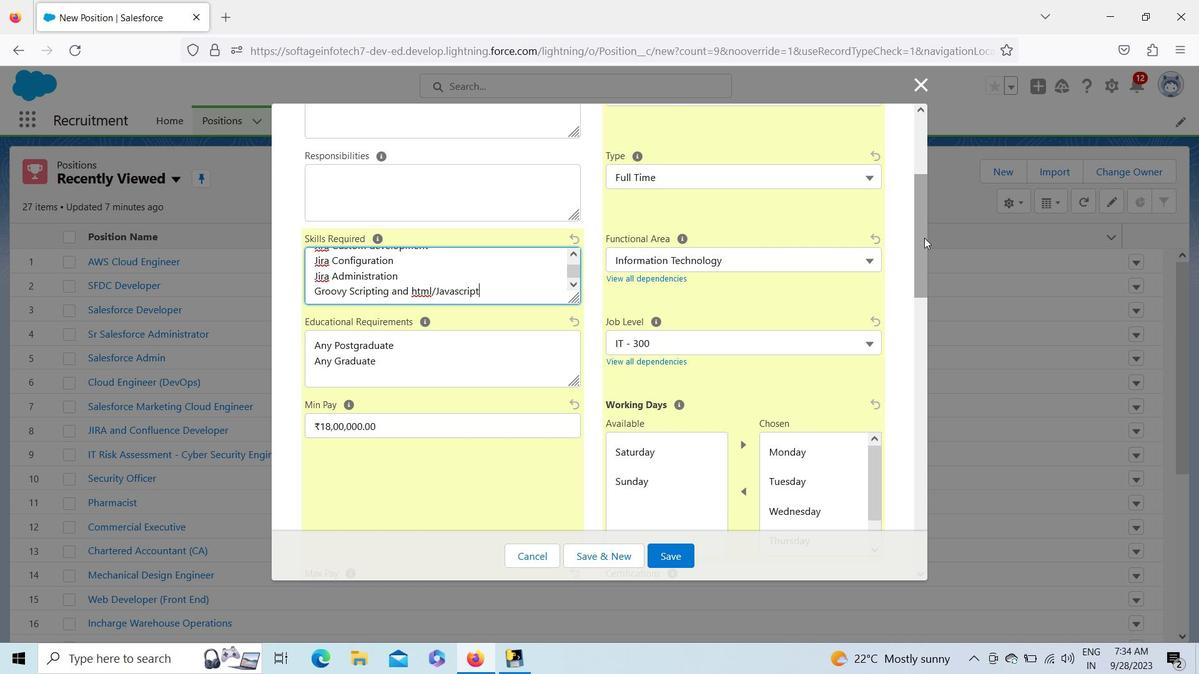 
Action: Mouse pressed left at (924, 237)
Screenshot: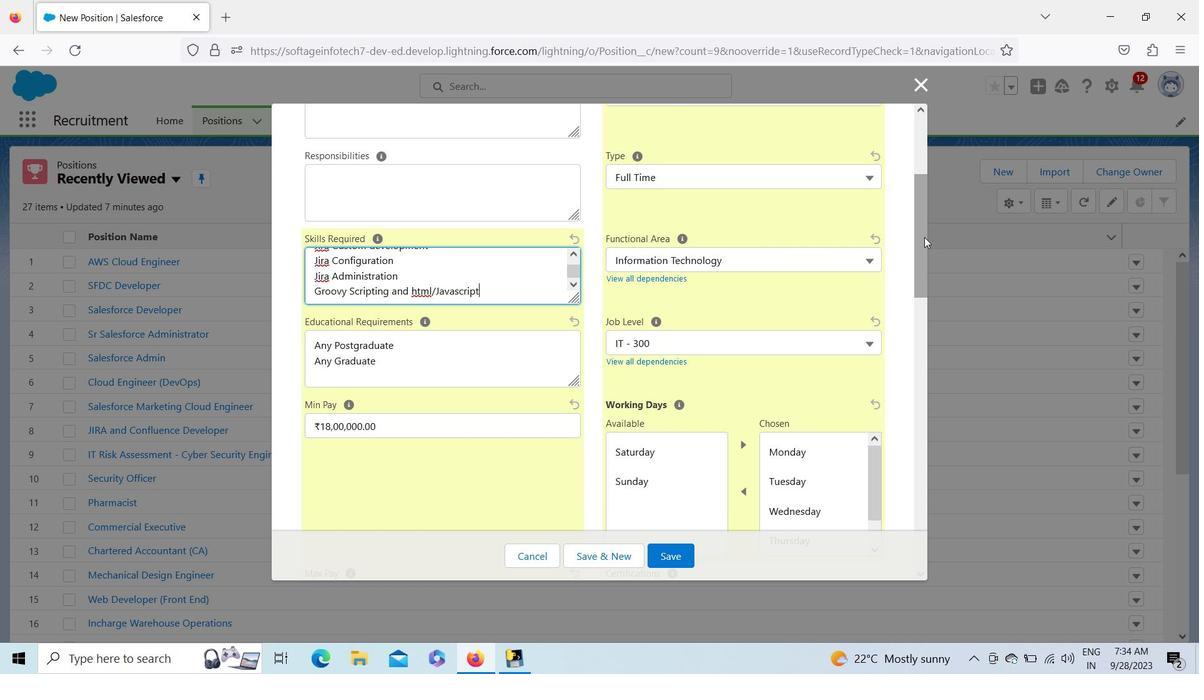 
Action: Mouse moved to (432, 306)
Screenshot: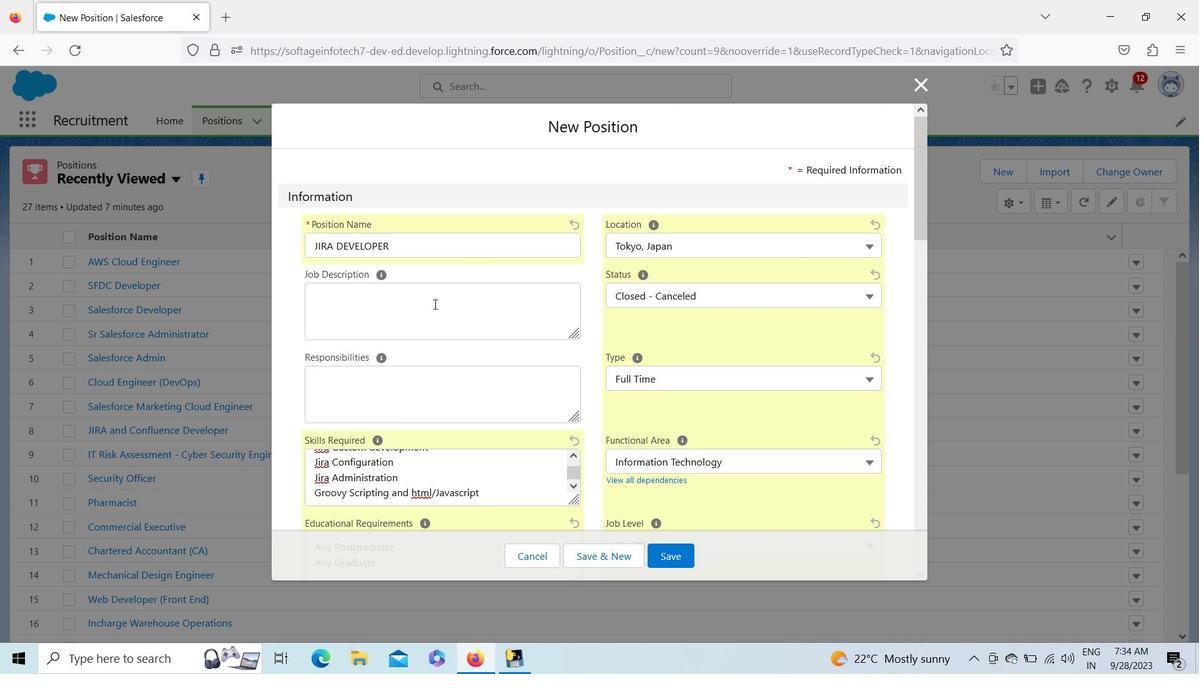 
Action: Mouse pressed left at (432, 306)
Screenshot: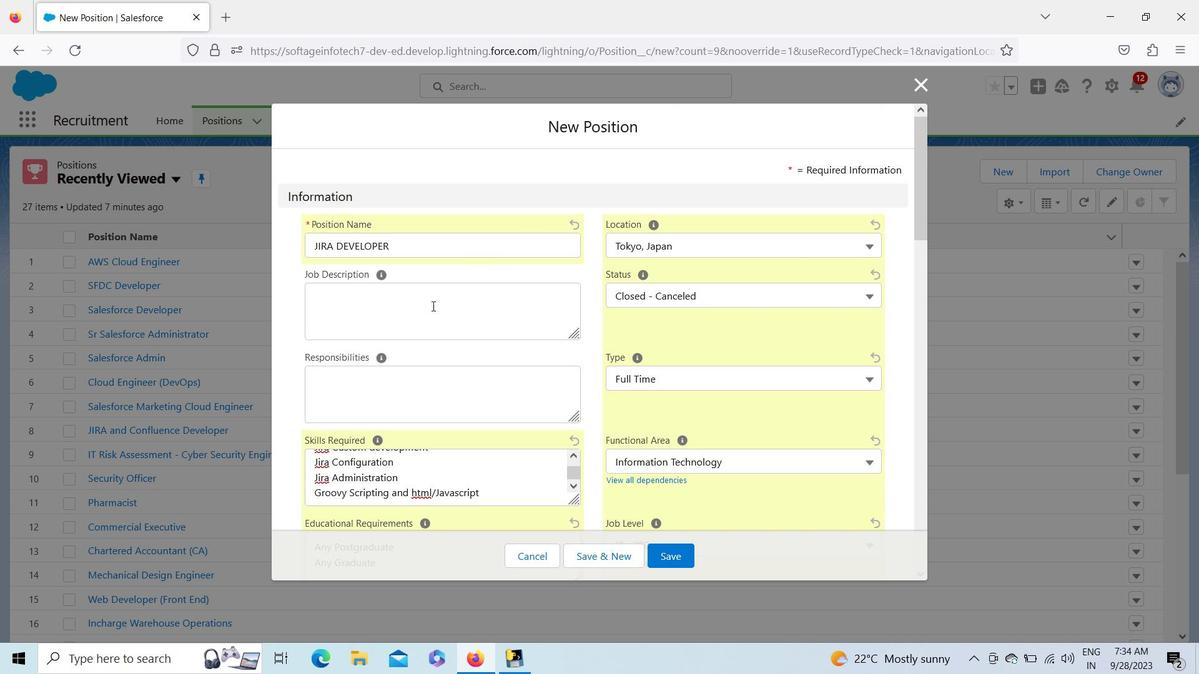 
Action: Key pressed <Key.shift>To<Key.space><Key.shift>Excel<Key.space>in<Key.space>the<Key.space><Key.shift>Role<Key.space>t<Key.backspace>you<Key.space>should<Key.space>have<Key.space>a<Key.space>minimum<Key.space><Key.left><Key.space>years<Key.space>of<Key.space>experience<Key.space>as<Key.space>a<Key.space>jira<Key.left><Key.left><Key.left><Key.left><Key.right><Key.backspace><Key.shift>J<Key.right><Key.right><Key.right><Key.space><Key.shift>deveo<Key.backspace>loper
Screenshot: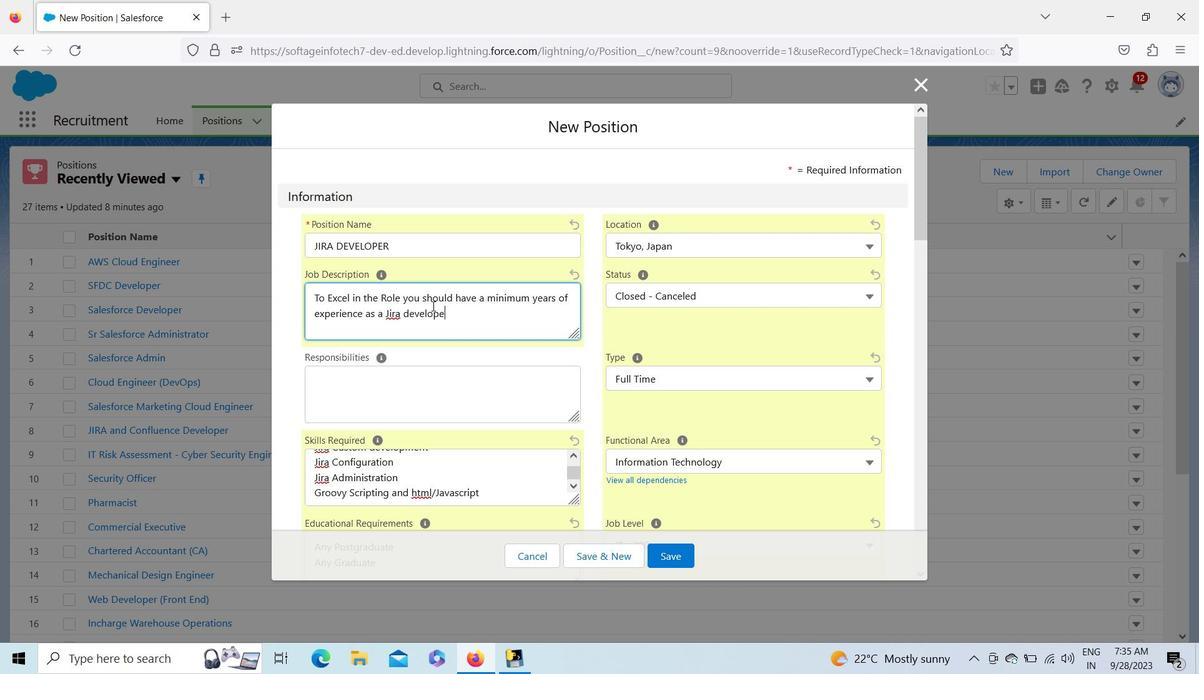 
Action: Mouse moved to (827, 244)
Screenshot: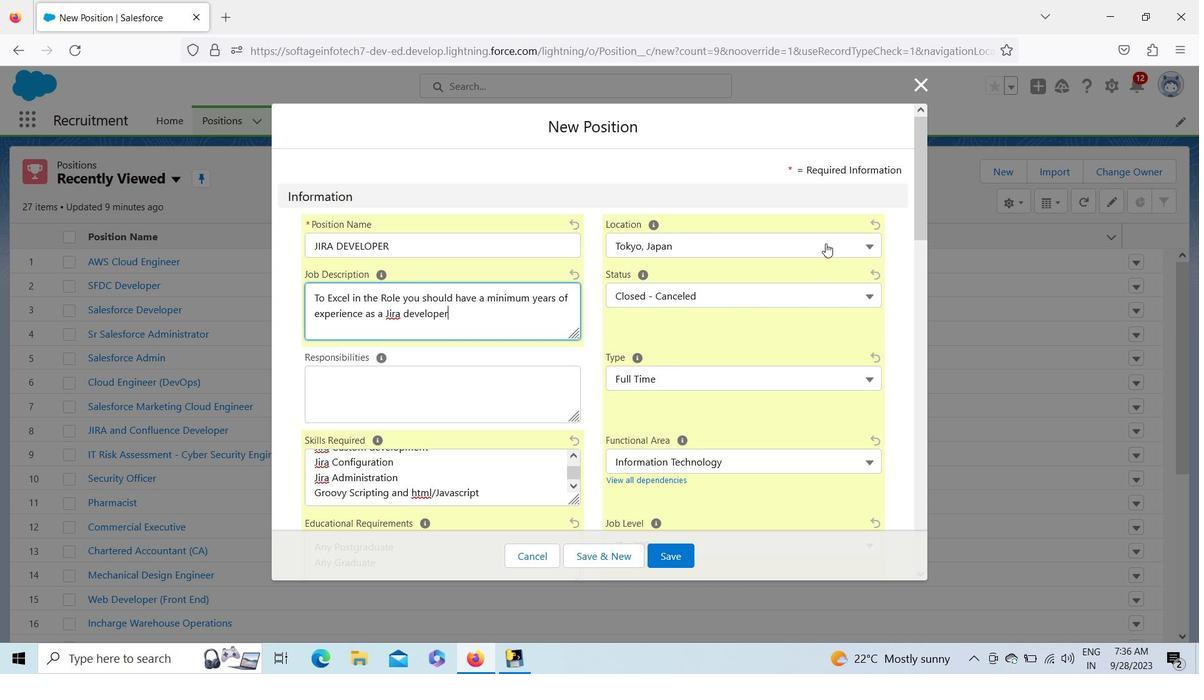 
Action: Mouse pressed left at (827, 244)
Screenshot: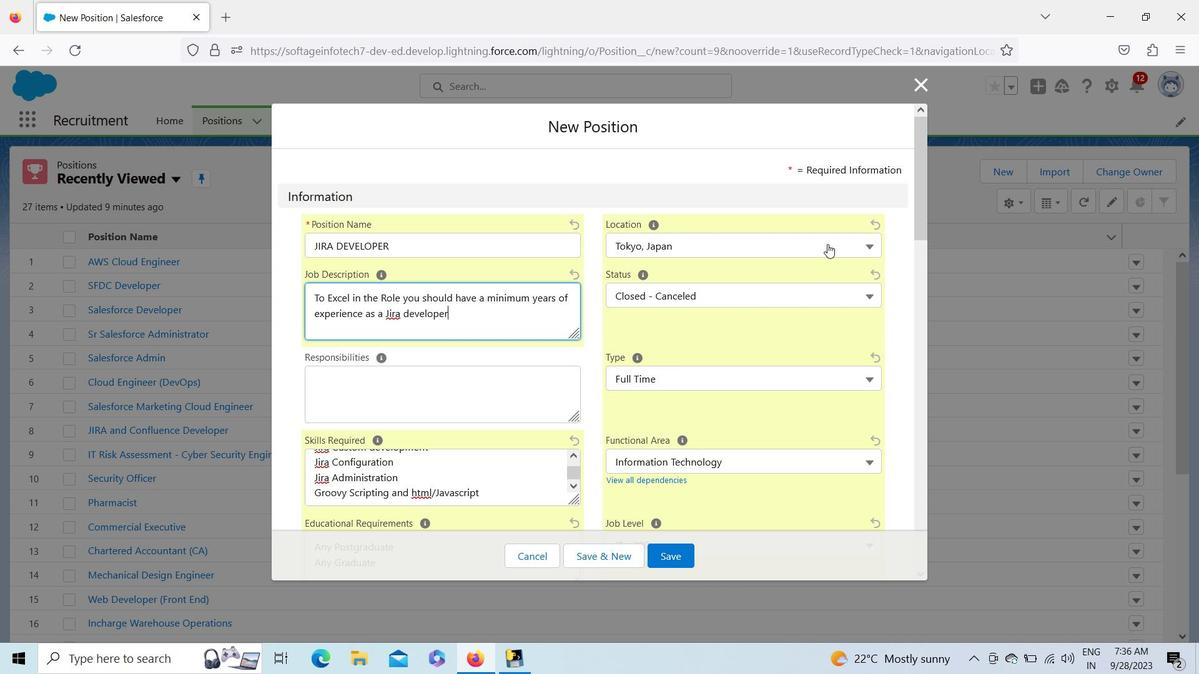 
Action: Mouse pressed left at (827, 244)
Screenshot: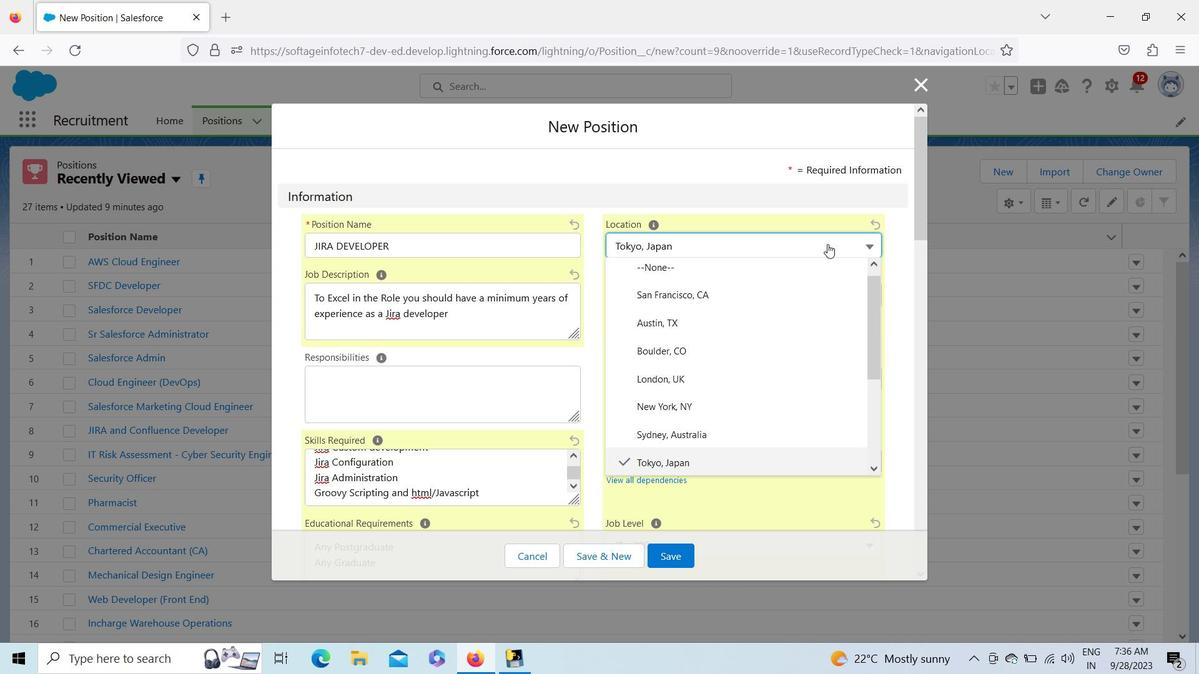 
Action: Mouse moved to (408, 308)
Screenshot: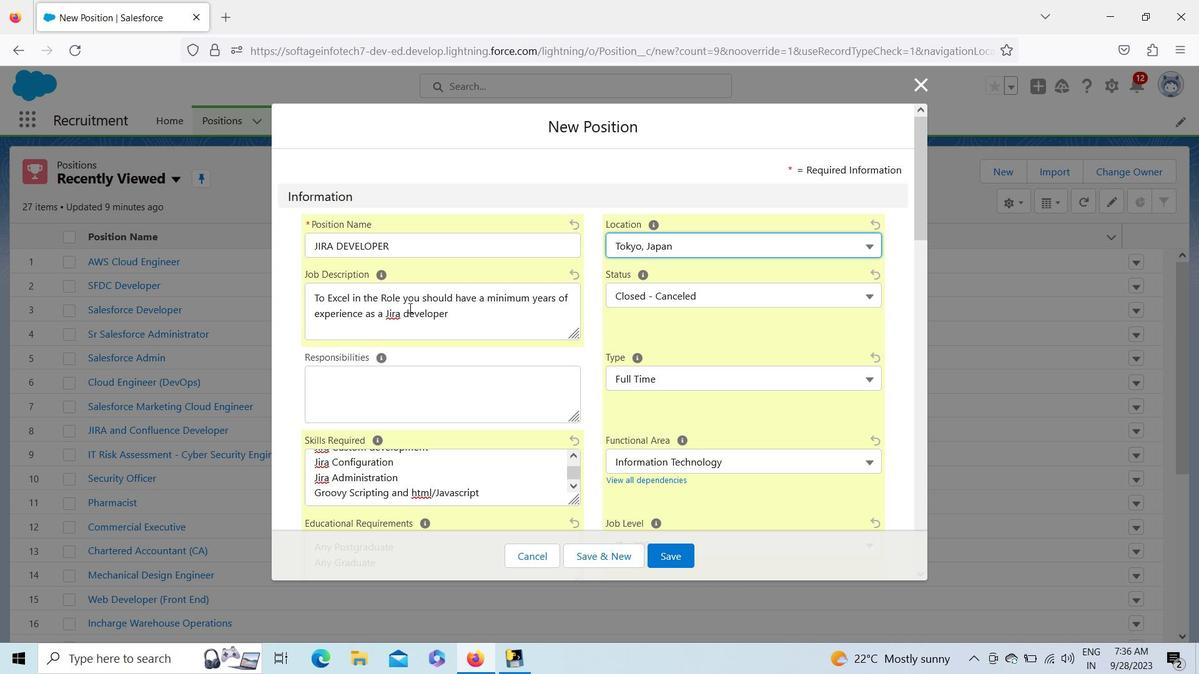 
Action: Mouse pressed left at (408, 308)
Screenshot: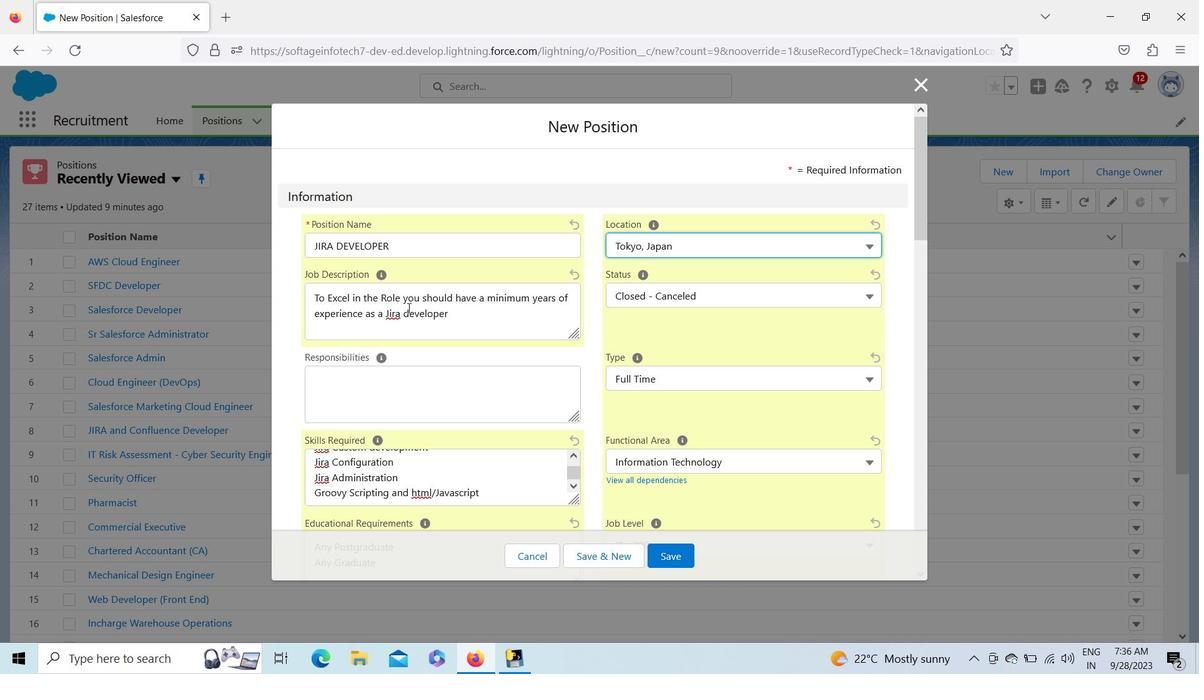 
Action: Key pressed <Key.backspace><Key.shift><Key.shift><Key.shift><Key.shift><Key.shift><Key.shift><Key.shift><Key.shift><Key.shift>F<Key.backspace>D
Screenshot: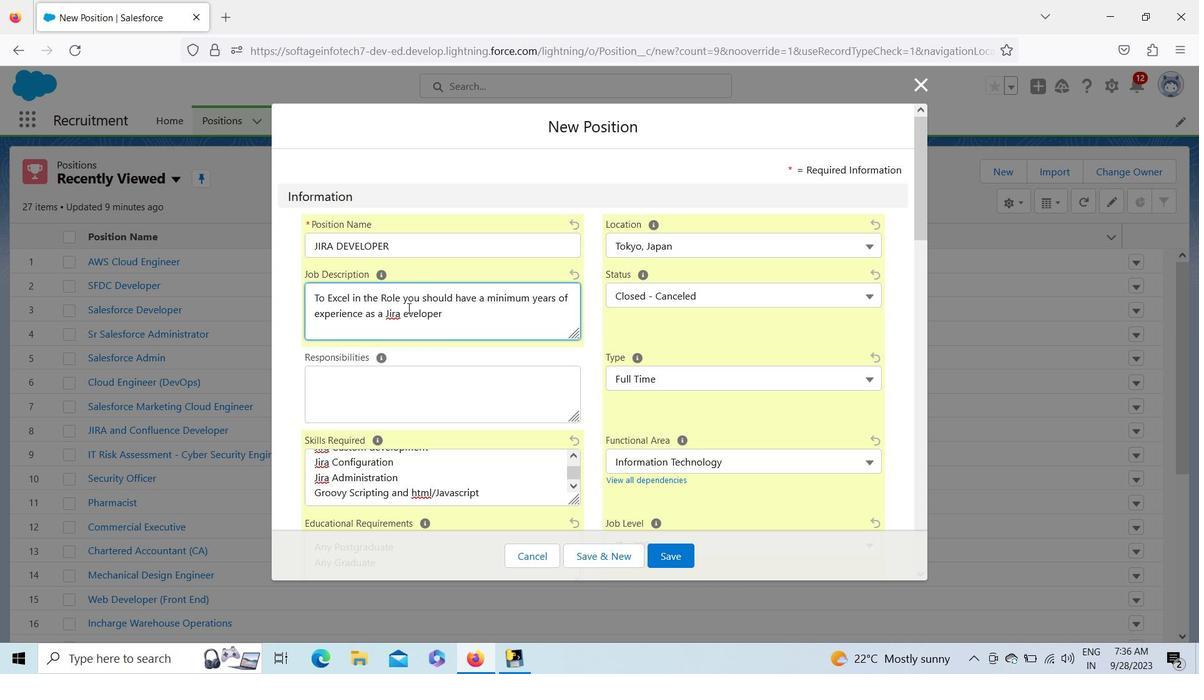 
Action: Mouse moved to (472, 312)
Screenshot: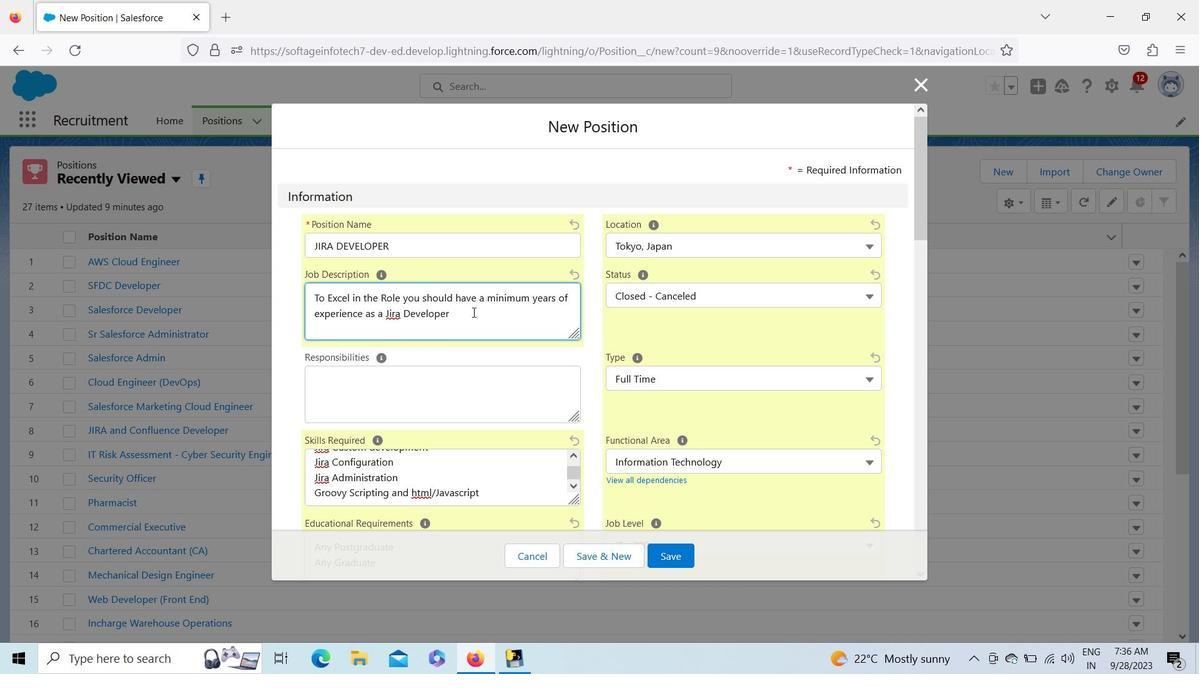 
Action: Mouse pressed left at (472, 312)
Screenshot: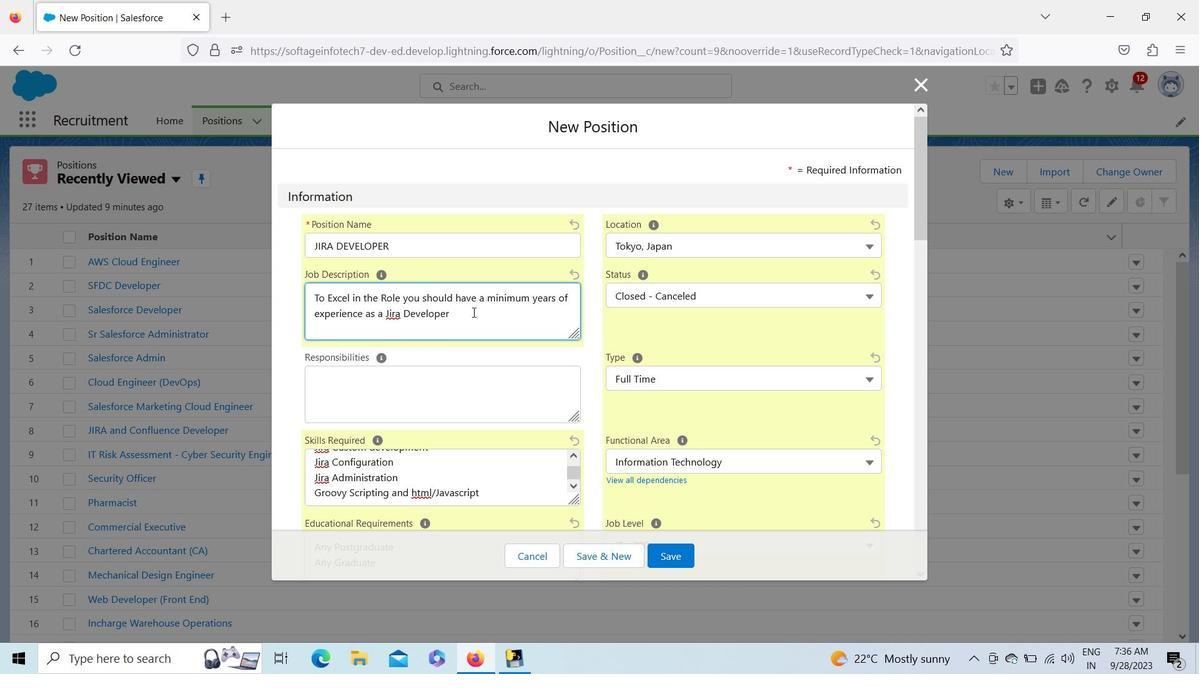 
Action: Key pressed <Key.backspace>.<Key.enter><Key.enter><Key.shift><Key.shift>Strong<Key.space>technical<Key.space>skills<Key.space>i<Key.space><Key.backspace>n<Key.space><Key.shift>Jira<Key.space>custom<Key.space>development,<Key.space><Key.shift>Jira<Key.space><Key.shift>Administration,<Key.space><Key.shift>Groovy<Key.space>scripting
Screenshot: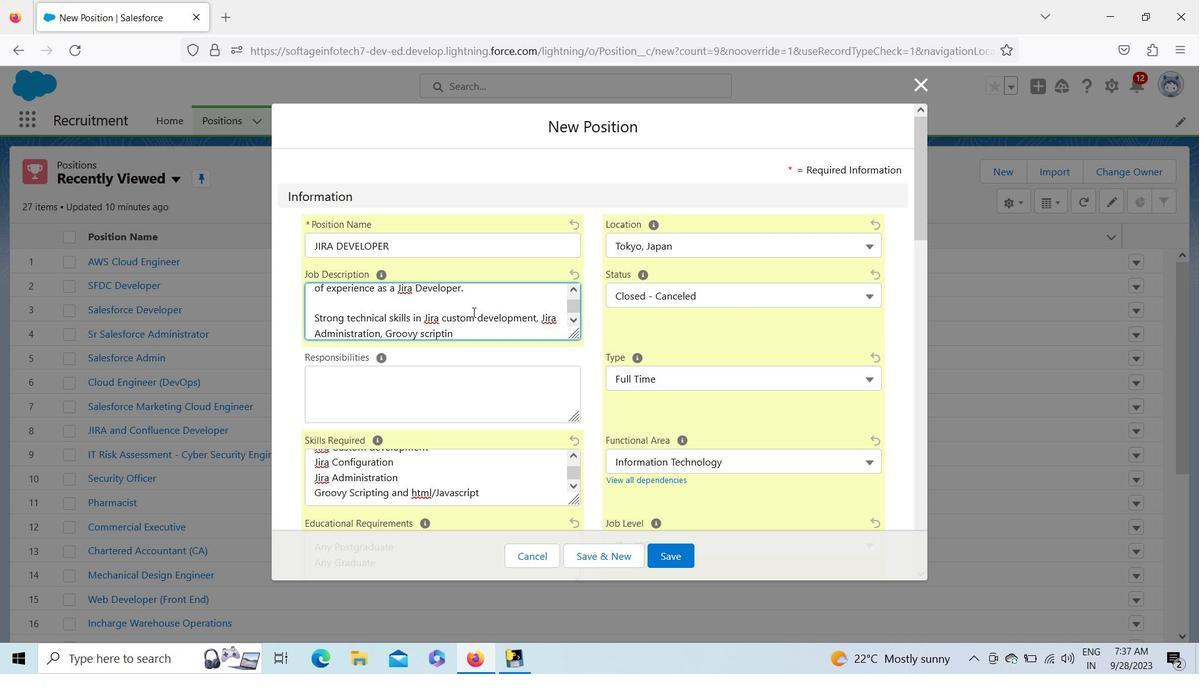 
Action: Mouse moved to (489, 294)
Screenshot: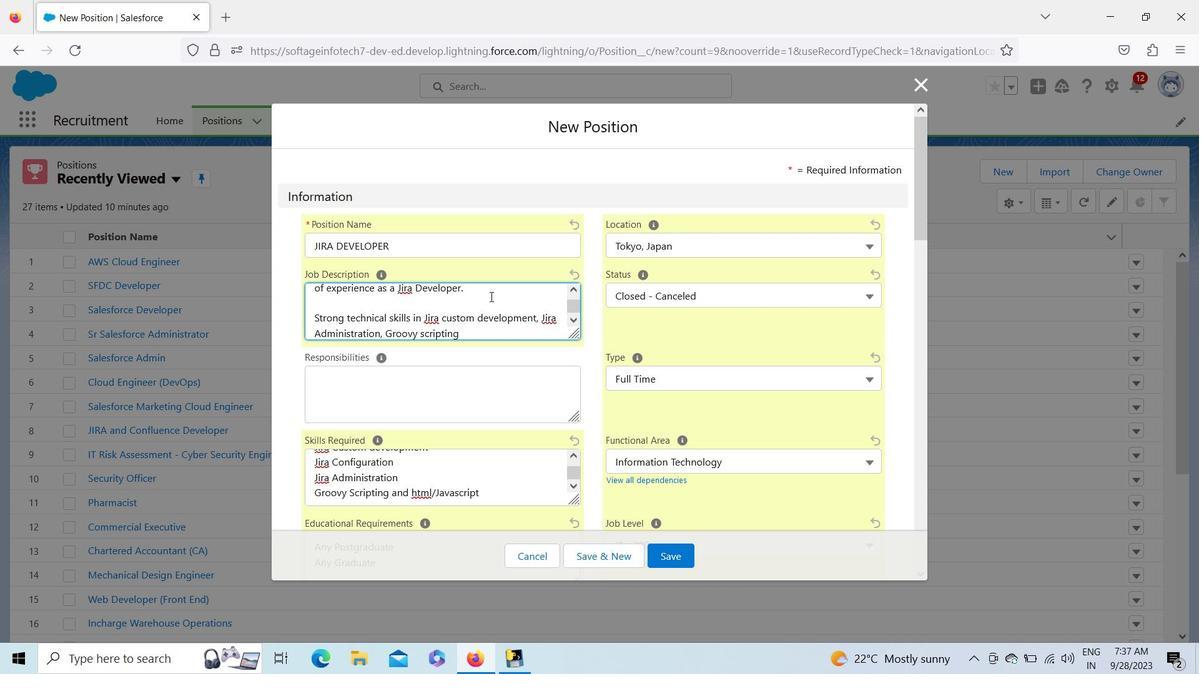 
Action: Key pressed <Key.space>are<Key.space>required.<Key.enter><Key.shift>The<Key.space>ideal<Key.space>candidate<Key.space>will<Key.space>have<Key.space>experience
Screenshot: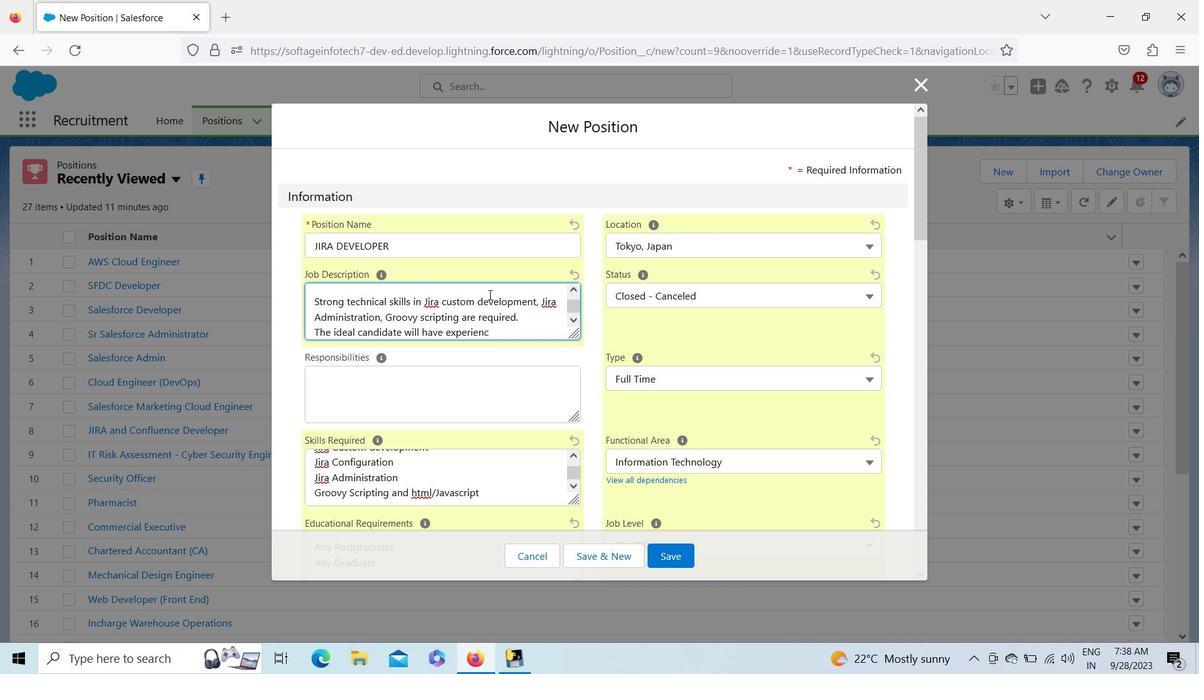 
Action: Mouse moved to (515, 342)
Screenshot: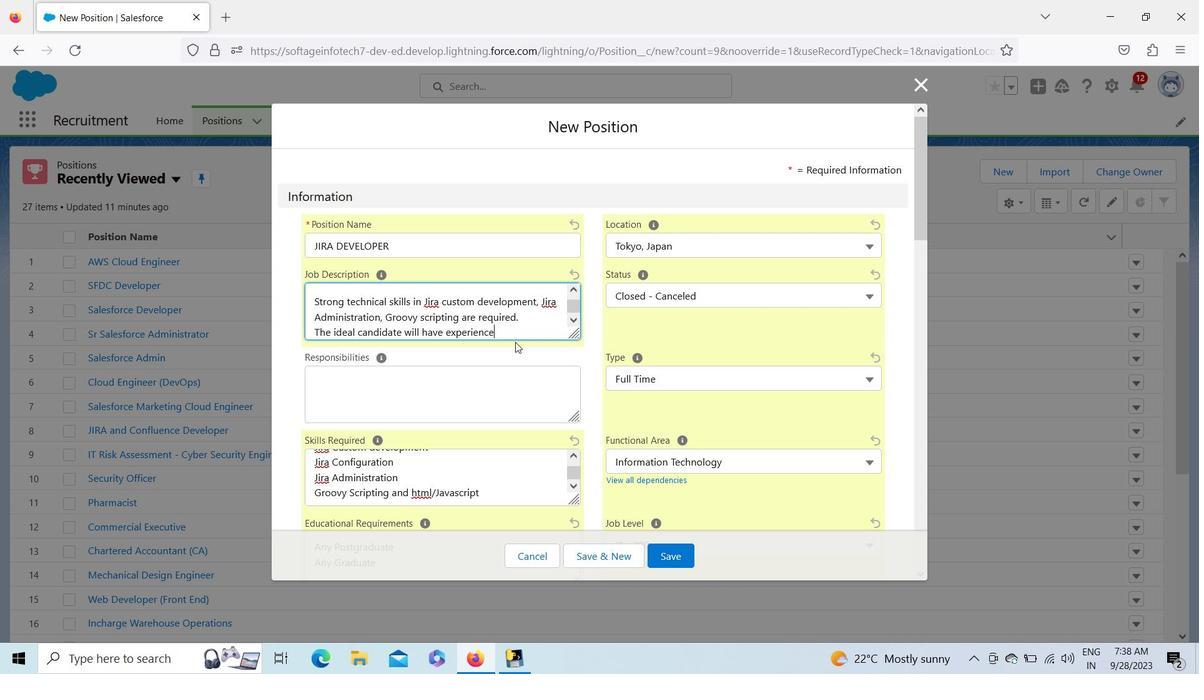 
Action: Key pressed <Key.space>in<Key.space>eve<Key.backspace>aluating<Key.space>and<Key.space>recommending<Key.space><Key.shift>Jira<Key.space>plugins,<Key.space>as<Key.space>well<Key.space>as<Key.space>resolving<Key.space>technical<Key.space>issues<Key.space>related<Key.space>to<Key.space><Key.shift>Jira<Key.space><Key.shift>Customization
Screenshot: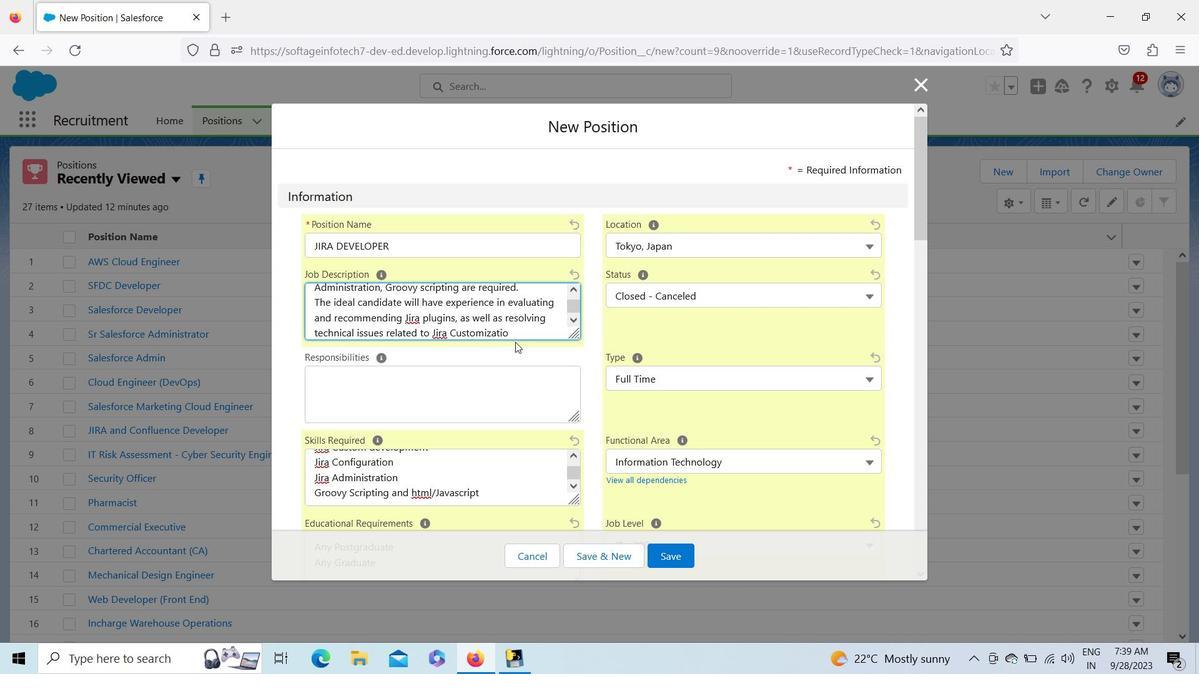 
Action: Mouse moved to (527, 369)
Screenshot: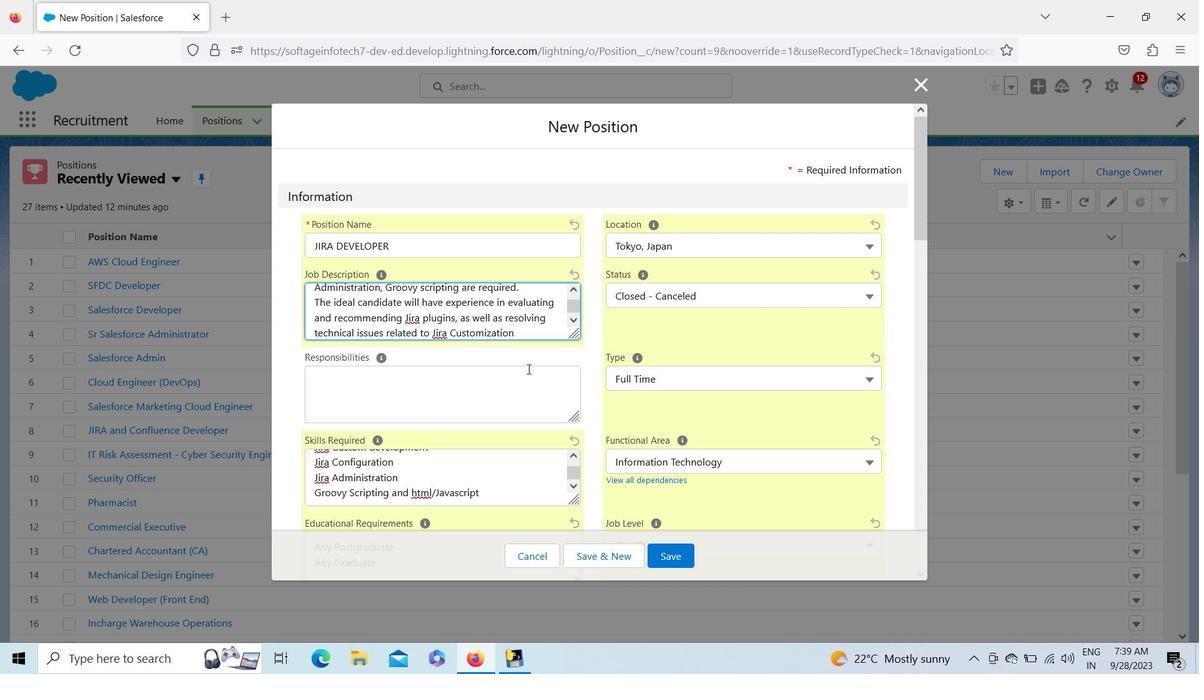
Action: Key pressed .<Key.enter><Key.shift><Key.shift><Key.shift>Excellent<Key.space>communication<Key.space>and<Key.space>collav<Key.backspace>boration<Key.space>skills<Key.space>are<Key.space>essential
Screenshot: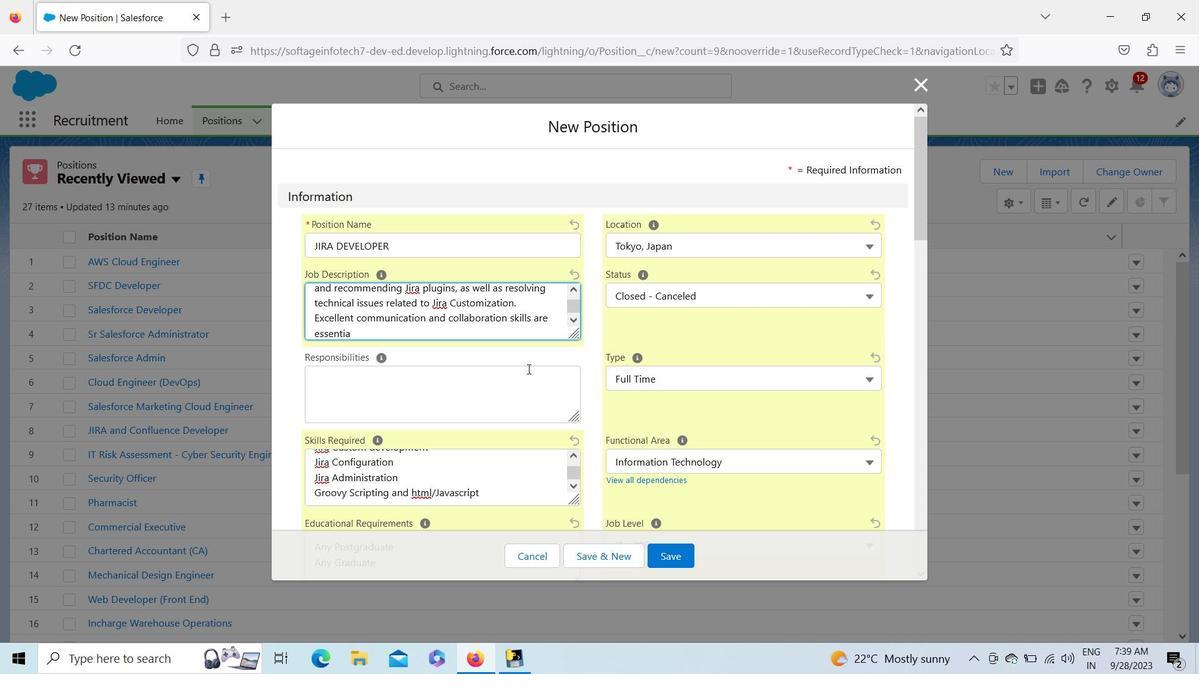 
Action: Mouse moved to (532, 406)
Screenshot: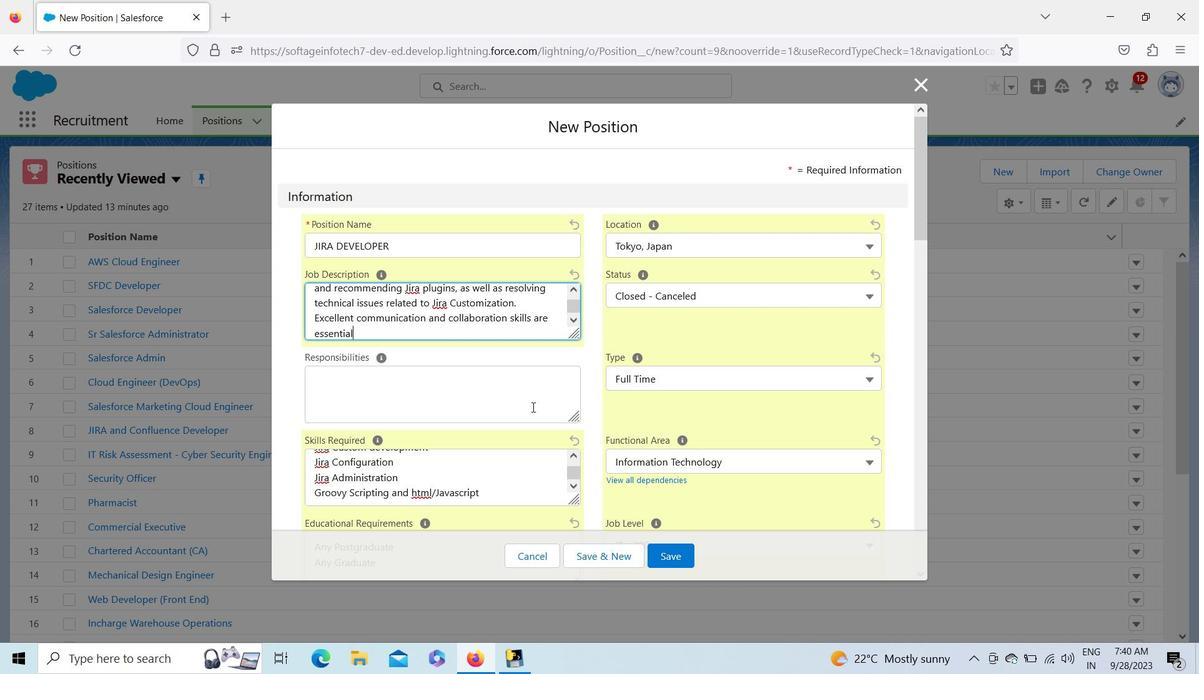 
Action: Key pressed <Key.space>to<Key.space>effectively<Key.space>engage<Key.space>with<Key.space>business<Key.space>users<Key.space>and<Key.space>the<Key.space>engineering<Key.space>team.
Screenshot: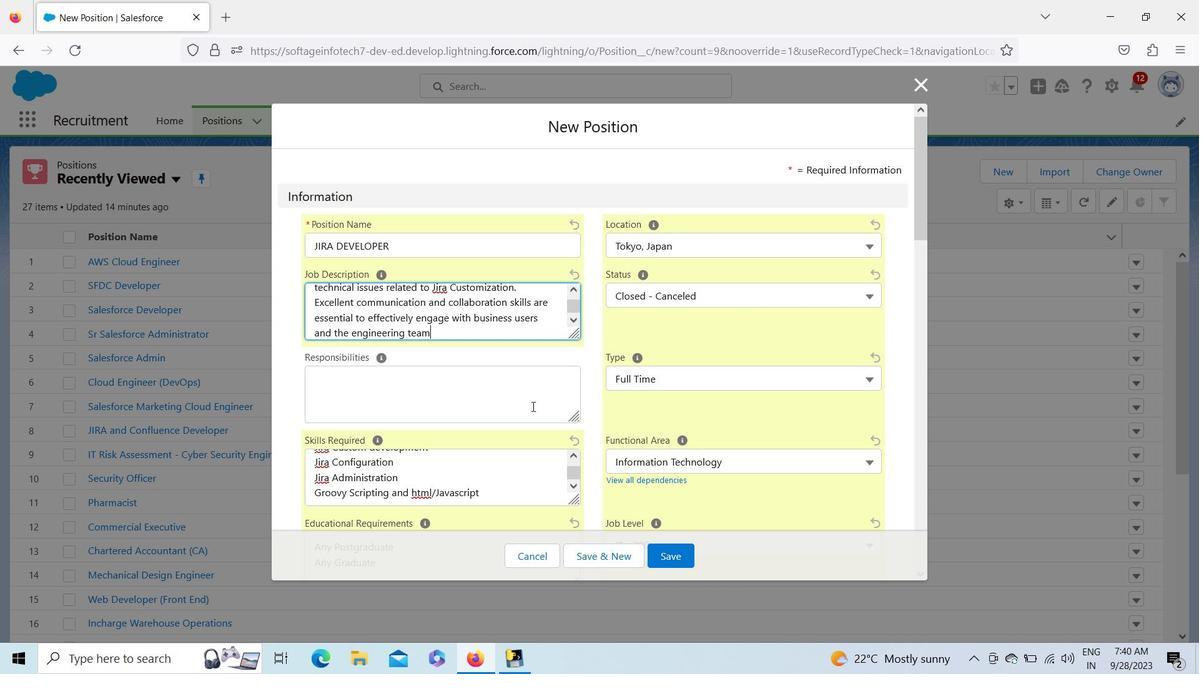 
Action: Mouse moved to (535, 398)
Screenshot: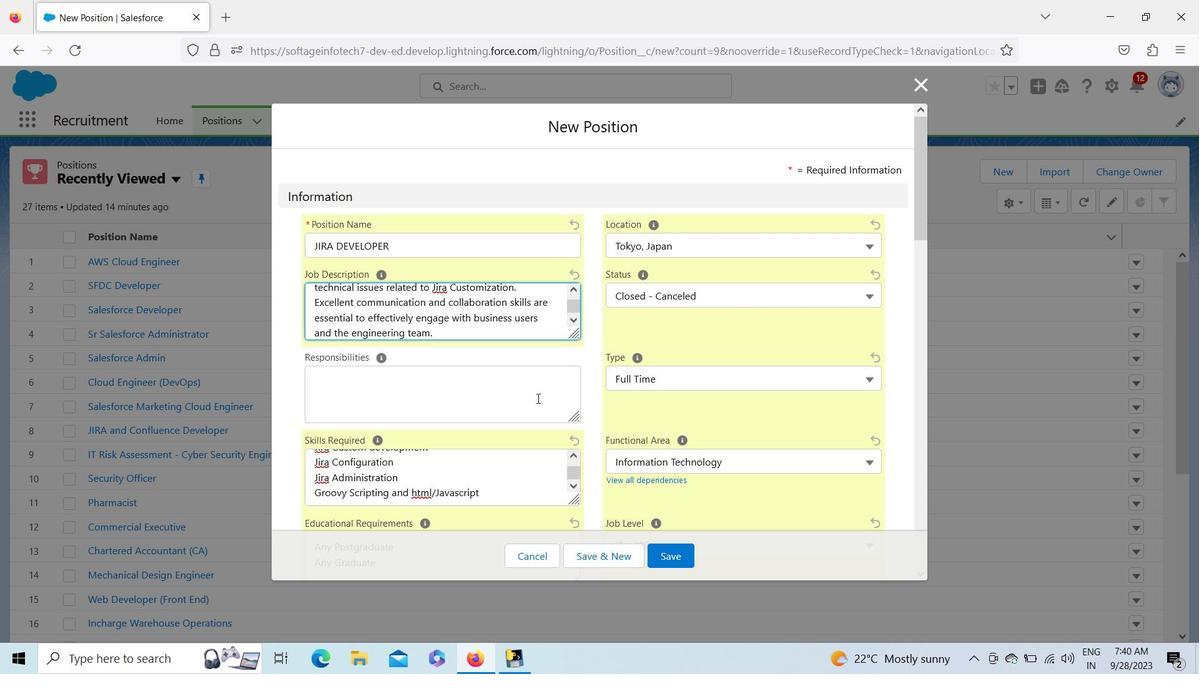 
Action: Mouse pressed left at (535, 398)
Screenshot: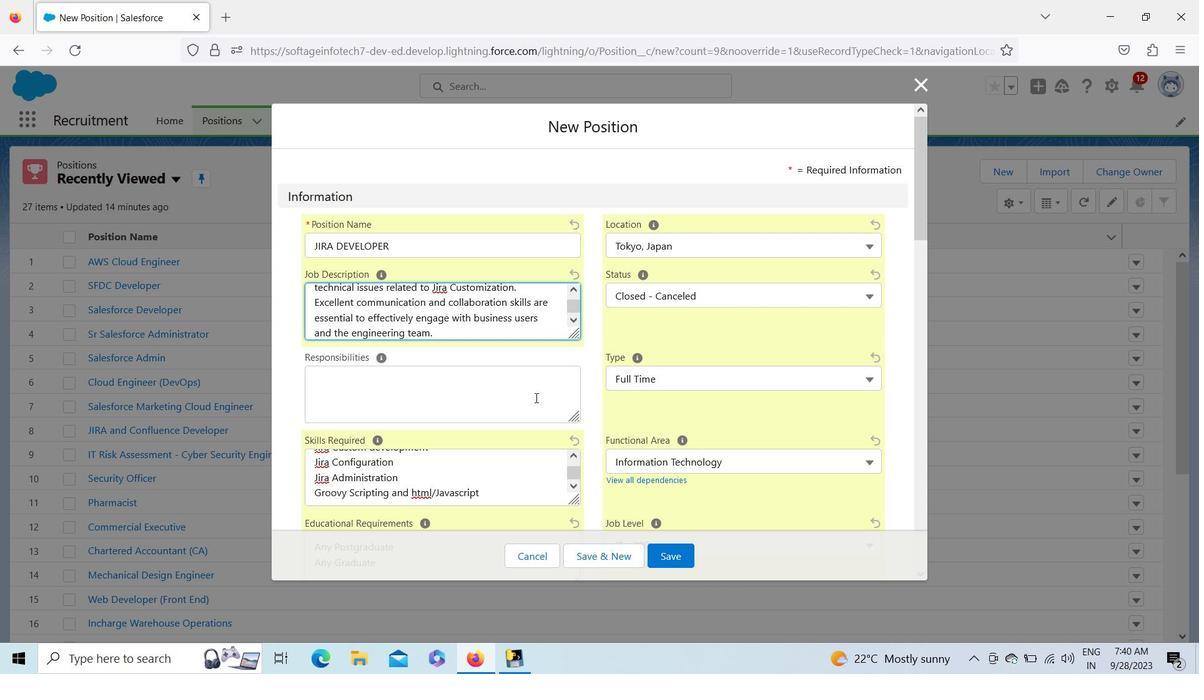 
Action: Key pressed <Key.shift>As<Key.space>a<Key.space><Key.shift>Jira<Key.space><Key.shift>Developer,<Key.space>you<Key.space>will<Key.space>be<Key.space>responsible<Key.space>for<Key.space>varo<Key.backspace>ious<Key.space>technical<Key.space>tasks<Key.space>related<Key.space>to<Key.space><Key.shift>Jira<Key.space><Key.shift>Custom<Key.space>development
Screenshot: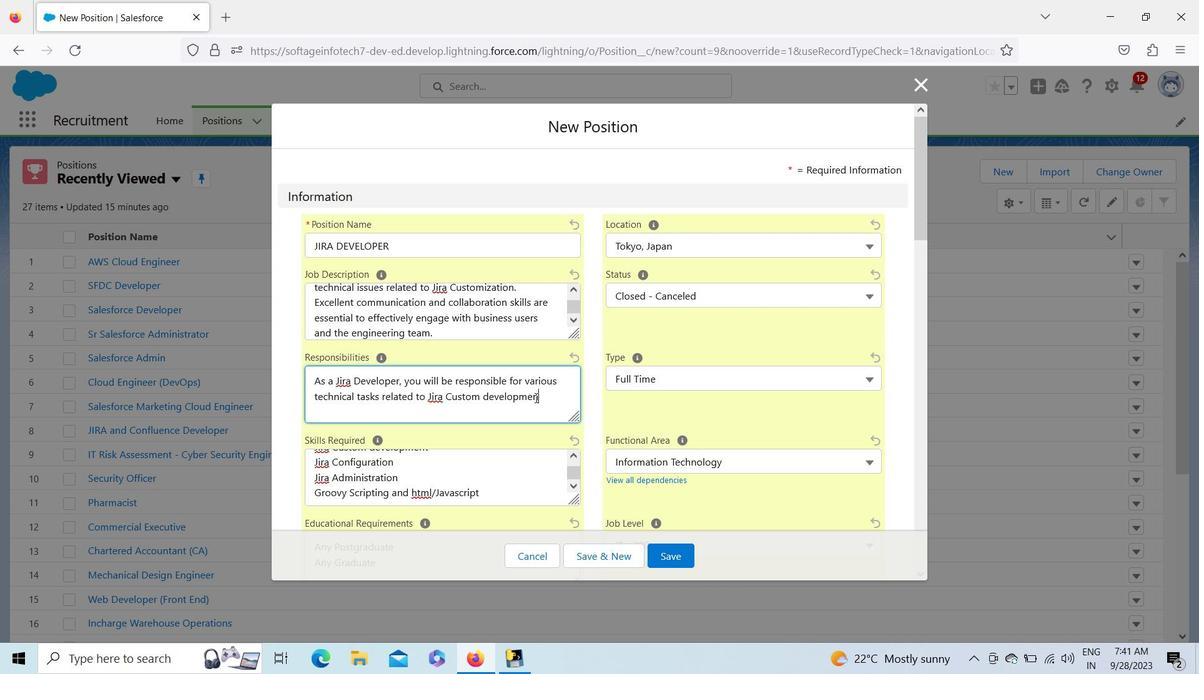 
Action: Mouse moved to (679, 409)
Screenshot: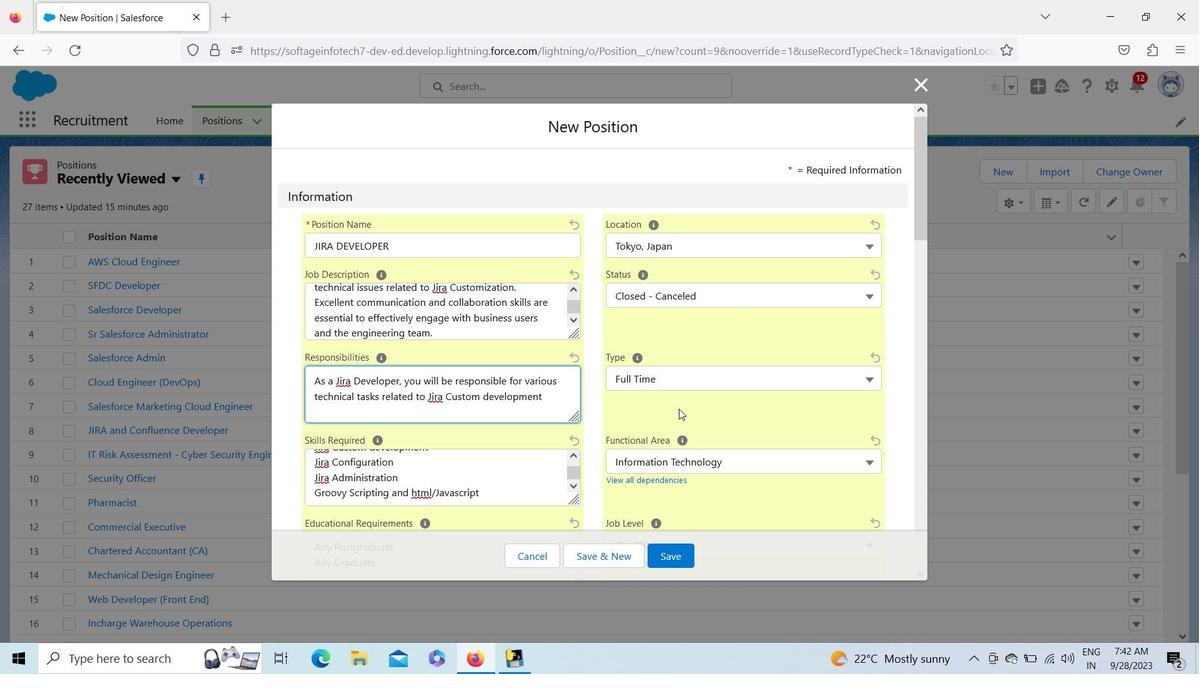 
Action: Key pressed <Key.space>and<Key.space>administratu<Key.backspace>ion<Key.space><Key.backspace>.<Key.enter><Key.shift><Key.shift>Your<Key.space>key<Key.space>responsibilities<Key.space>will<Key.space>include
Screenshot: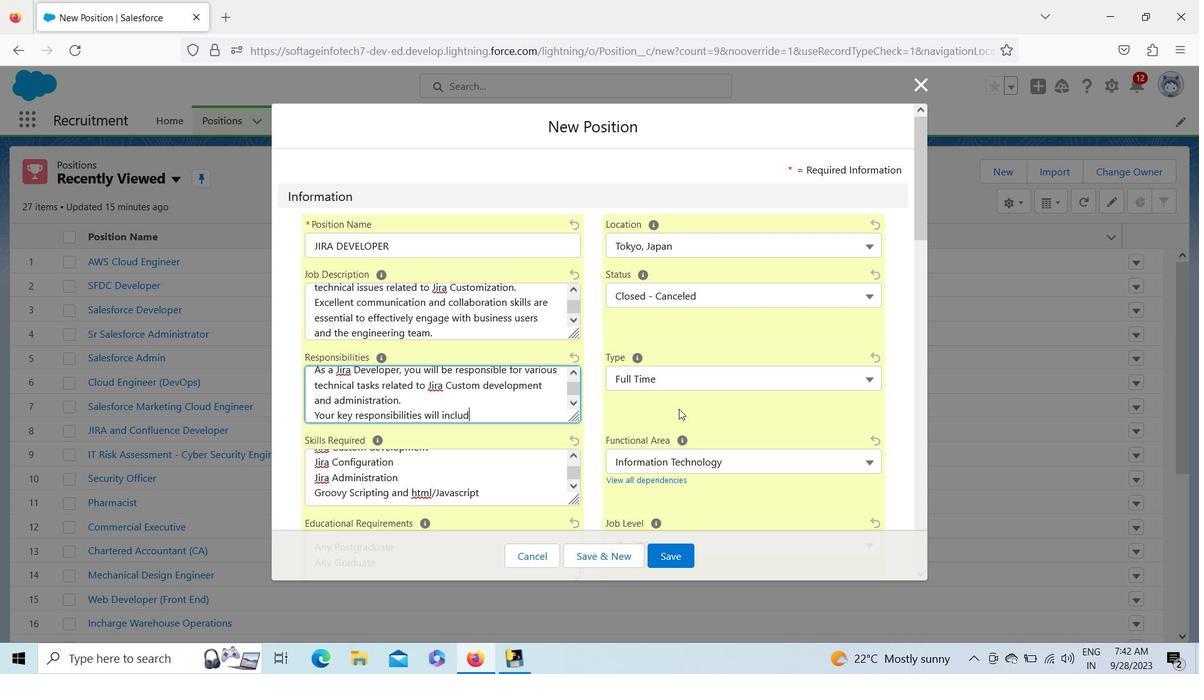 
Action: Mouse moved to (567, 496)
Screenshot: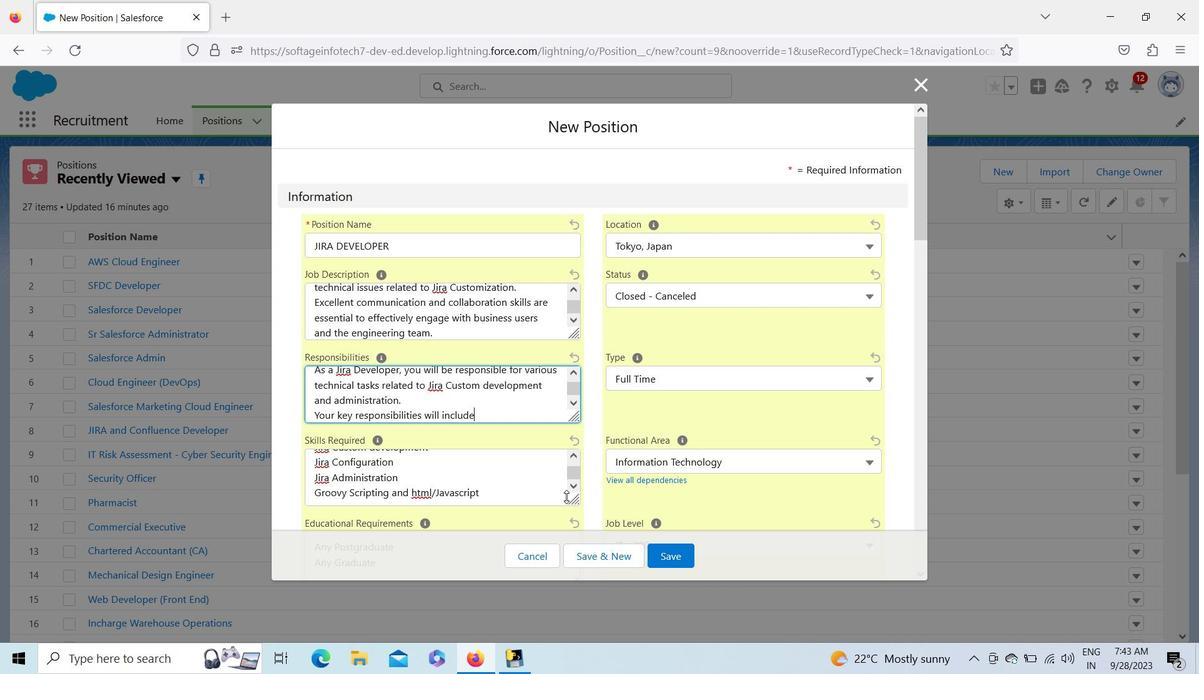 
Action: Key pressed <Key.space>integrating<Key.space><Key.shift>Jira<Key.space>with<Key.space>3rd<Key.space>party<Key.space>applications,<Key.space>configuring<Key.space><Key.shift>Jira,<Key.space><Key.shift>Performing<Key.space><Key.shift>Jira<Key.space><Key.shift>administration<Key.space>tasks,<Key.space><Key.shift>Scripting<Key.space>using<Key.space><Key.shift>Groovy<Key.space>and<Key.space><Key.shift>Providing<Key.space>technical<Key.space>support<Key.space>g<Key.backspace>for<Key.space><Key.shift>Jira<Key.space>customizato<Key.backspace>ions.<Key.enter><Key.shift><Key.shift><Key.shift><Key.shift><Key.shift><Key.shift><Key.shift><Key.shift><Key.shift><Key.shift><Key.shift><Key.shift><Key.shift><Key.shift><Key.shift><Key.shift><Key.shift><Key.shift><Key.shift><Key.shift><Key.shift>Yp<Key.backspace>ou<Key.space>will<Key.space>also<Key.space>be<Key.space>leading<Key.space>discussions<Key.space>with<Key.space>business<Key.space>users<Key.space>and<Key.space>the<Key.space>enginnering<Key.space>team<Key.space>to<Key.space>gather<Key.space>
Screenshot: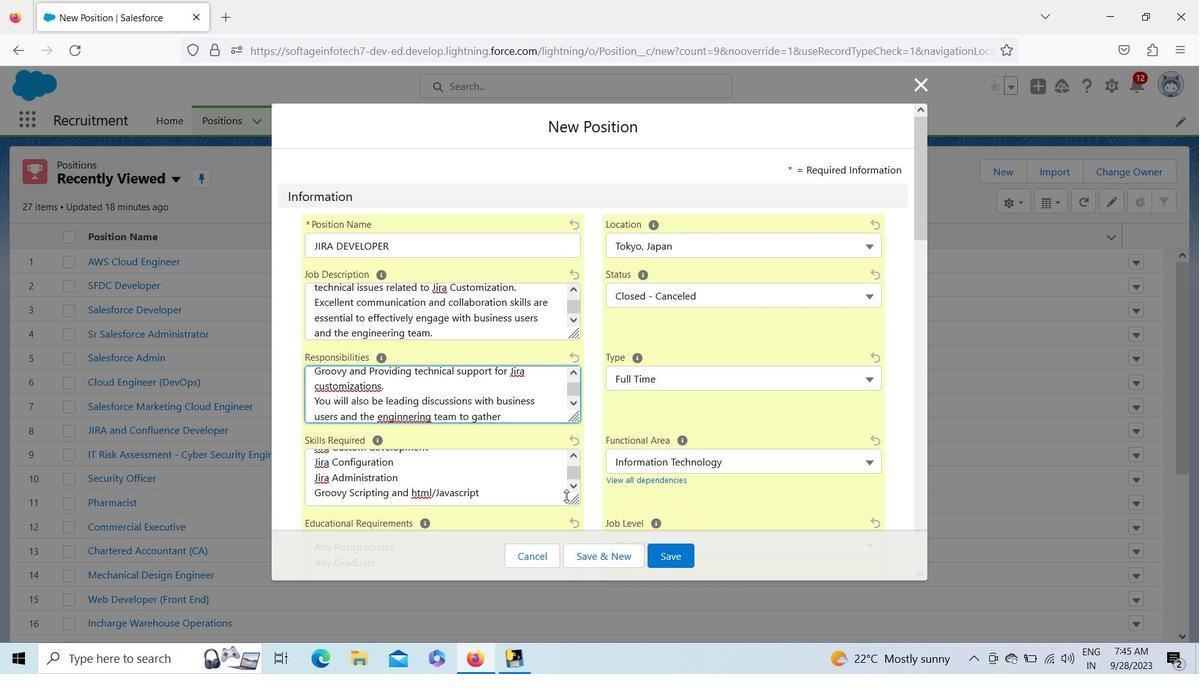 
Action: Mouse moved to (420, 413)
Screenshot: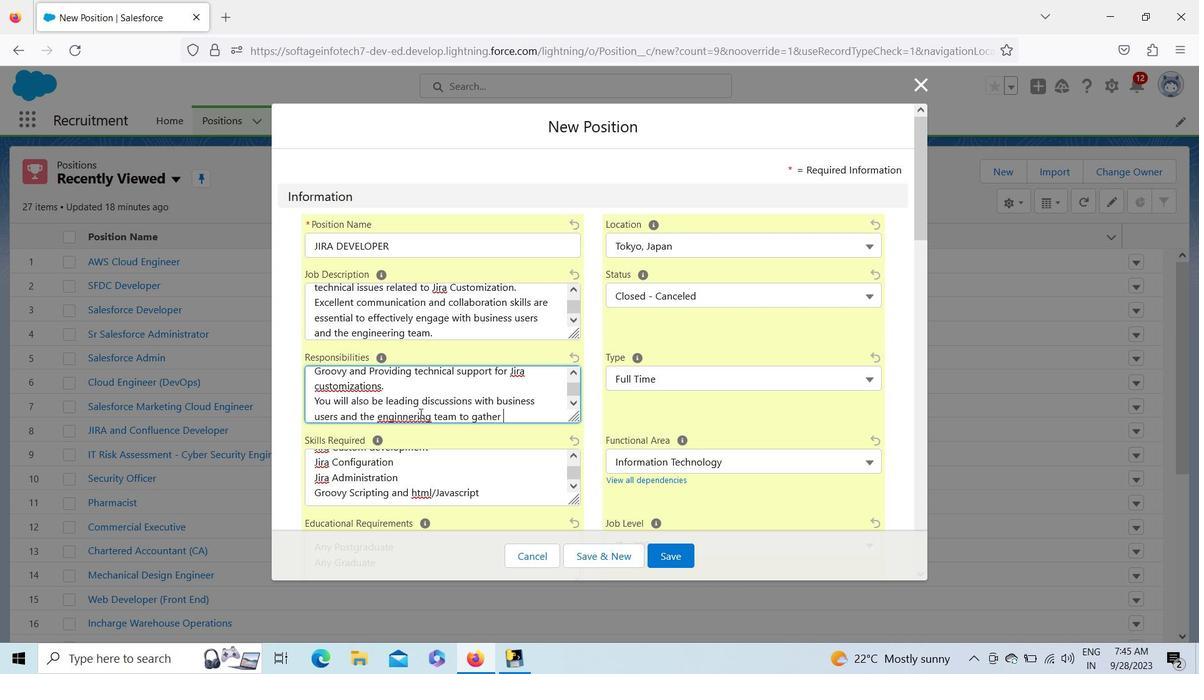 
Action: Mouse pressed left at (420, 413)
Screenshot: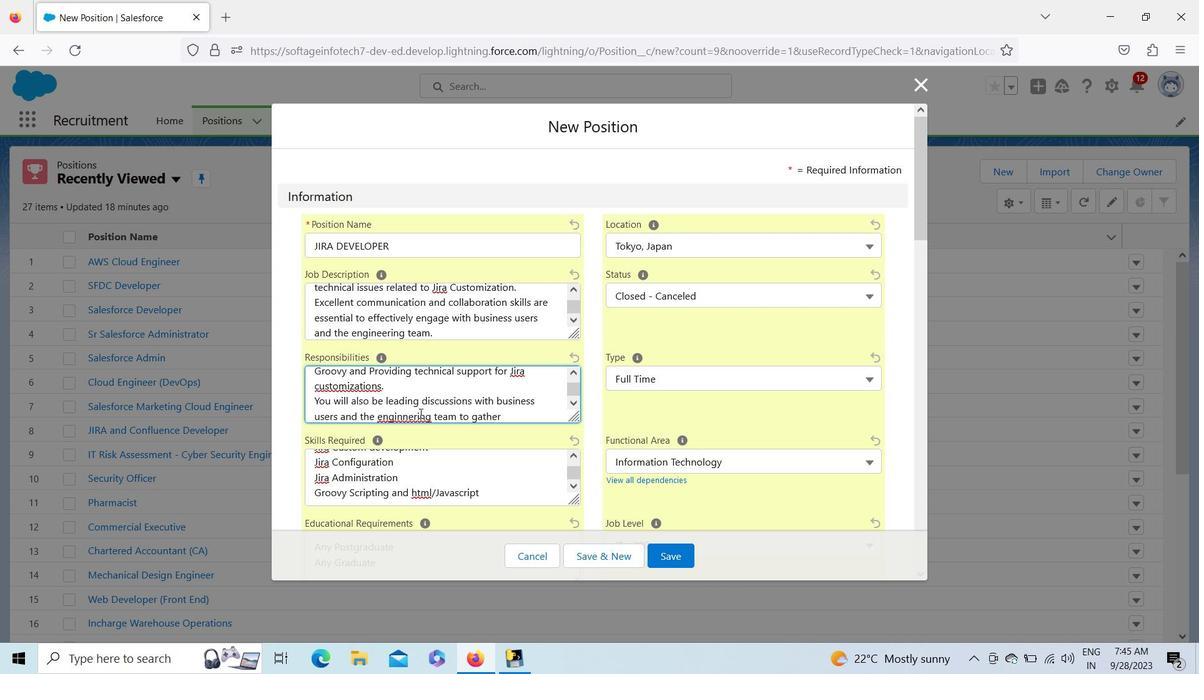 
Action: Mouse pressed left at (420, 413)
Screenshot: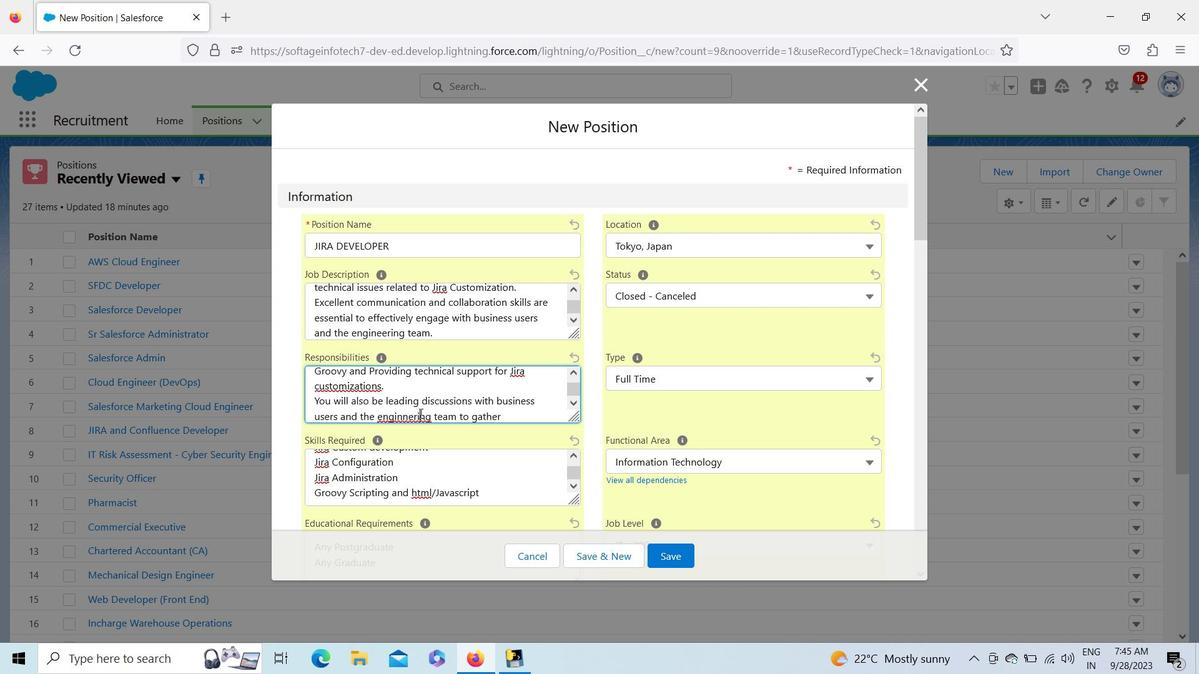 
Action: Mouse pressed right at (420, 413)
Screenshot: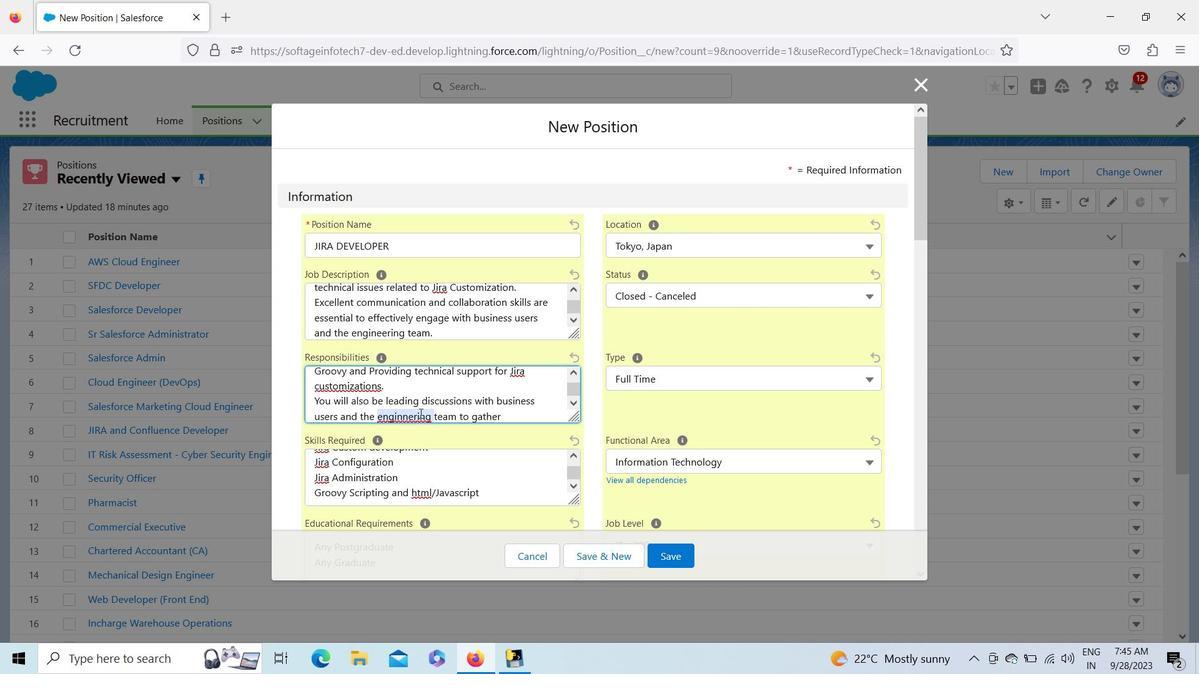 
Action: Mouse moved to (447, 249)
Screenshot: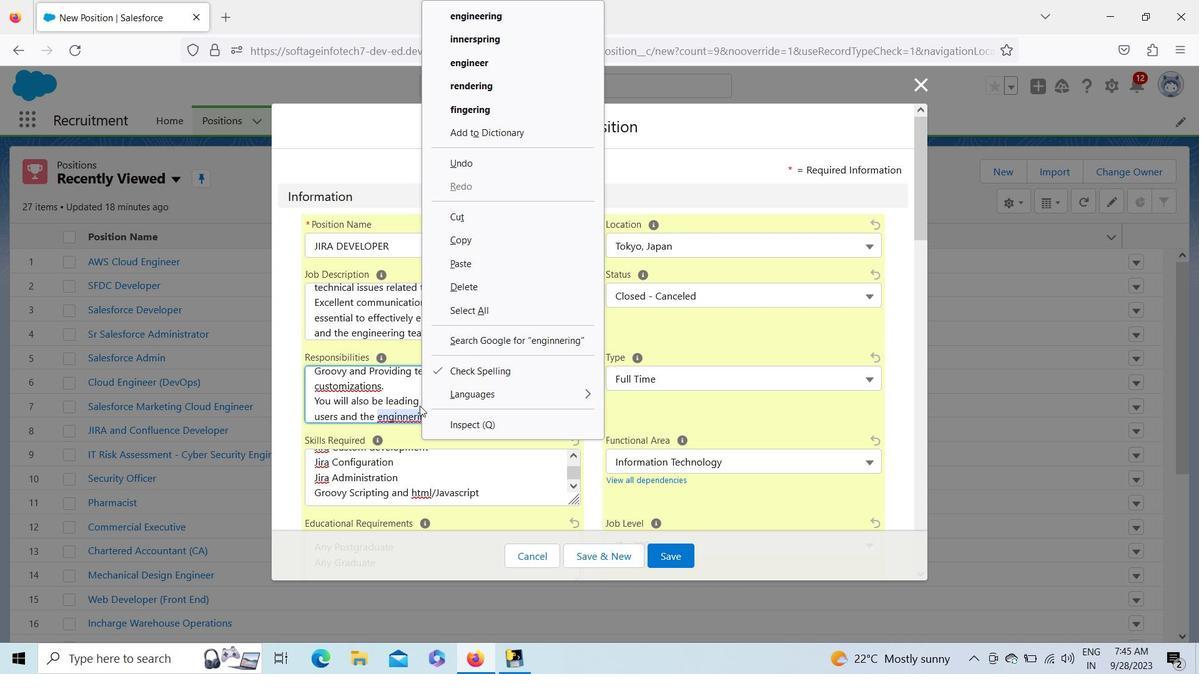 
Action: Mouse pressed left at (447, 249)
Screenshot: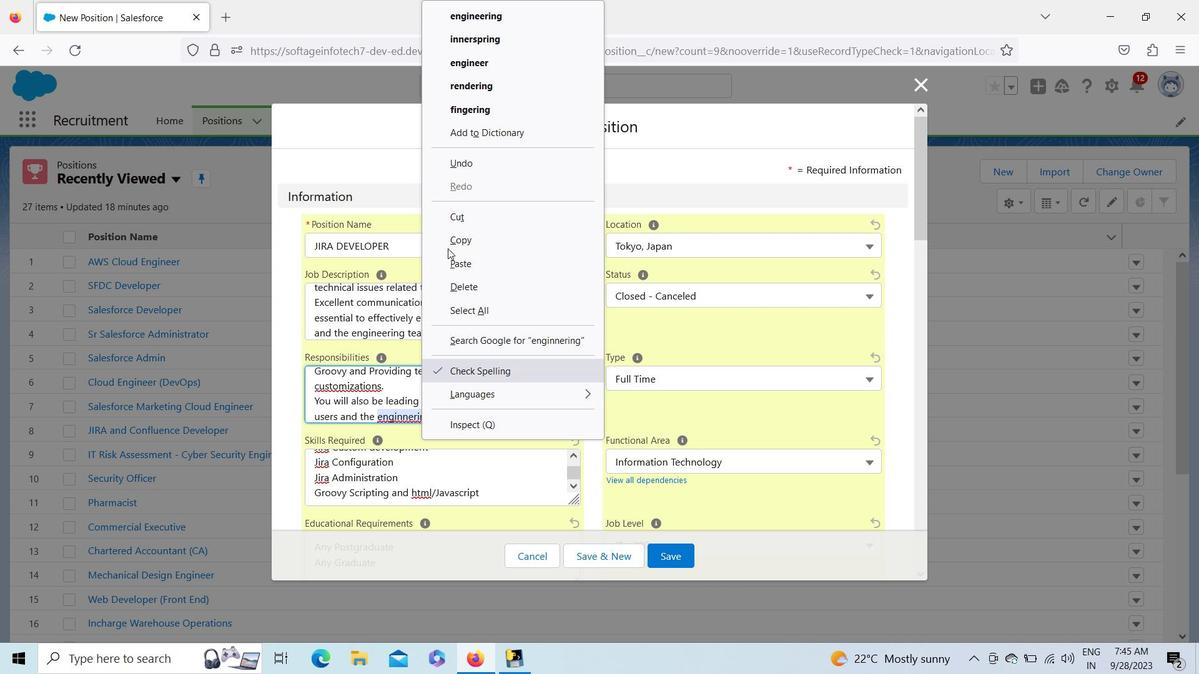 
Action: Mouse moved to (405, 418)
Screenshot: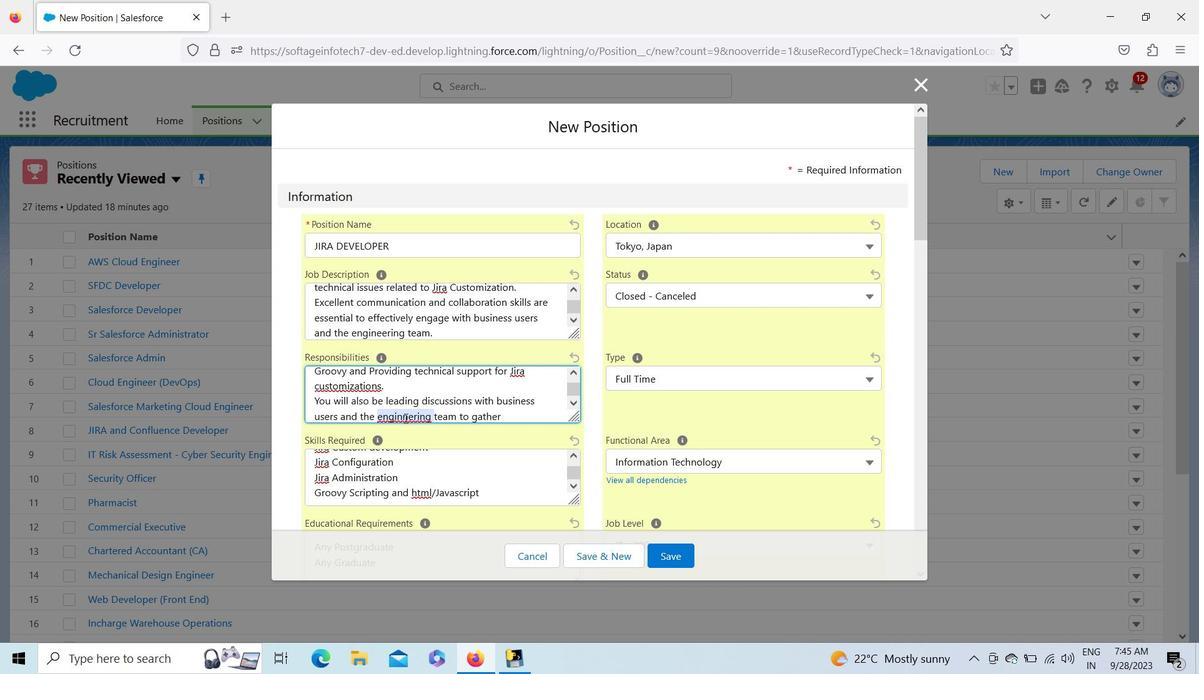
Action: Mouse pressed right at (405, 418)
Screenshot: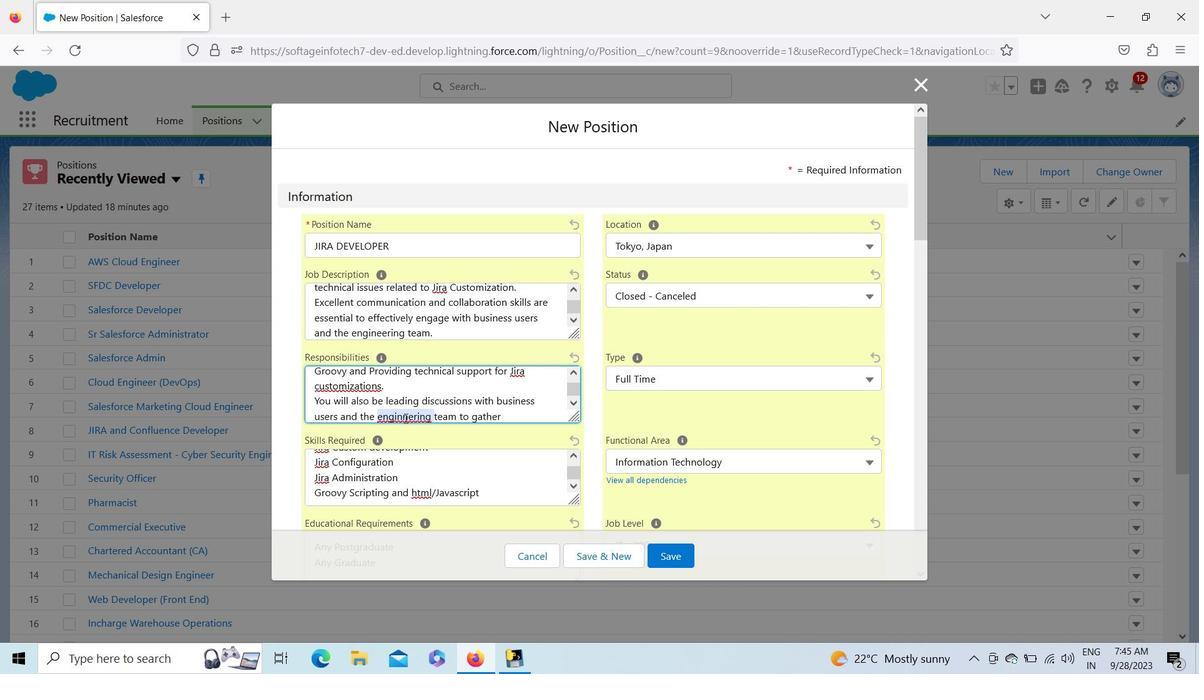 
Action: Mouse moved to (469, 16)
Screenshot: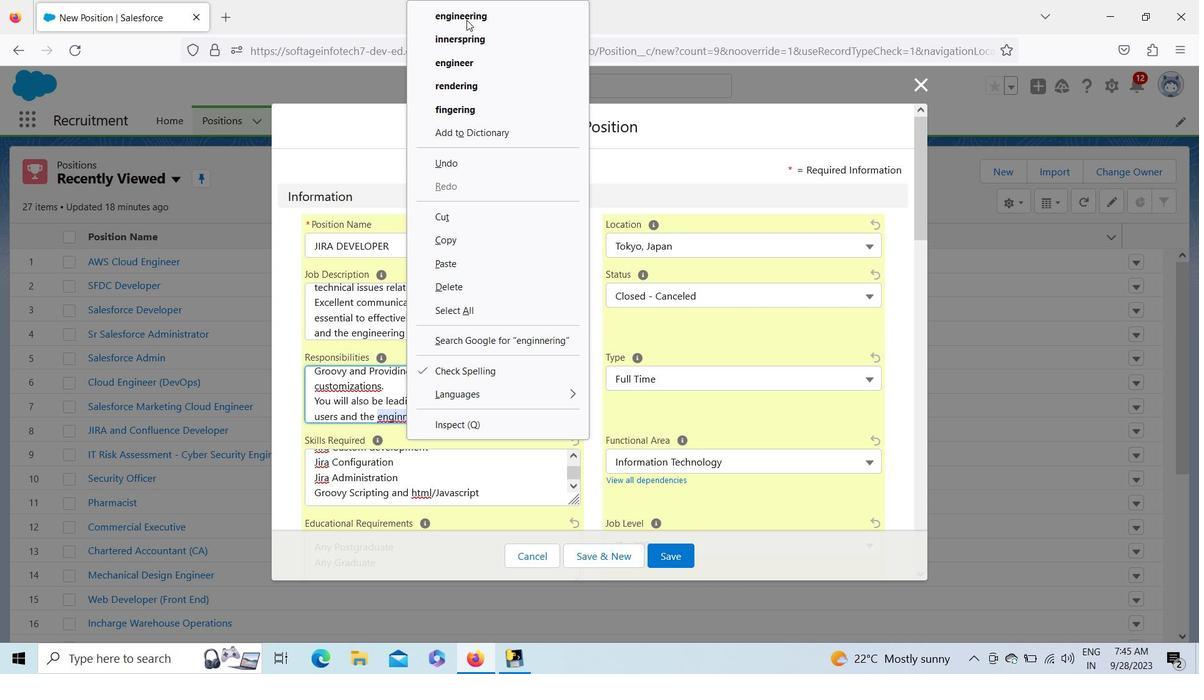 
Action: Mouse pressed left at (469, 16)
Screenshot: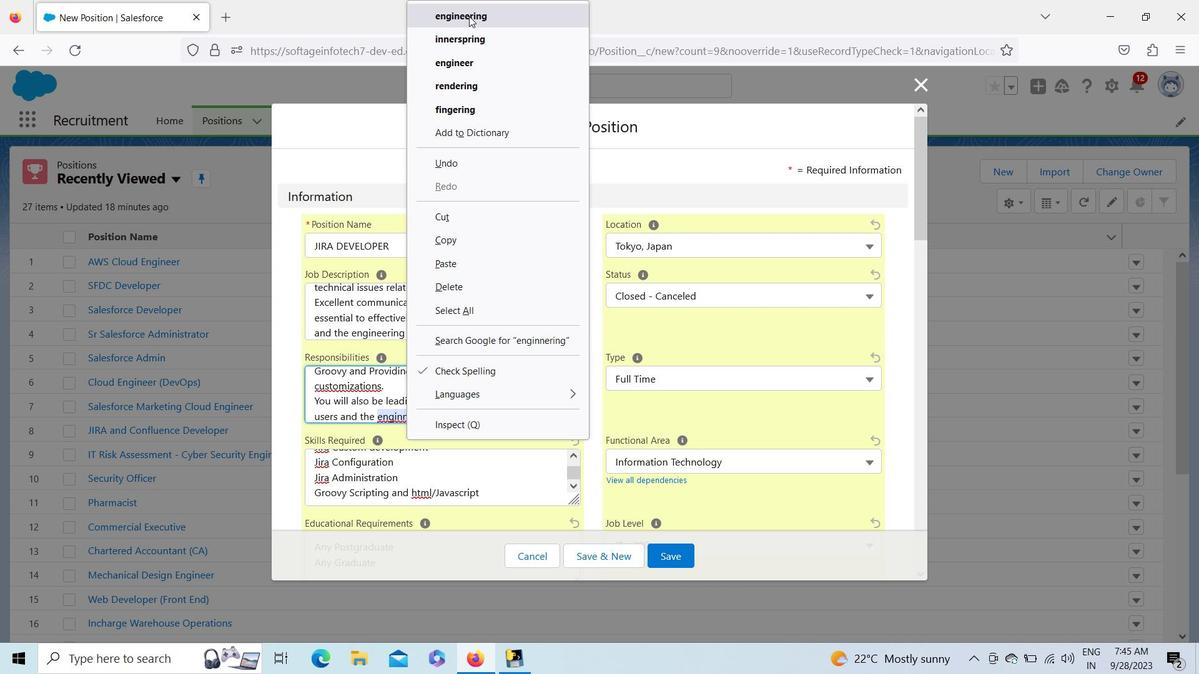 
Action: Mouse moved to (515, 417)
Screenshot: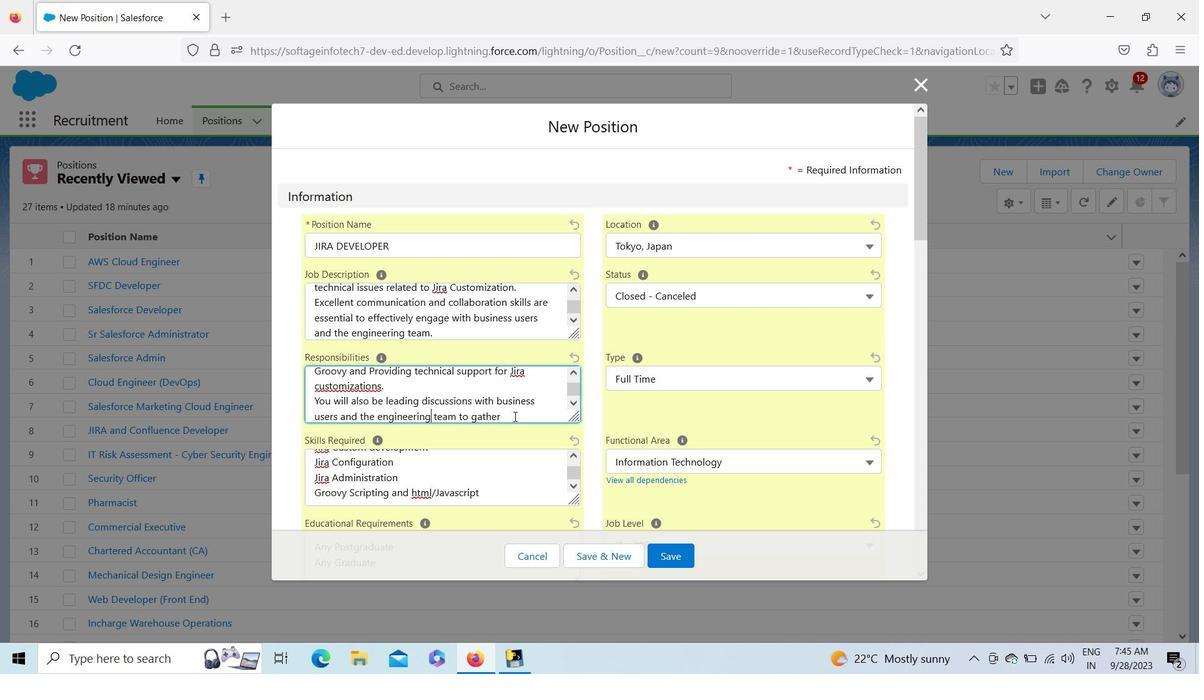 
Action: Mouse pressed left at (515, 417)
Screenshot: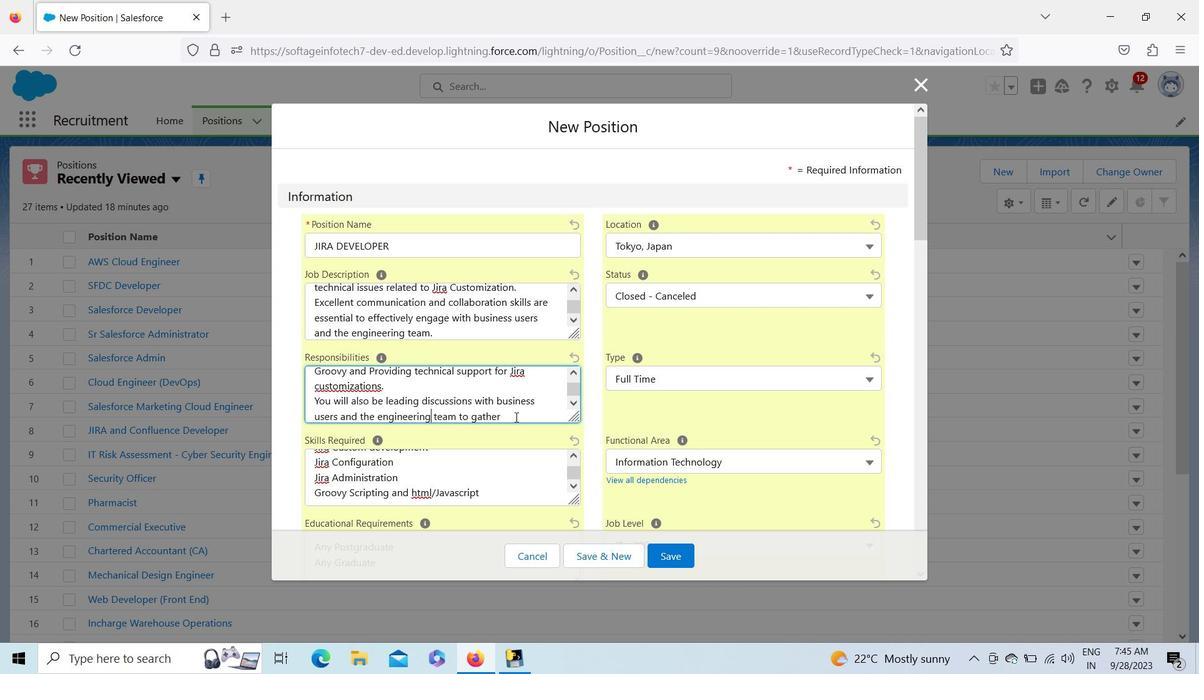 
Action: Key pressed requirements<Key.space>and<Key.space>evaluate<Key.space><Key.shift>Jira<Key.space>plugins<Key.space>based<Key.space>on<Key.space>business<Key.space>needs.
Screenshot: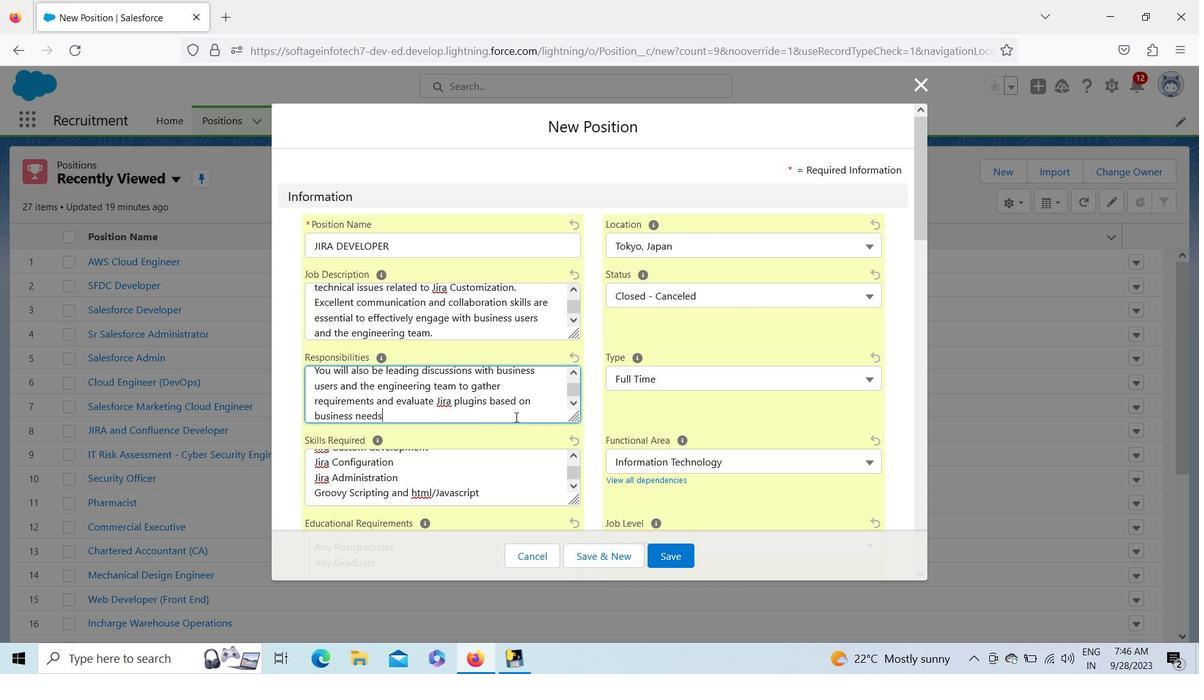 
Action: Mouse moved to (920, 156)
Screenshot: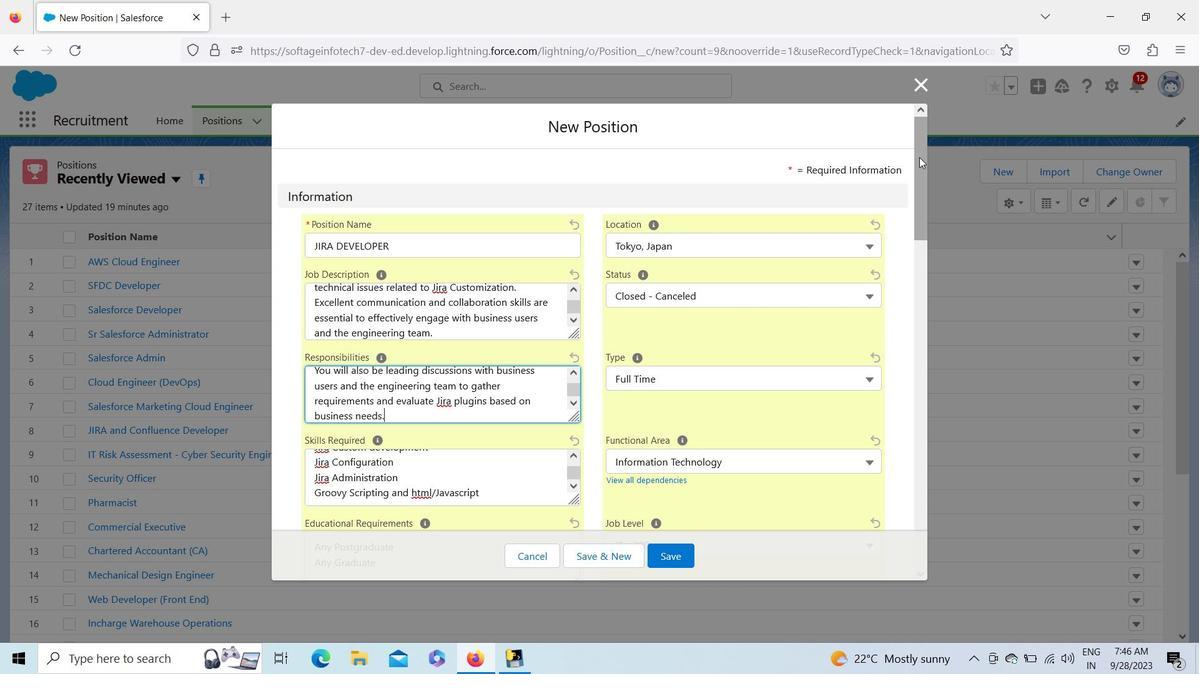 
Action: Mouse pressed left at (920, 156)
Screenshot: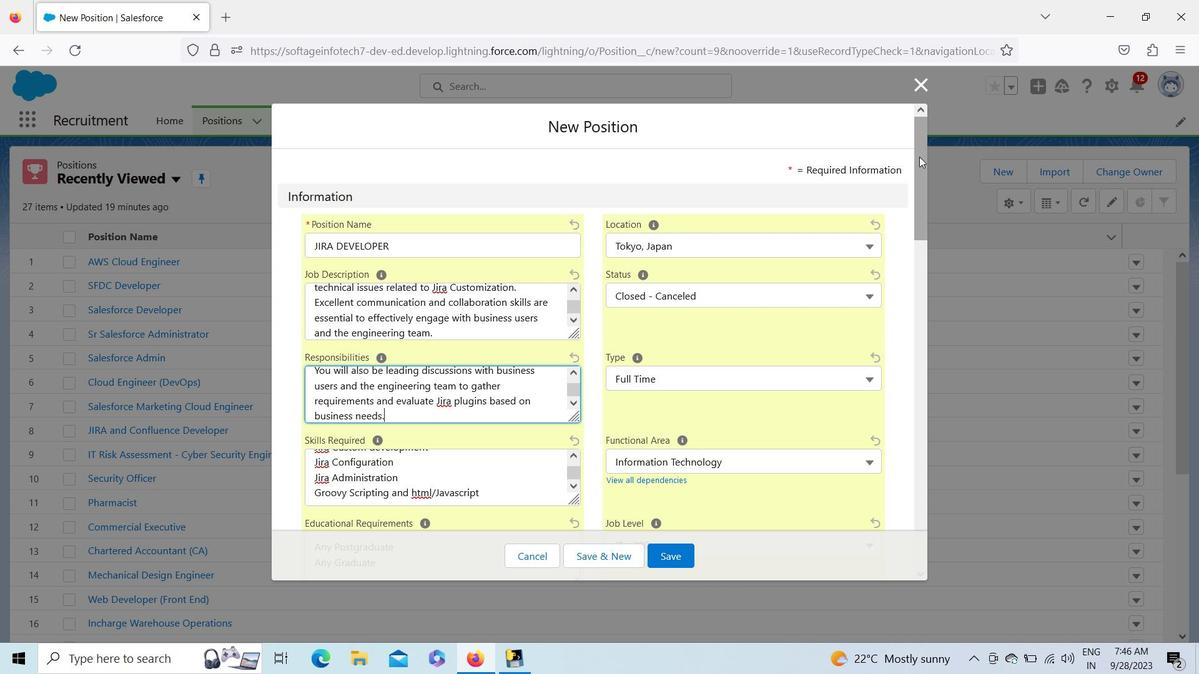 
Action: Mouse moved to (675, 559)
Screenshot: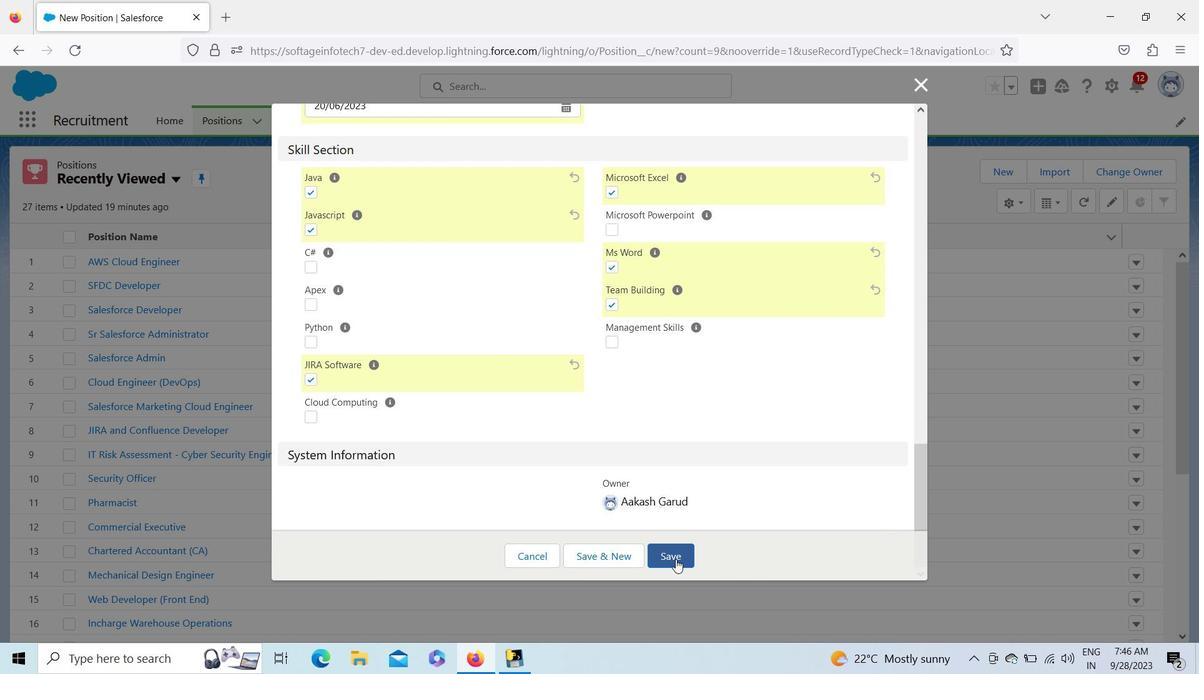 
Action: Mouse pressed left at (675, 559)
Screenshot: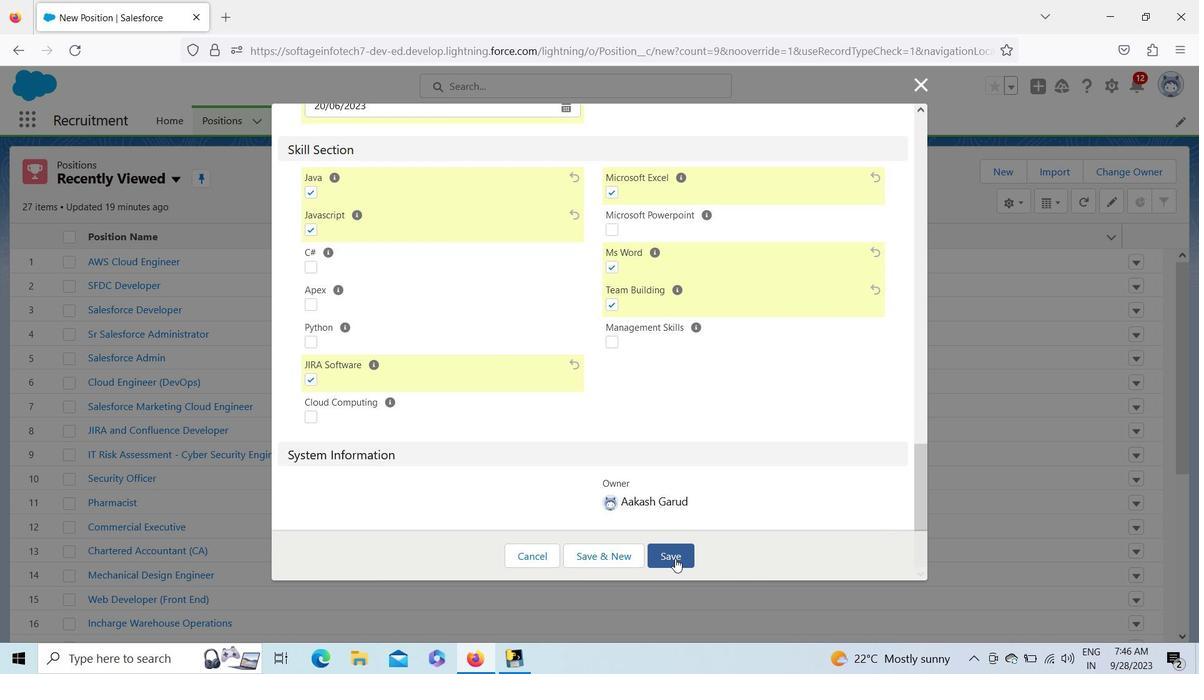 
Action: Mouse moved to (216, 123)
Screenshot: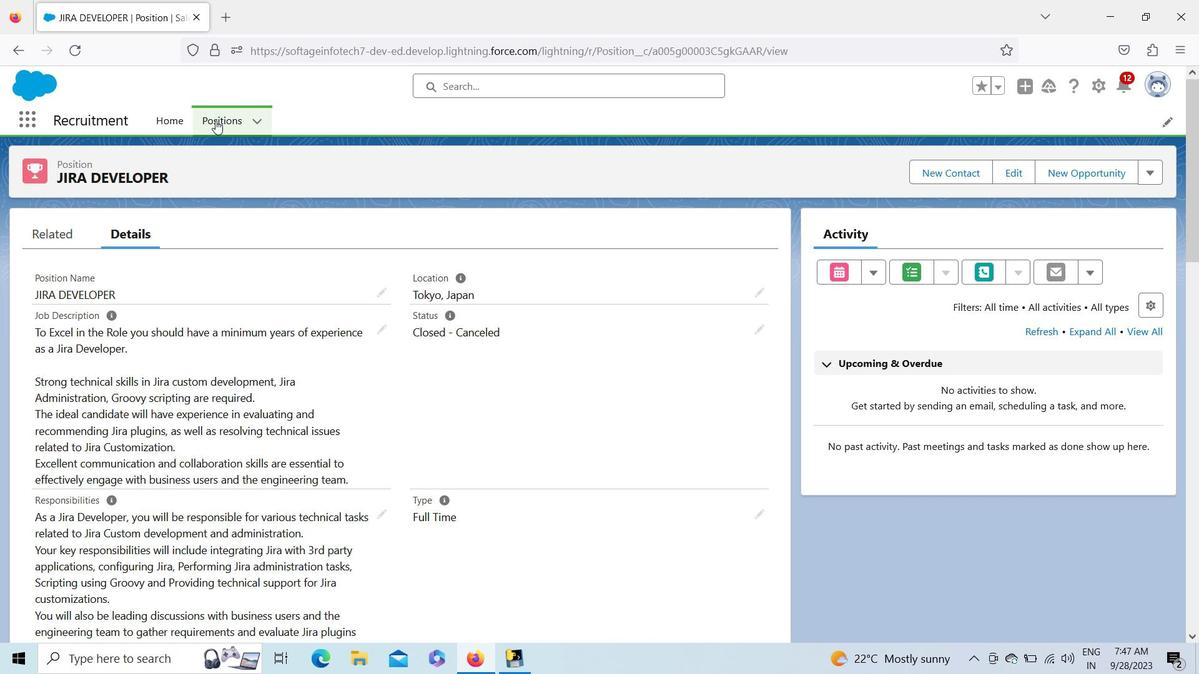 
Action: Mouse pressed left at (216, 123)
Screenshot: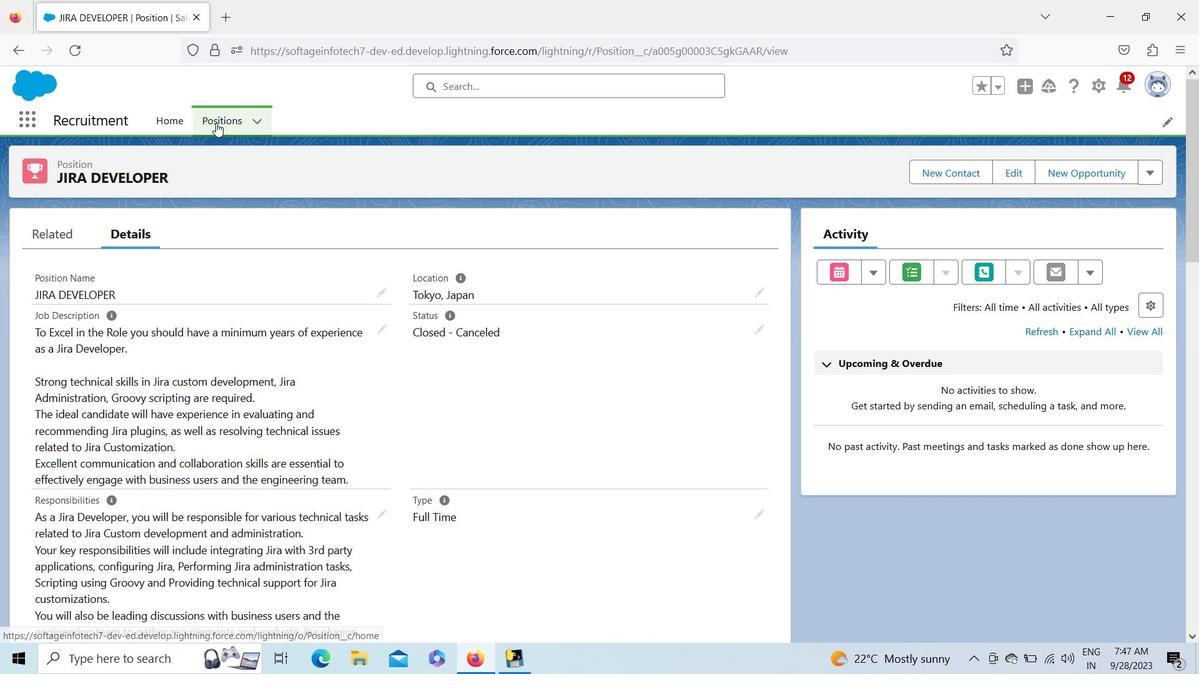 
Action: Mouse moved to (996, 163)
Screenshot: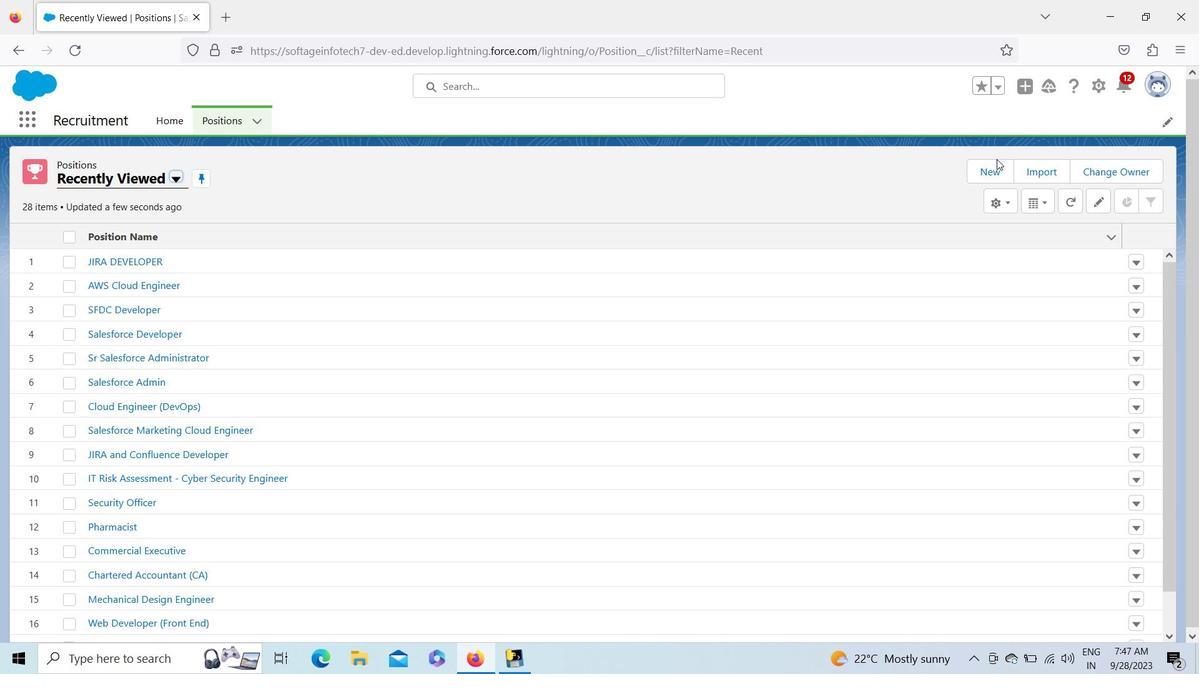 
Action: Mouse pressed left at (996, 163)
Screenshot: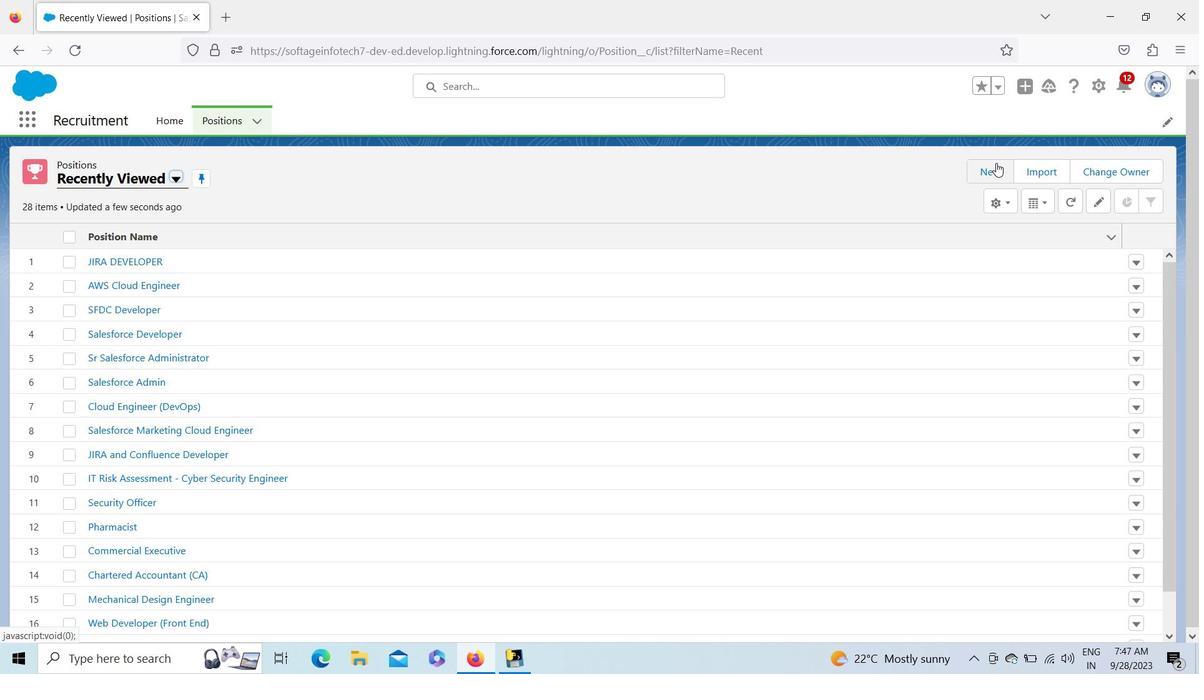 
Action: Mouse moved to (882, 178)
Screenshot: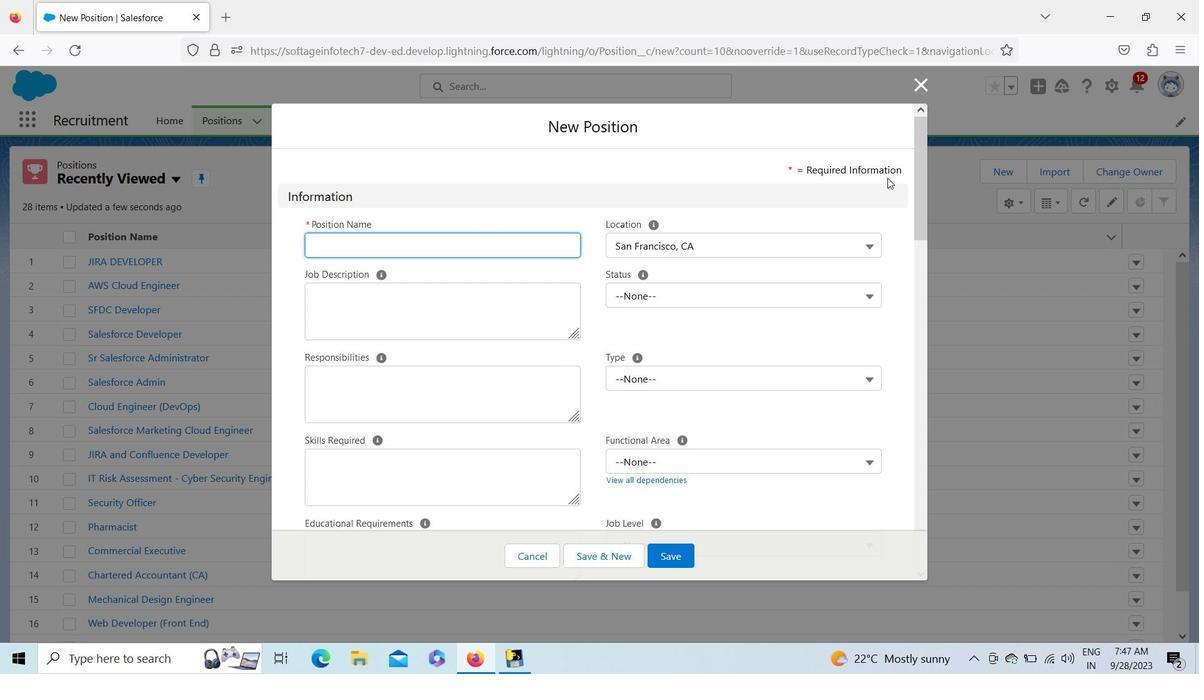 
Action: Key pressed <Key.shift>S<Key.caps_lock>a<Key.backspace><Key.shift><Key.shift><Key.shift><Key.shift><Key.shift><Key.shift><Key.shift><Key.shift>AP<Key.space>MM<Key.space>C<Key.caps_lock>onsultant<Key.space>for<Key.space><Key.shift>Hyderabad<Key.space><Key.shift>Project
Screenshot: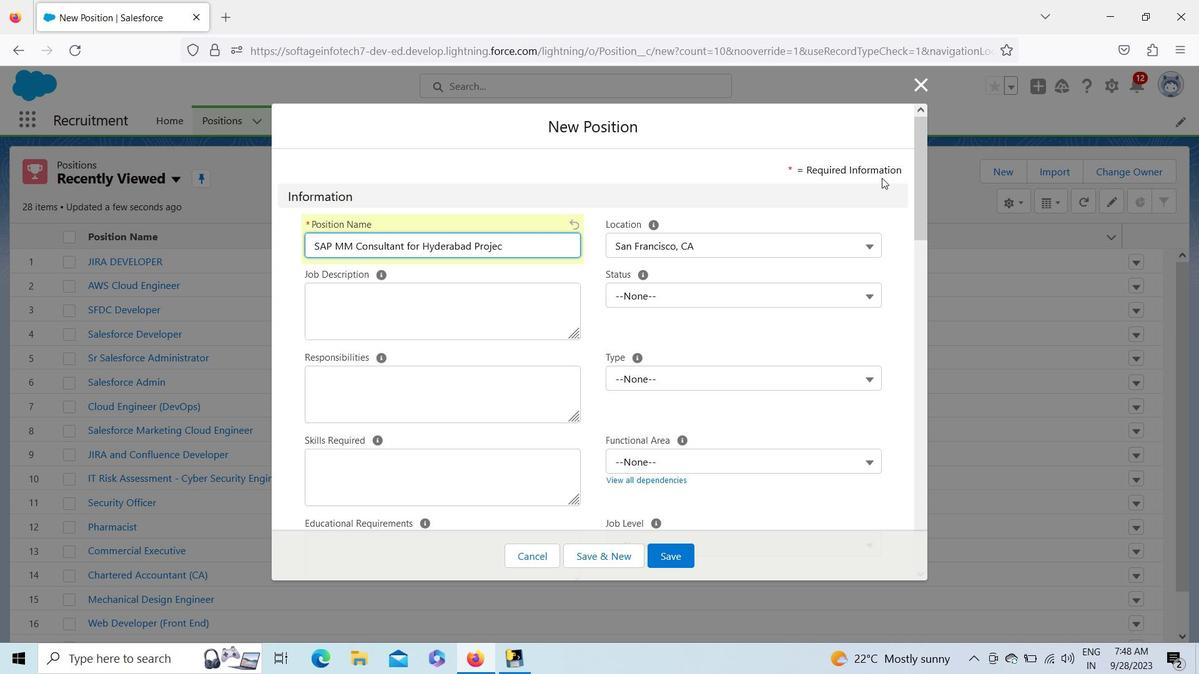 
Action: Mouse moved to (817, 237)
Screenshot: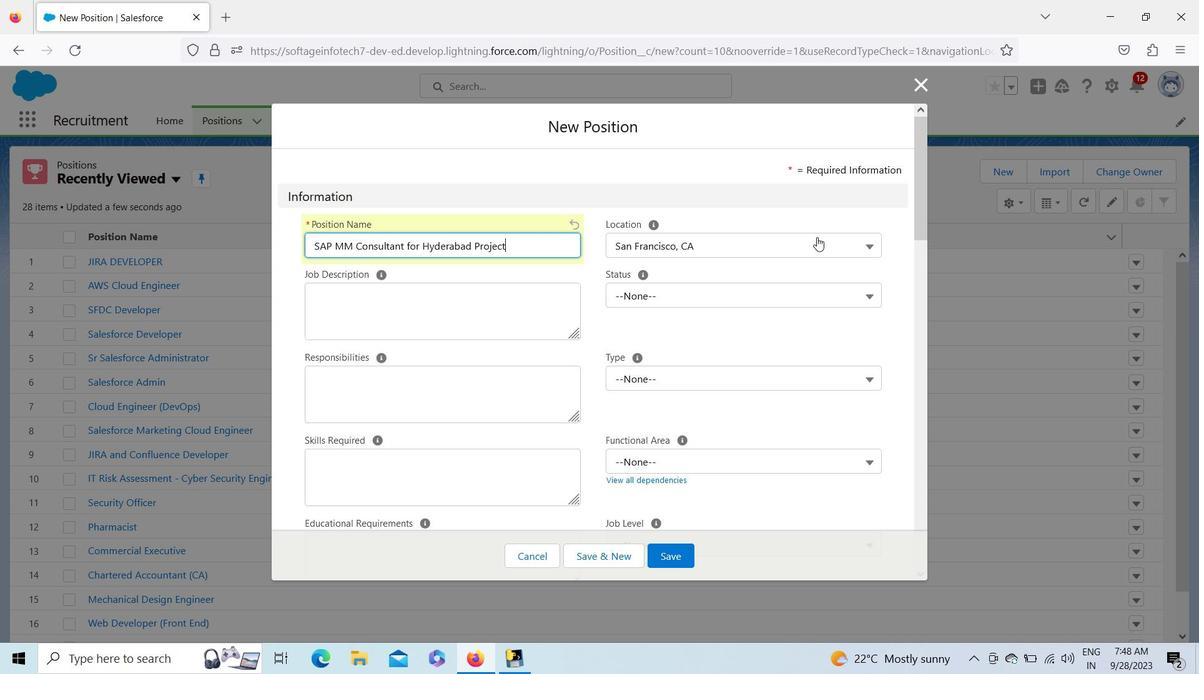 
Action: Mouse pressed left at (817, 237)
Screenshot: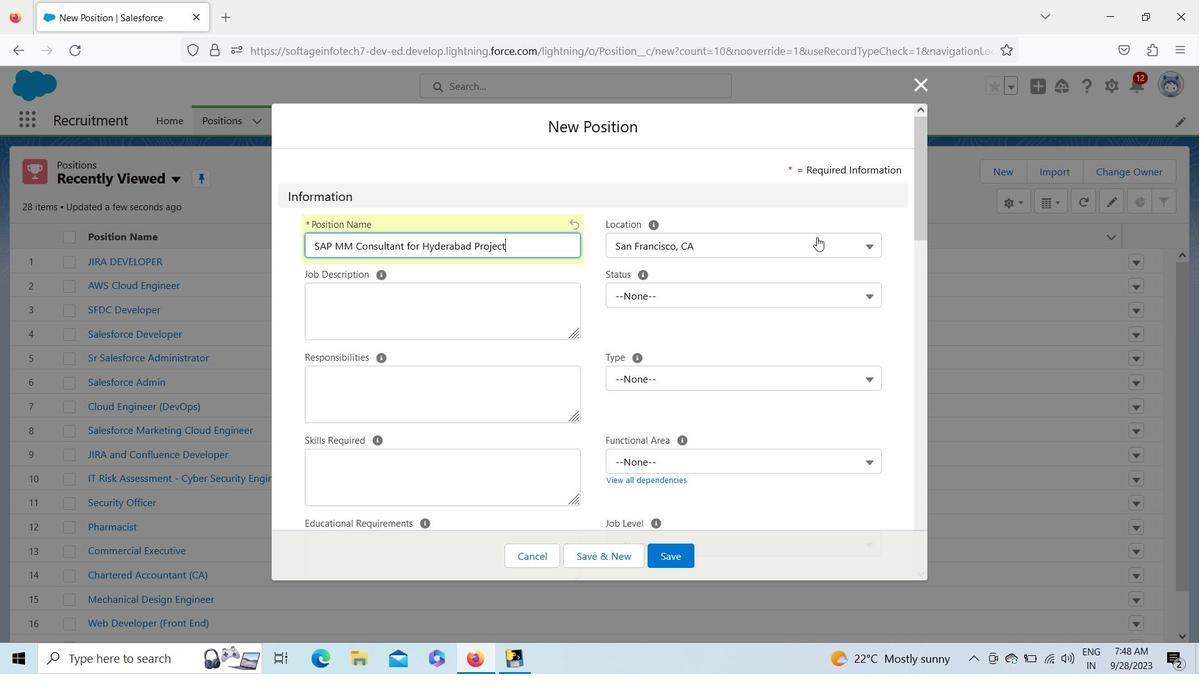 
Action: Mouse moved to (869, 322)
Screenshot: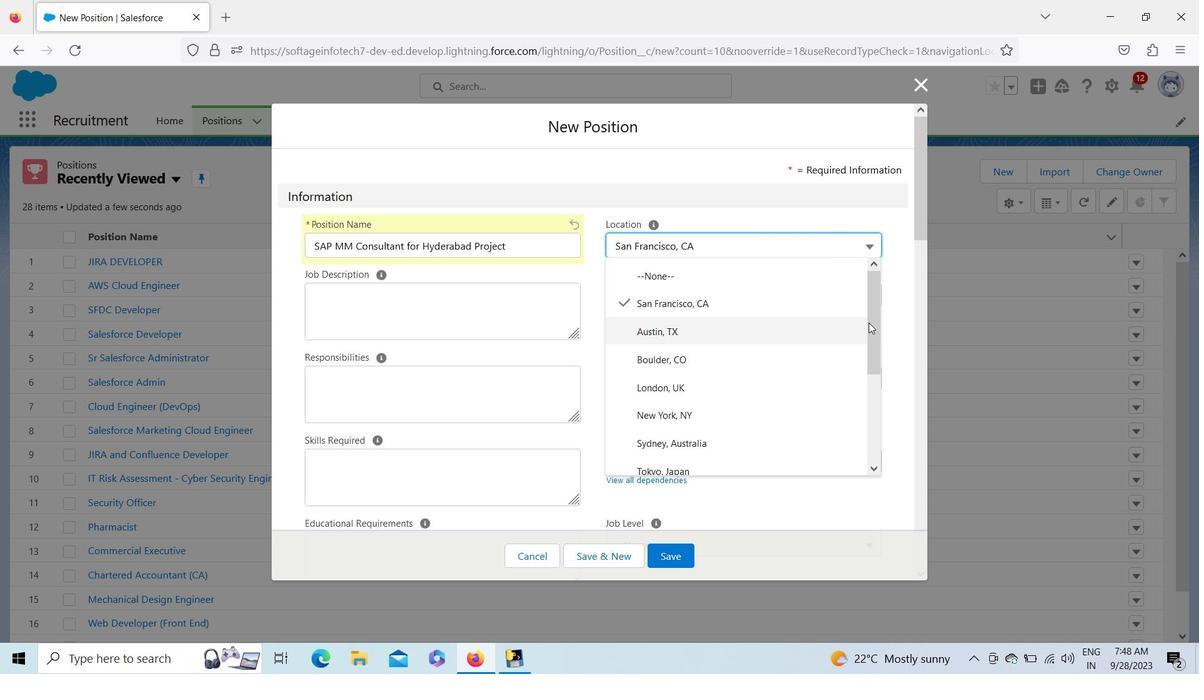 
Action: Mouse pressed left at (869, 322)
Screenshot: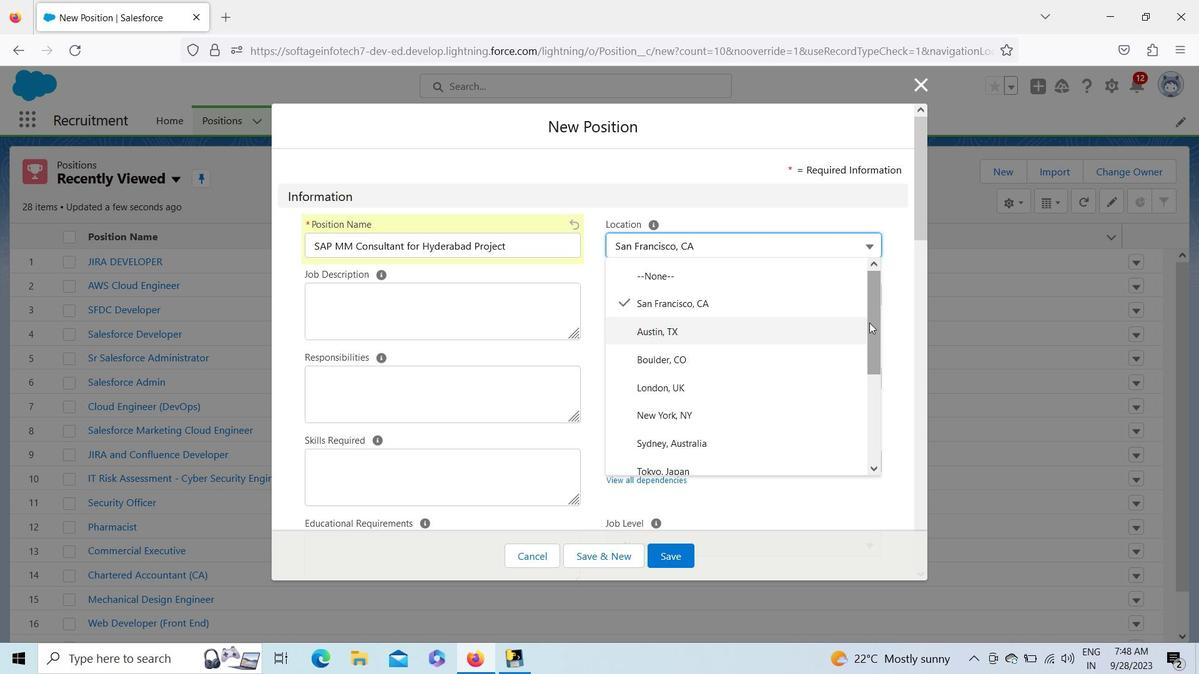 
Action: Mouse moved to (690, 453)
Screenshot: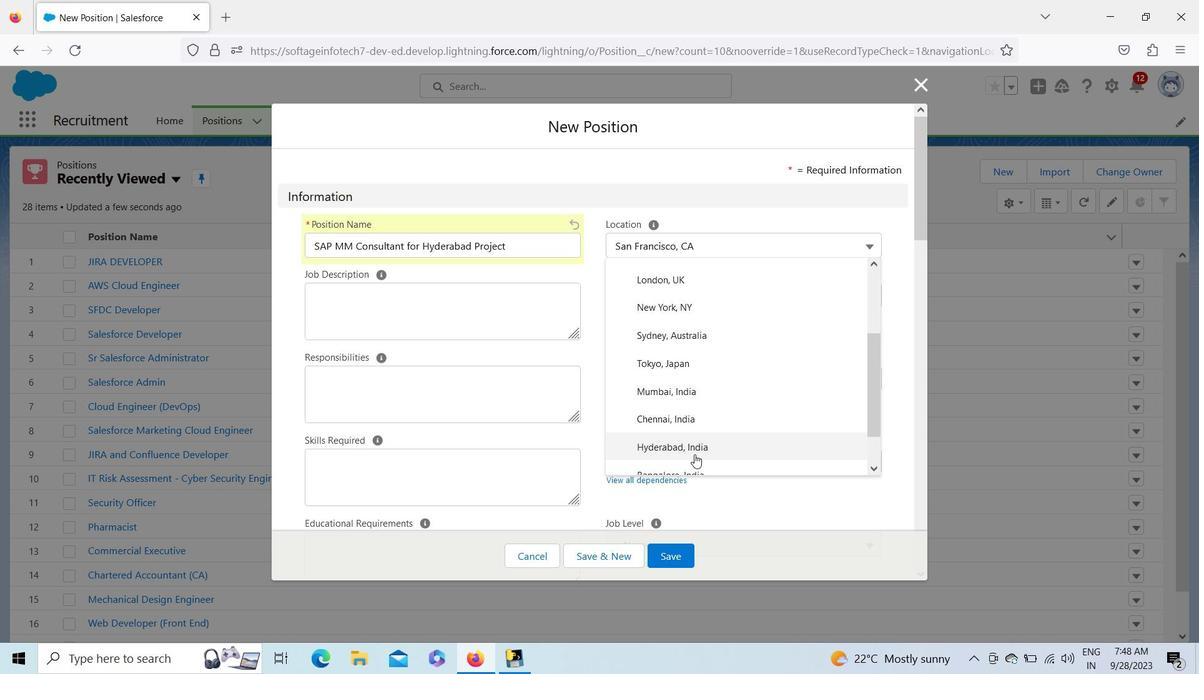 
Action: Mouse pressed left at (690, 453)
Screenshot: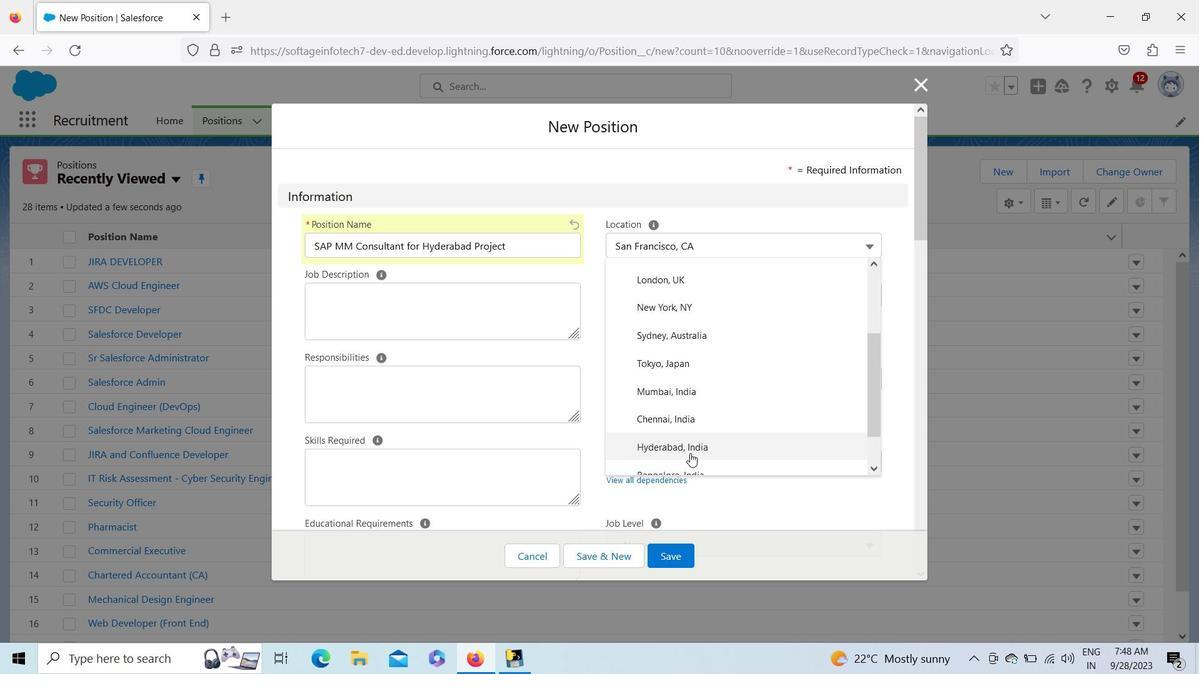 
Action: Mouse moved to (655, 294)
Screenshot: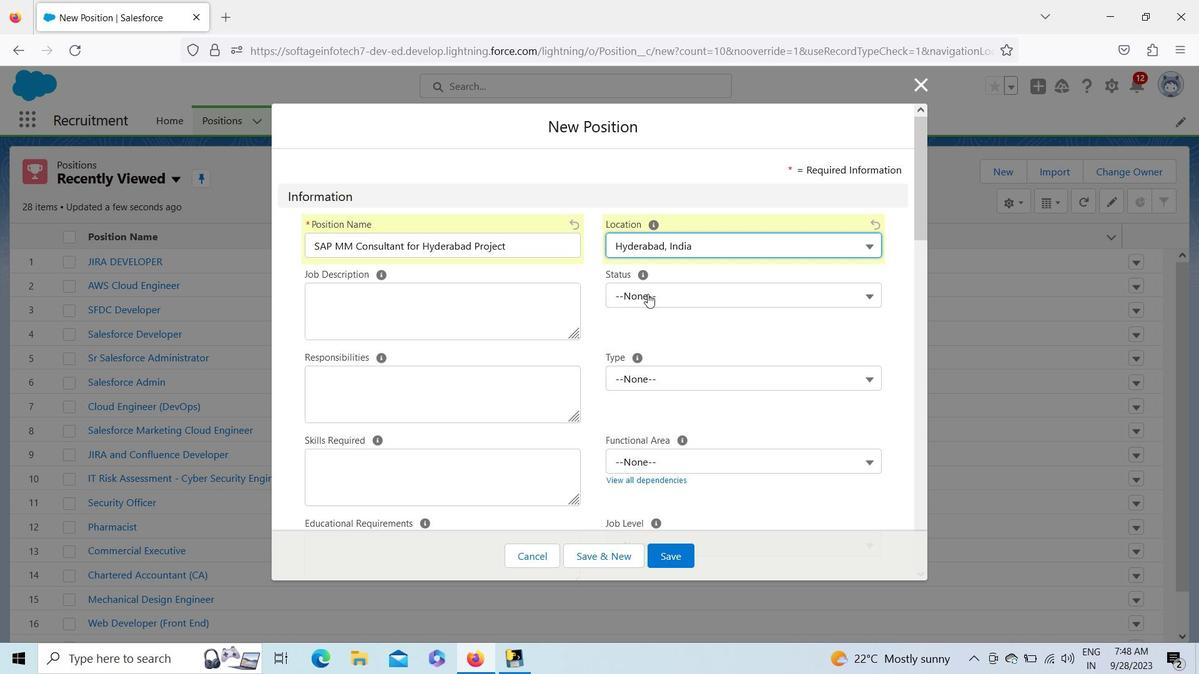 
Action: Mouse pressed left at (655, 294)
Screenshot: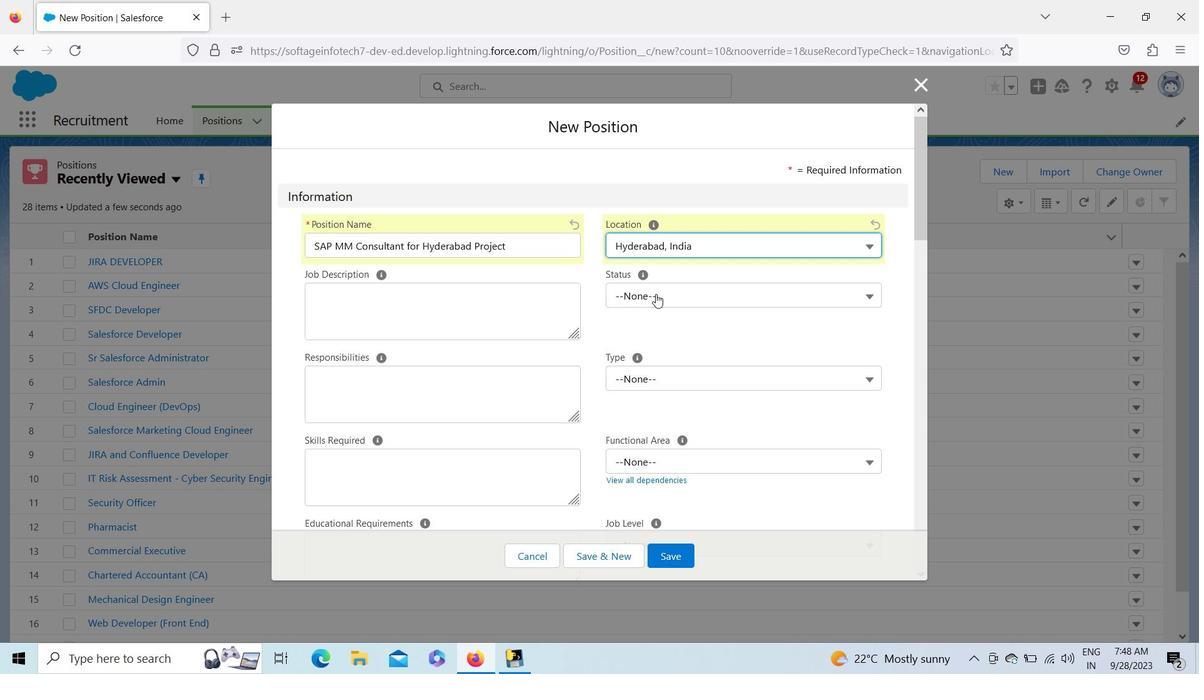 
Action: Mouse moved to (684, 412)
Screenshot: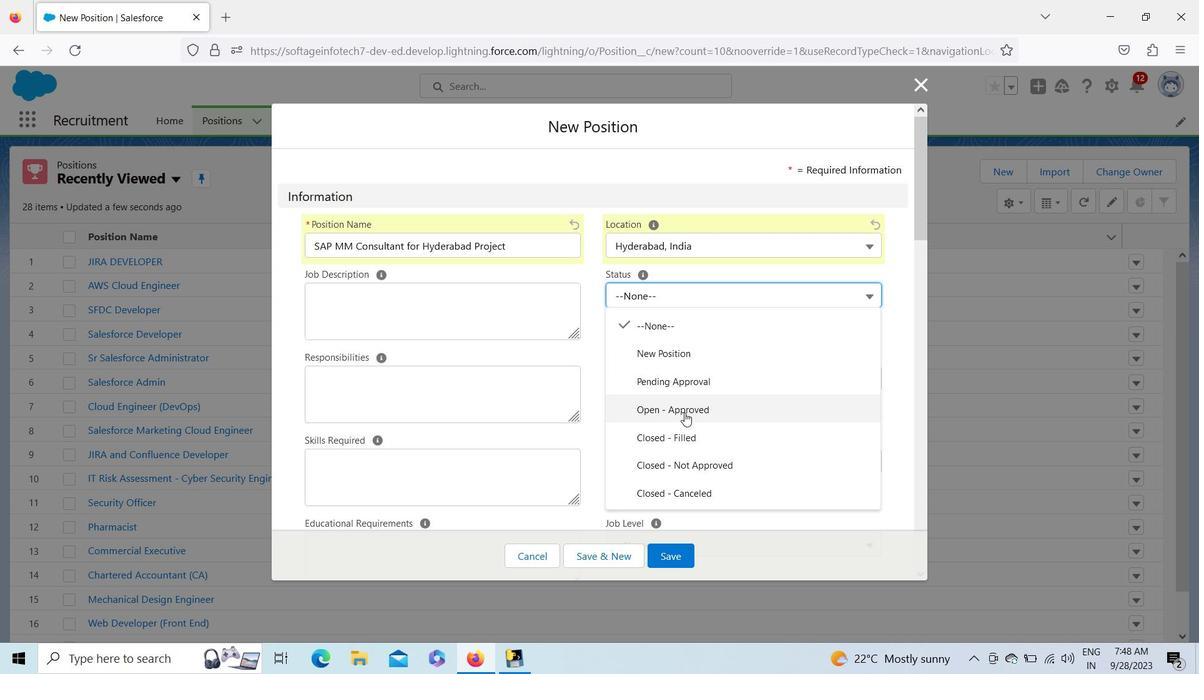 
Action: Mouse pressed left at (684, 412)
Screenshot: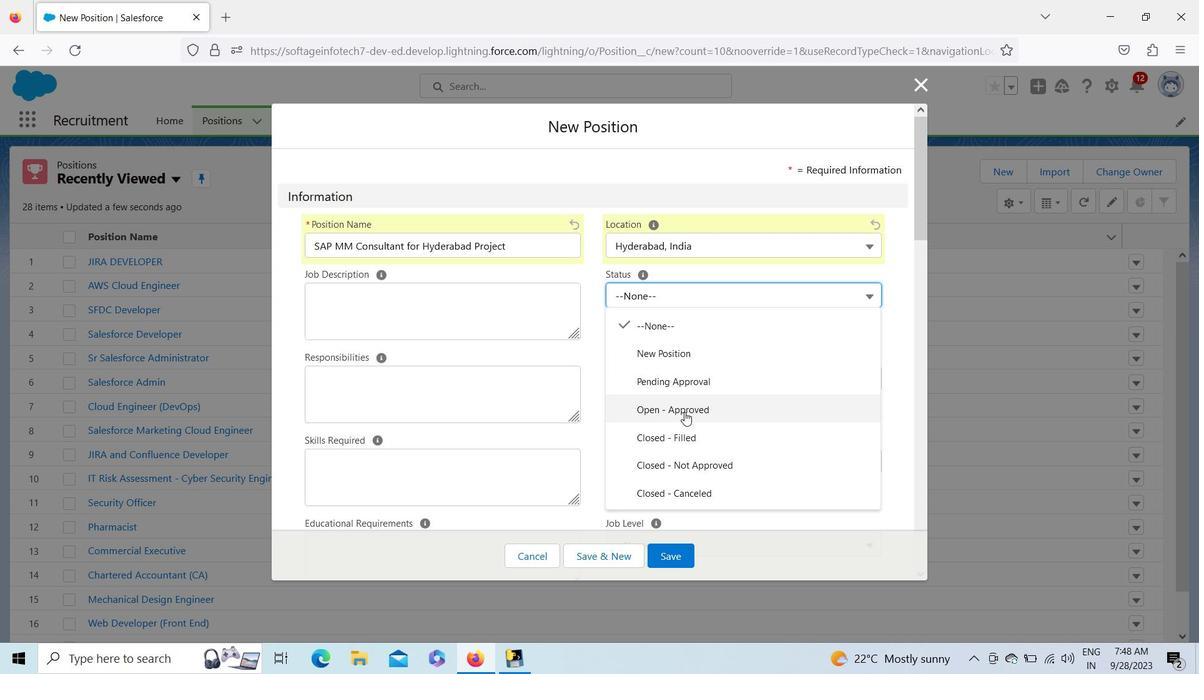 
Action: Mouse moved to (917, 188)
Screenshot: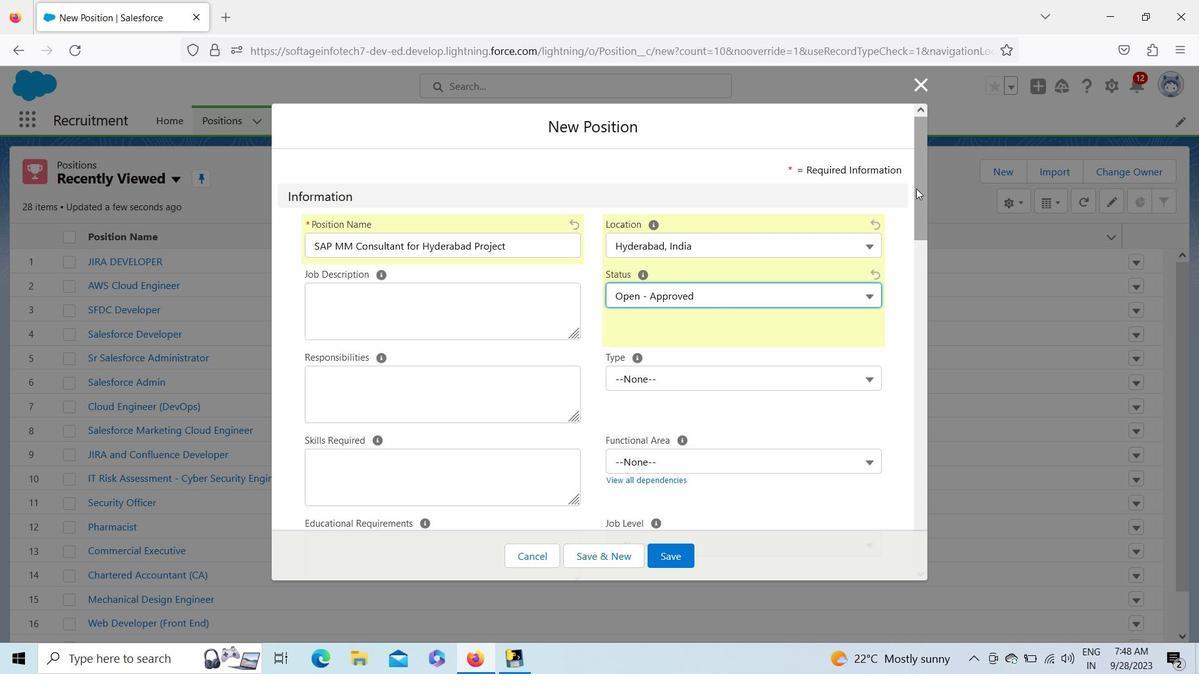 
Action: Mouse pressed left at (917, 188)
Screenshot: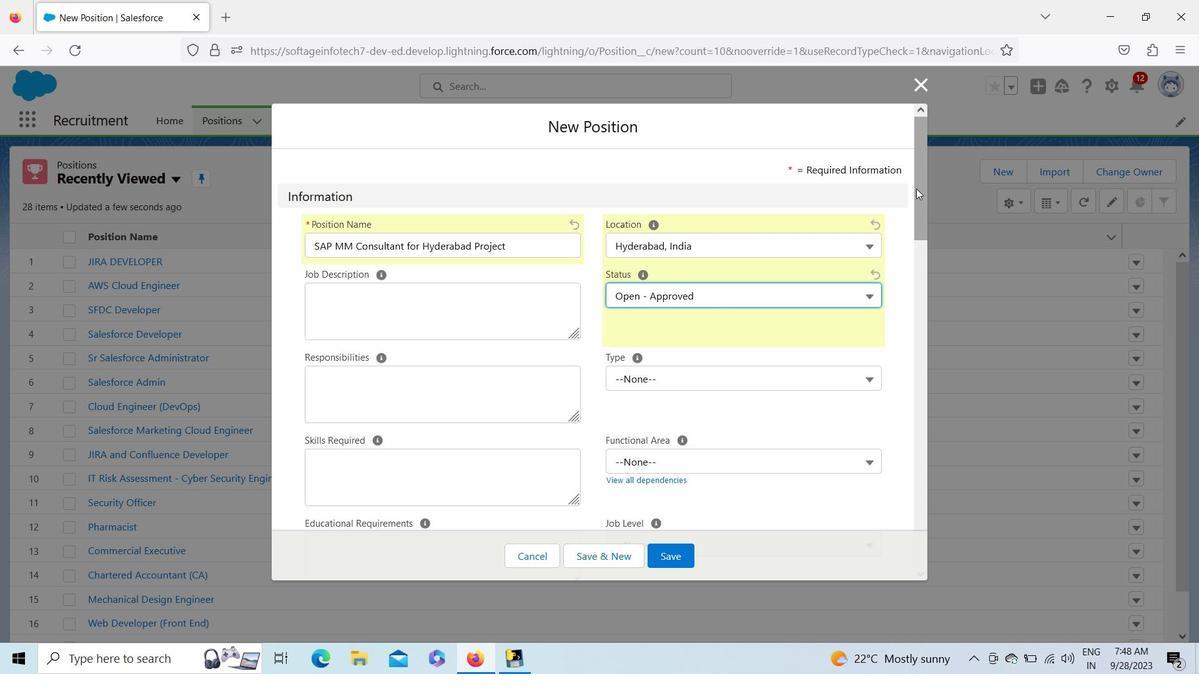 
Action: Mouse moved to (814, 277)
Screenshot: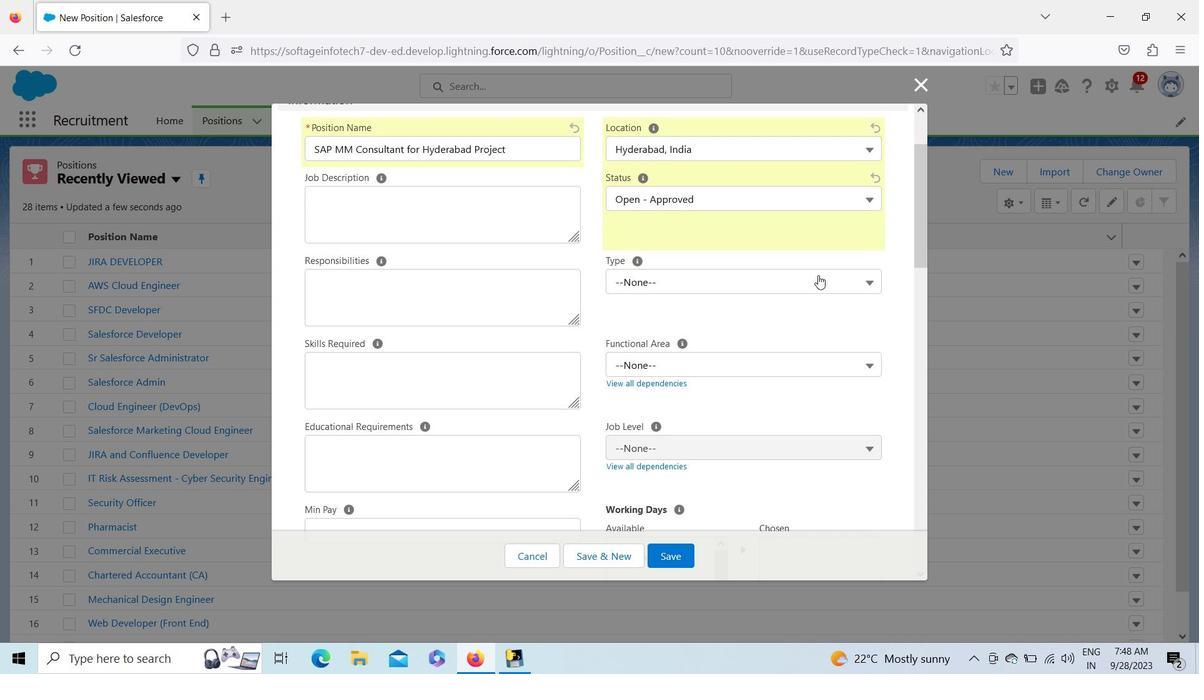 
Action: Mouse pressed left at (814, 277)
Screenshot: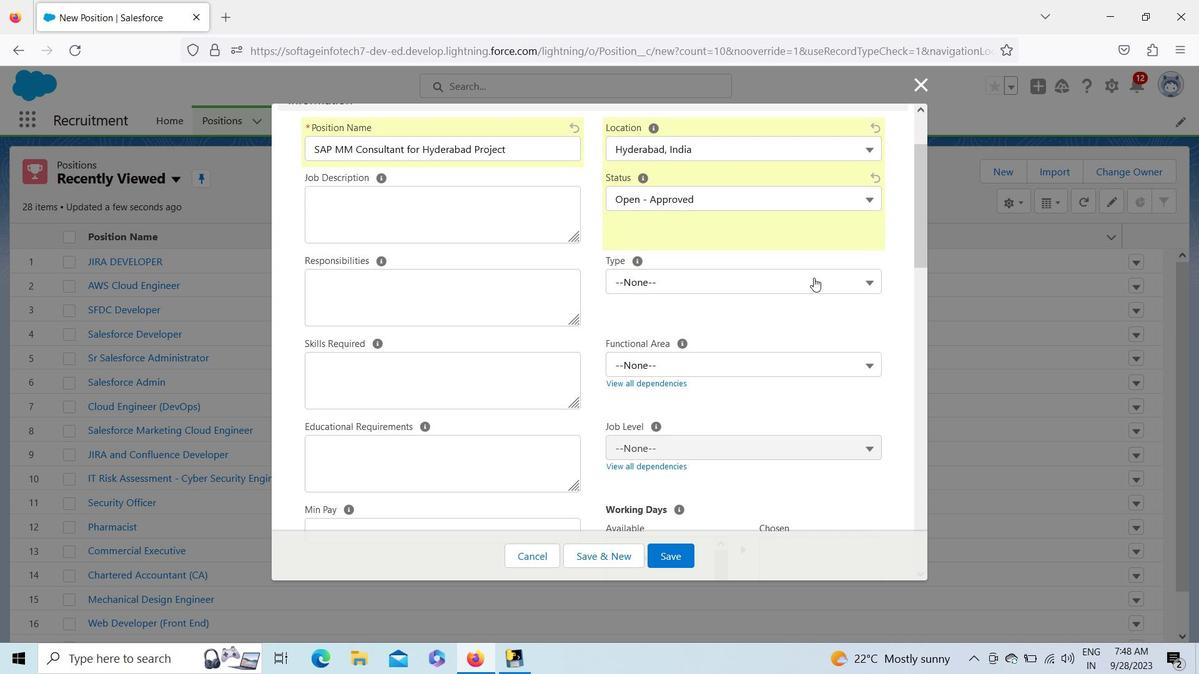 
Action: Mouse moved to (657, 372)
Screenshot: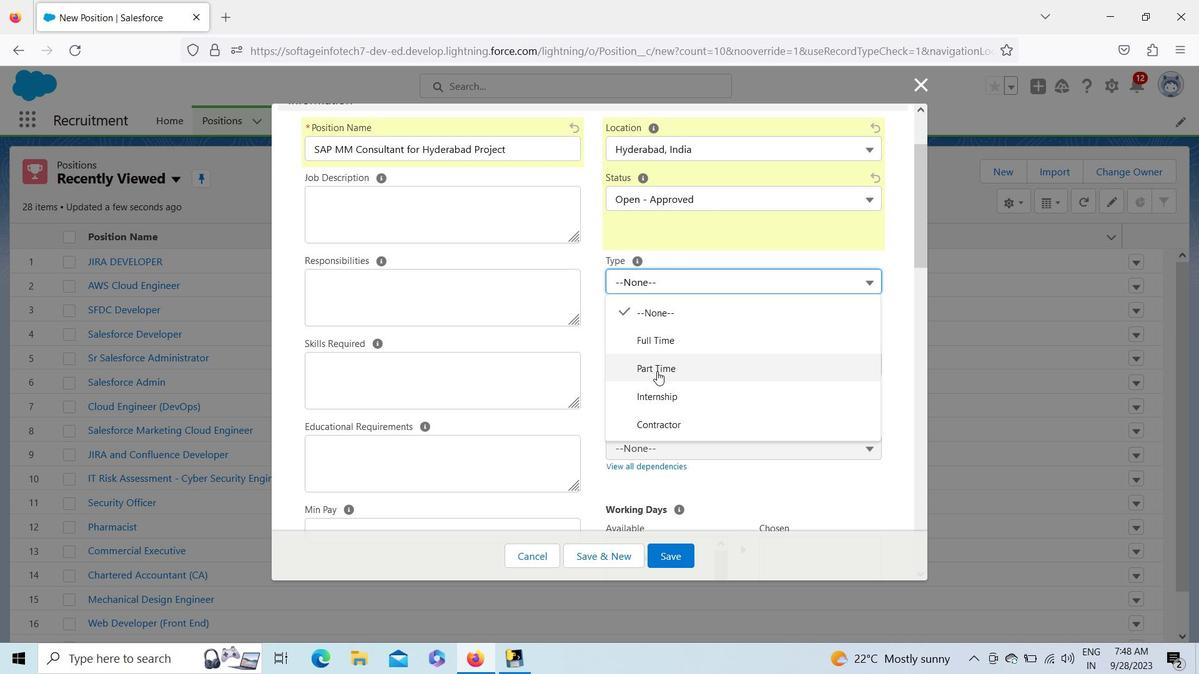 
Action: Mouse pressed left at (657, 372)
Screenshot: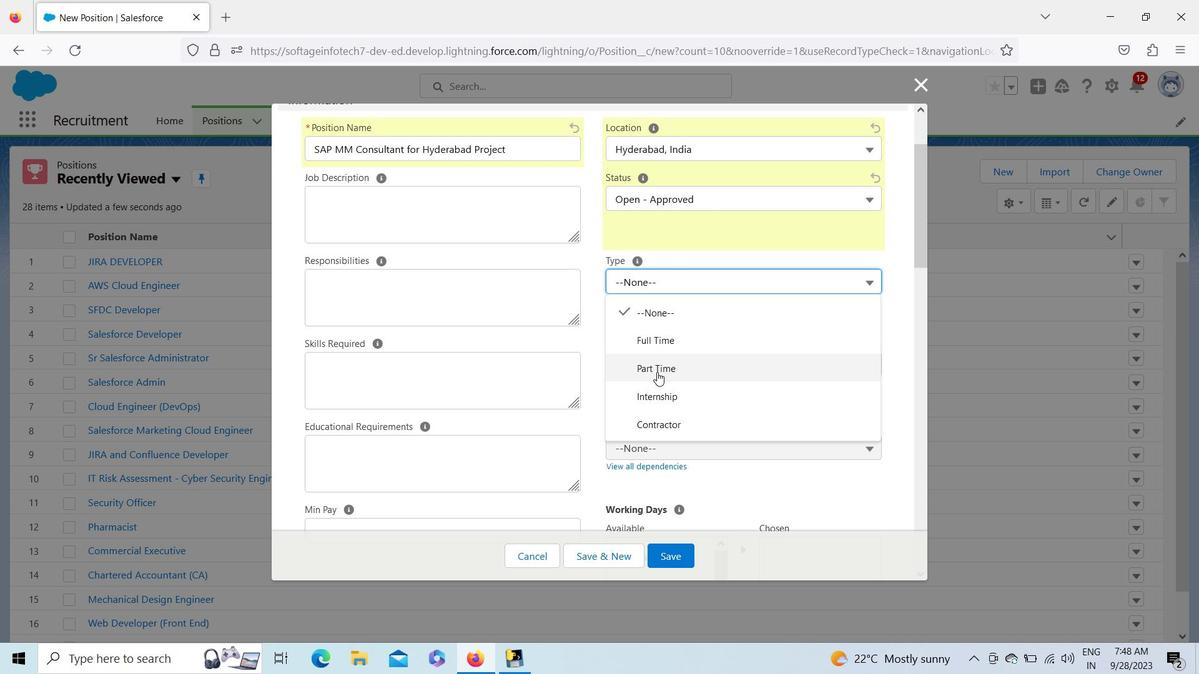 
Action: Mouse moved to (919, 172)
Screenshot: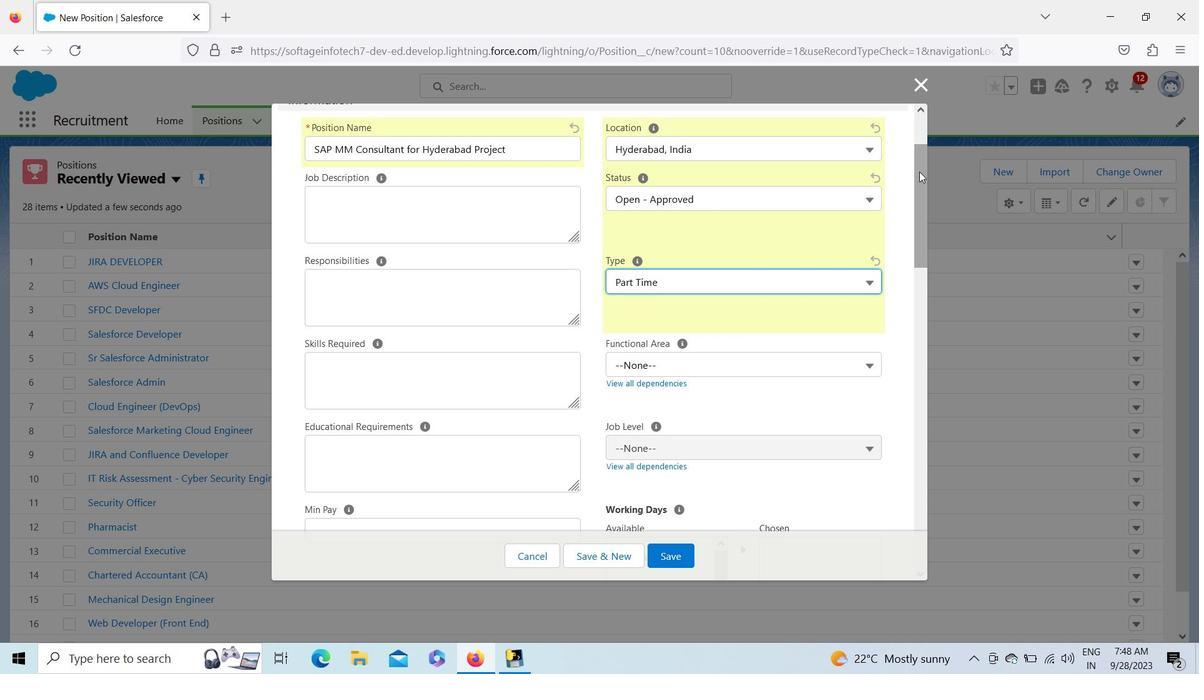 
Action: Mouse pressed left at (919, 172)
Screenshot: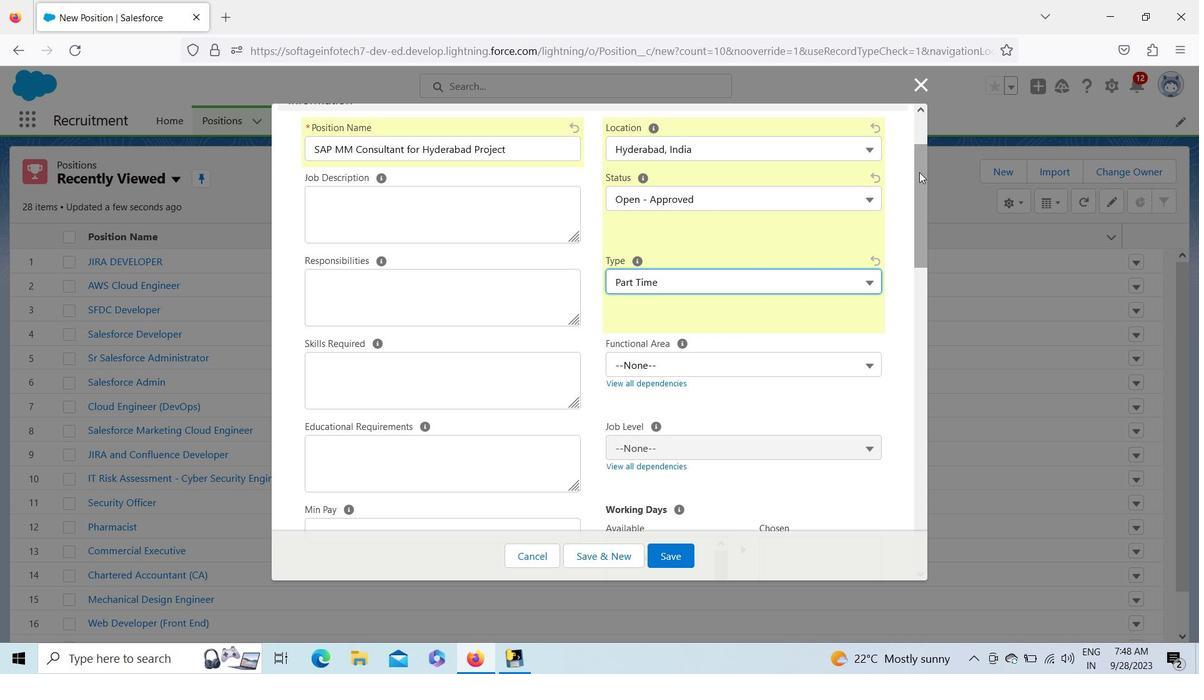 
Action: Mouse moved to (782, 285)
Screenshot: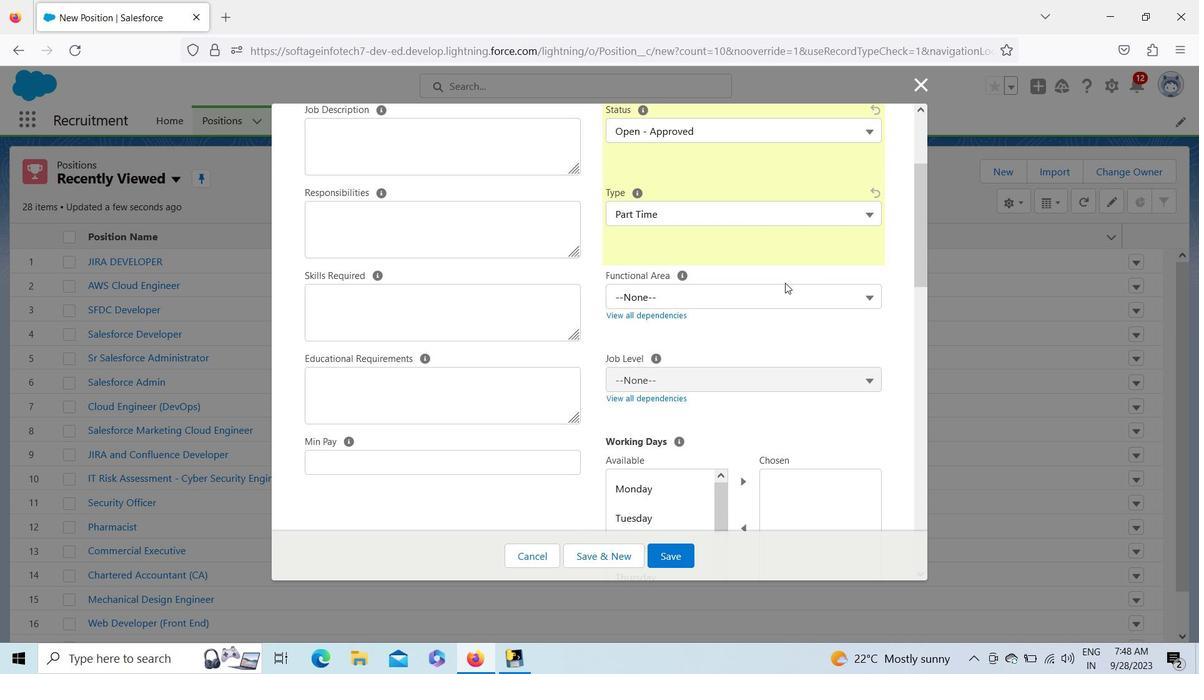 
Action: Mouse pressed left at (782, 285)
Screenshot: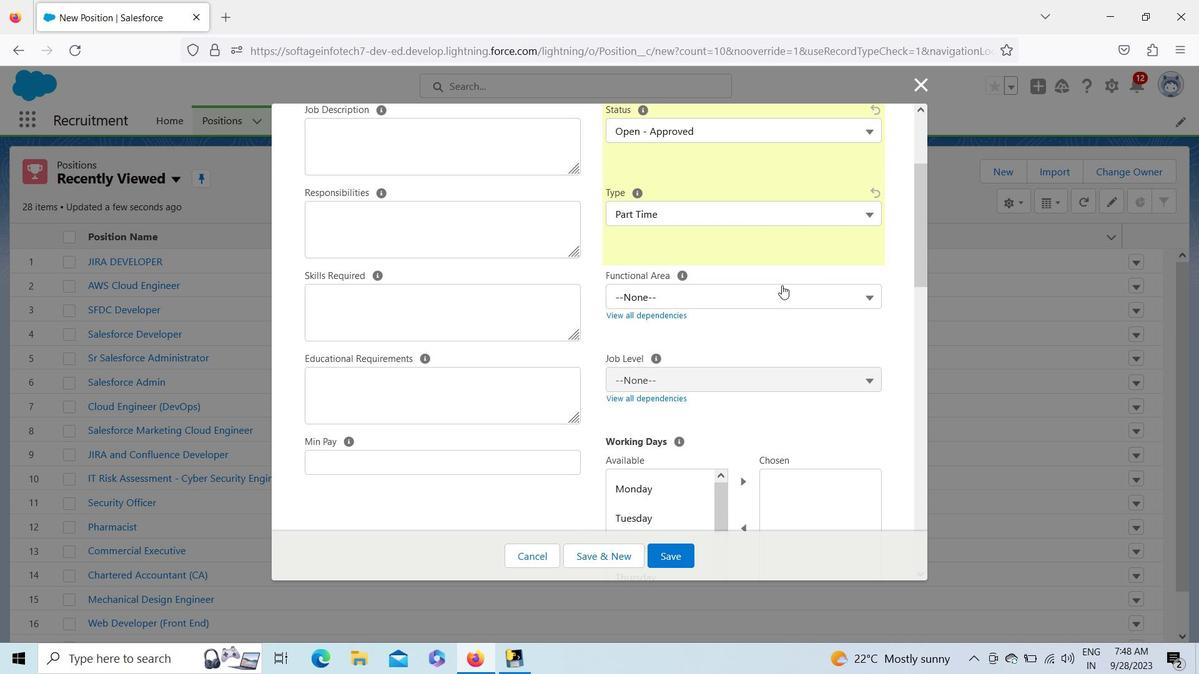 
Action: Mouse moved to (702, 419)
Screenshot: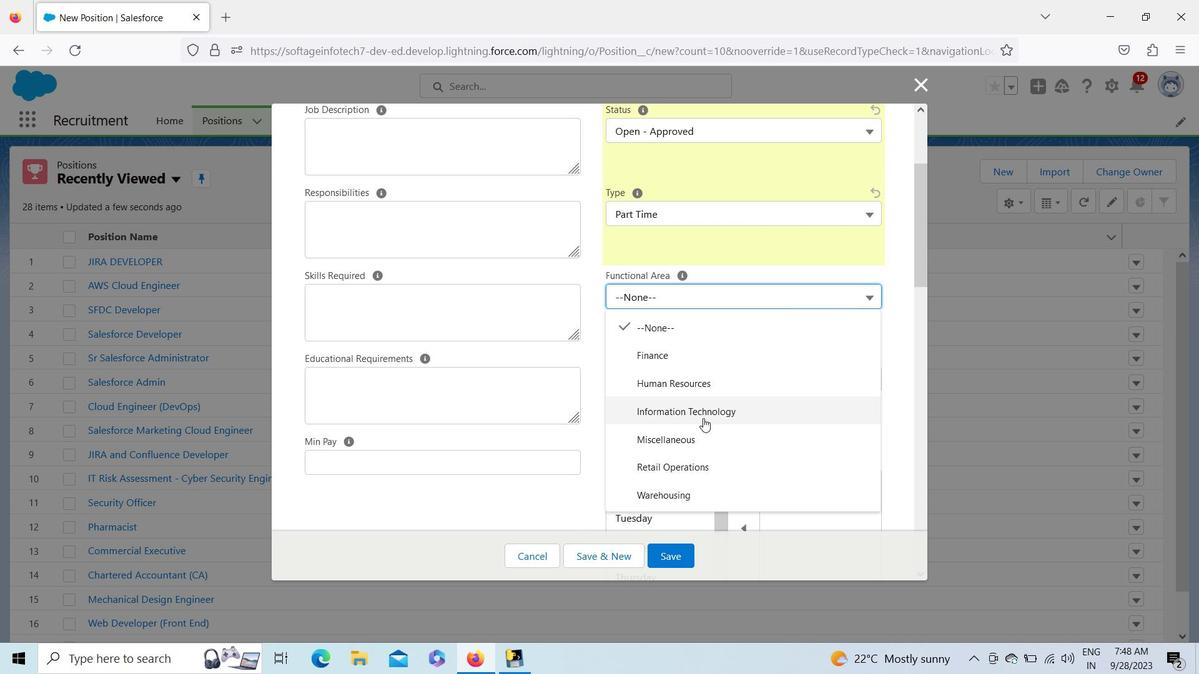 
Action: Mouse pressed left at (702, 419)
Screenshot: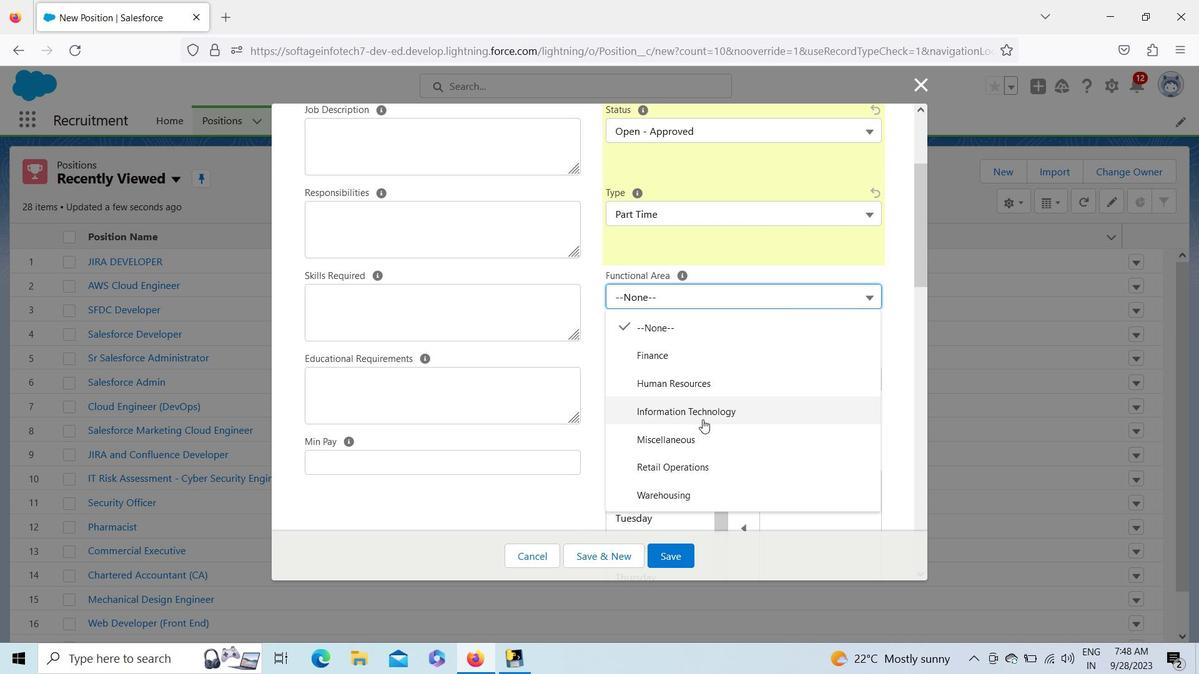 
Action: Mouse moved to (710, 381)
Screenshot: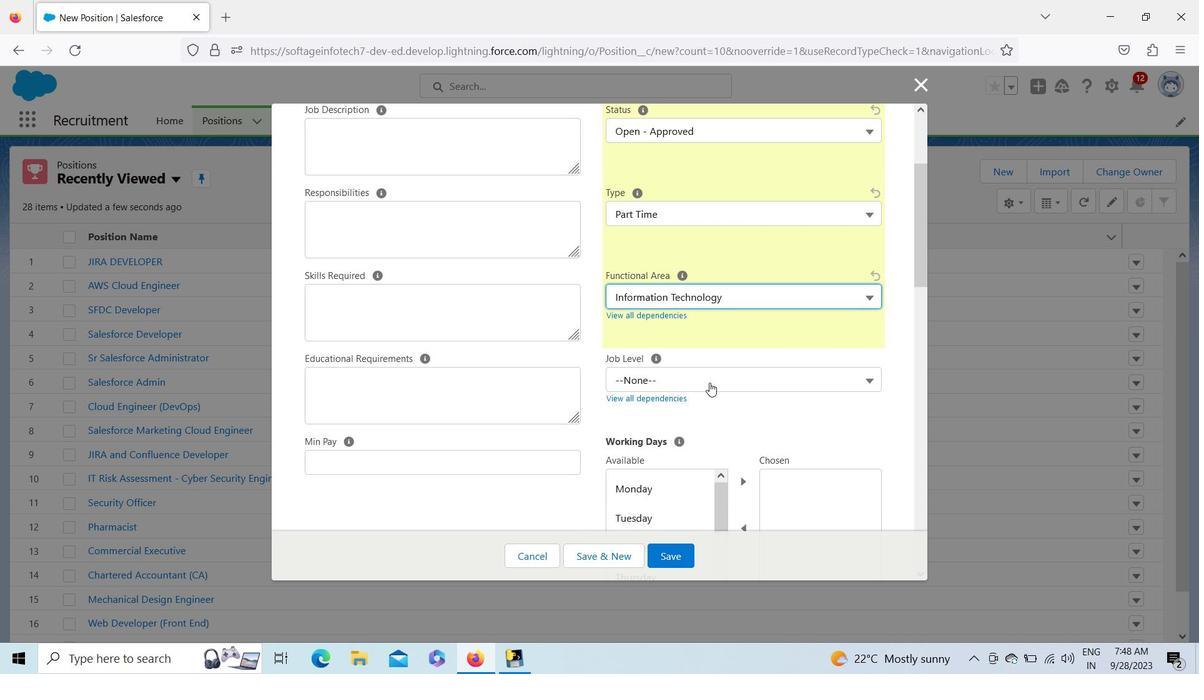 
Action: Mouse pressed left at (710, 381)
Screenshot: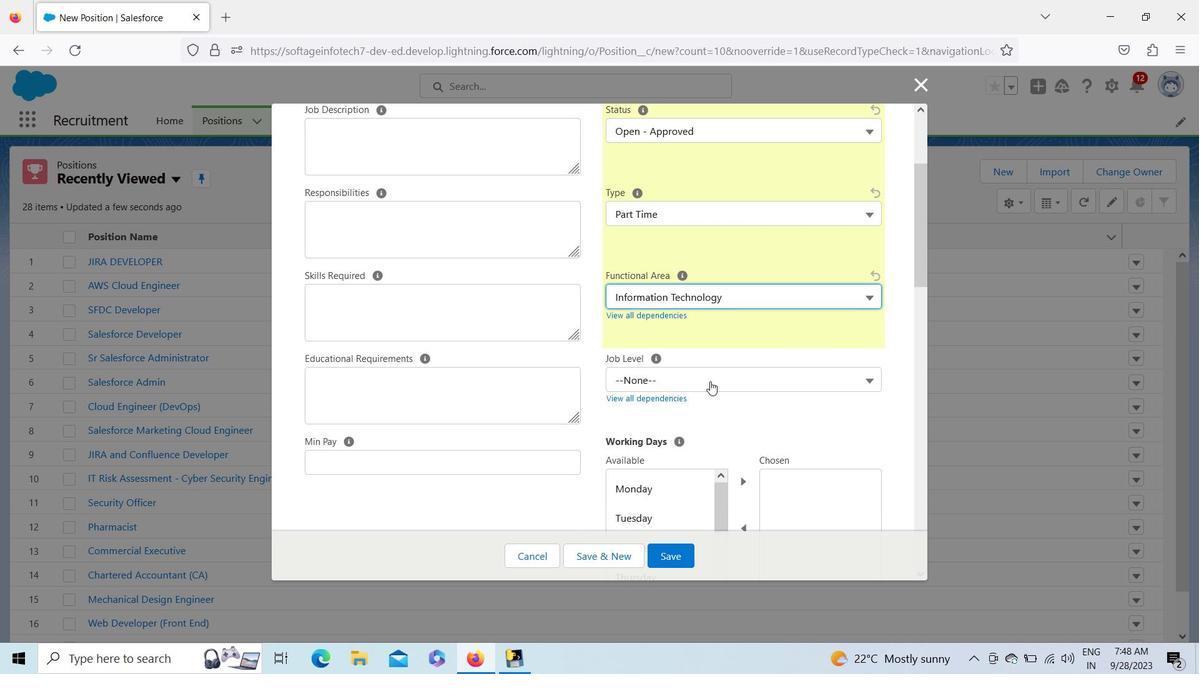 
Action: Mouse moved to (657, 467)
Screenshot: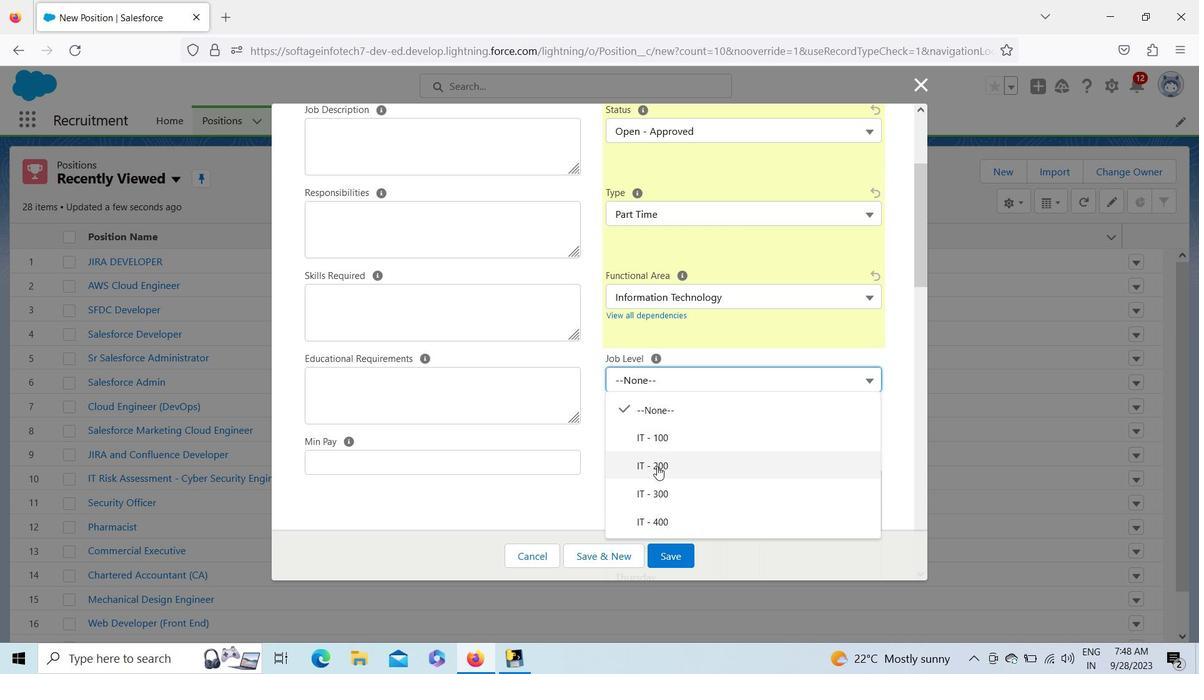 
Action: Mouse pressed left at (657, 467)
Screenshot: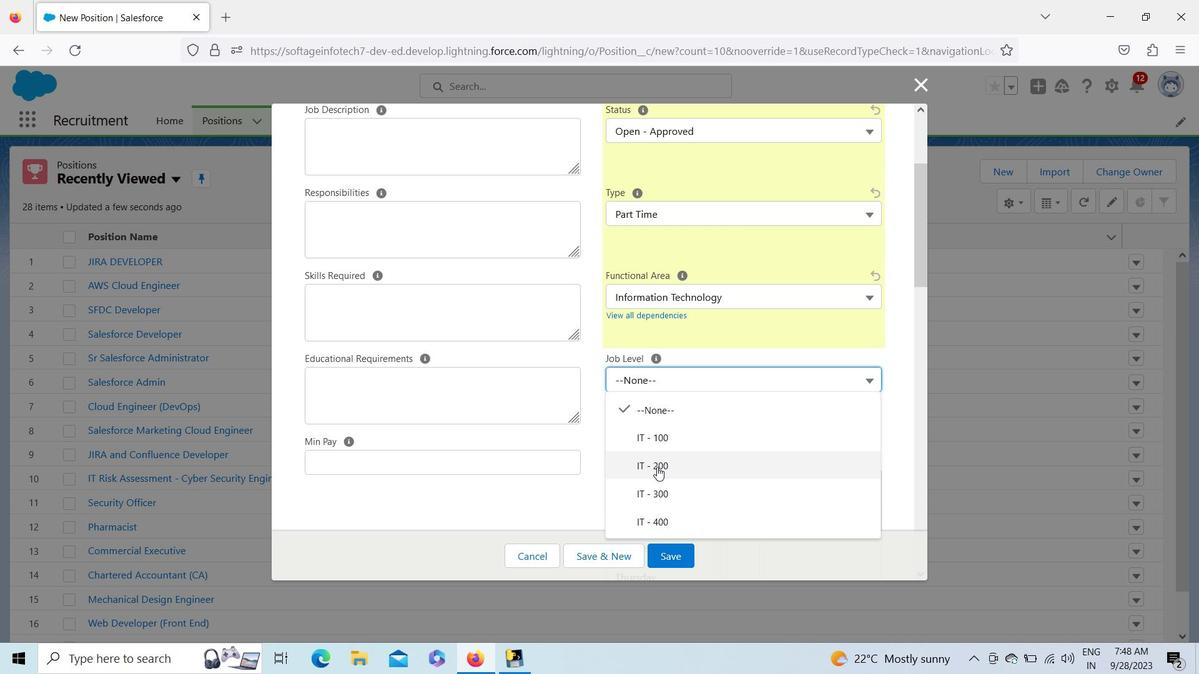 
Action: Mouse moved to (918, 241)
Screenshot: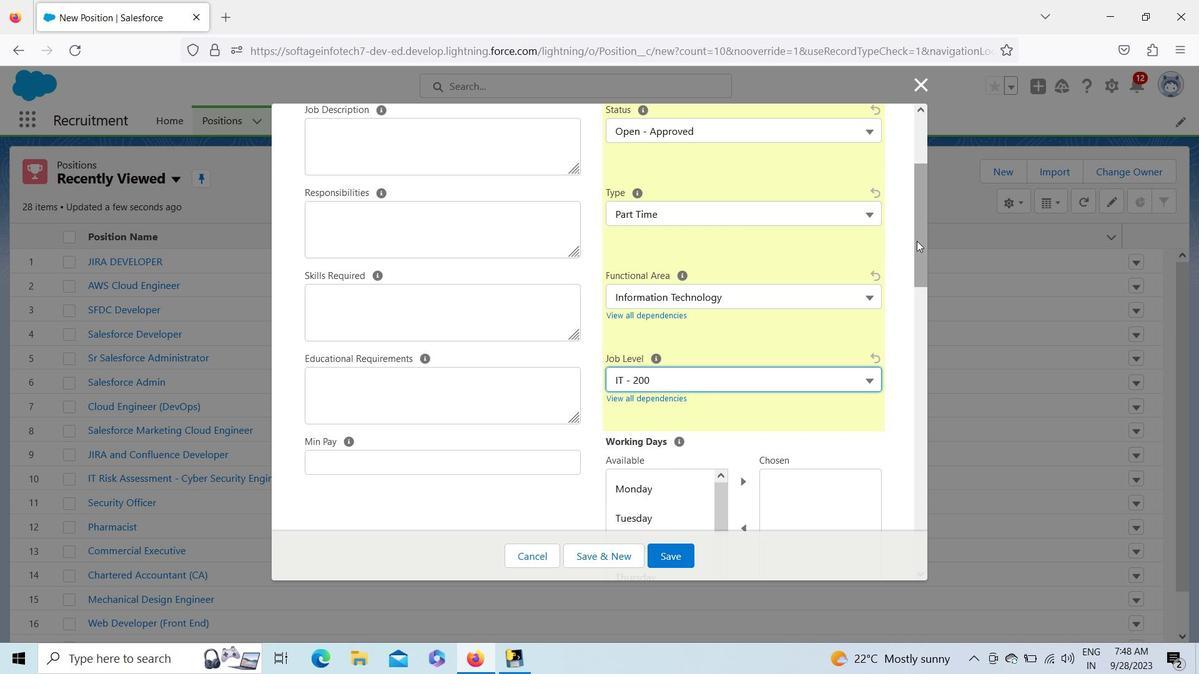 
Action: Mouse pressed left at (918, 241)
Screenshot: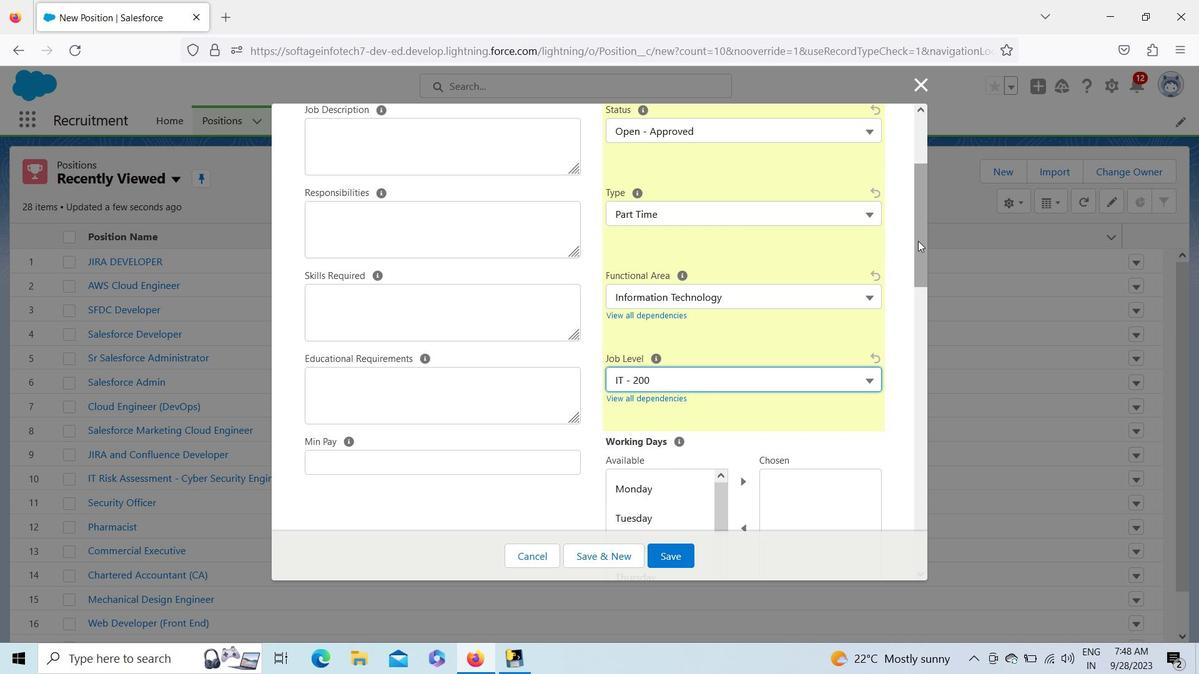 
Action: Mouse moved to (643, 282)
Screenshot: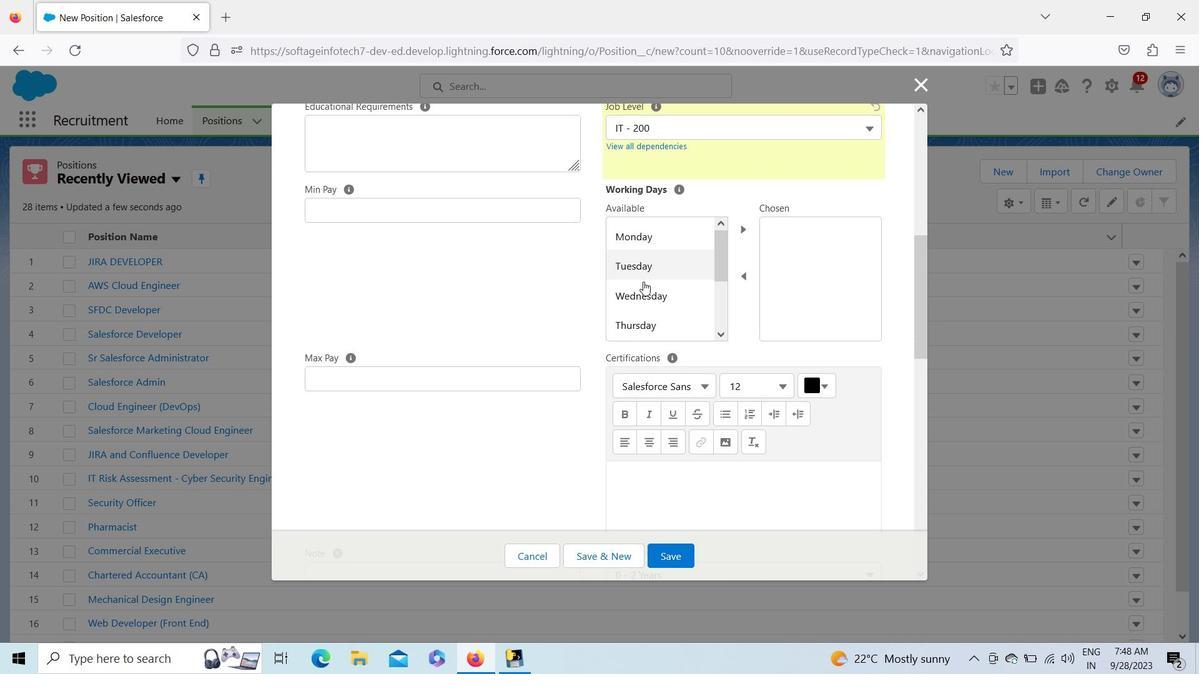 
Action: Mouse pressed left at (643, 282)
Screenshot: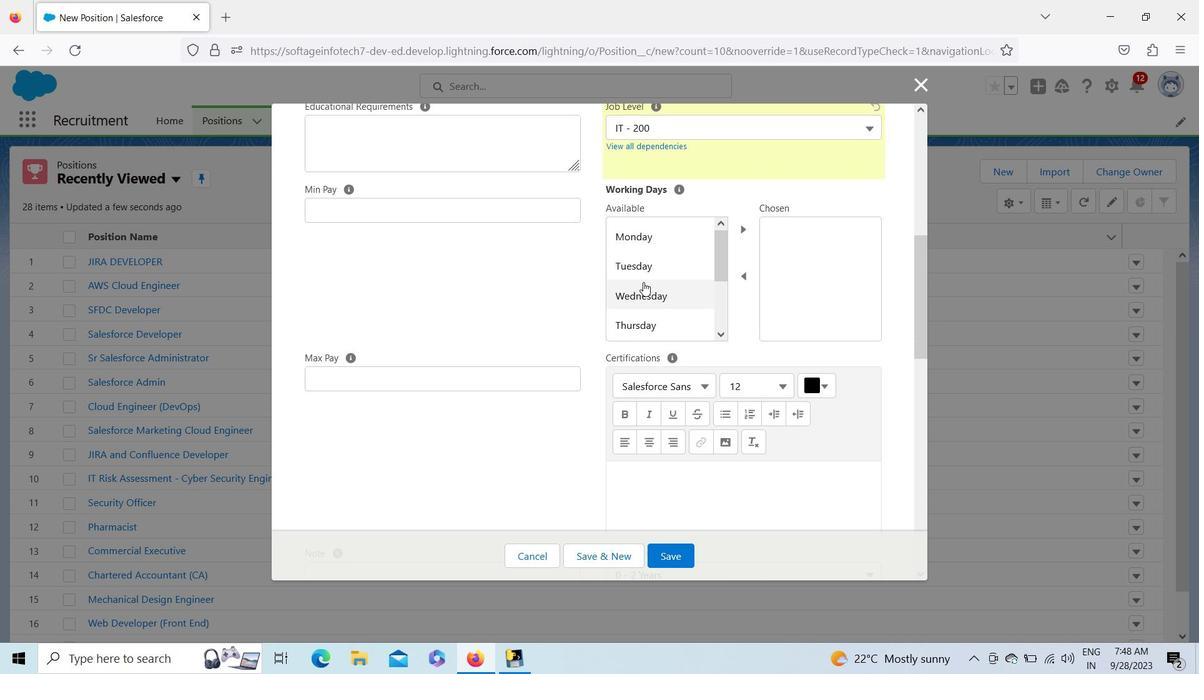 
Action: Key pressed <Key.shift_r><Key.down><Key.down>
Screenshot: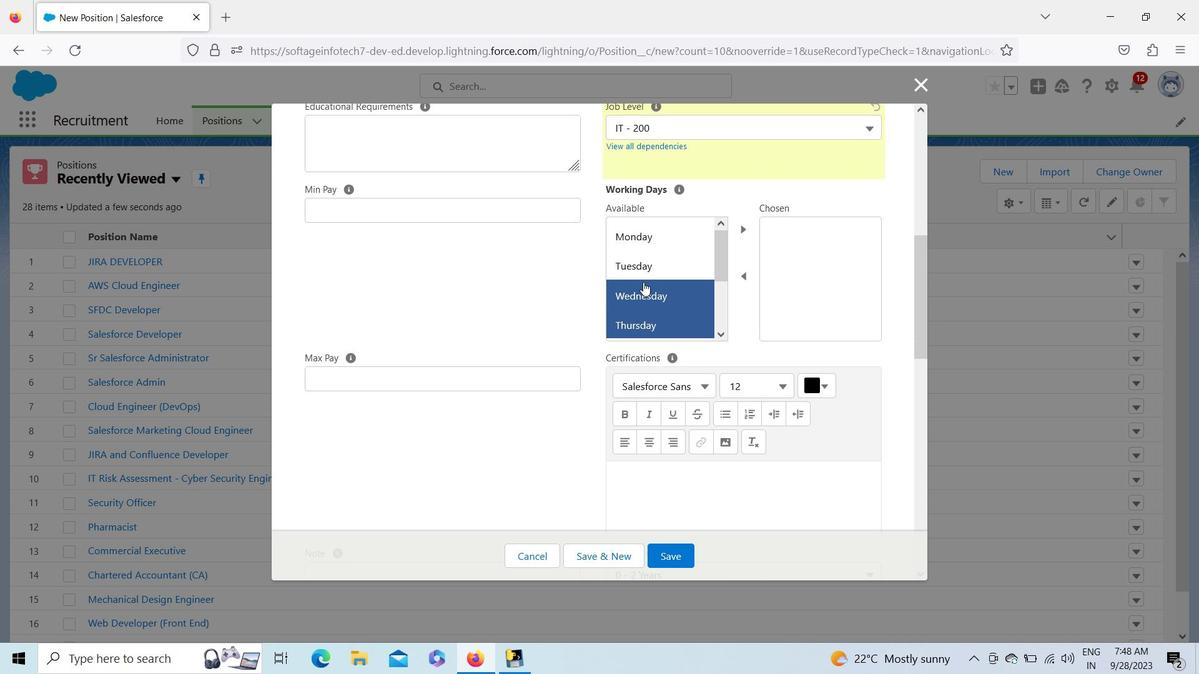 
Action: Mouse moved to (745, 233)
Screenshot: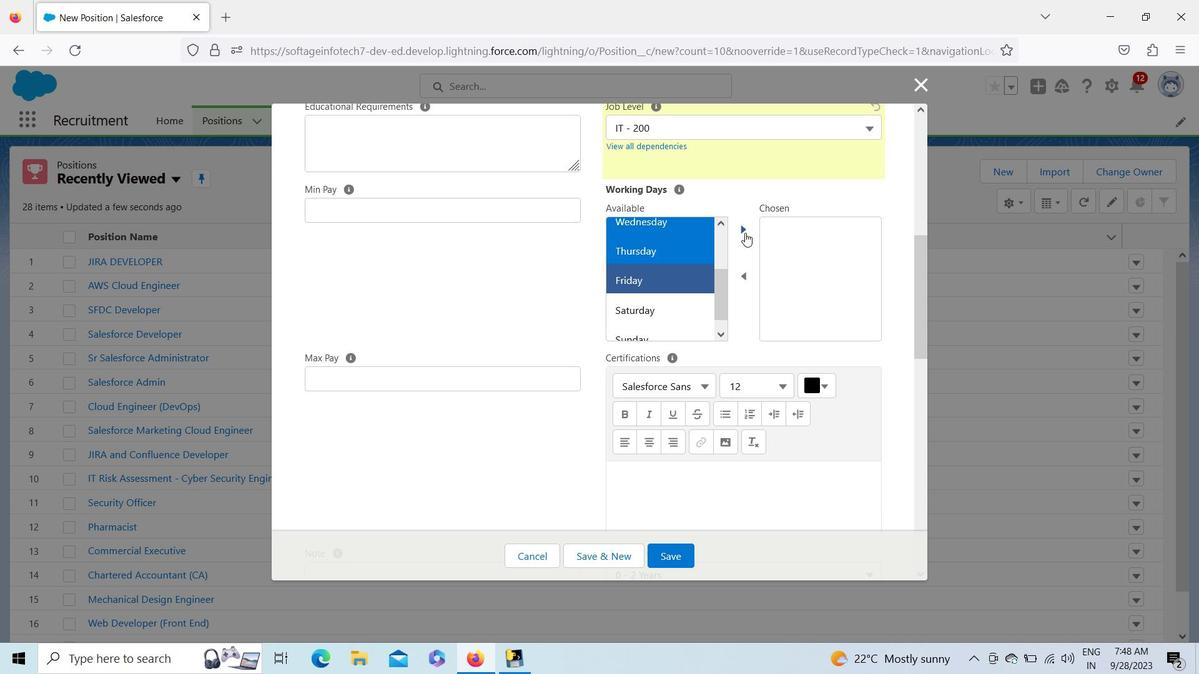 
Action: Mouse pressed left at (745, 233)
Screenshot: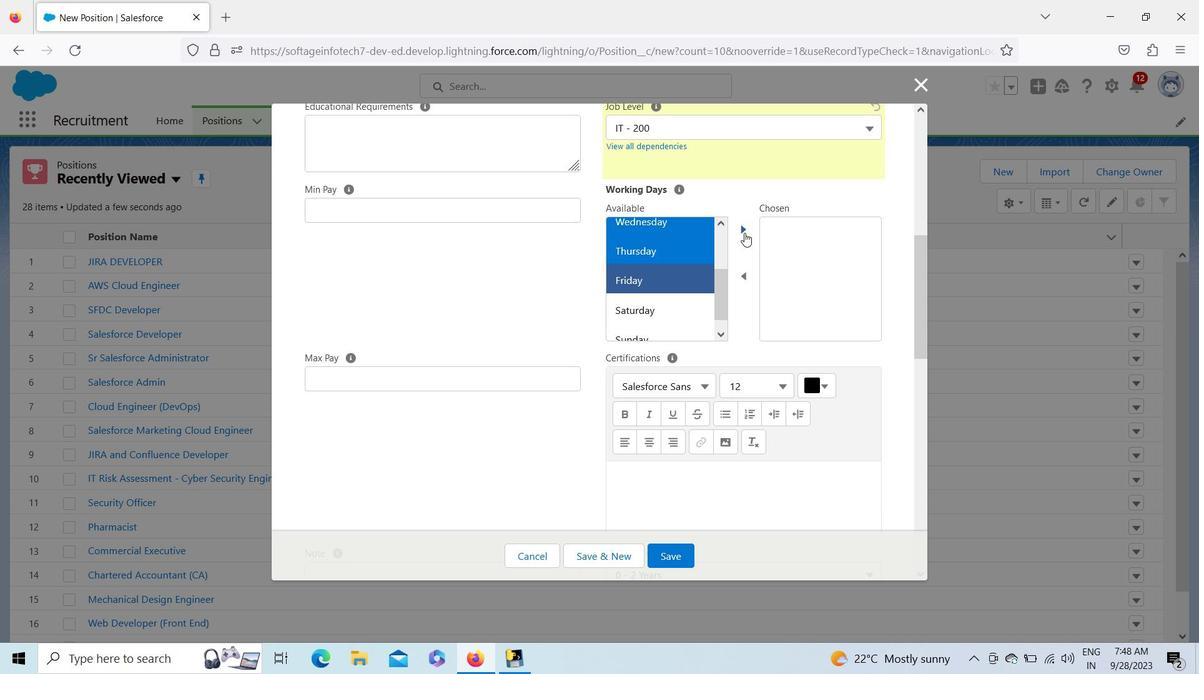 
Action: Mouse moved to (923, 276)
Screenshot: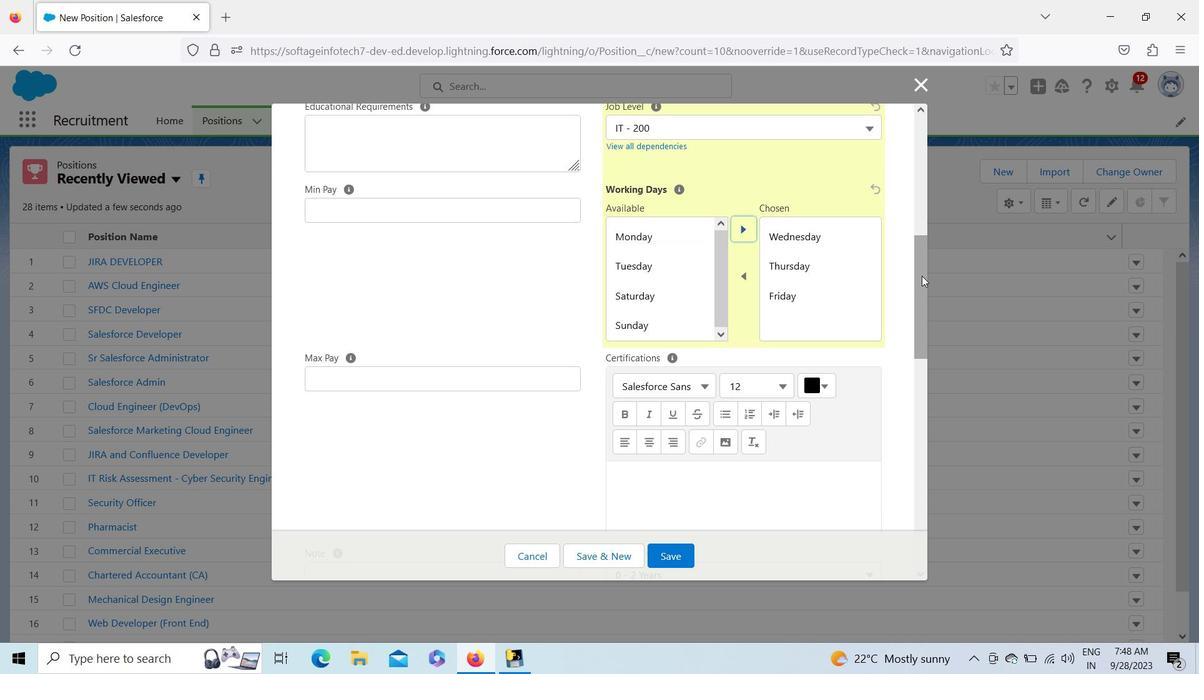 
Action: Mouse pressed left at (923, 276)
Screenshot: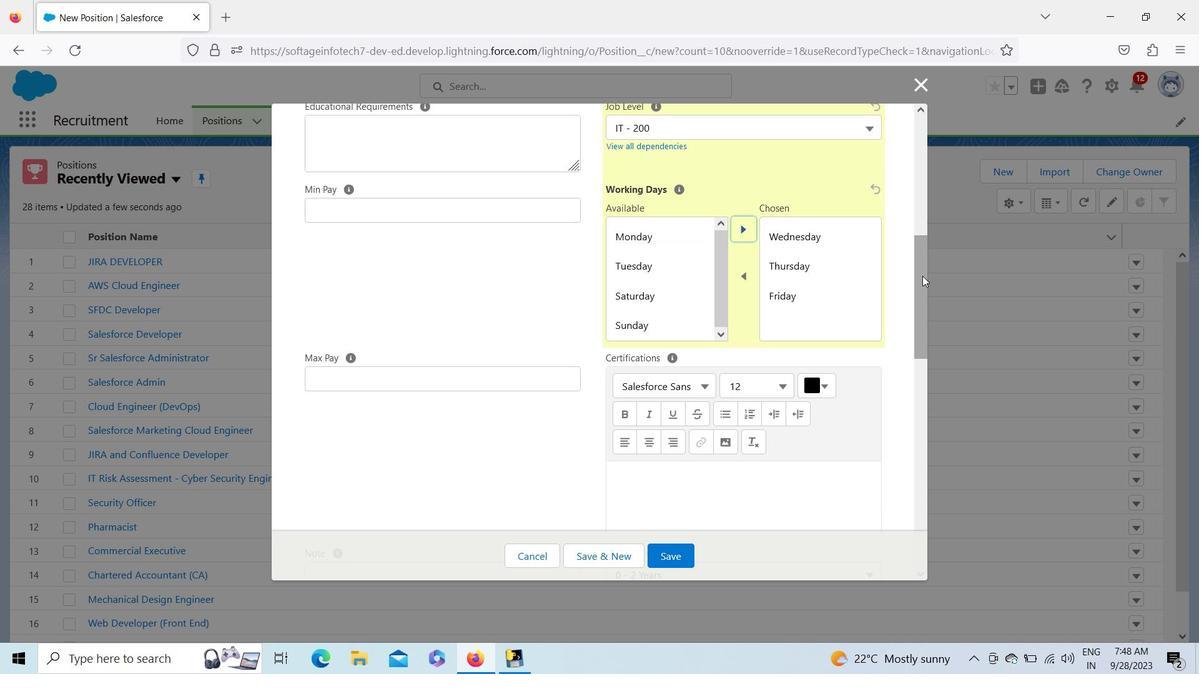 
Action: Mouse moved to (799, 354)
Screenshot: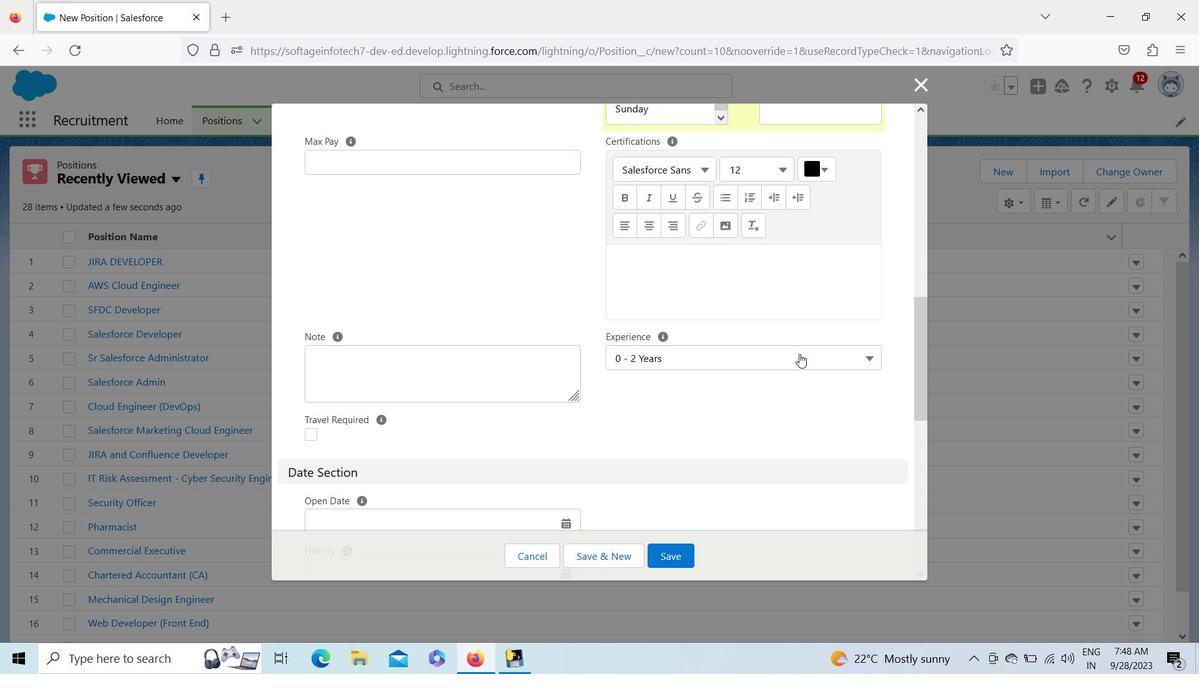 
Action: Mouse pressed left at (799, 354)
Screenshot: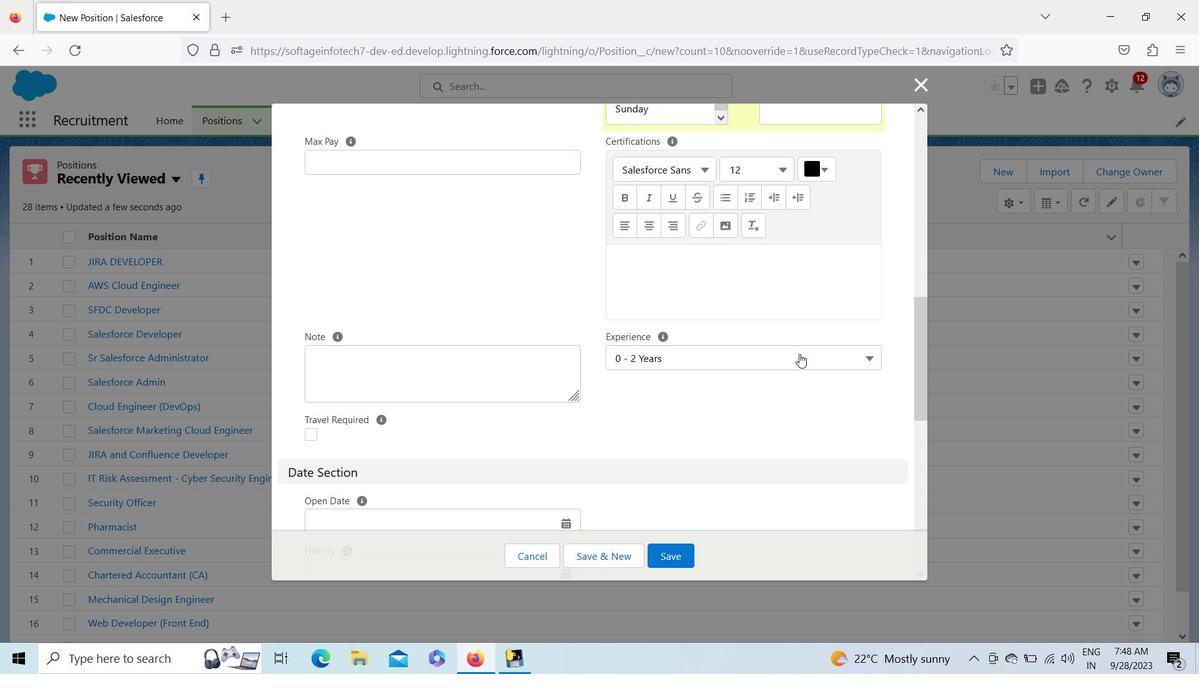 
Action: Mouse moved to (697, 446)
Screenshot: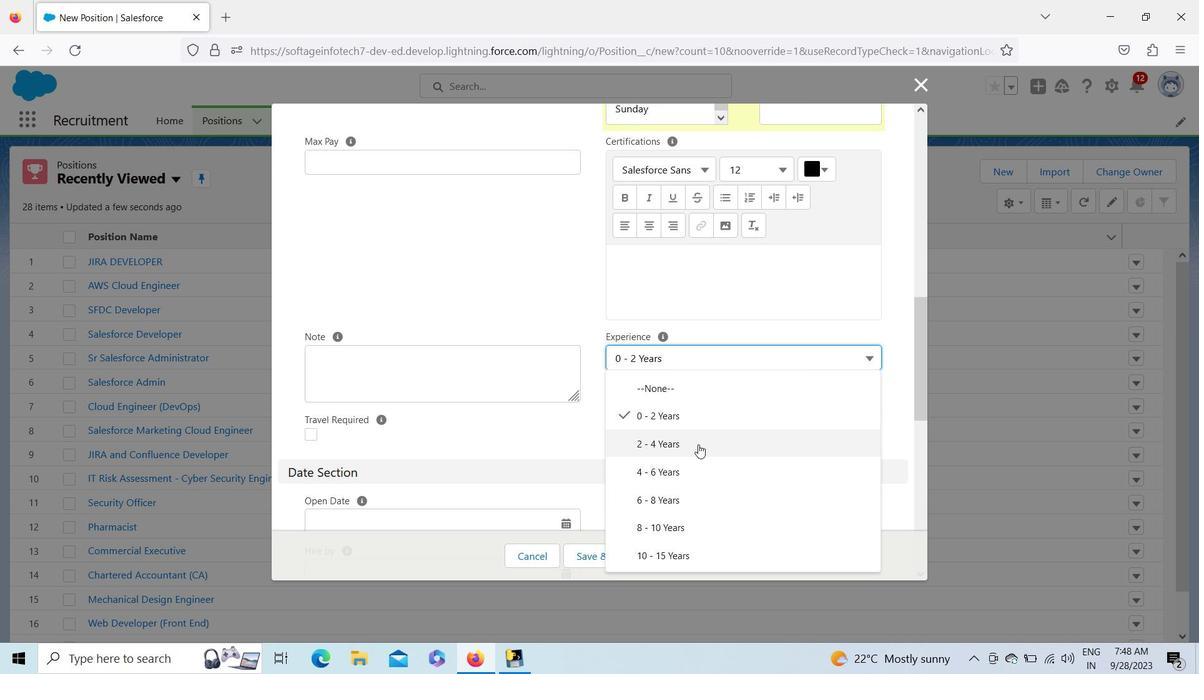
Action: Mouse pressed left at (697, 446)
